 Task: Buy 2 Knife Block Sets from Kitchen Knives & Accessories section under best seller category for shipping address: Laura Phillips, 522 Junior Avenue, Duluth, Georgia 30097, Cell Number 4046170247. Pay from credit card ending with 9757, CVV 798
Action: Mouse moved to (200, 101)
Screenshot: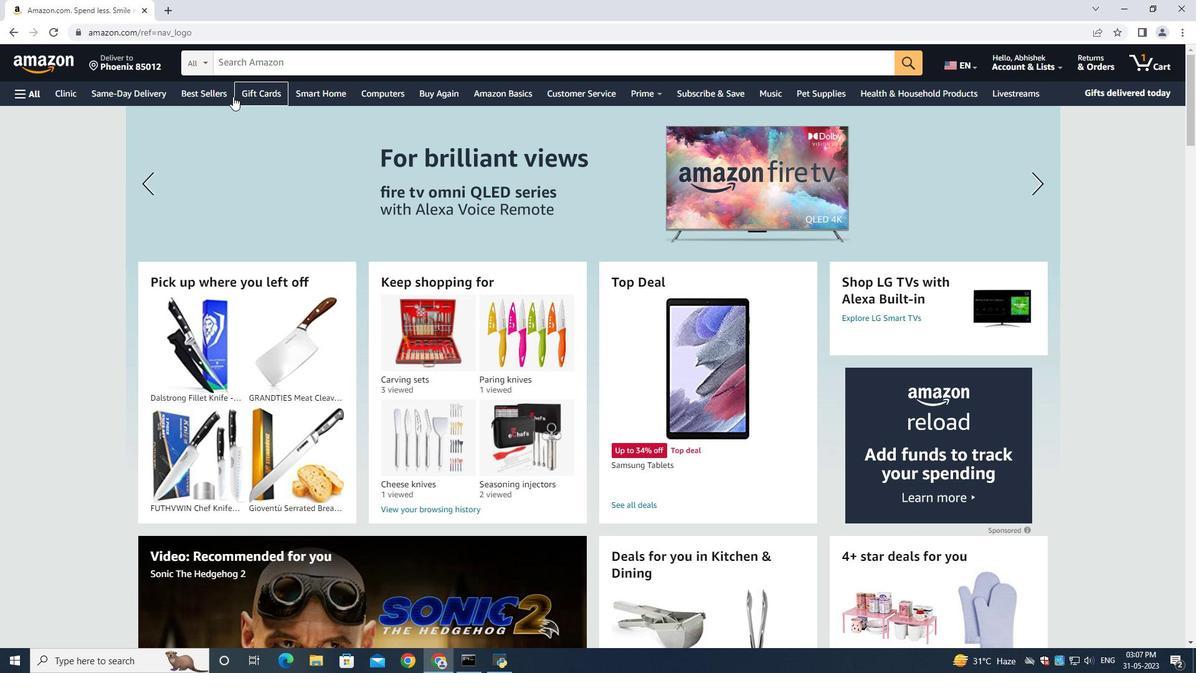 
Action: Mouse pressed left at (200, 101)
Screenshot: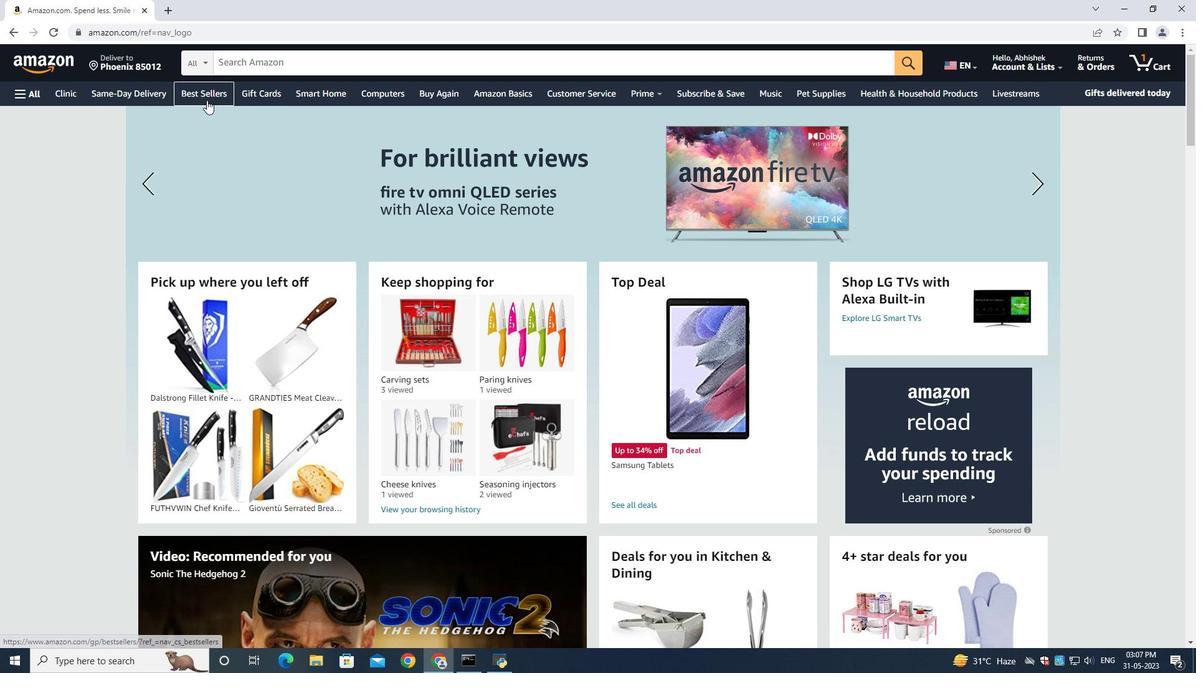 
Action: Mouse moved to (280, 70)
Screenshot: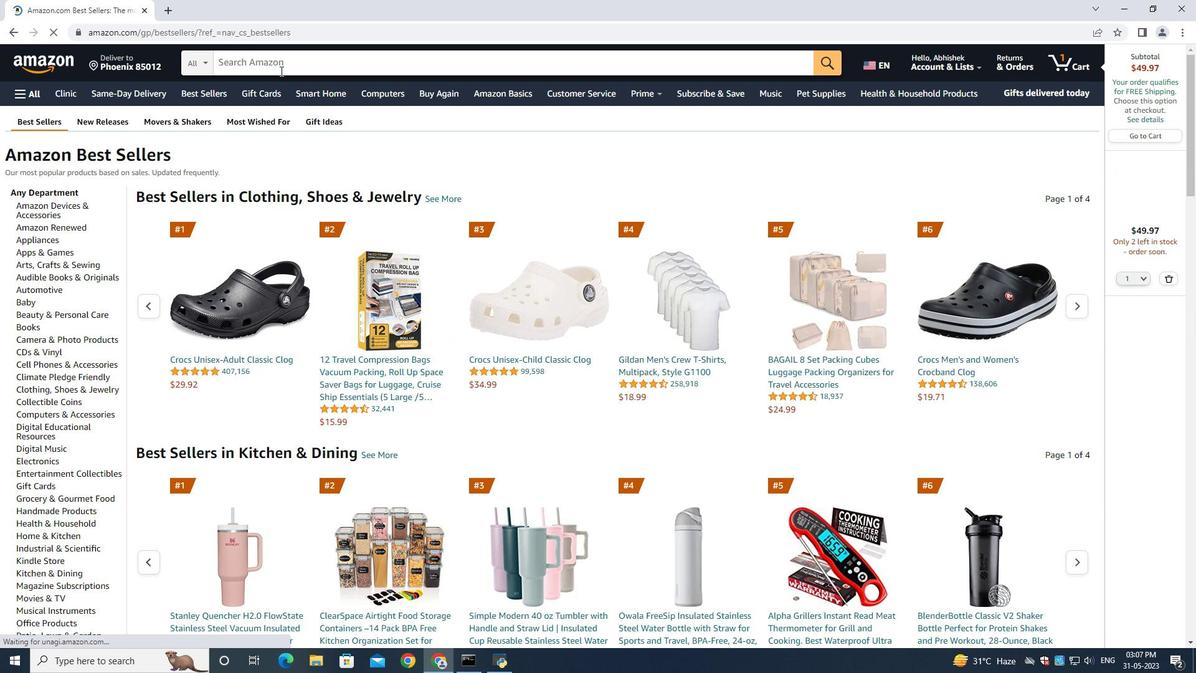 
Action: Mouse pressed left at (280, 70)
Screenshot: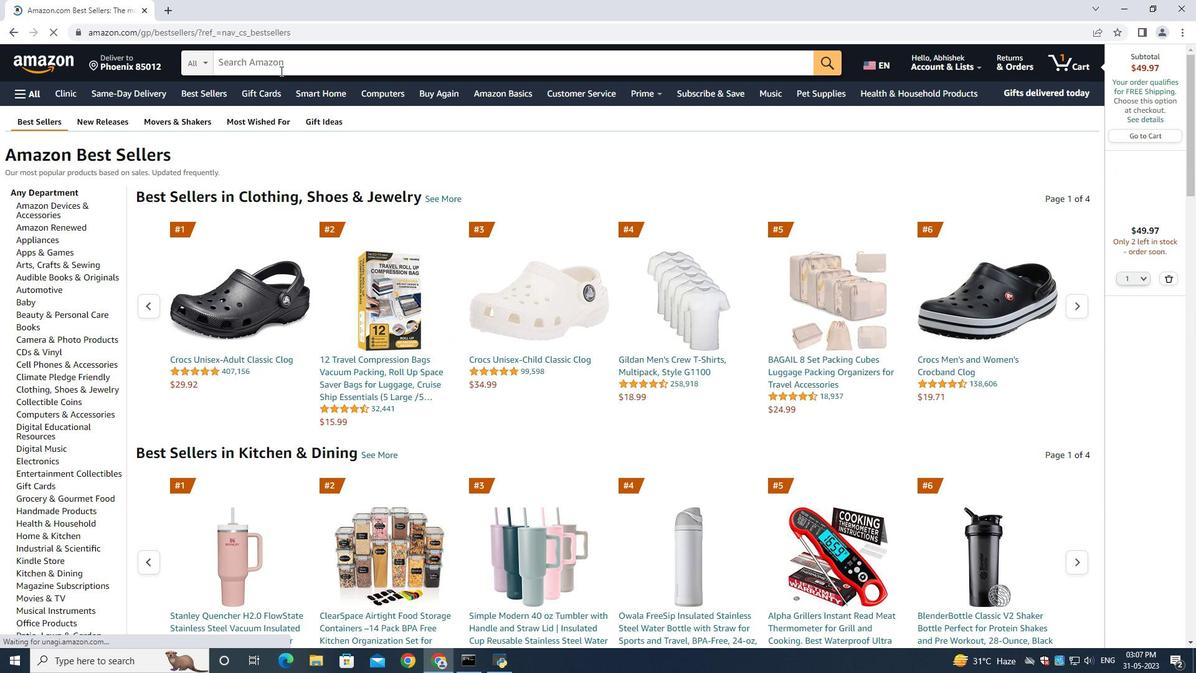 
Action: Mouse moved to (1169, 280)
Screenshot: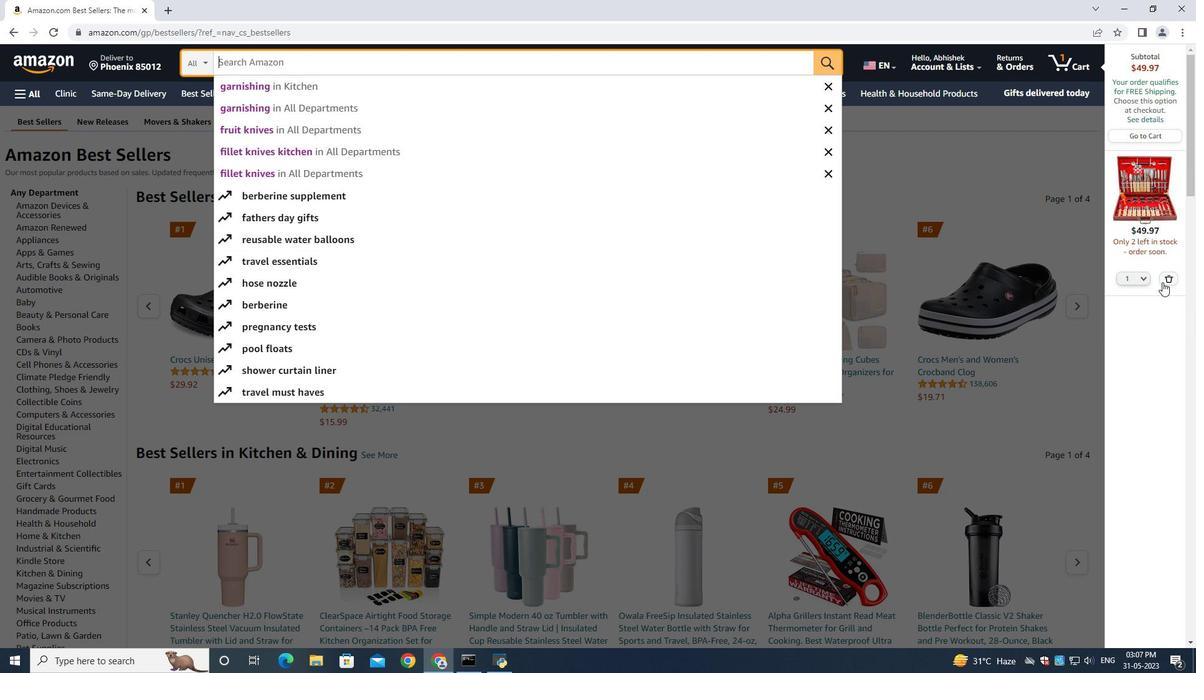 
Action: Mouse pressed left at (1169, 280)
Screenshot: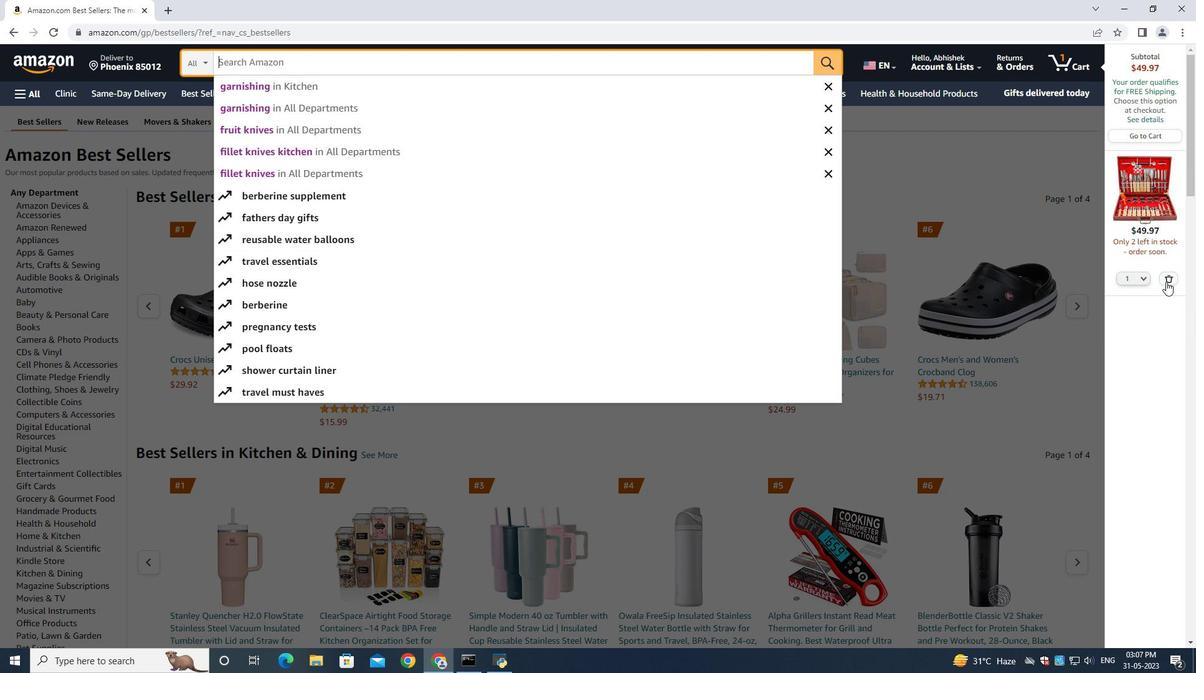 
Action: Mouse moved to (366, 67)
Screenshot: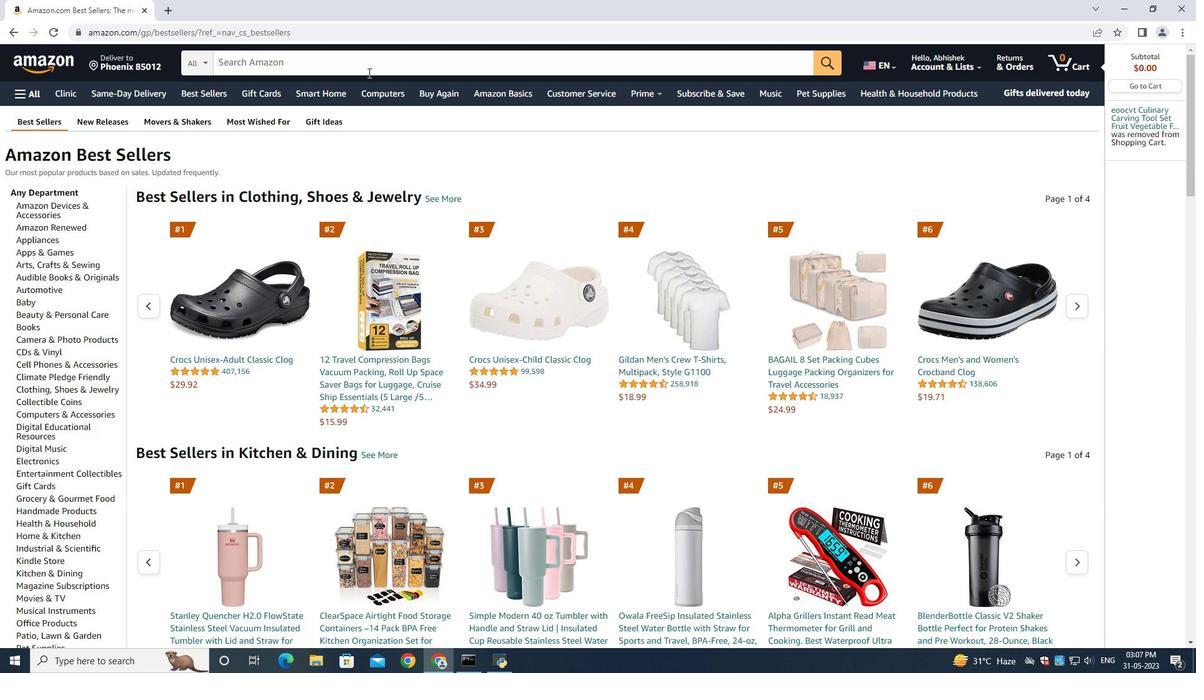 
Action: Mouse pressed left at (366, 67)
Screenshot: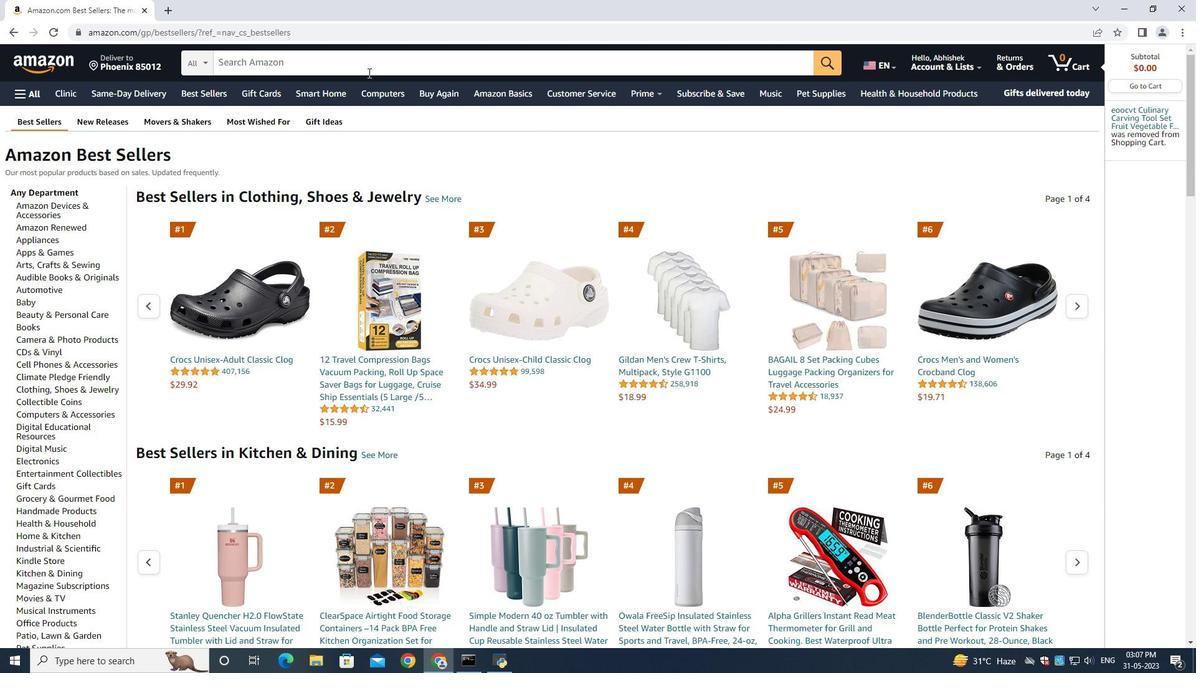 
Action: Key pressed <Key.shift>Knife<Key.space><Key.shift><Key.shift><Key.shift><Key.shift>Block<Key.space><Key.shift>Sets<Key.enter>
Screenshot: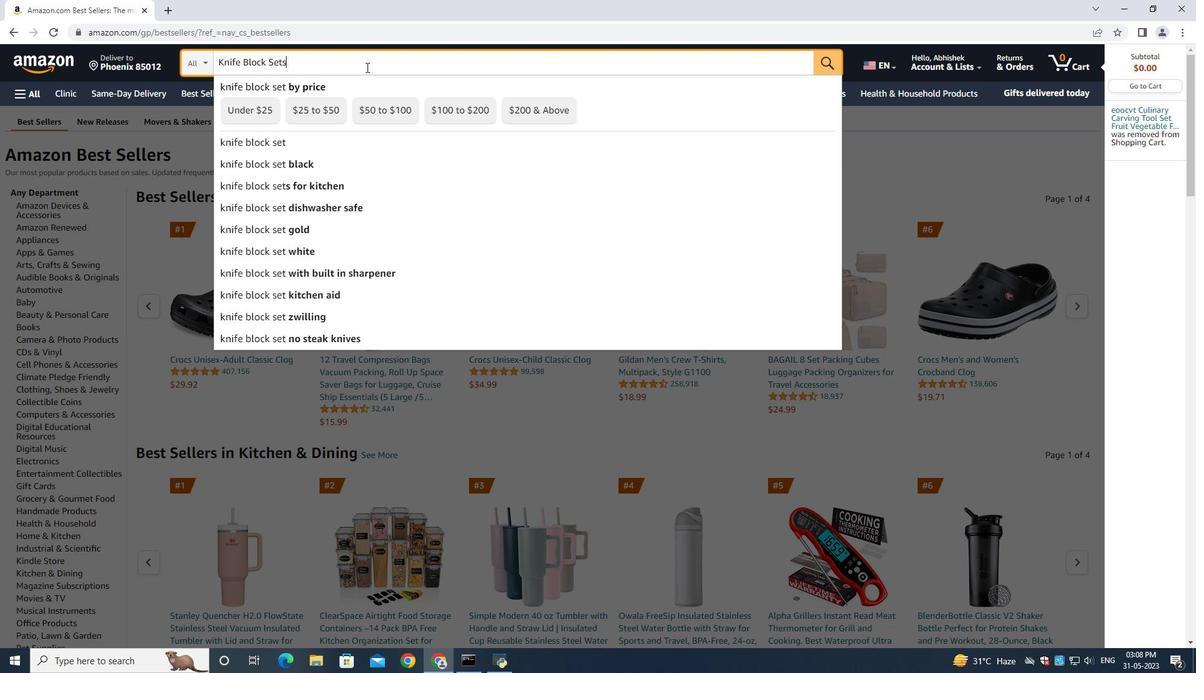 
Action: Mouse moved to (69, 254)
Screenshot: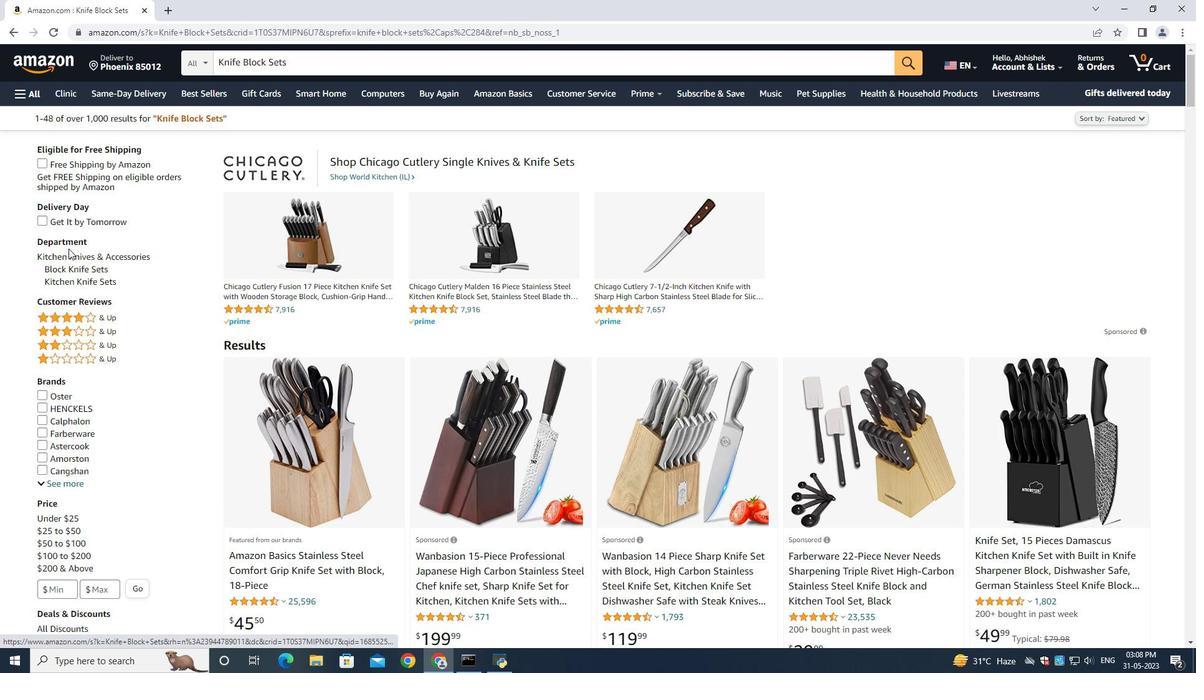 
Action: Mouse pressed left at (69, 254)
Screenshot: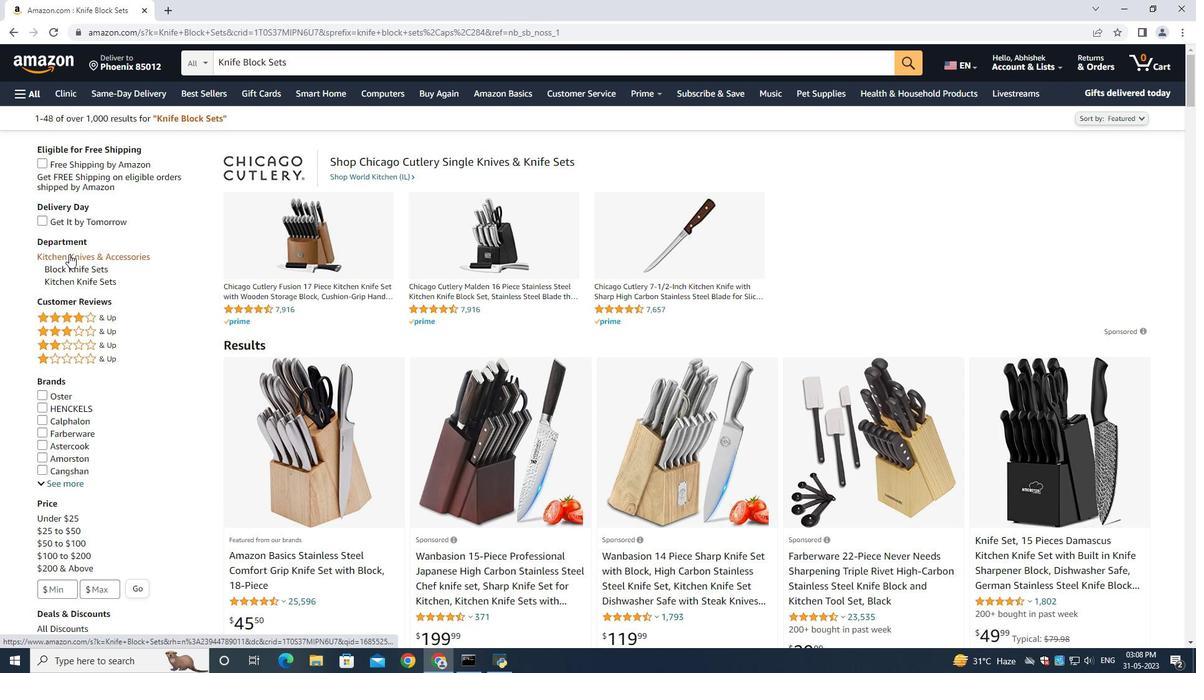 
Action: Mouse moved to (345, 432)
Screenshot: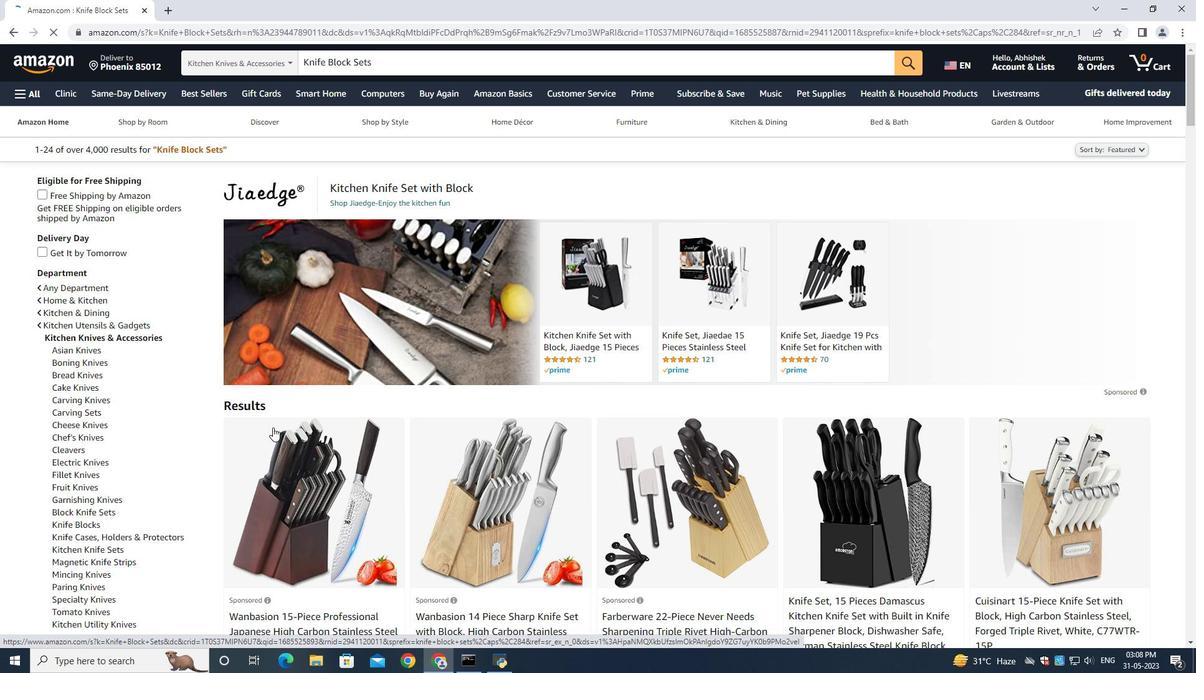 
Action: Mouse scrolled (345, 431) with delta (0, 0)
Screenshot: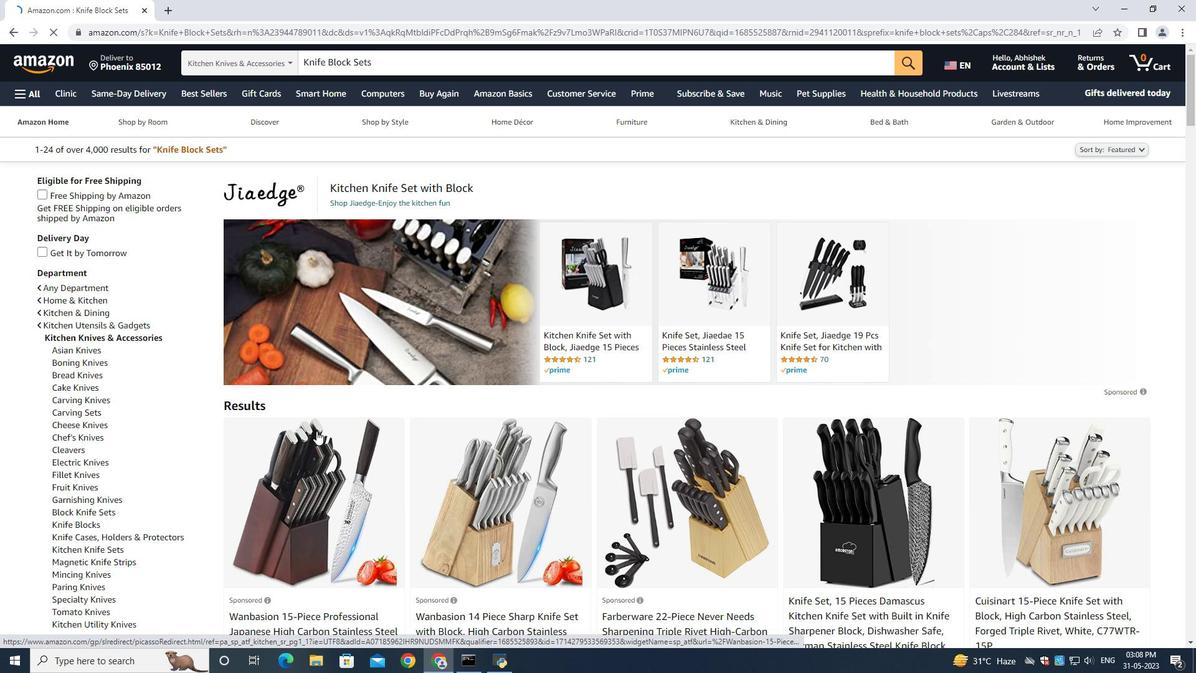 
Action: Mouse scrolled (345, 431) with delta (0, 0)
Screenshot: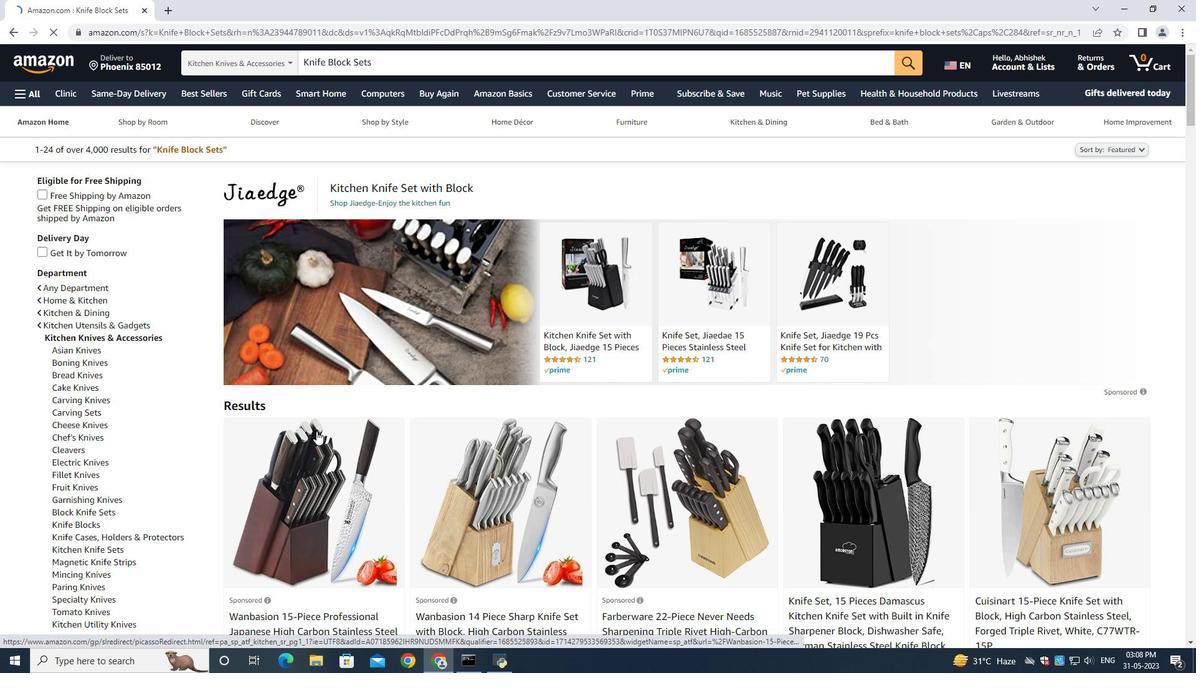 
Action: Mouse moved to (284, 504)
Screenshot: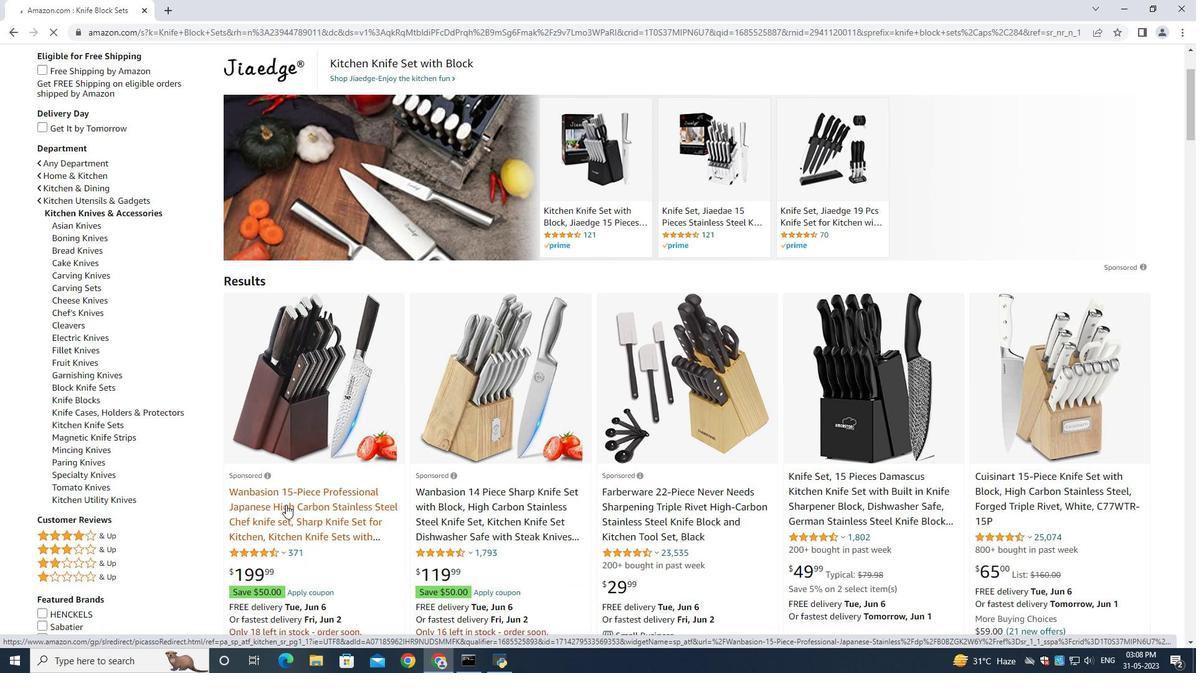 
Action: Mouse pressed left at (284, 504)
Screenshot: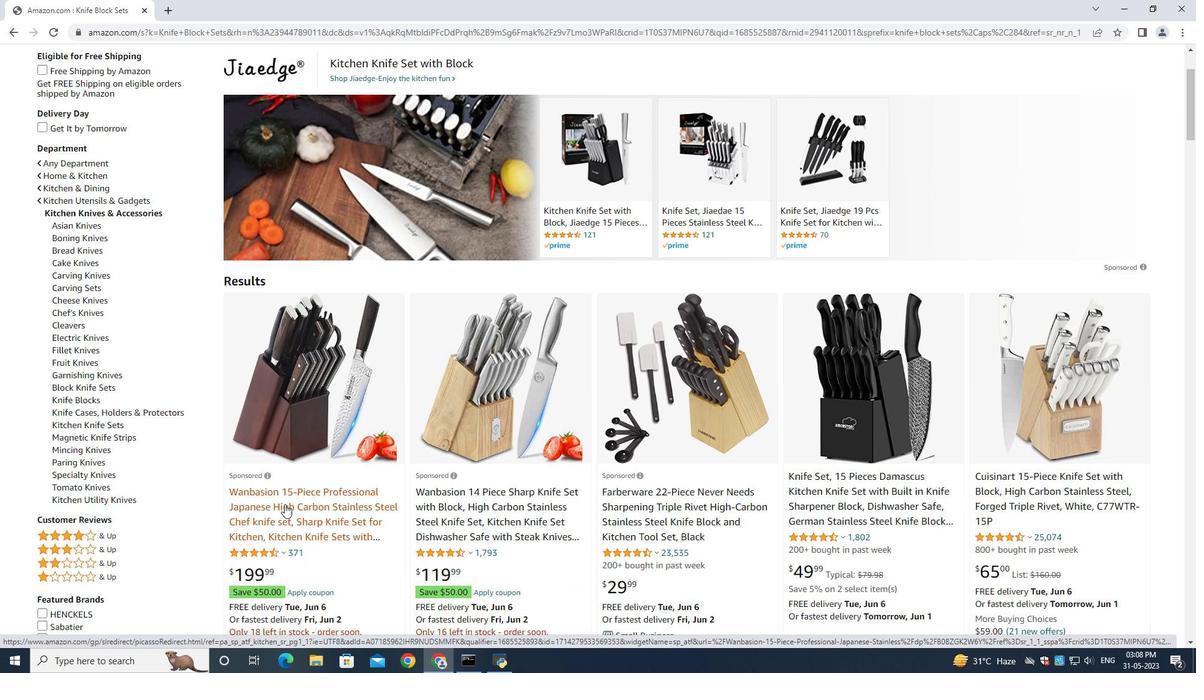 
Action: Mouse moved to (592, 450)
Screenshot: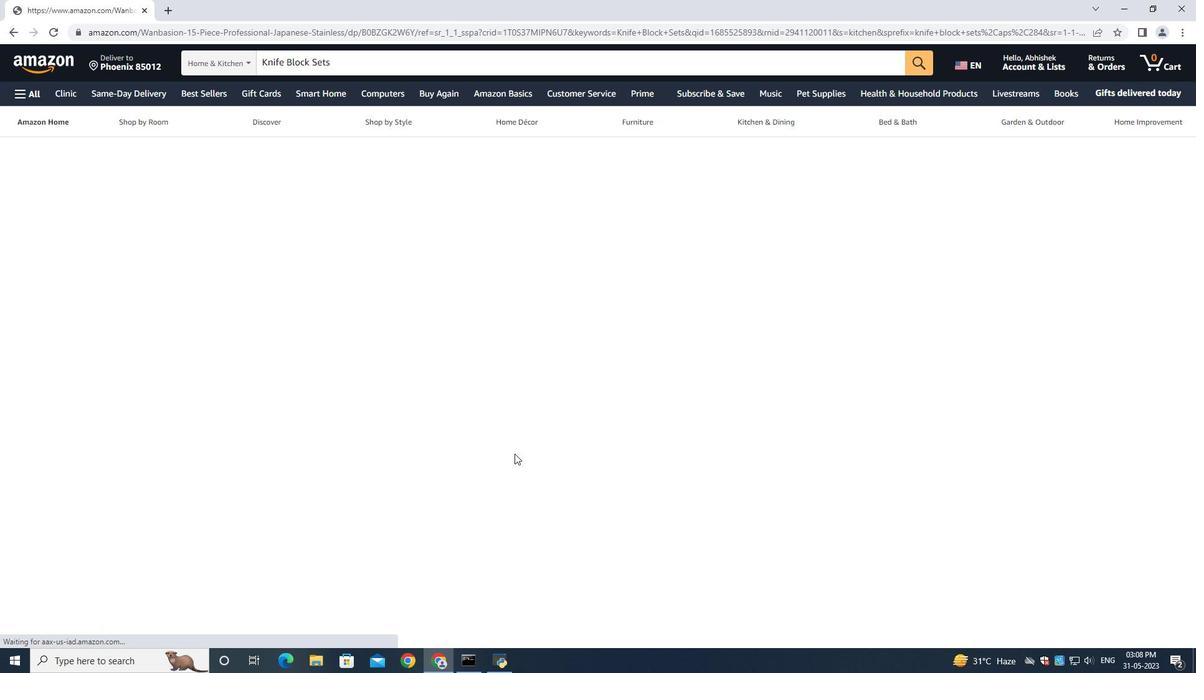 
Action: Mouse scrolled (592, 450) with delta (0, 0)
Screenshot: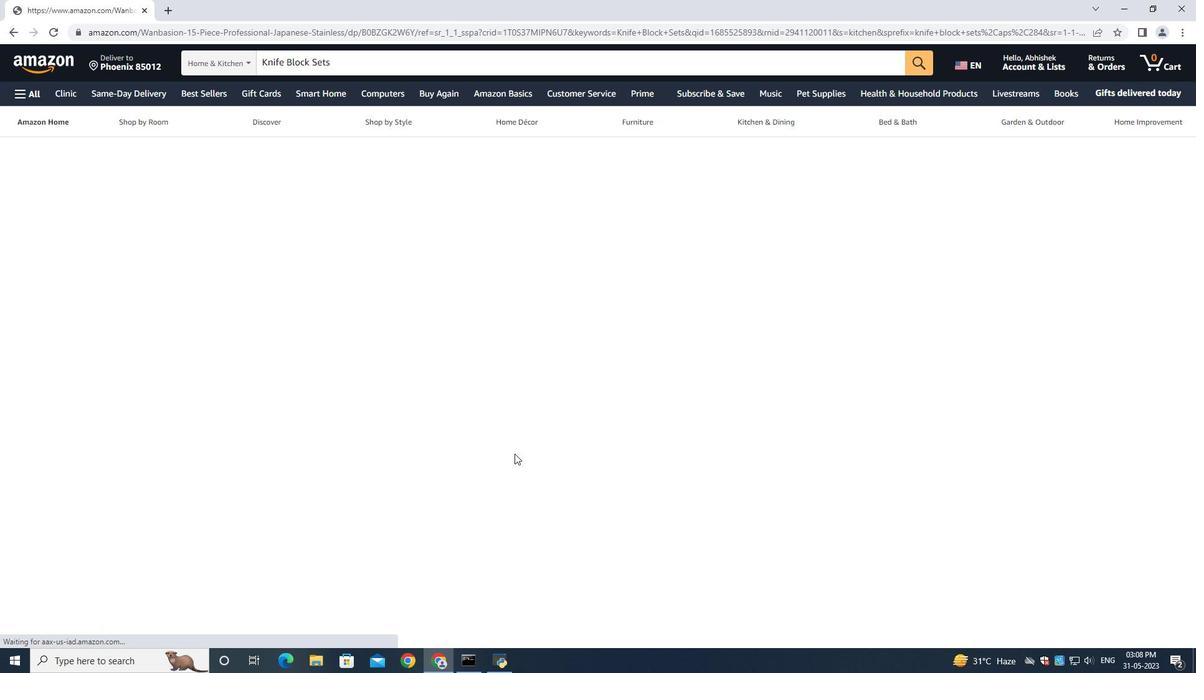 
Action: Mouse moved to (914, 433)
Screenshot: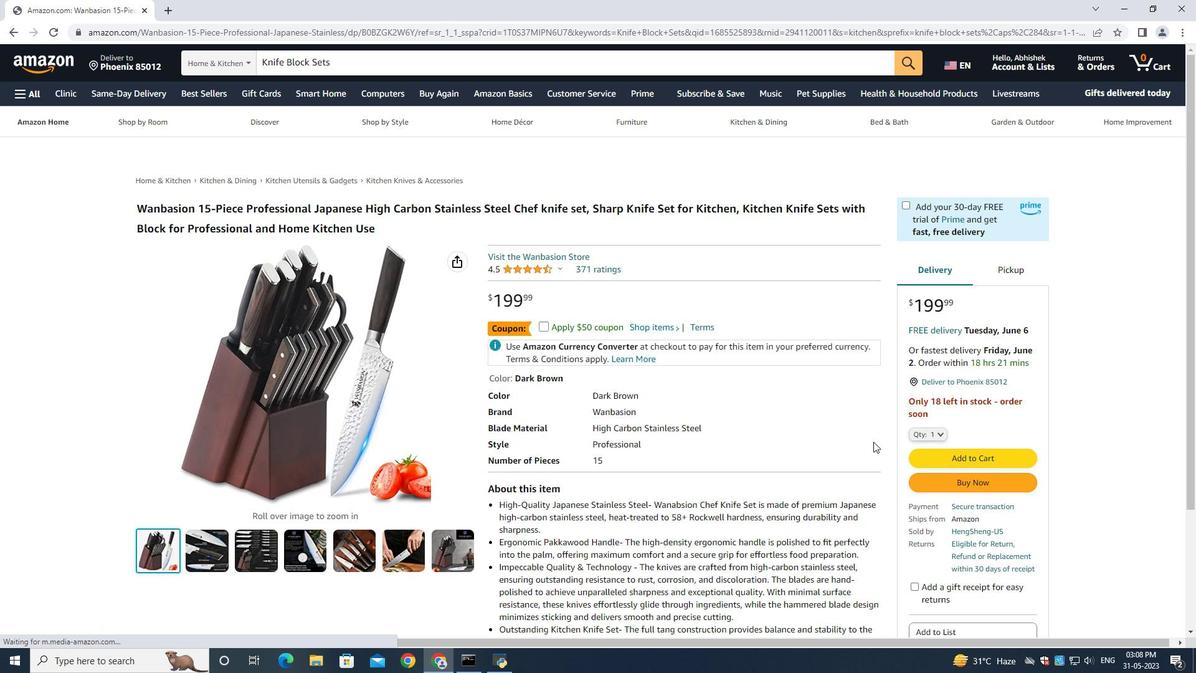 
Action: Mouse pressed left at (914, 433)
Screenshot: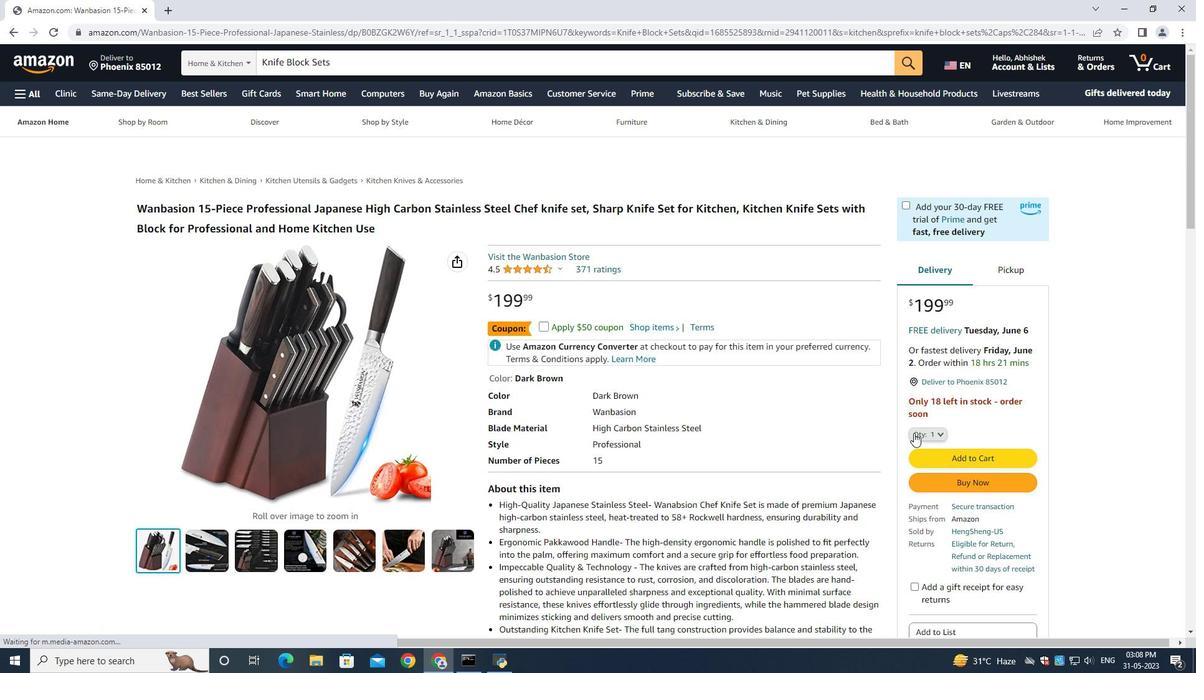
Action: Mouse moved to (923, 451)
Screenshot: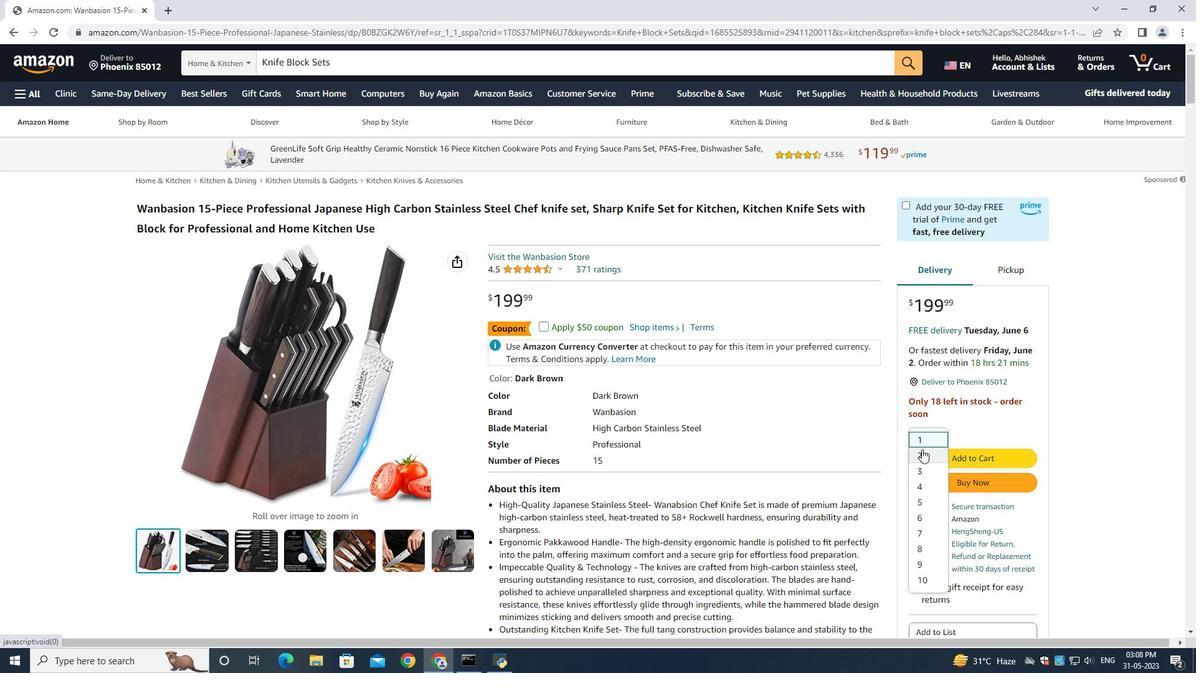 
Action: Mouse pressed left at (923, 451)
Screenshot: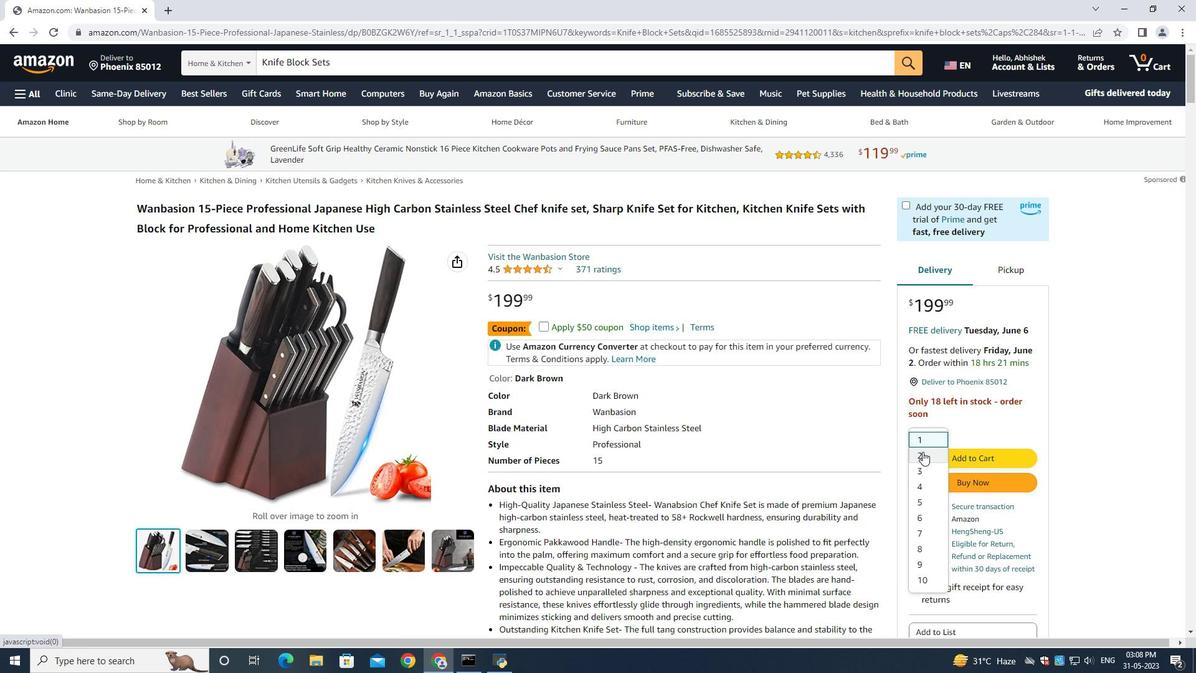 
Action: Mouse moved to (961, 483)
Screenshot: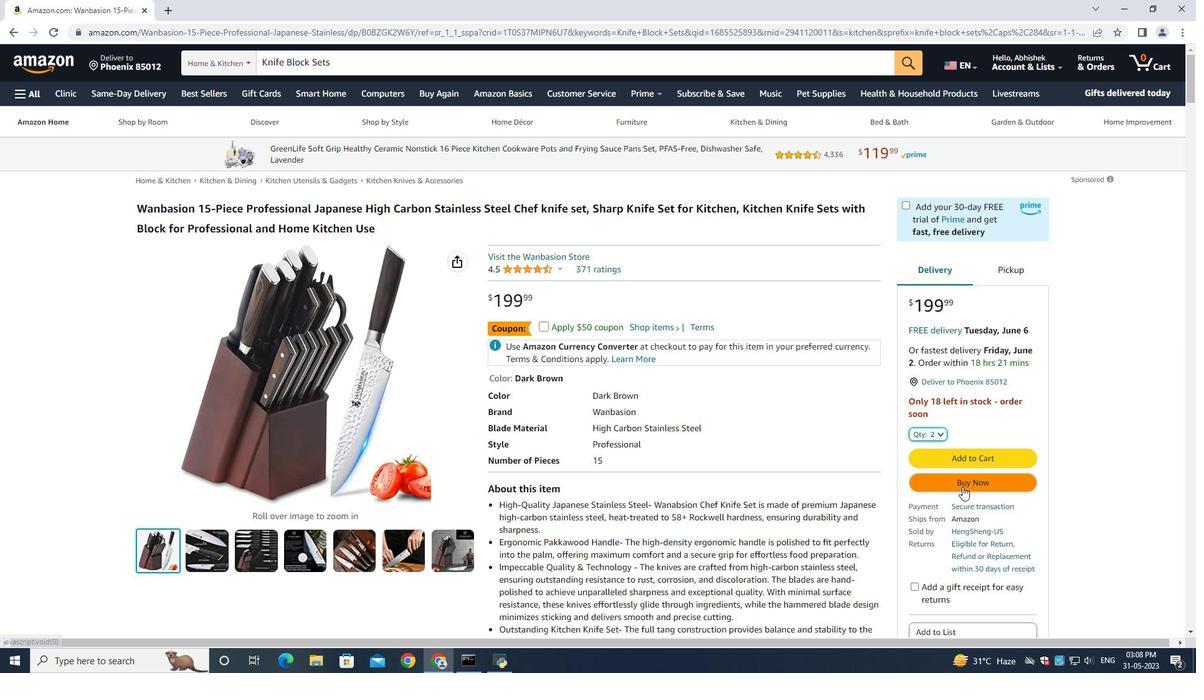
Action: Mouse pressed left at (961, 483)
Screenshot: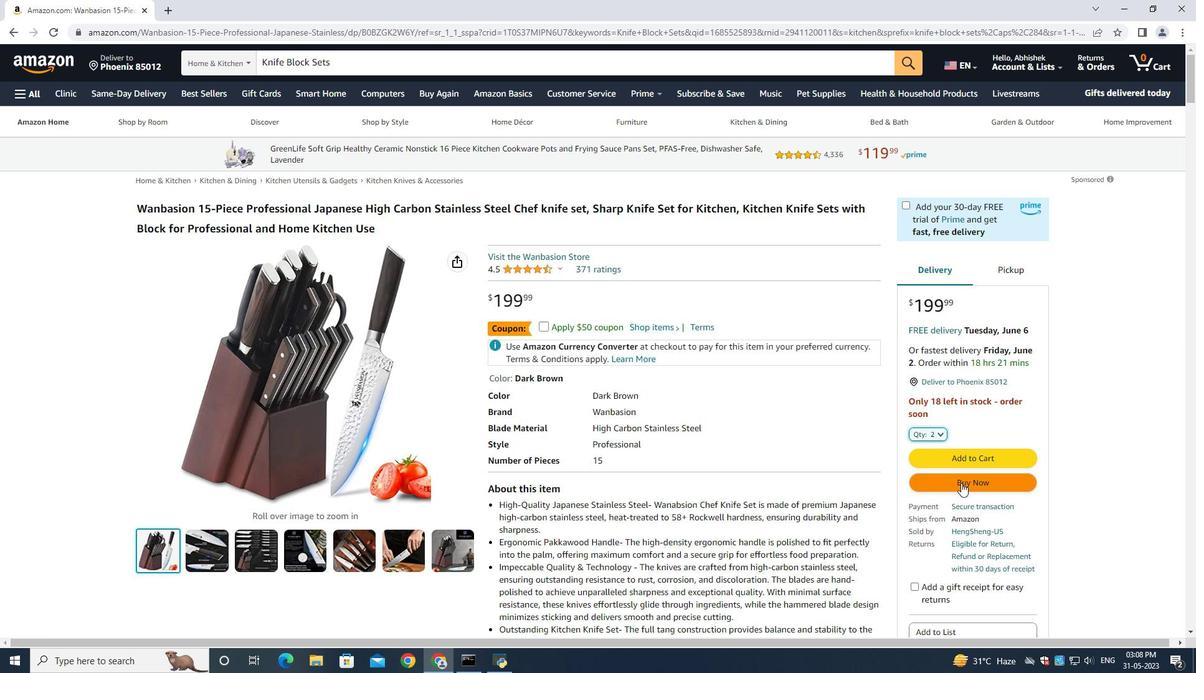 
Action: Mouse moved to (552, 385)
Screenshot: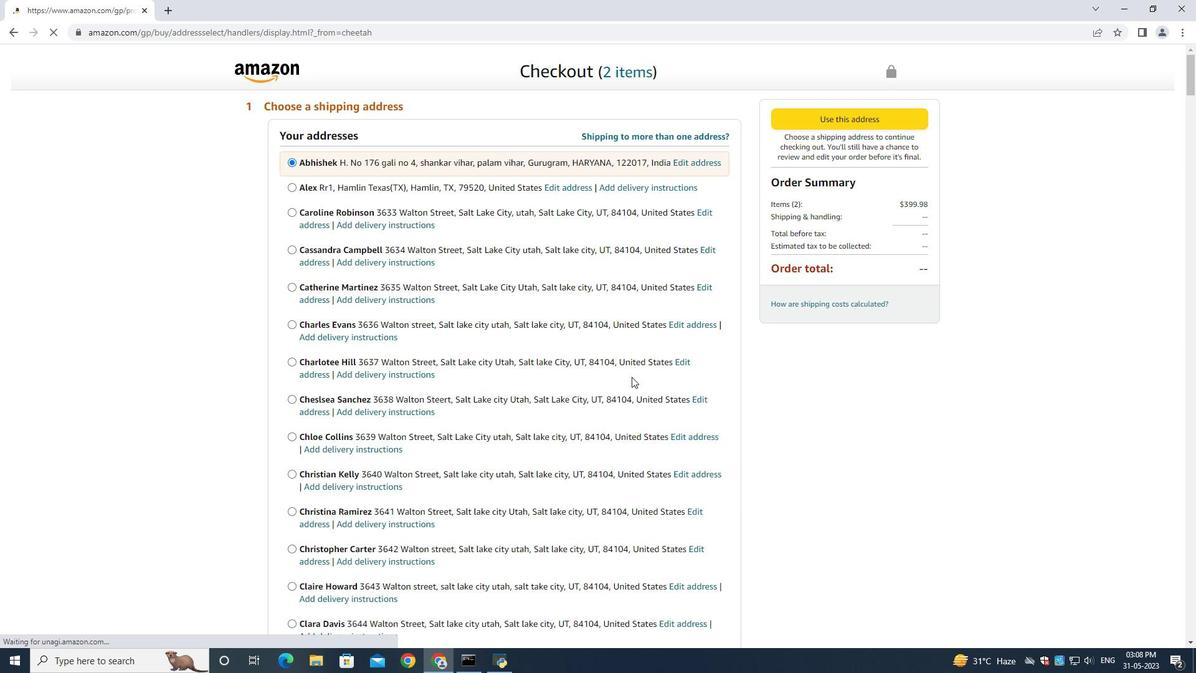 
Action: Mouse scrolled (552, 385) with delta (0, 0)
Screenshot: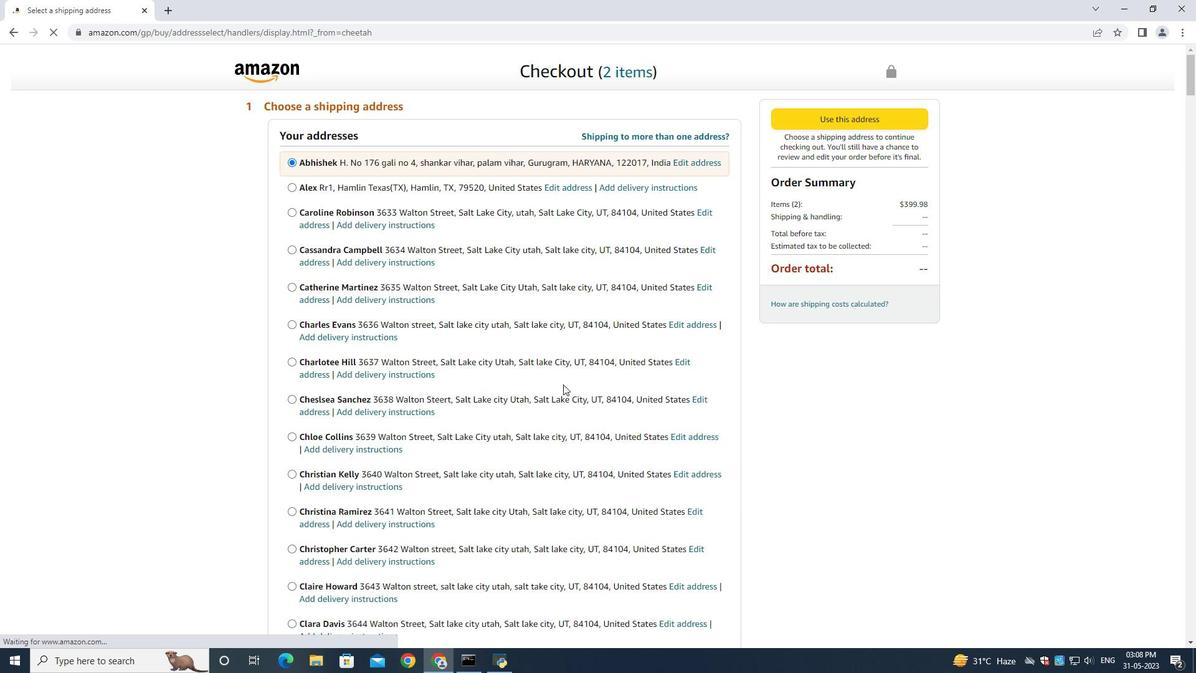 
Action: Mouse scrolled (552, 385) with delta (0, 0)
Screenshot: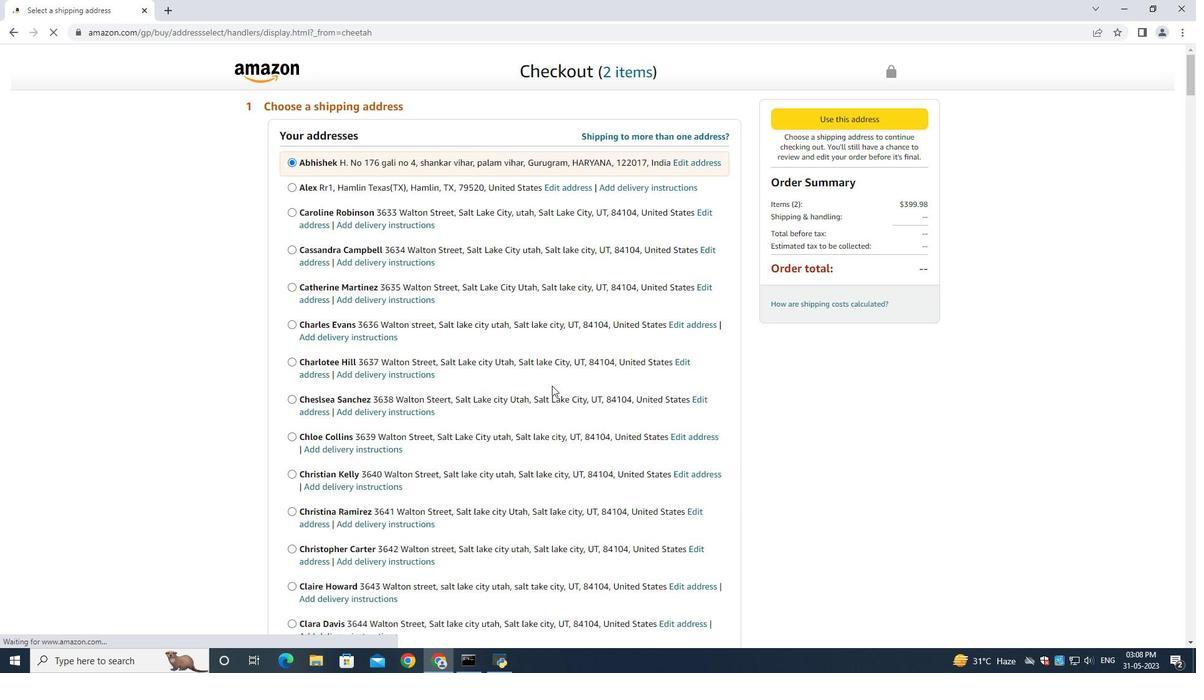 
Action: Mouse moved to (552, 385)
Screenshot: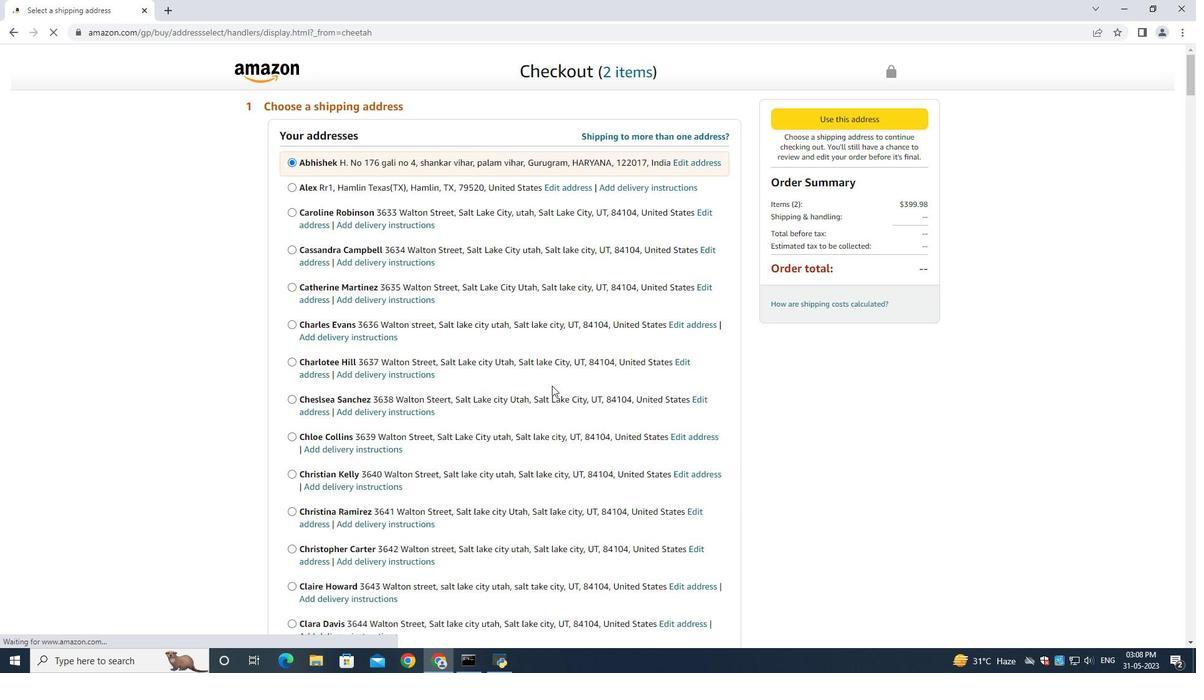 
Action: Mouse scrolled (552, 385) with delta (0, 0)
Screenshot: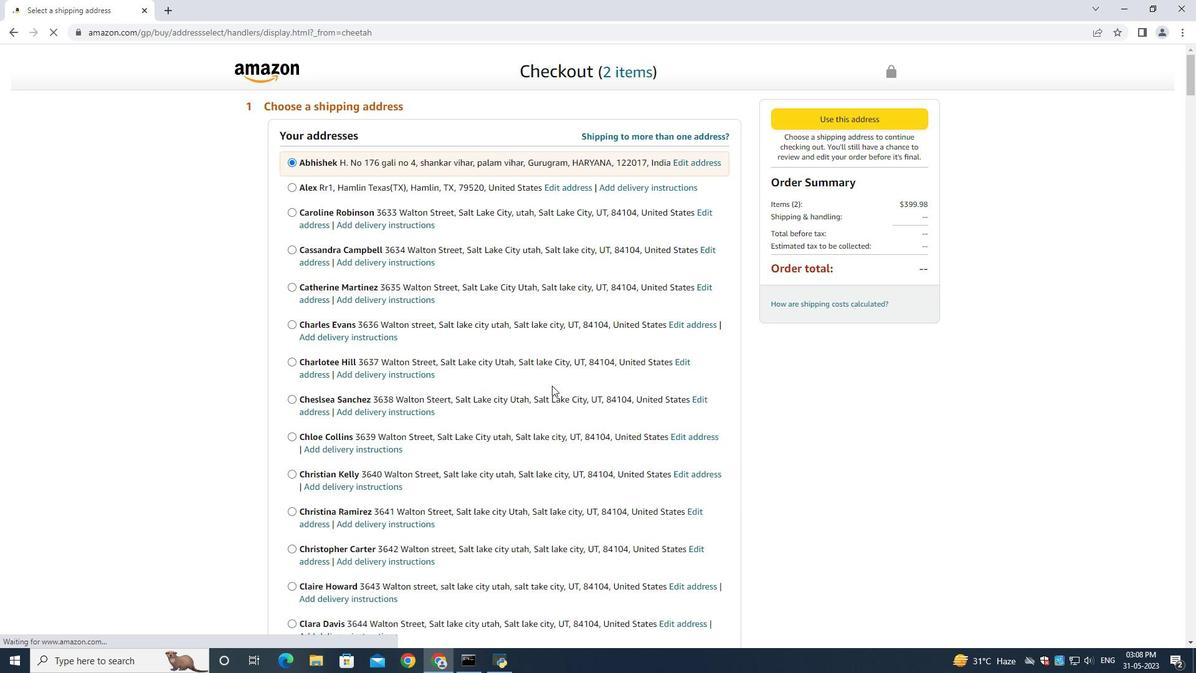 
Action: Mouse scrolled (552, 385) with delta (0, 0)
Screenshot: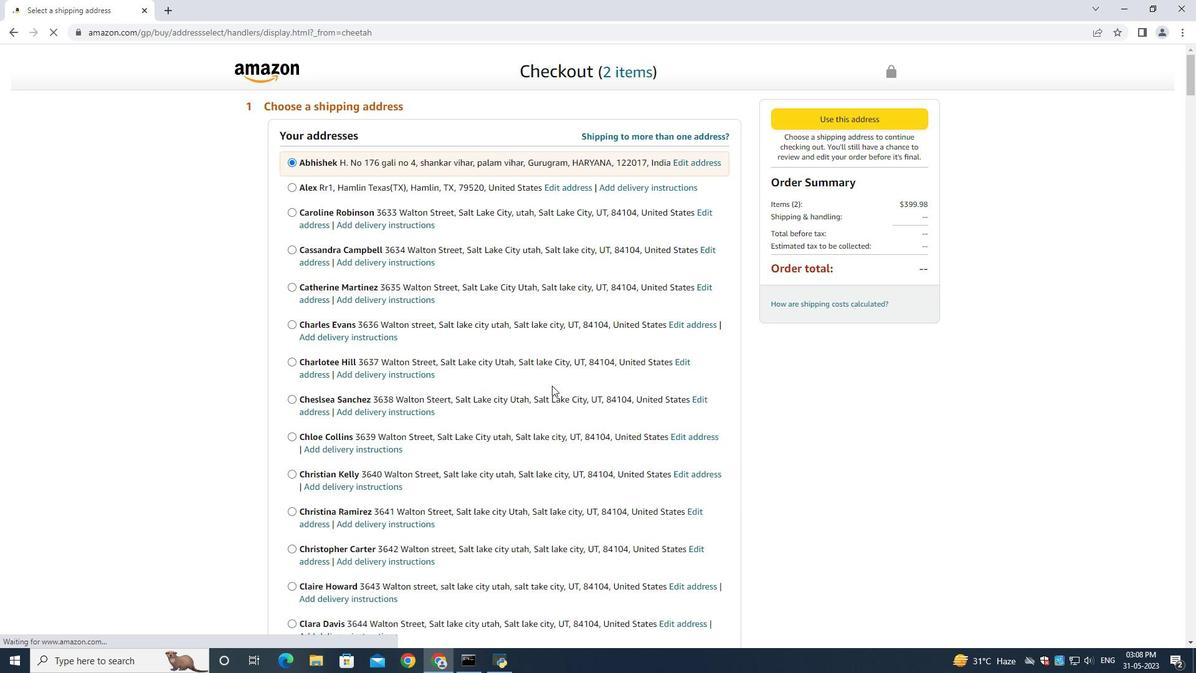 
Action: Mouse moved to (552, 386)
Screenshot: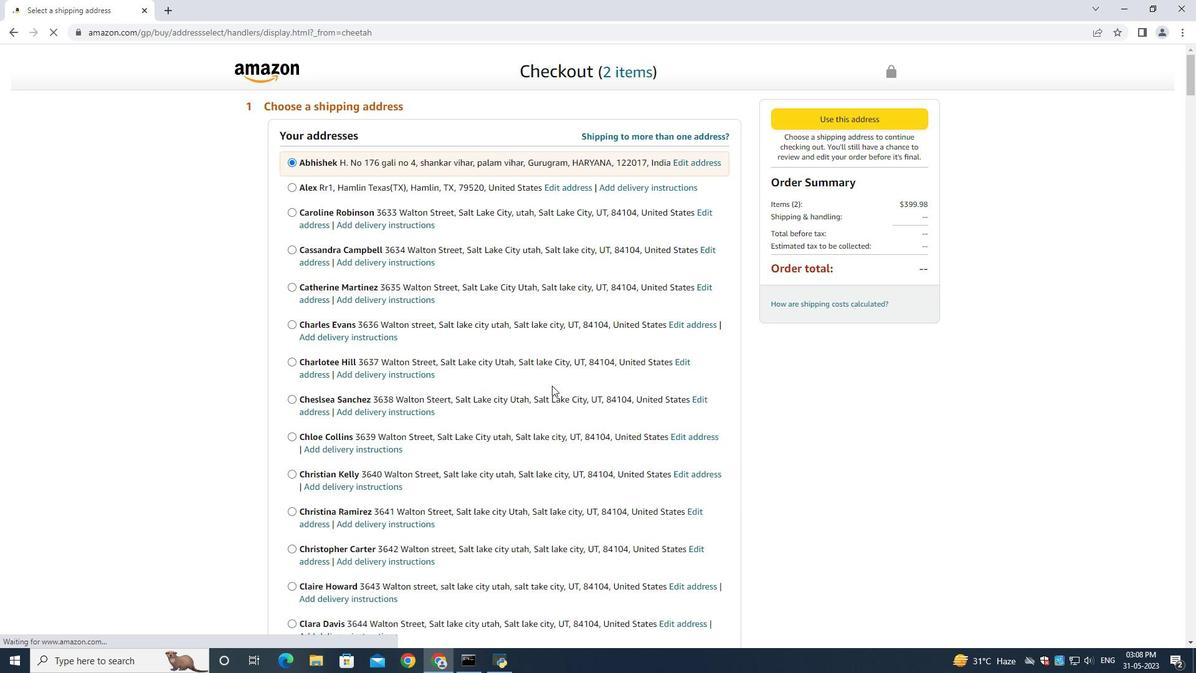
Action: Mouse scrolled (552, 385) with delta (0, 0)
Screenshot: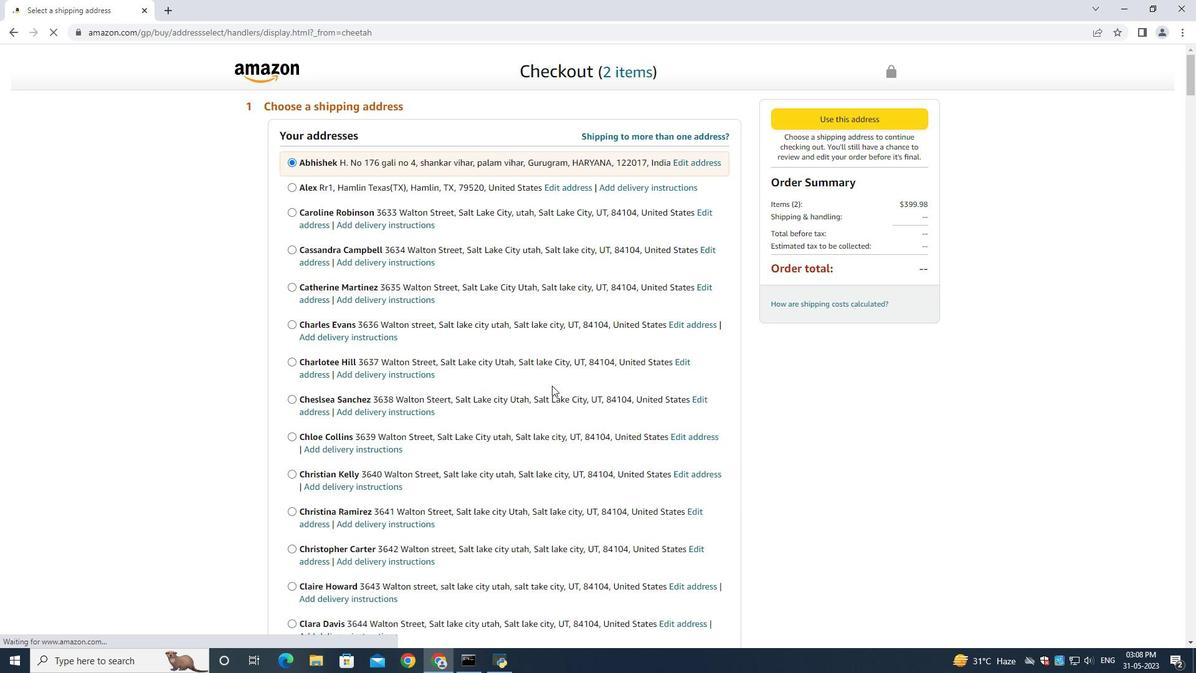 
Action: Mouse moved to (552, 386)
Screenshot: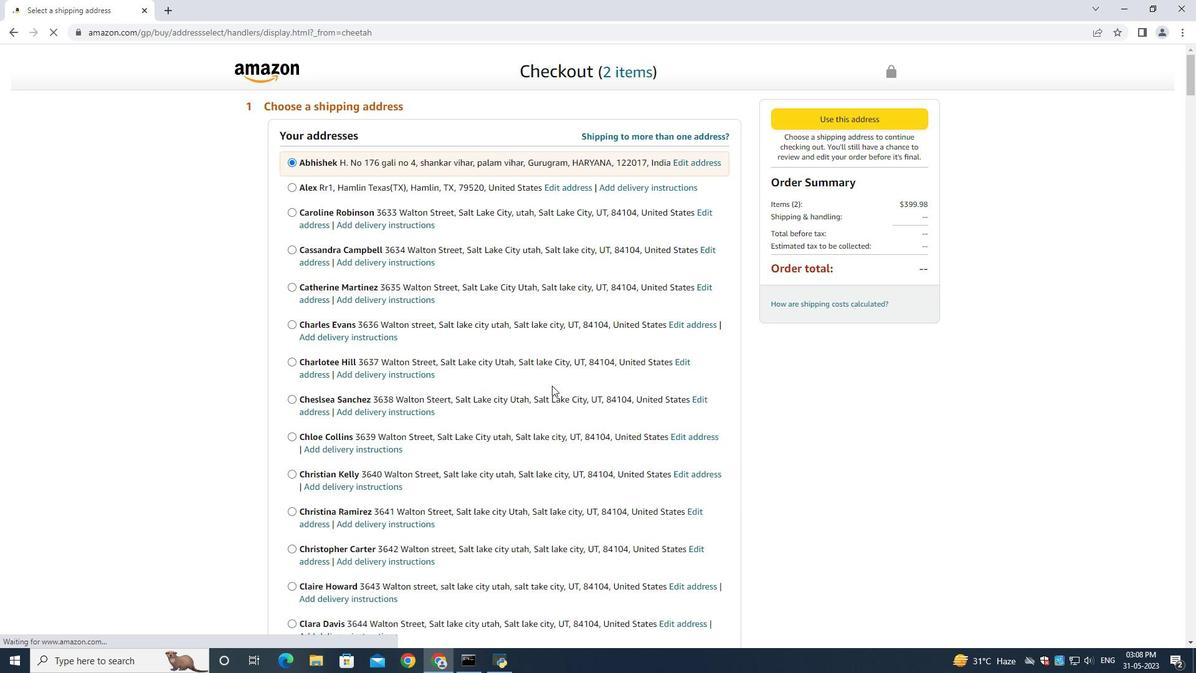 
Action: Mouse scrolled (552, 385) with delta (0, 0)
Screenshot: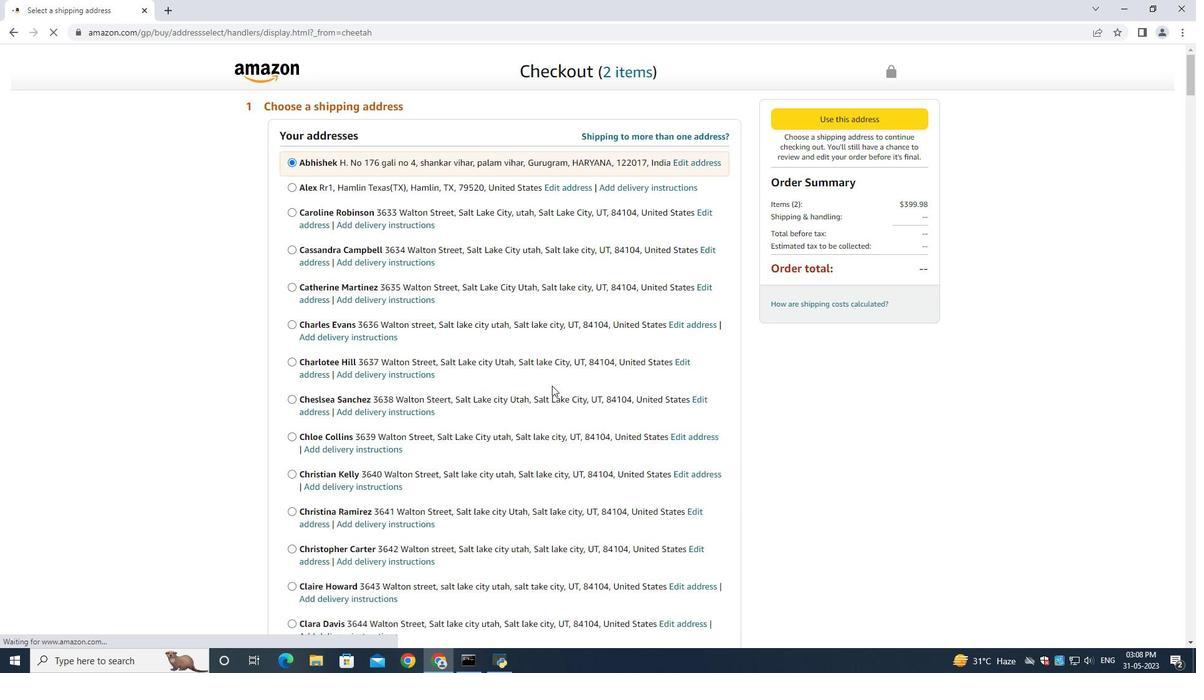 
Action: Mouse moved to (554, 386)
Screenshot: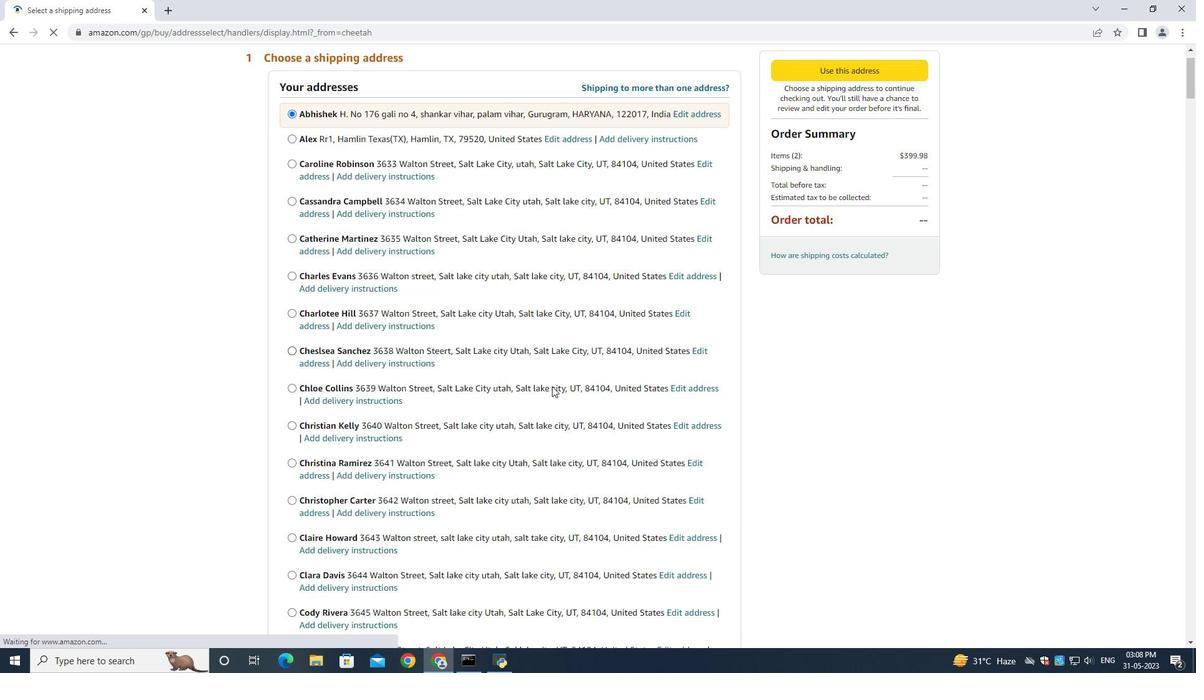 
Action: Mouse scrolled (554, 385) with delta (0, 0)
Screenshot: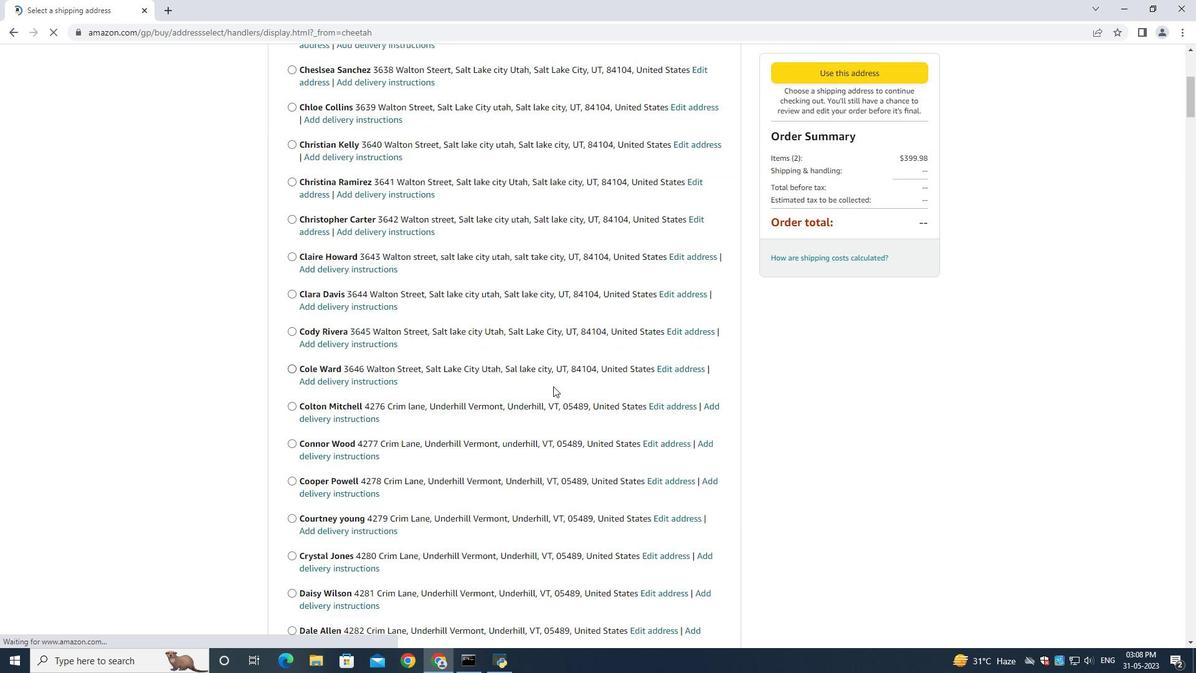 
Action: Mouse scrolled (554, 385) with delta (0, 0)
Screenshot: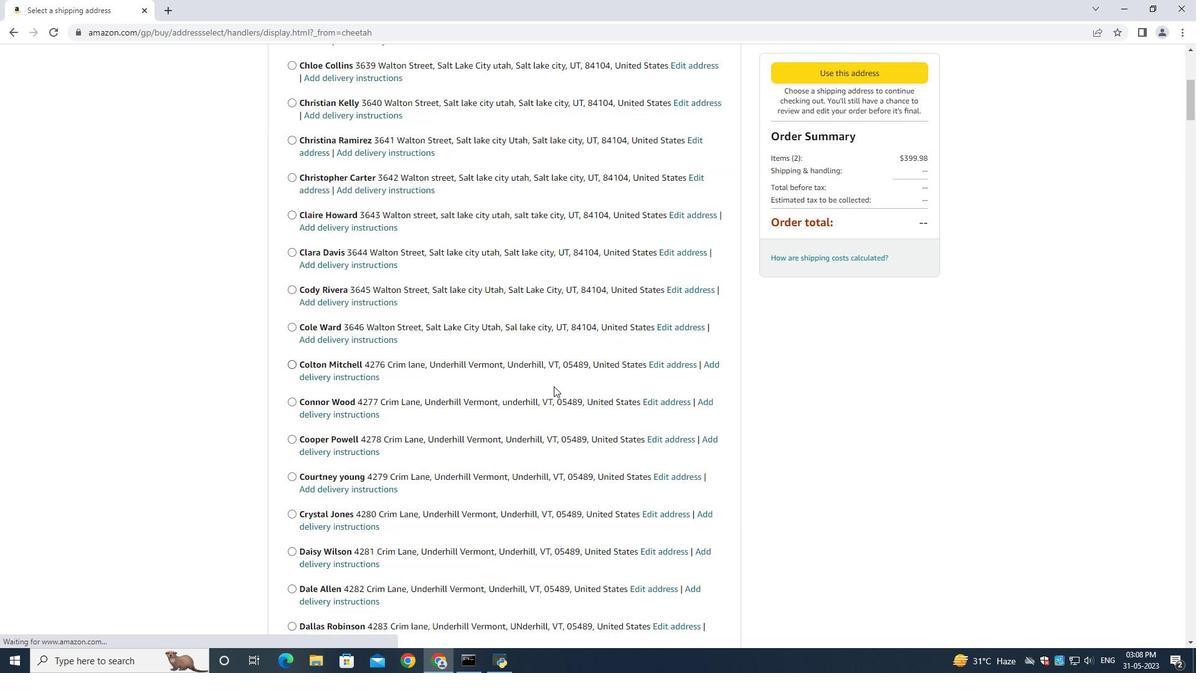 
Action: Mouse scrolled (554, 385) with delta (0, 0)
Screenshot: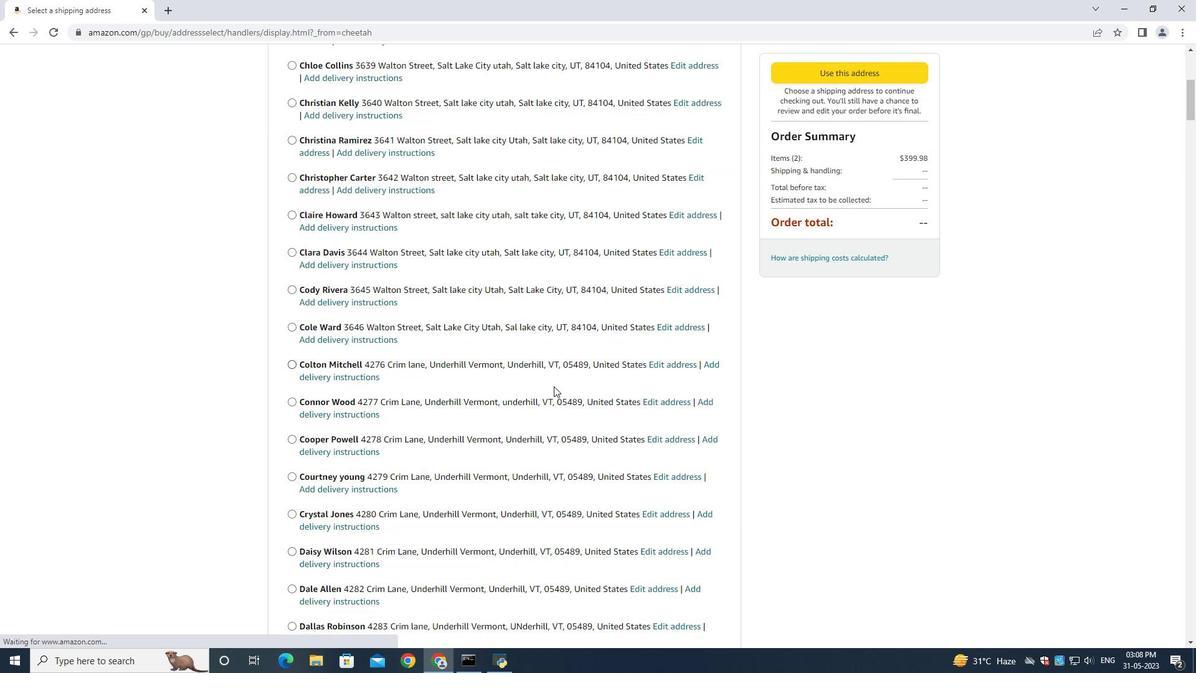 
Action: Mouse scrolled (554, 385) with delta (0, 0)
Screenshot: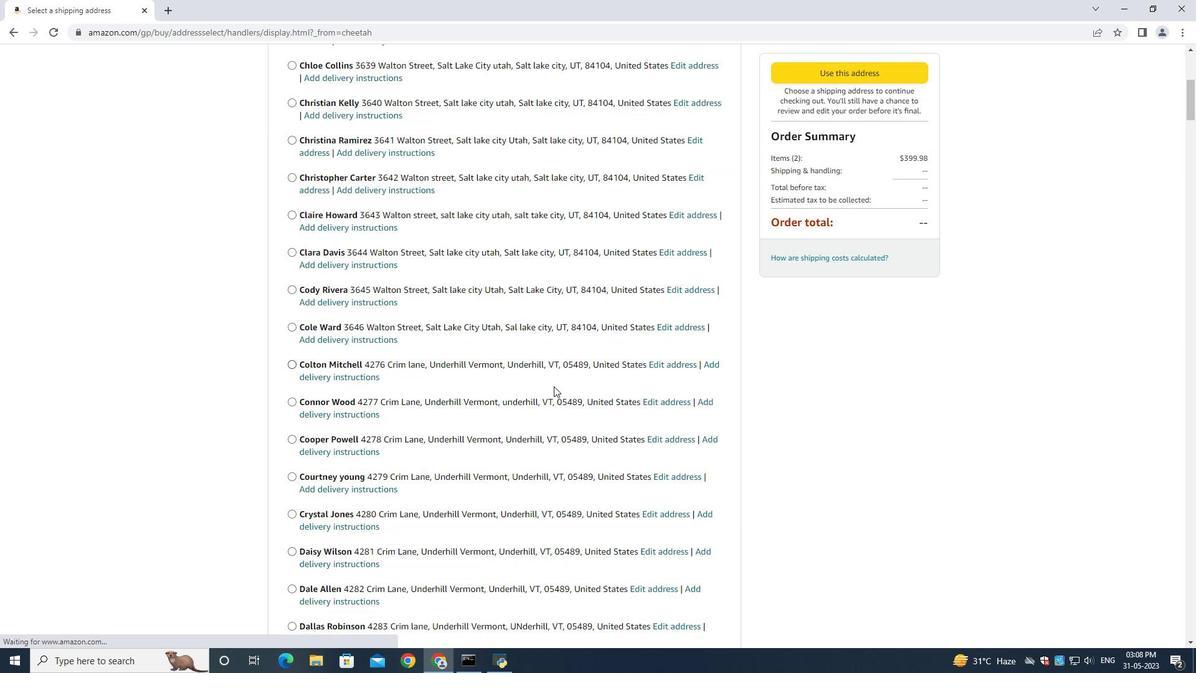 
Action: Mouse scrolled (554, 385) with delta (0, 0)
Screenshot: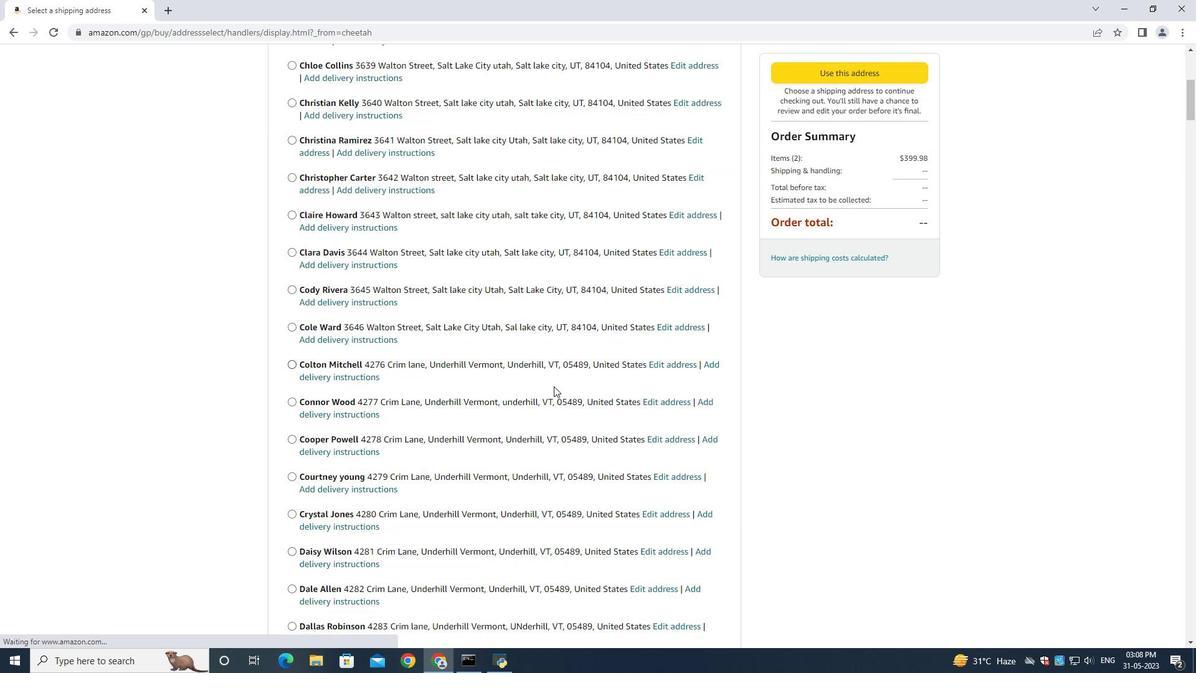 
Action: Mouse scrolled (554, 385) with delta (0, 0)
Screenshot: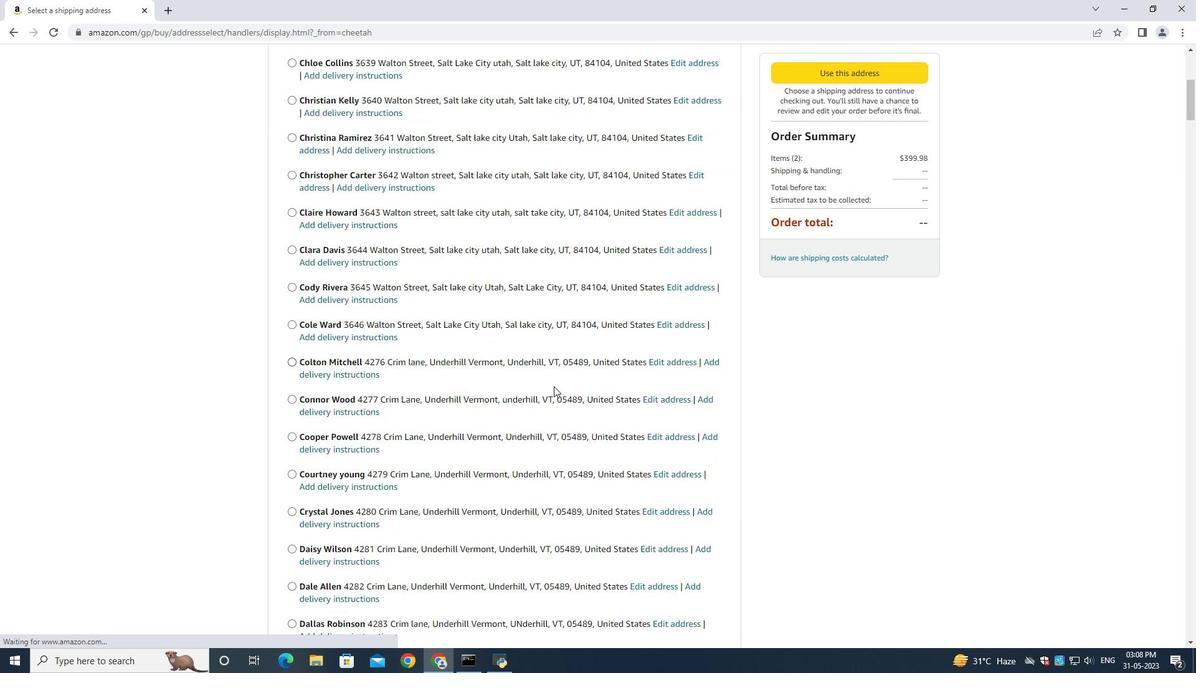 
Action: Mouse scrolled (554, 385) with delta (0, 0)
Screenshot: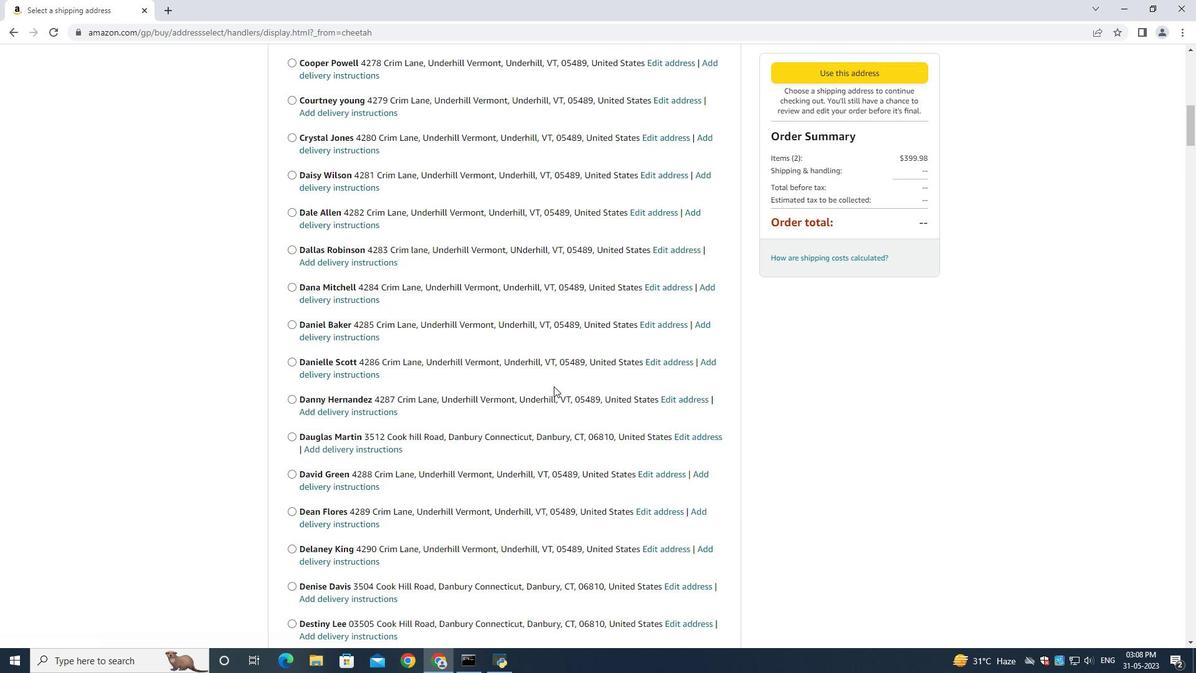 
Action: Mouse scrolled (554, 385) with delta (0, 0)
Screenshot: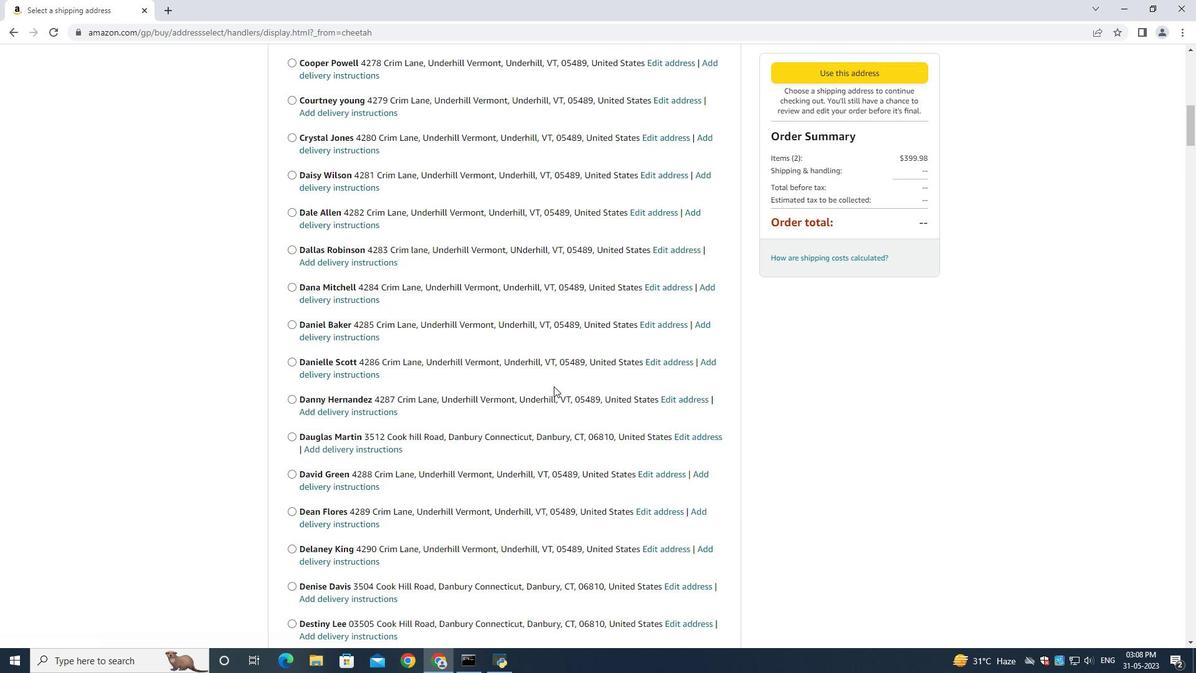 
Action: Mouse scrolled (554, 385) with delta (0, 0)
Screenshot: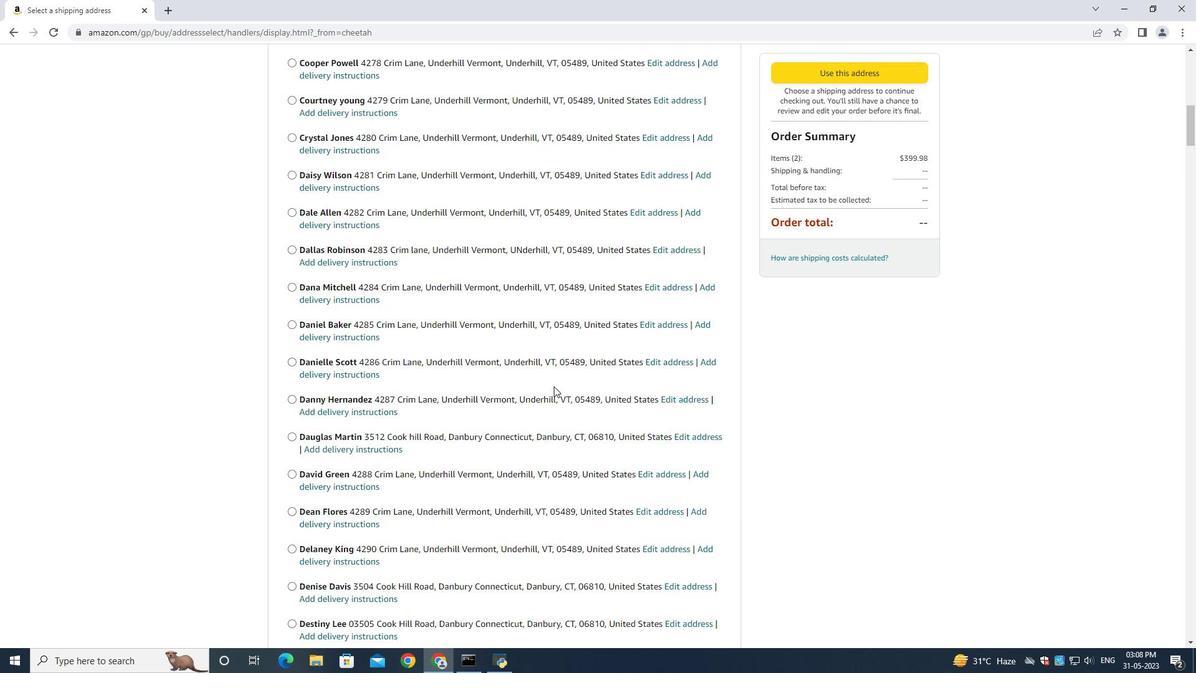 
Action: Mouse scrolled (554, 385) with delta (0, 0)
Screenshot: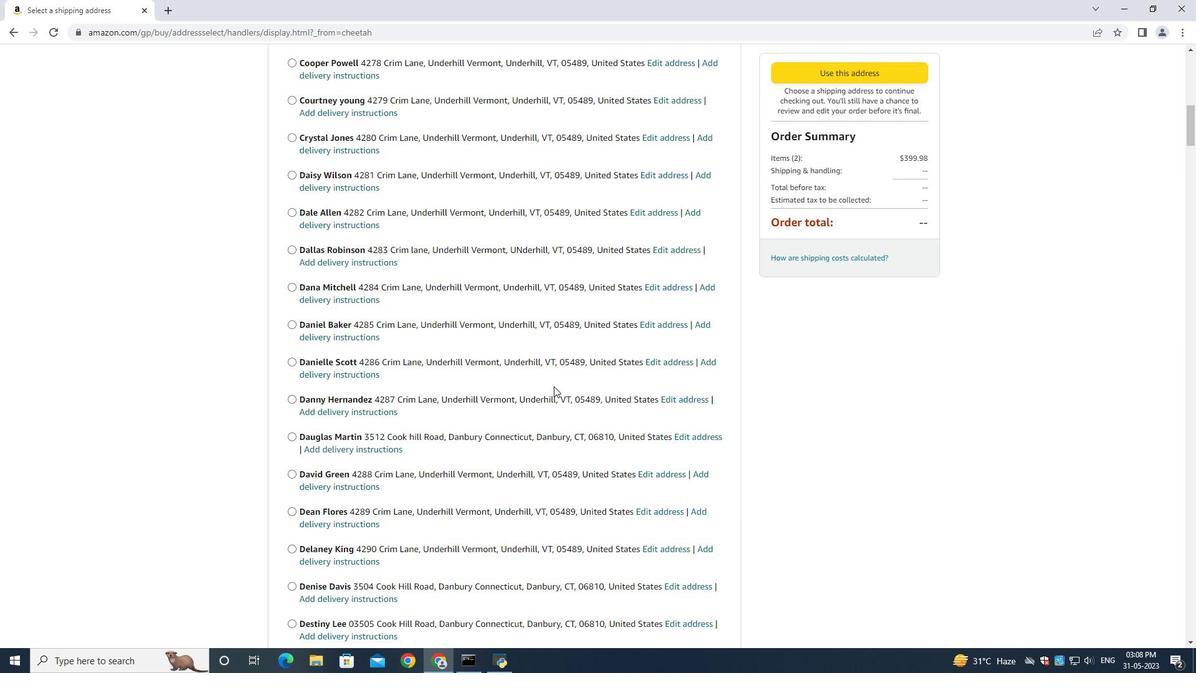 
Action: Mouse scrolled (554, 385) with delta (0, 0)
Screenshot: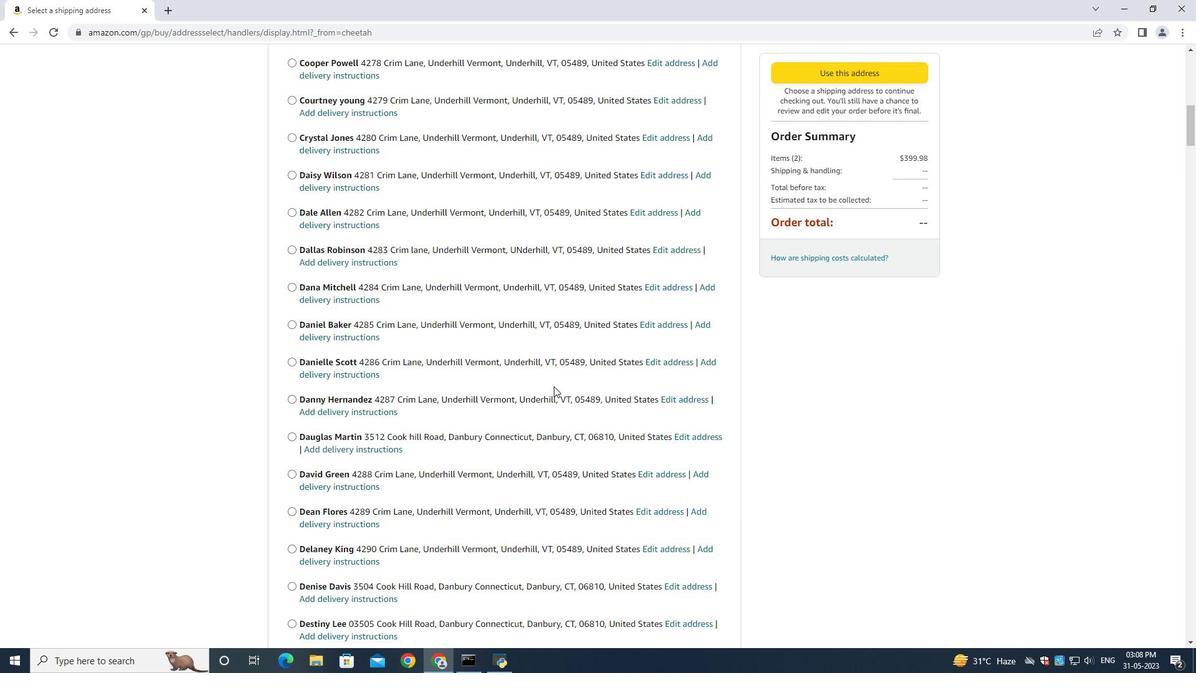 
Action: Mouse scrolled (554, 385) with delta (0, 0)
Screenshot: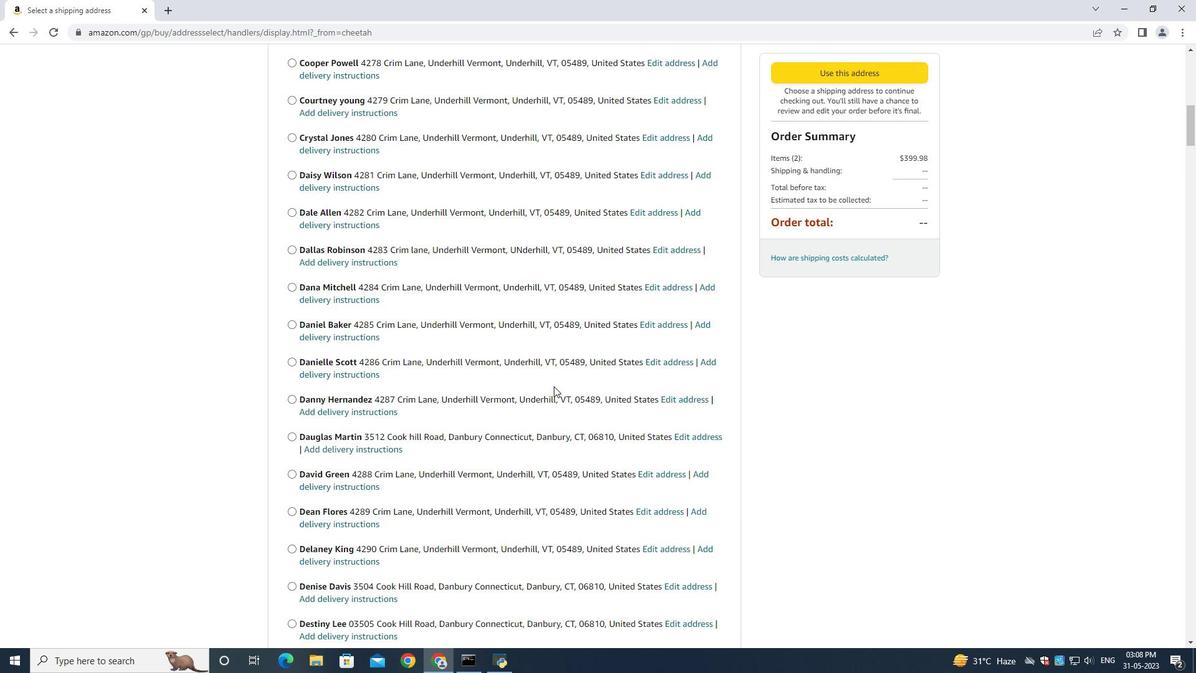 
Action: Mouse scrolled (554, 385) with delta (0, 0)
Screenshot: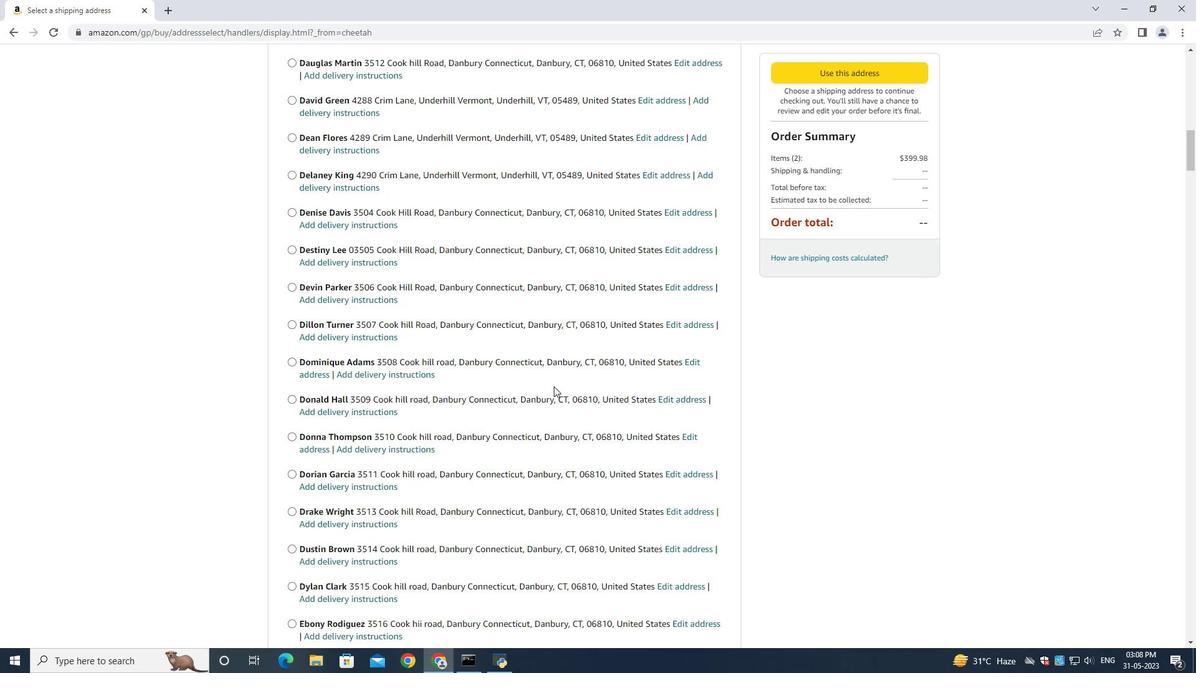 
Action: Mouse scrolled (554, 385) with delta (0, 0)
Screenshot: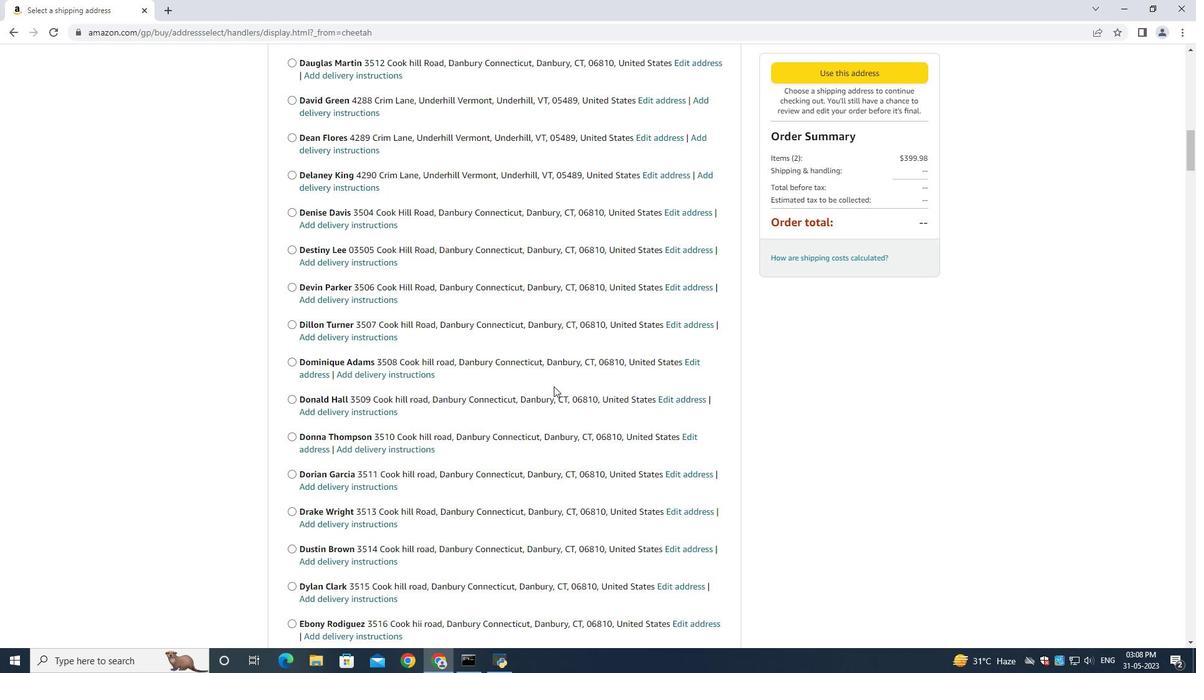 
Action: Mouse scrolled (554, 385) with delta (0, 0)
Screenshot: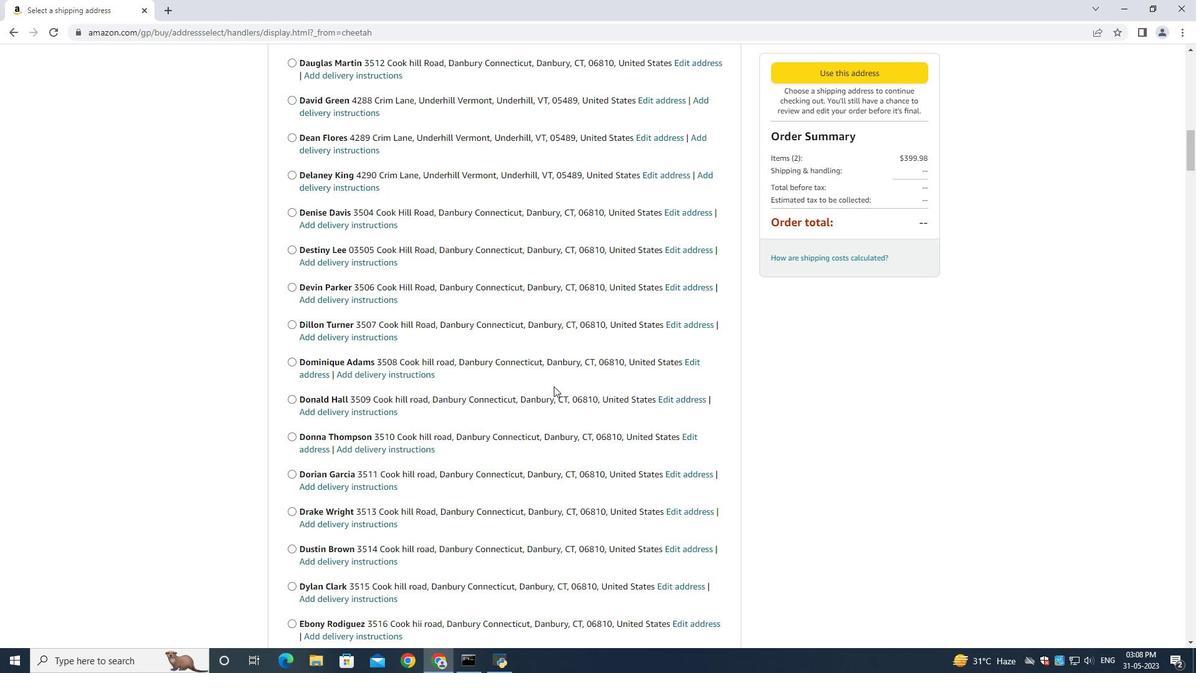 
Action: Mouse scrolled (554, 385) with delta (0, 0)
Screenshot: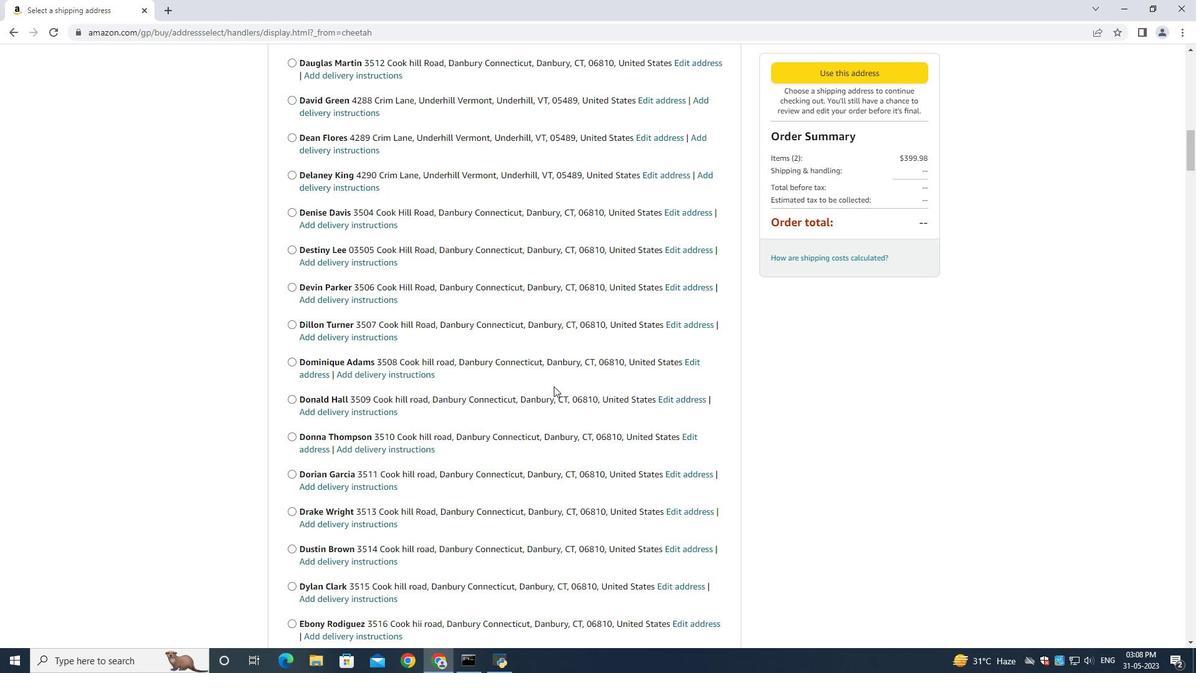 
Action: Mouse scrolled (554, 385) with delta (0, 0)
Screenshot: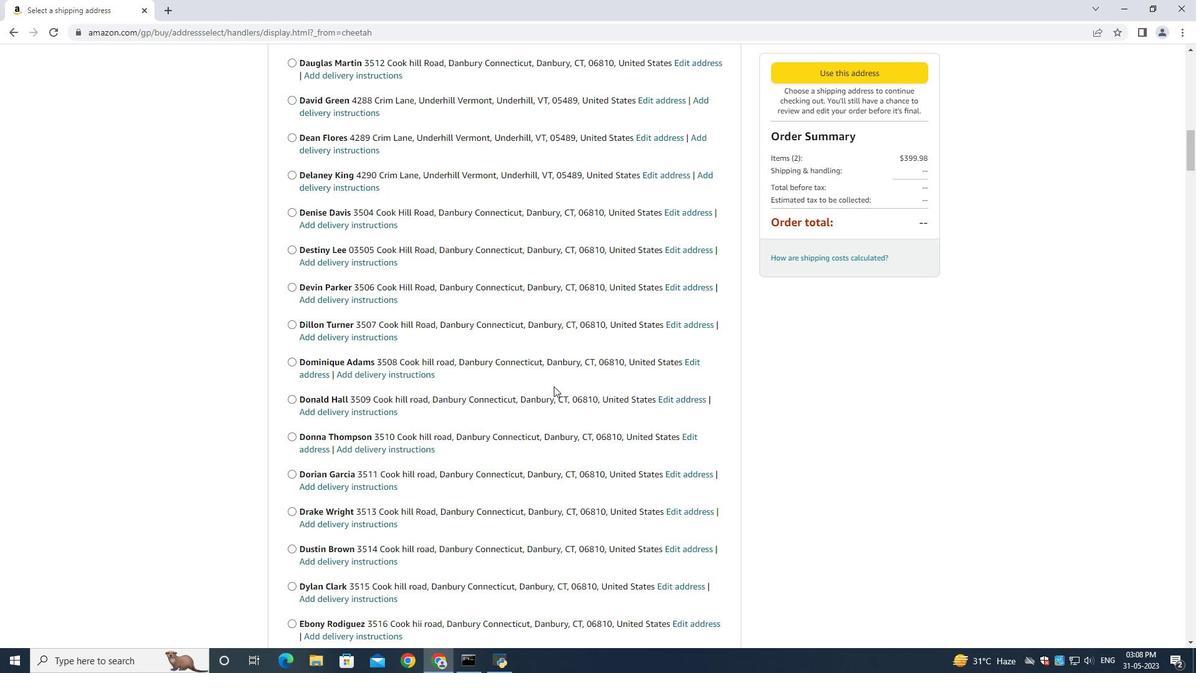 
Action: Mouse scrolled (554, 385) with delta (0, 0)
Screenshot: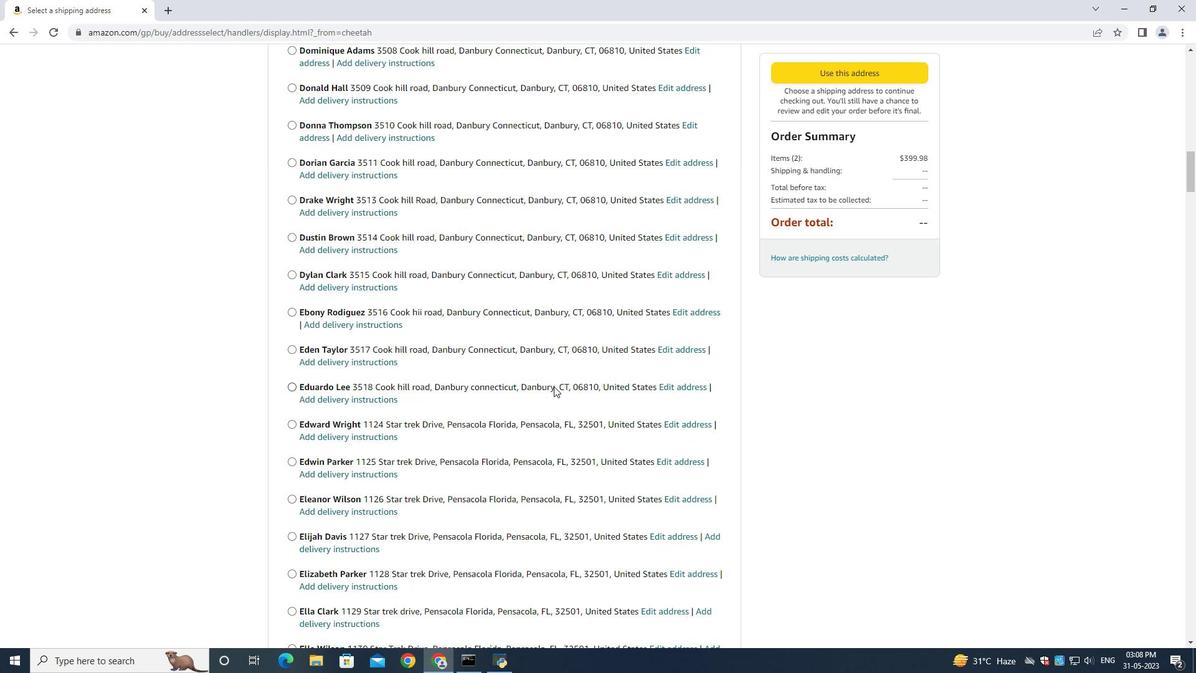 
Action: Mouse scrolled (554, 385) with delta (0, 0)
Screenshot: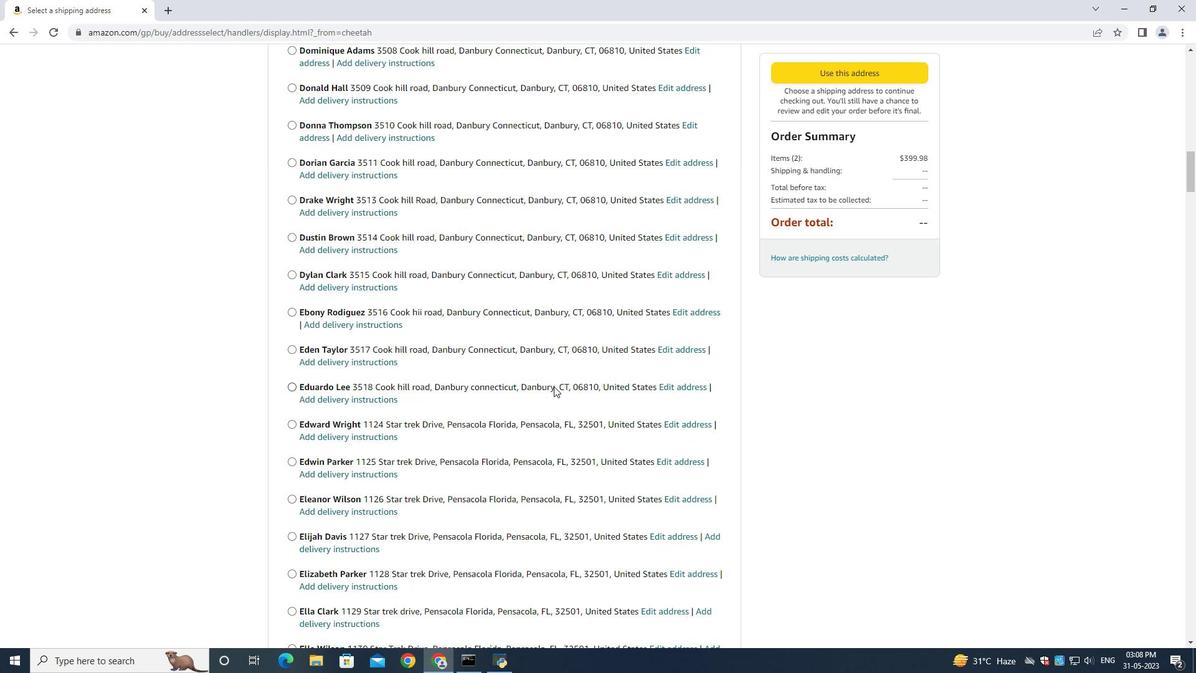 
Action: Mouse scrolled (554, 385) with delta (0, 0)
Screenshot: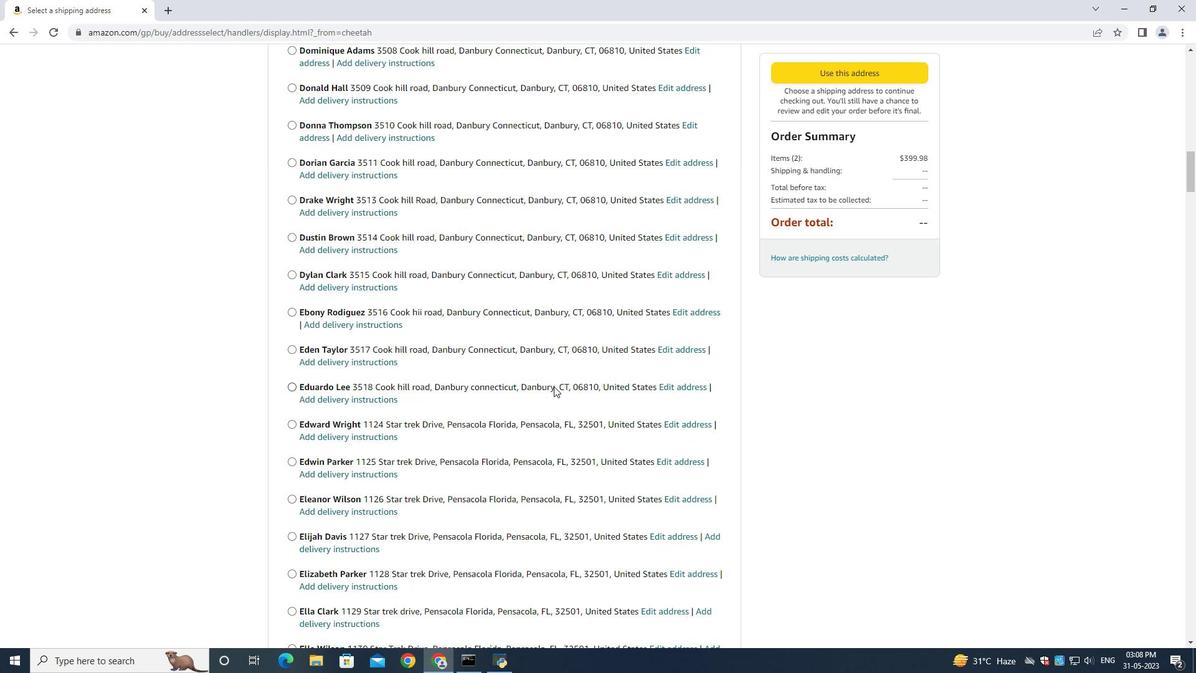 
Action: Mouse scrolled (554, 385) with delta (0, 0)
Screenshot: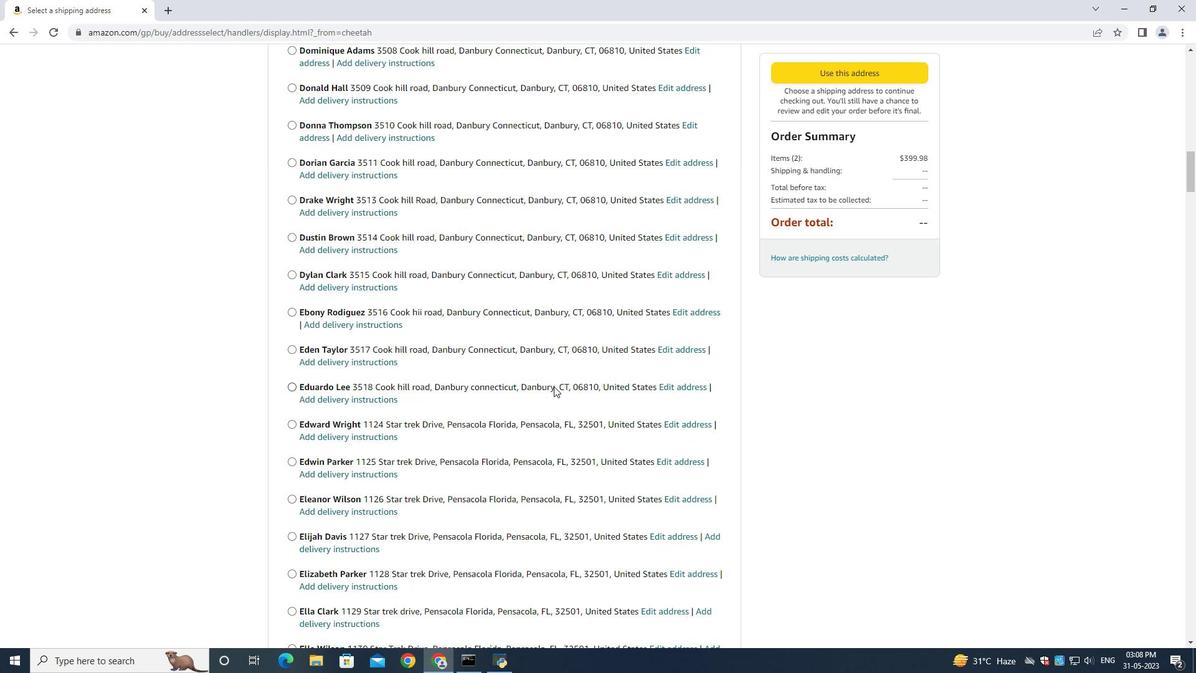 
Action: Mouse scrolled (554, 385) with delta (0, 0)
Screenshot: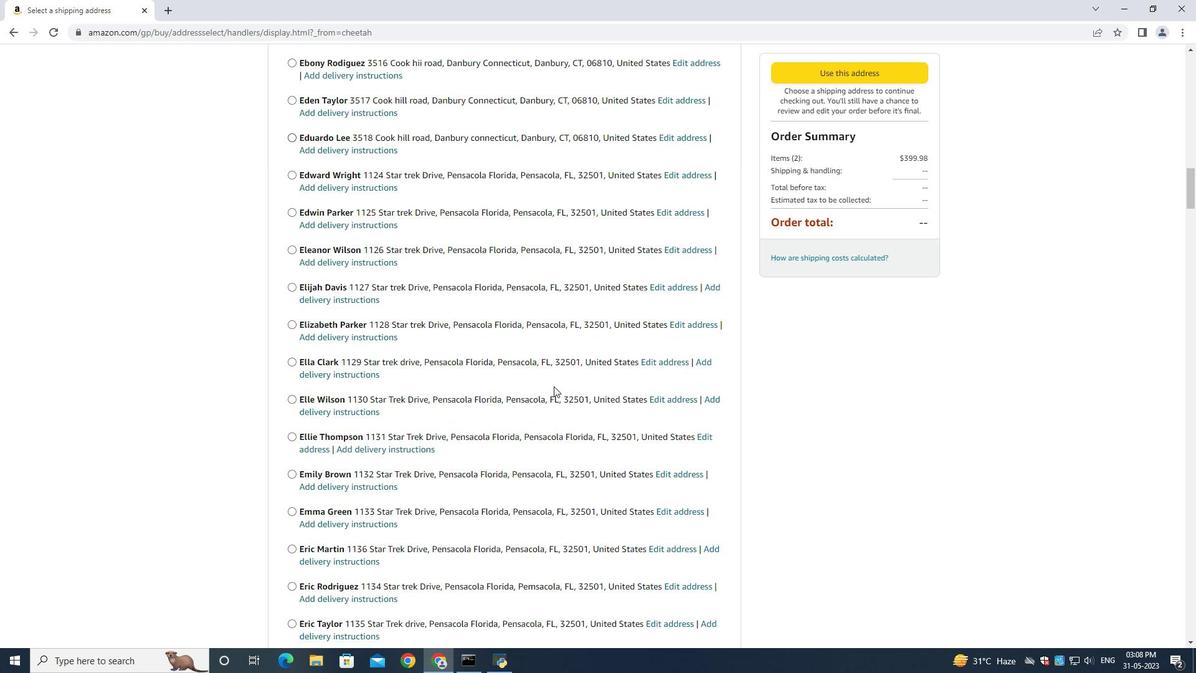
Action: Mouse scrolled (554, 385) with delta (0, 0)
Screenshot: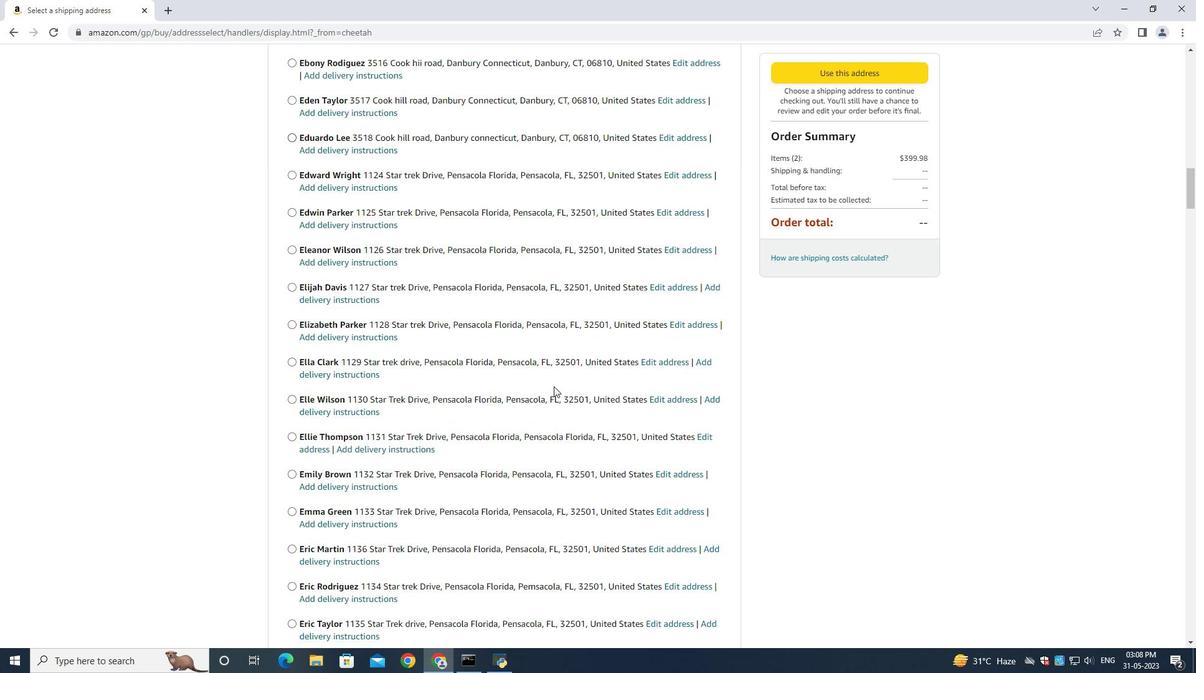 
Action: Mouse scrolled (554, 385) with delta (0, 0)
Screenshot: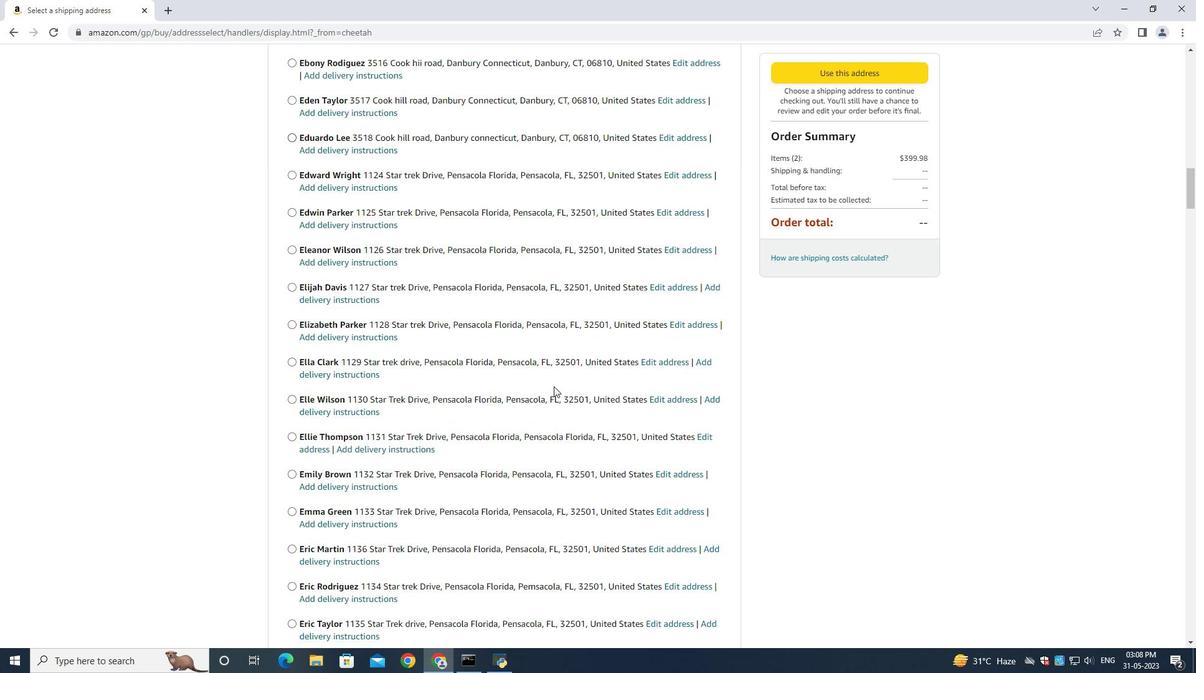 
Action: Mouse scrolled (554, 385) with delta (0, 0)
Screenshot: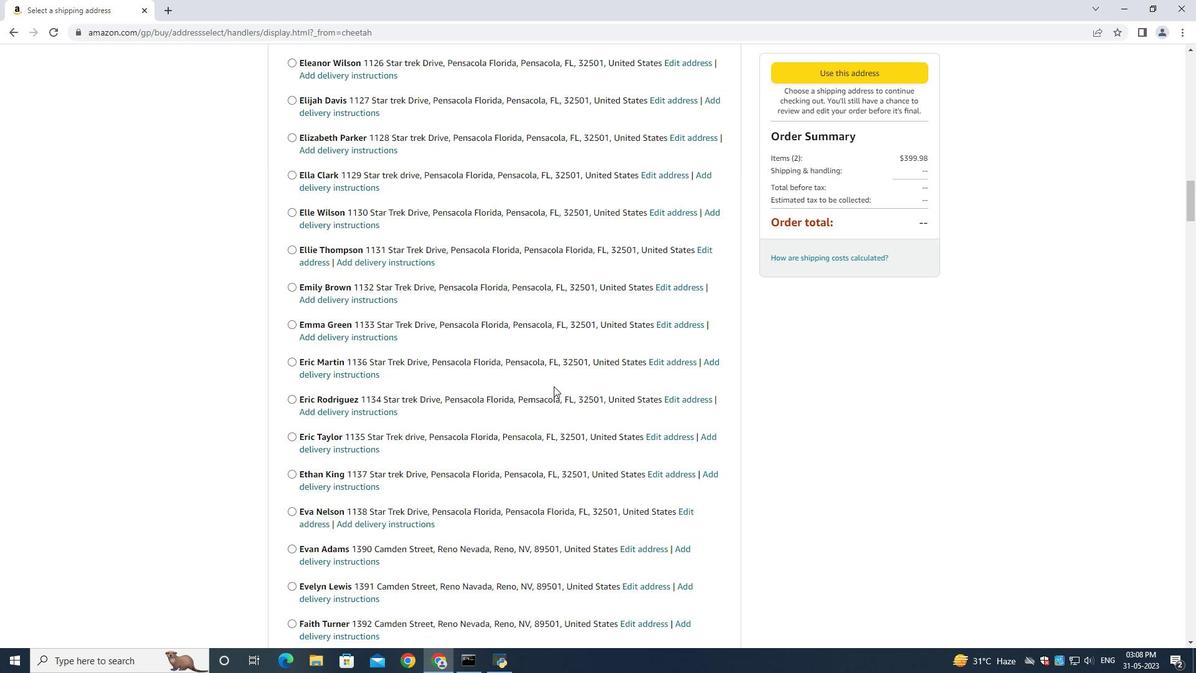 
Action: Mouse scrolled (554, 385) with delta (0, 0)
Screenshot: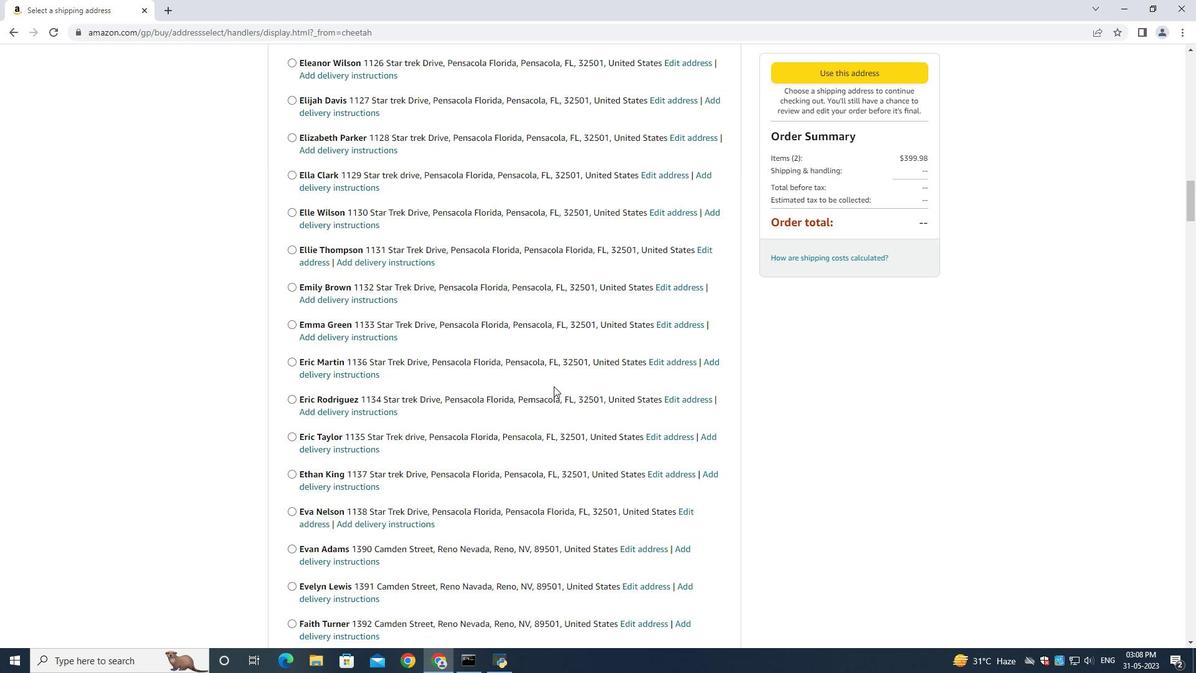 
Action: Mouse scrolled (554, 385) with delta (0, 0)
Screenshot: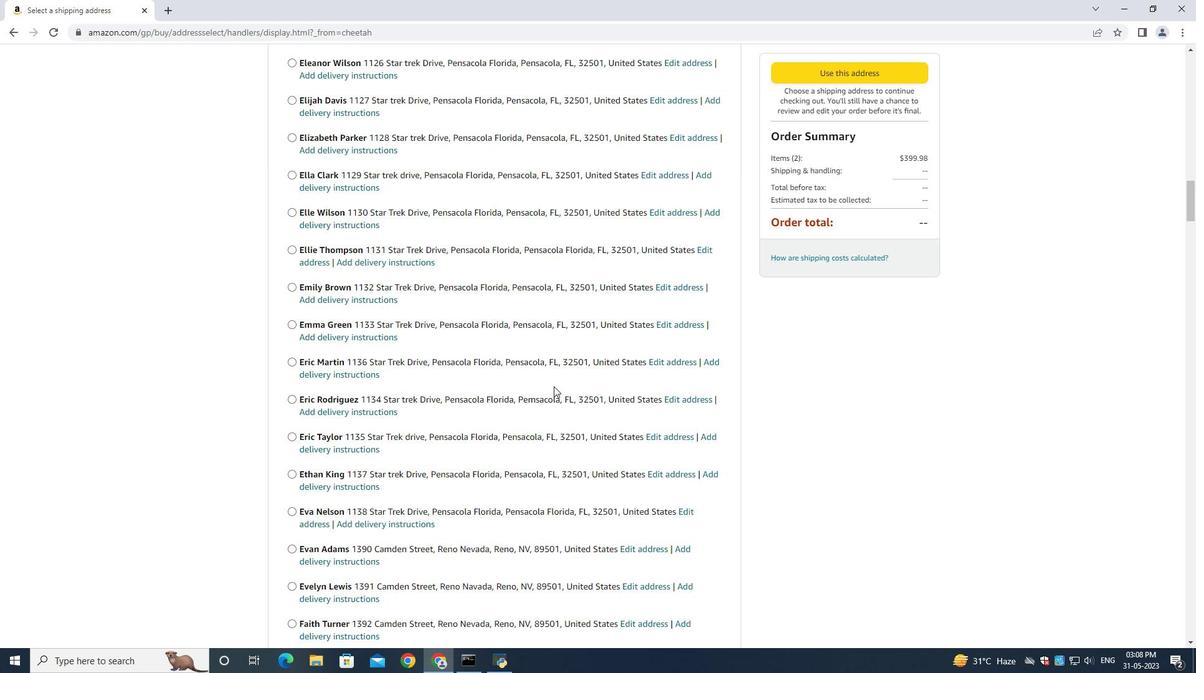 
Action: Mouse scrolled (554, 385) with delta (0, 0)
Screenshot: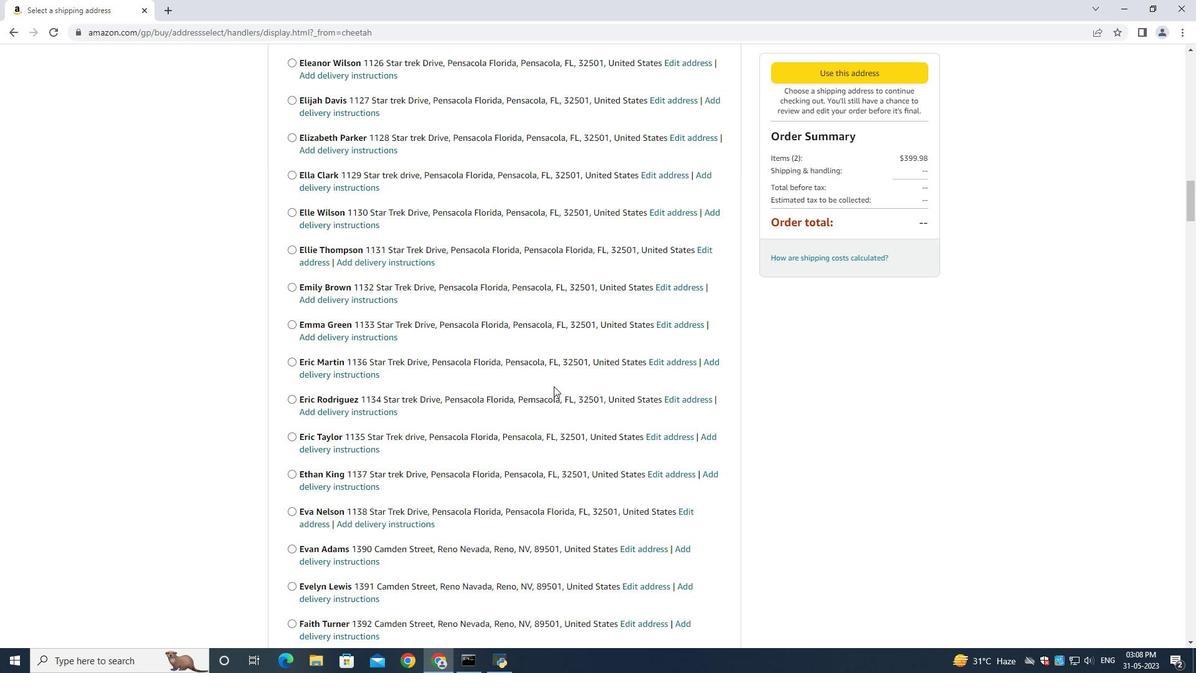 
Action: Mouse scrolled (554, 385) with delta (0, 0)
Screenshot: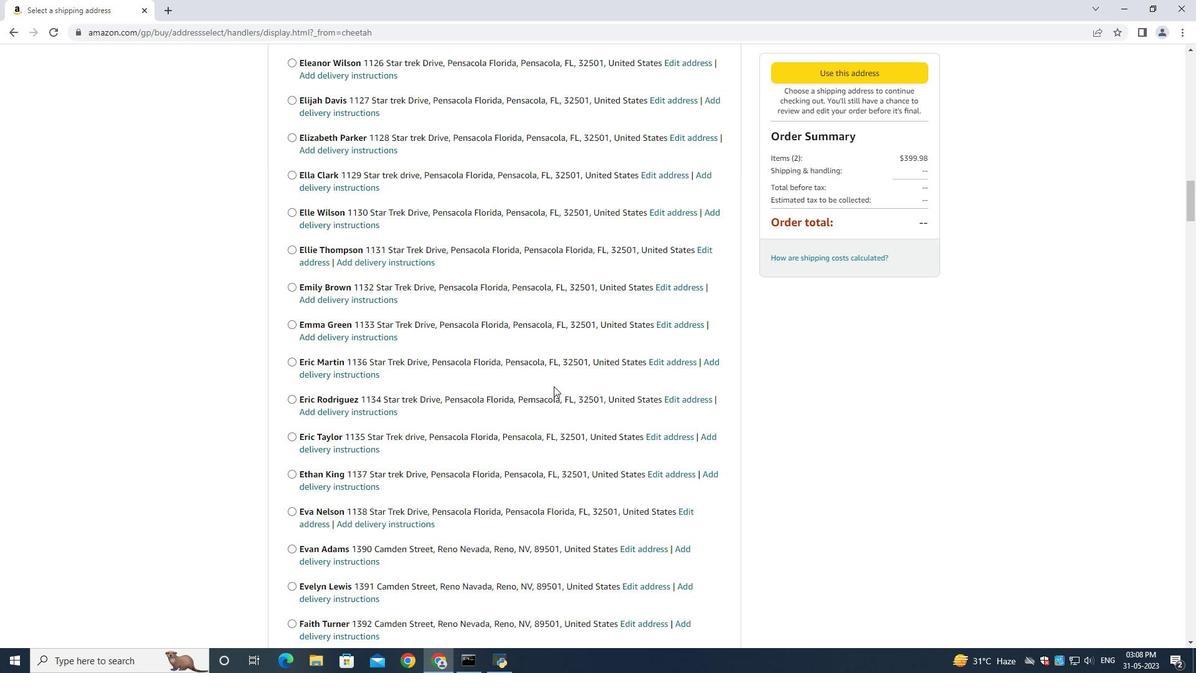 
Action: Mouse scrolled (554, 385) with delta (0, 0)
Screenshot: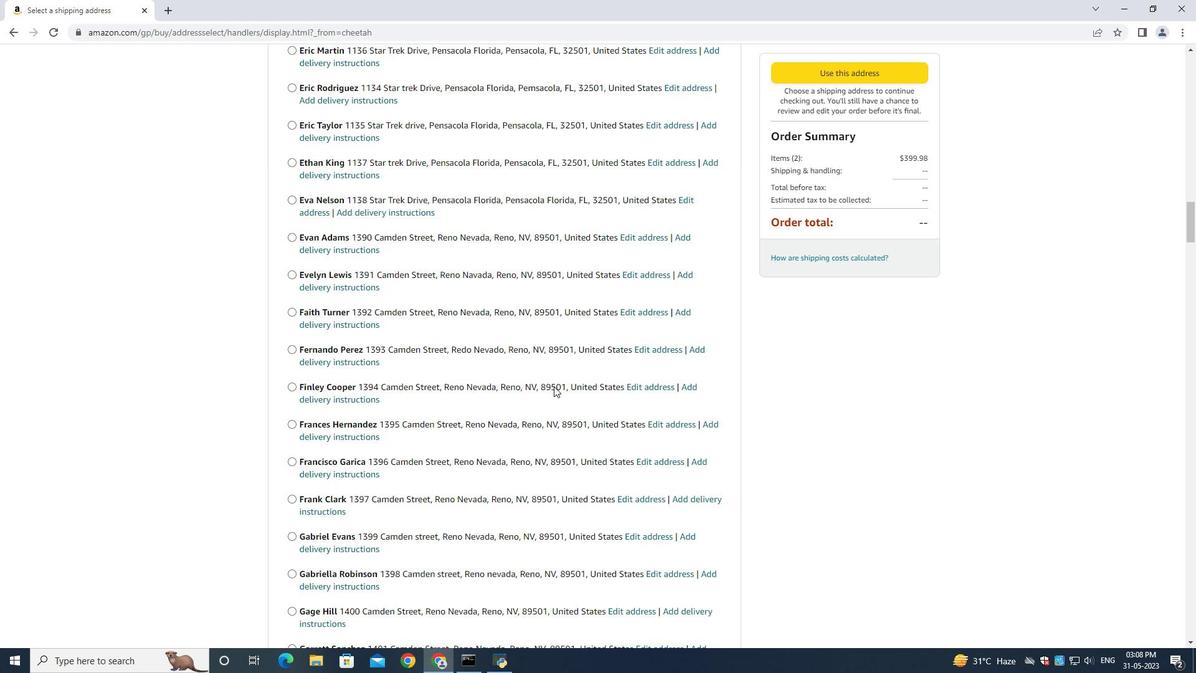 
Action: Mouse scrolled (554, 385) with delta (0, 0)
Screenshot: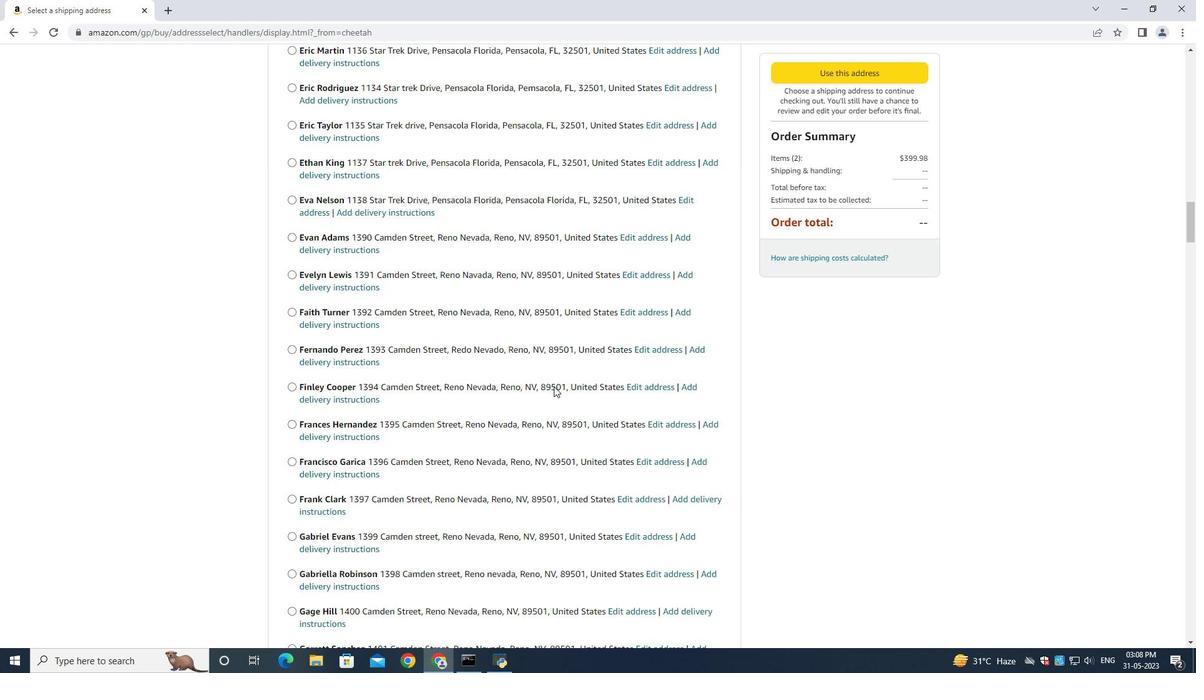 
Action: Mouse scrolled (554, 385) with delta (0, 0)
Screenshot: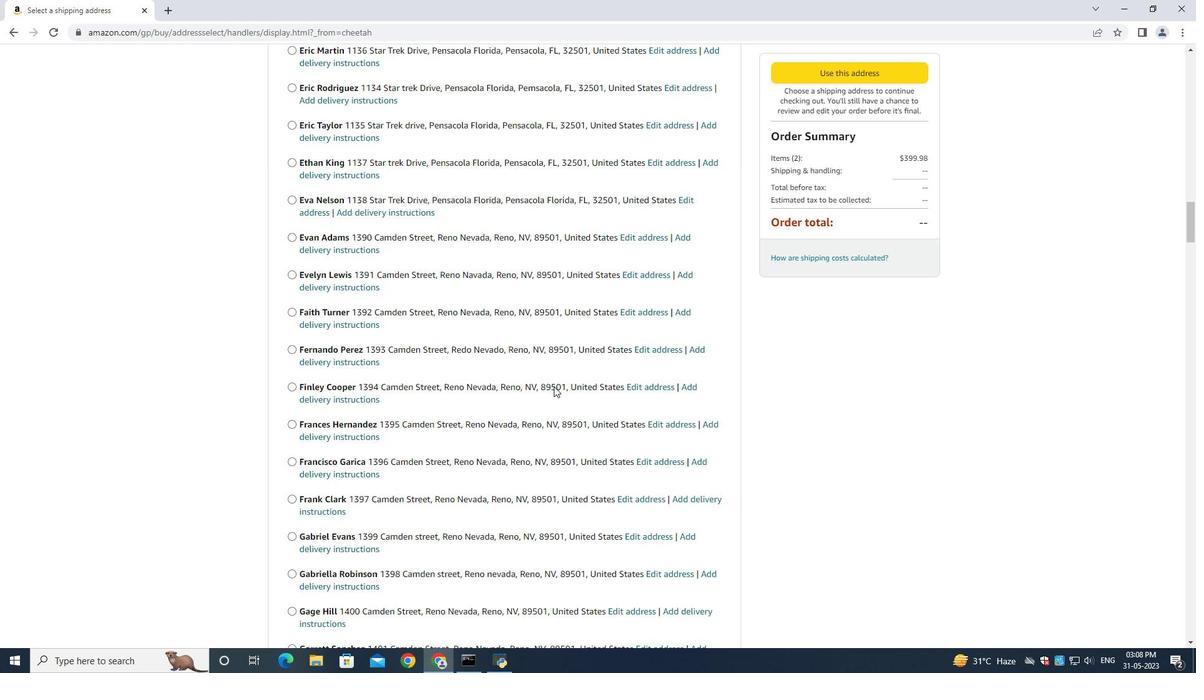 
Action: Mouse scrolled (554, 385) with delta (0, 0)
Screenshot: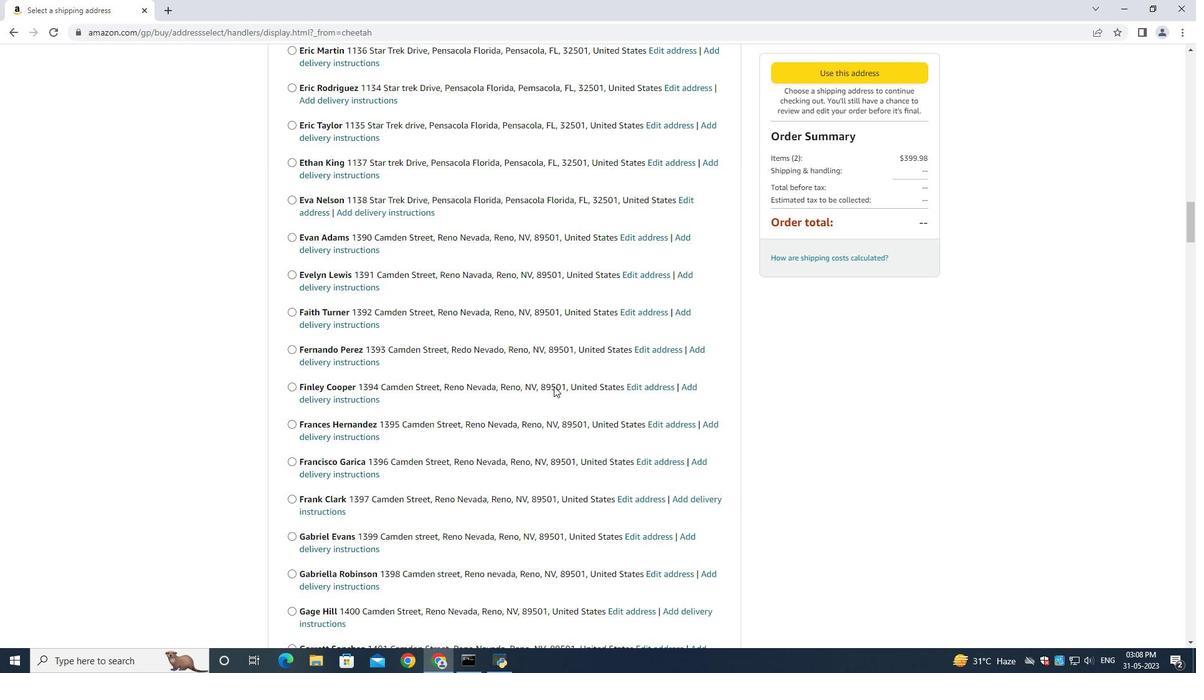 
Action: Mouse scrolled (554, 385) with delta (0, 0)
Screenshot: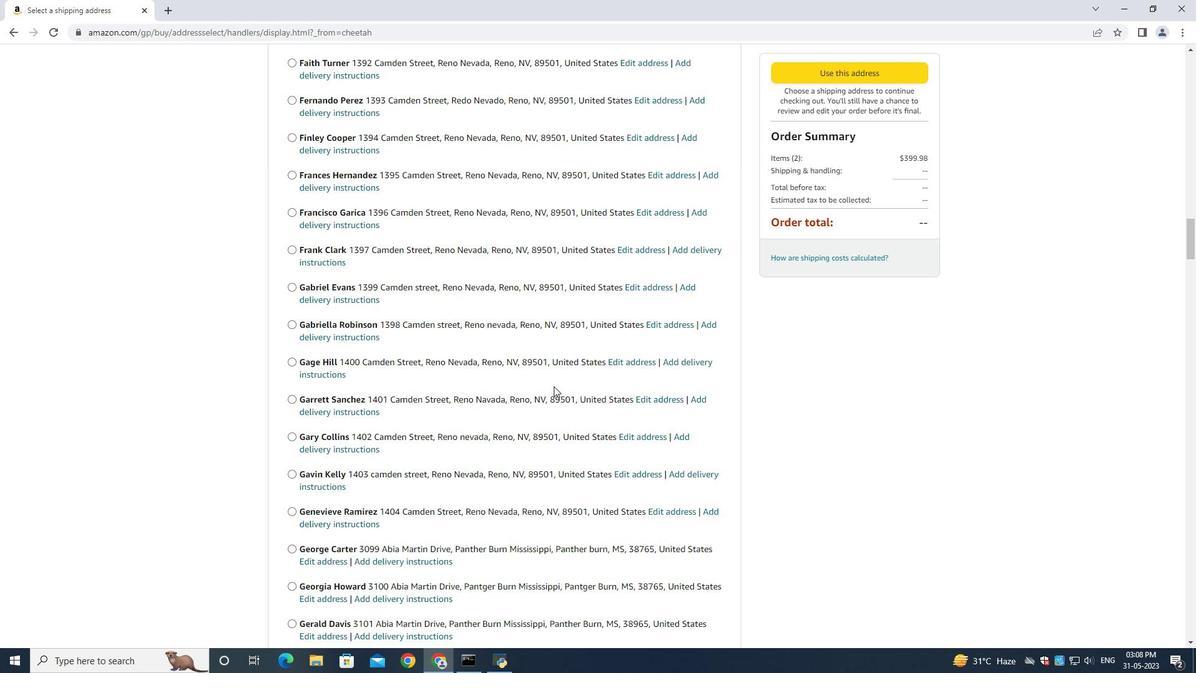 
Action: Mouse scrolled (554, 385) with delta (0, 0)
Screenshot: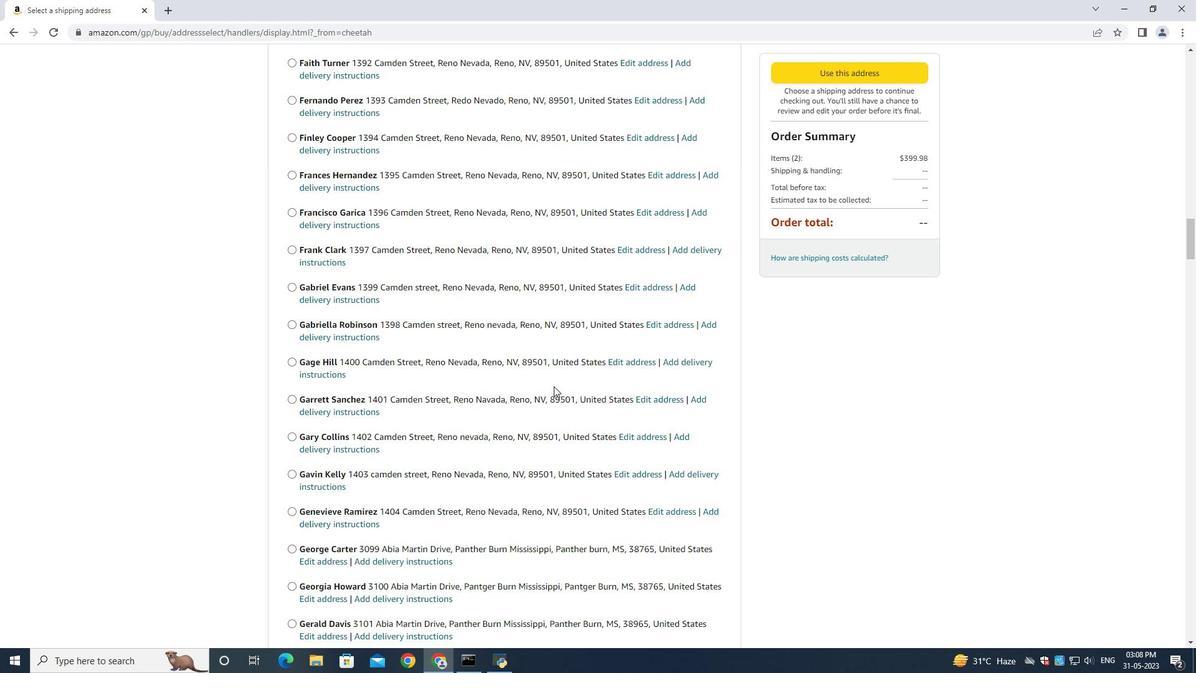 
Action: Mouse scrolled (554, 385) with delta (0, 0)
Screenshot: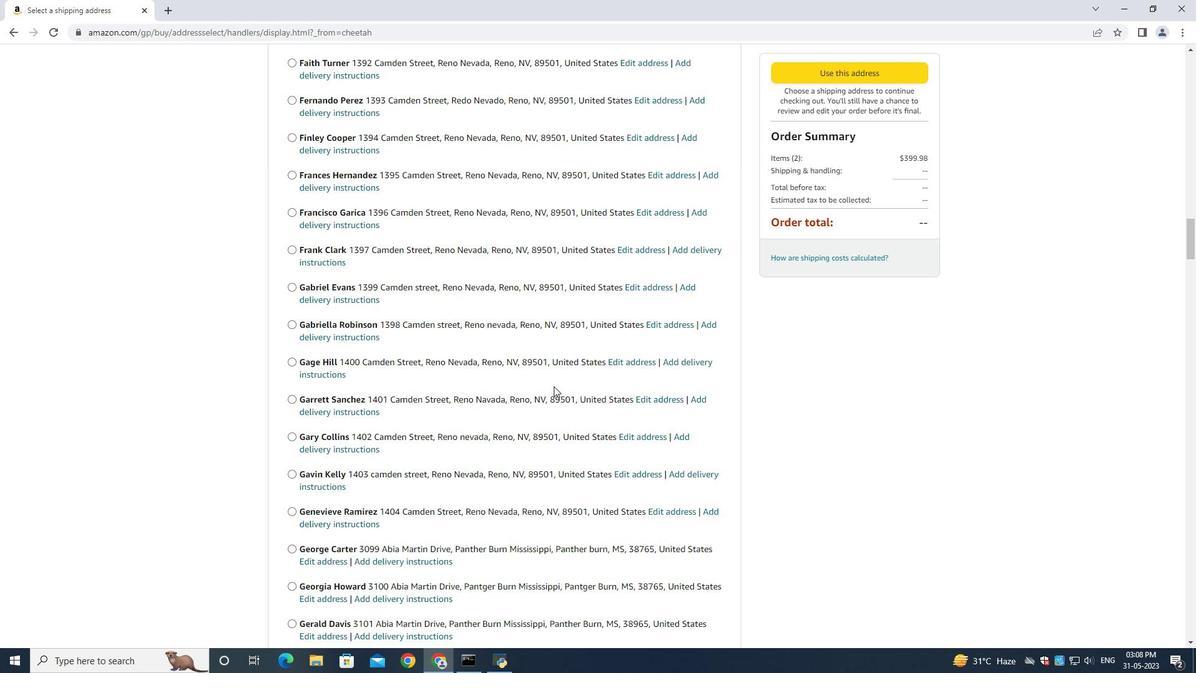 
Action: Mouse scrolled (554, 385) with delta (0, 0)
Screenshot: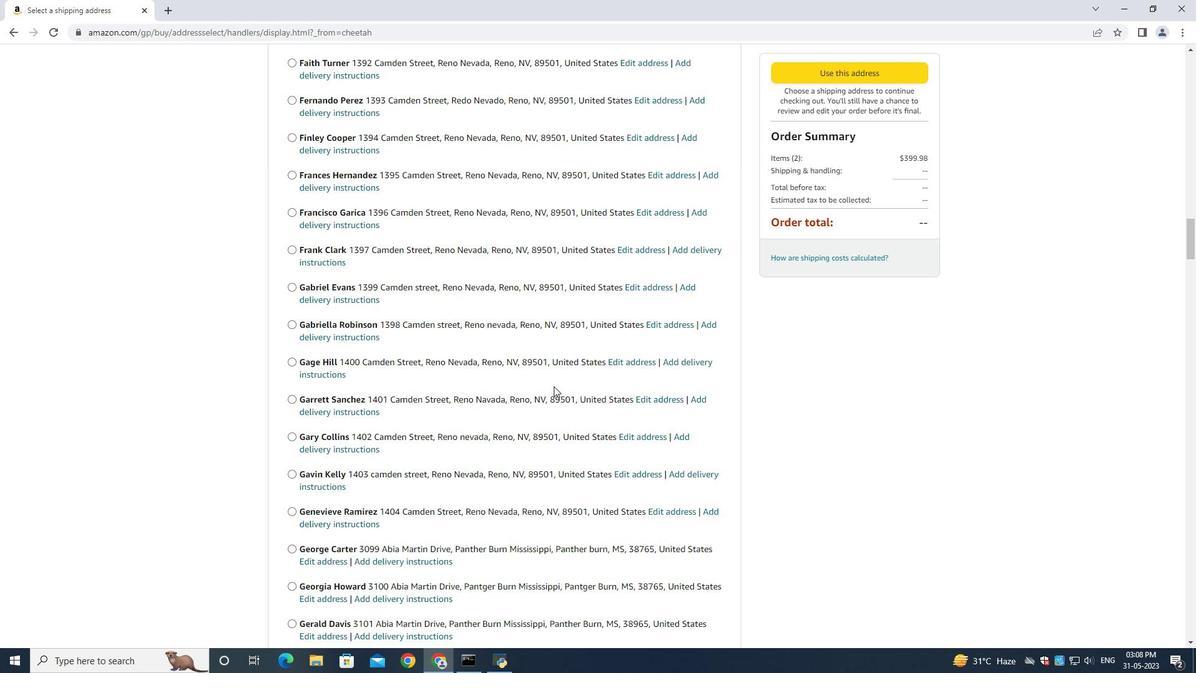 
Action: Mouse scrolled (554, 385) with delta (0, 0)
Screenshot: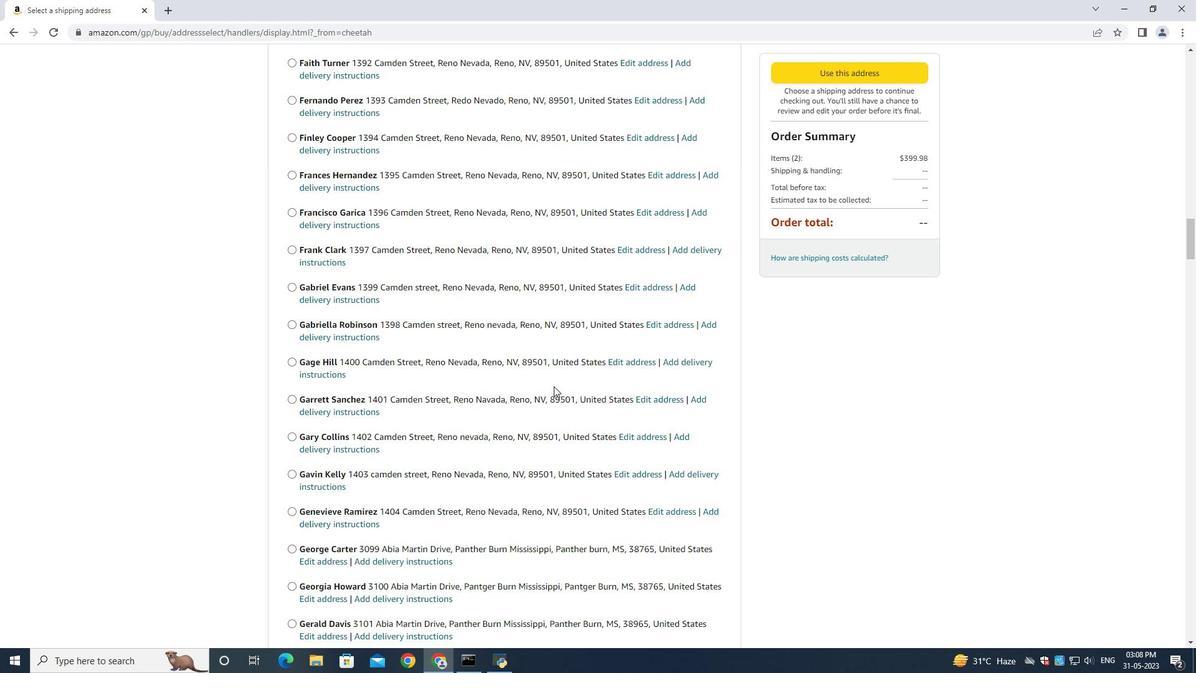
Action: Mouse scrolled (554, 385) with delta (0, 0)
Screenshot: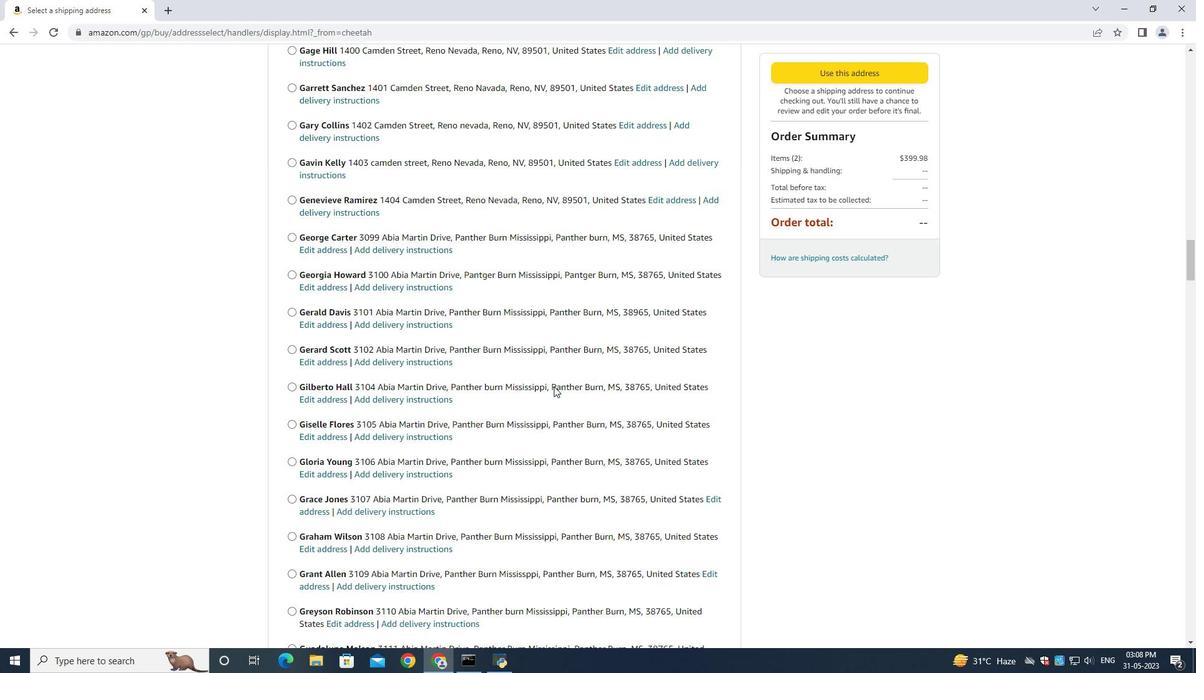 
Action: Mouse scrolled (554, 385) with delta (0, 0)
Screenshot: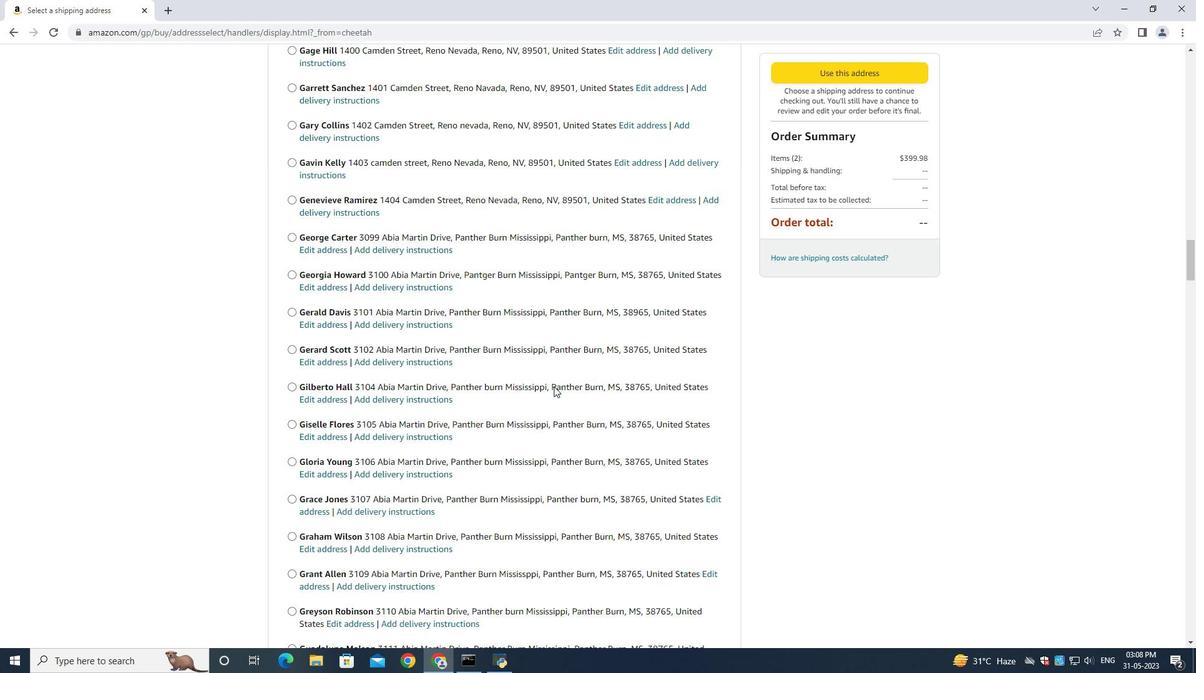 
Action: Mouse scrolled (554, 385) with delta (0, 0)
Screenshot: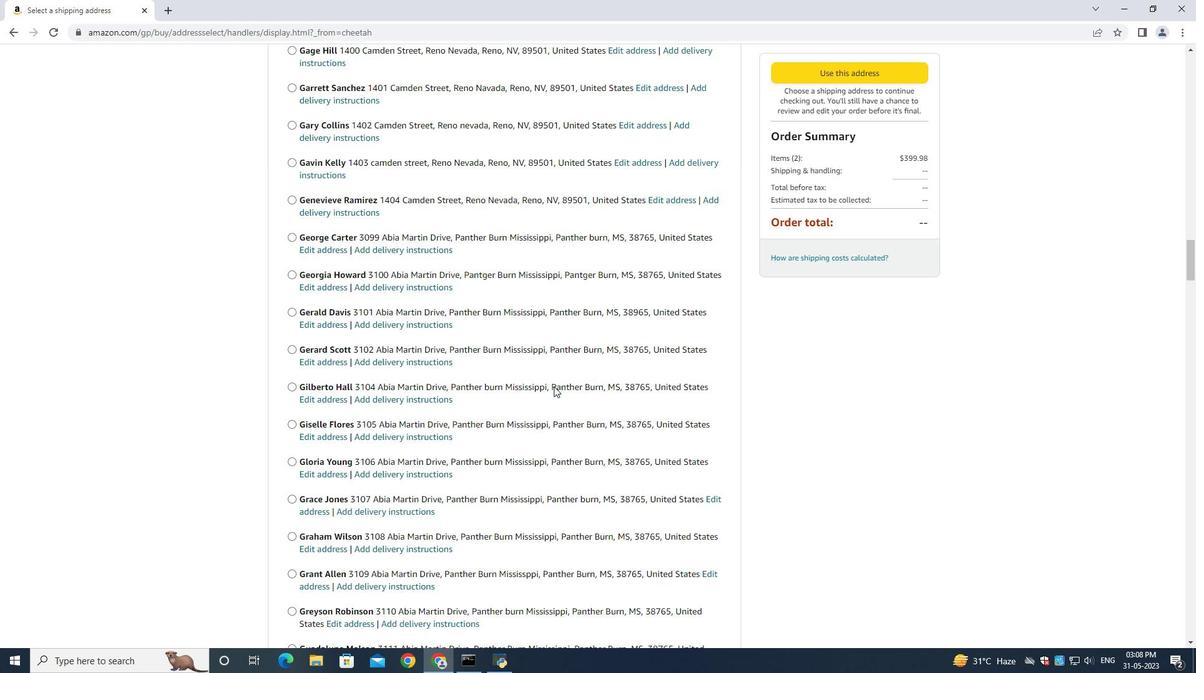 
Action: Mouse scrolled (554, 385) with delta (0, 0)
Screenshot: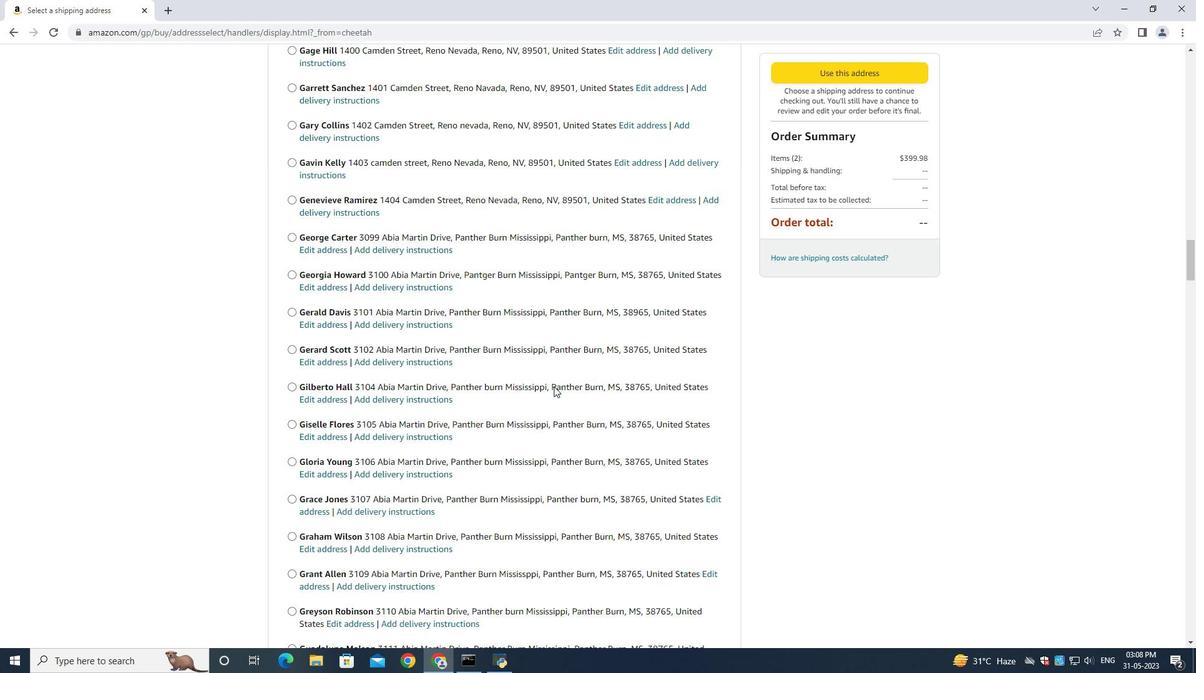 
Action: Mouse scrolled (554, 385) with delta (0, 0)
Screenshot: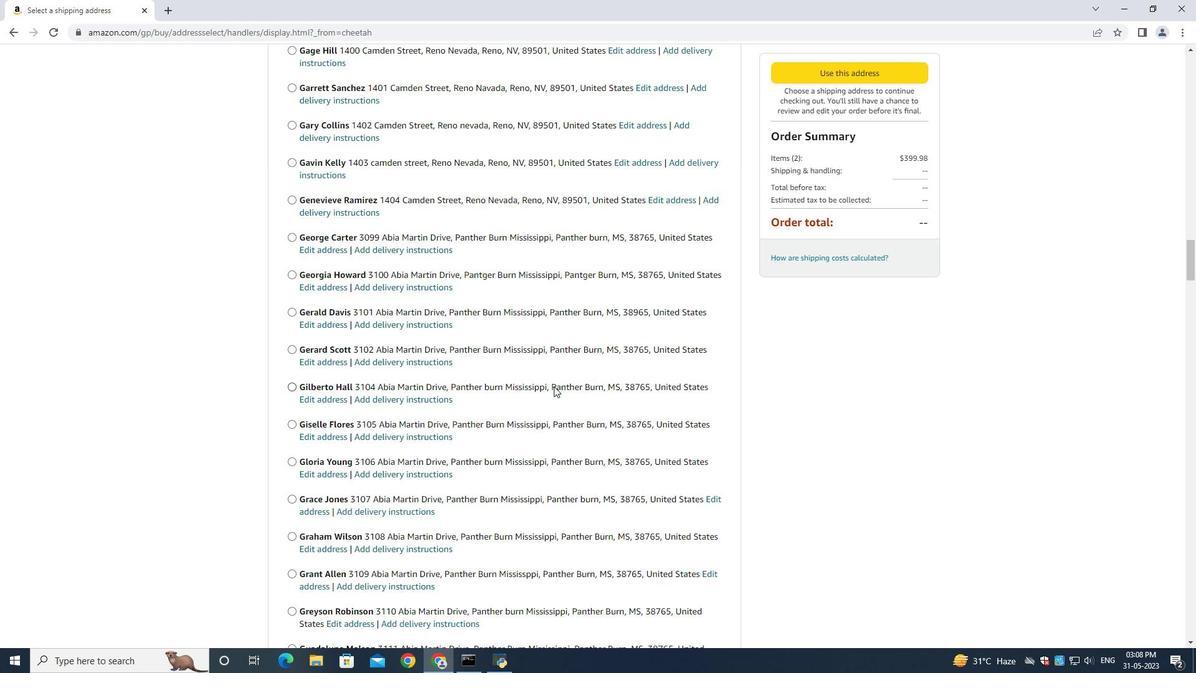 
Action: Mouse moved to (992, 409)
Screenshot: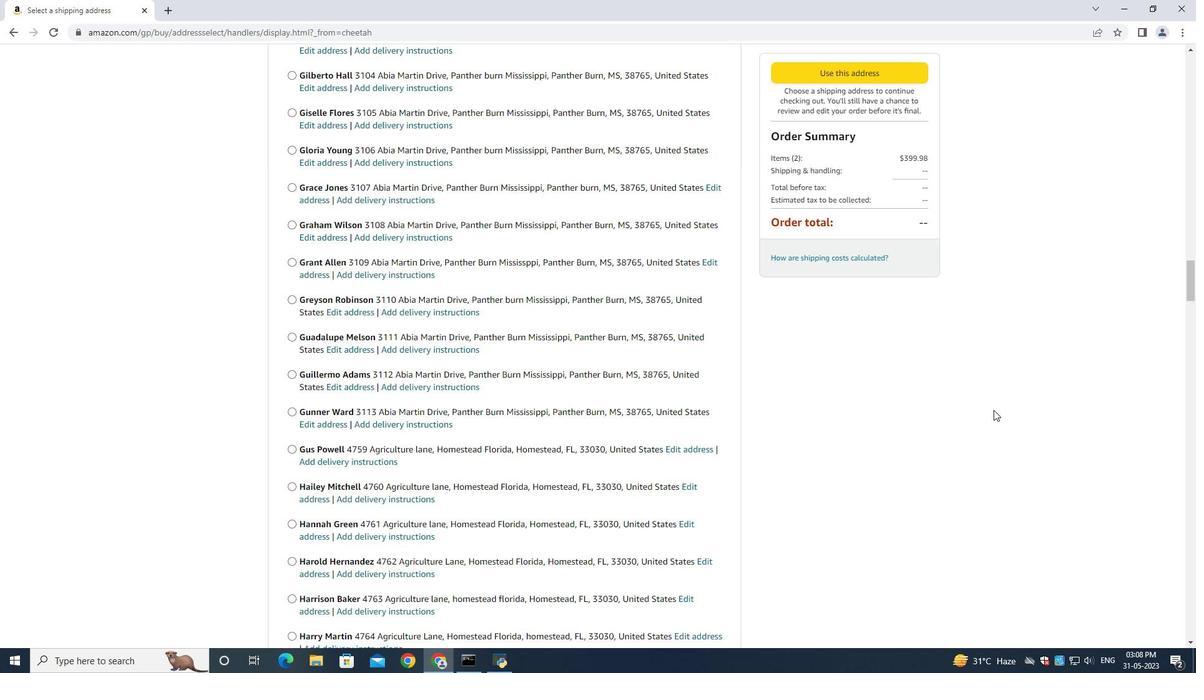 
Action: Mouse scrolled (992, 408) with delta (0, 0)
Screenshot: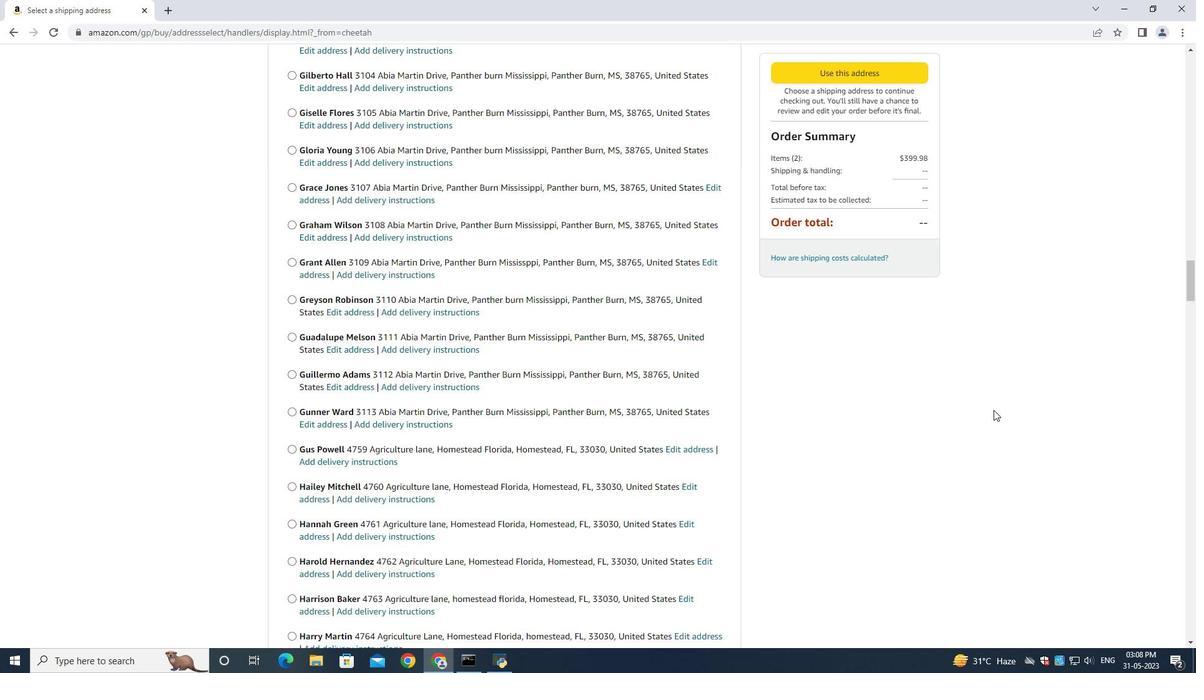
Action: Mouse moved to (989, 409)
Screenshot: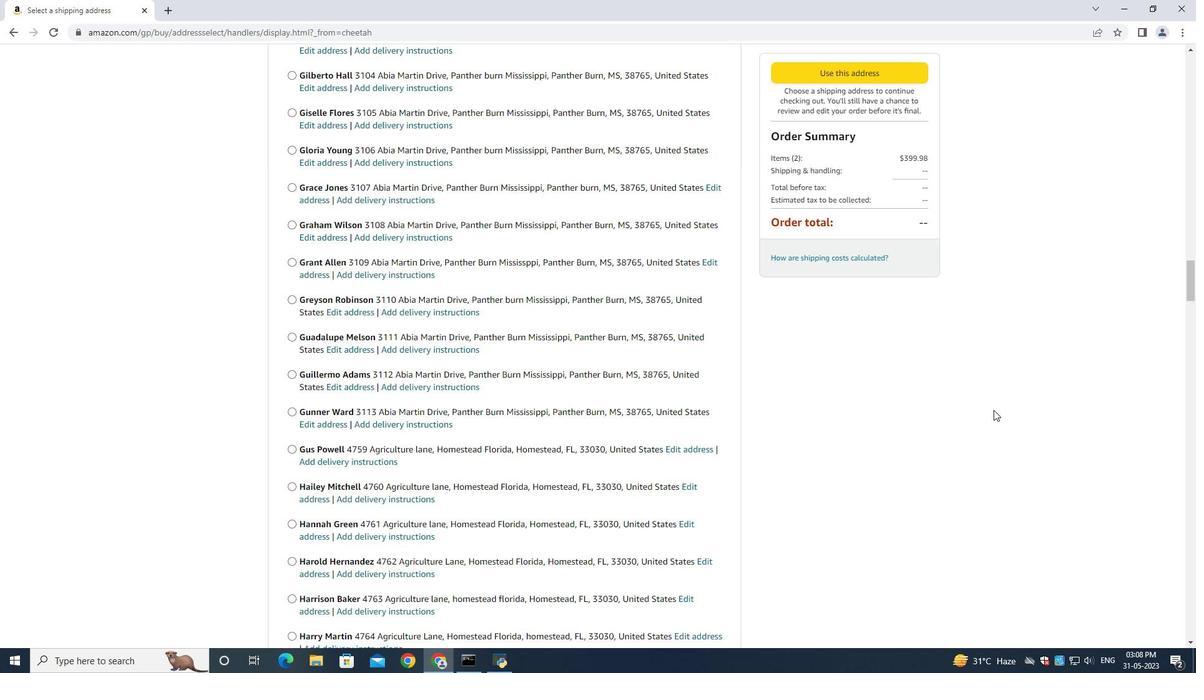 
Action: Mouse scrolled (989, 408) with delta (0, 0)
Screenshot: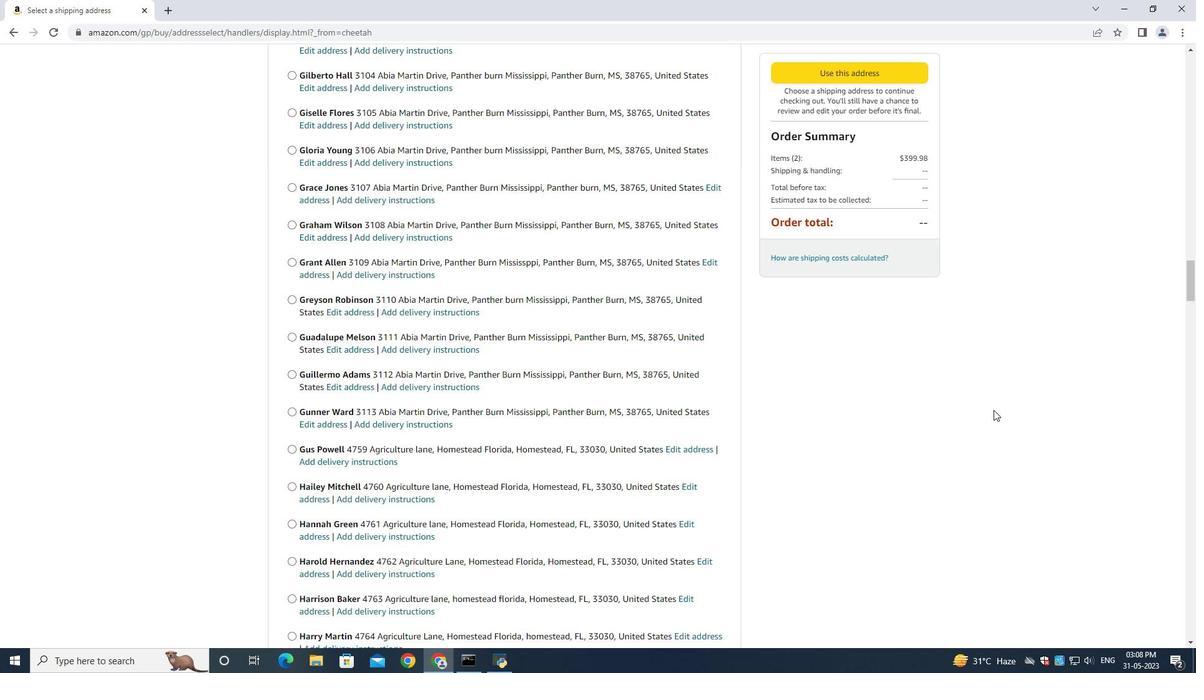 
Action: Mouse moved to (986, 409)
Screenshot: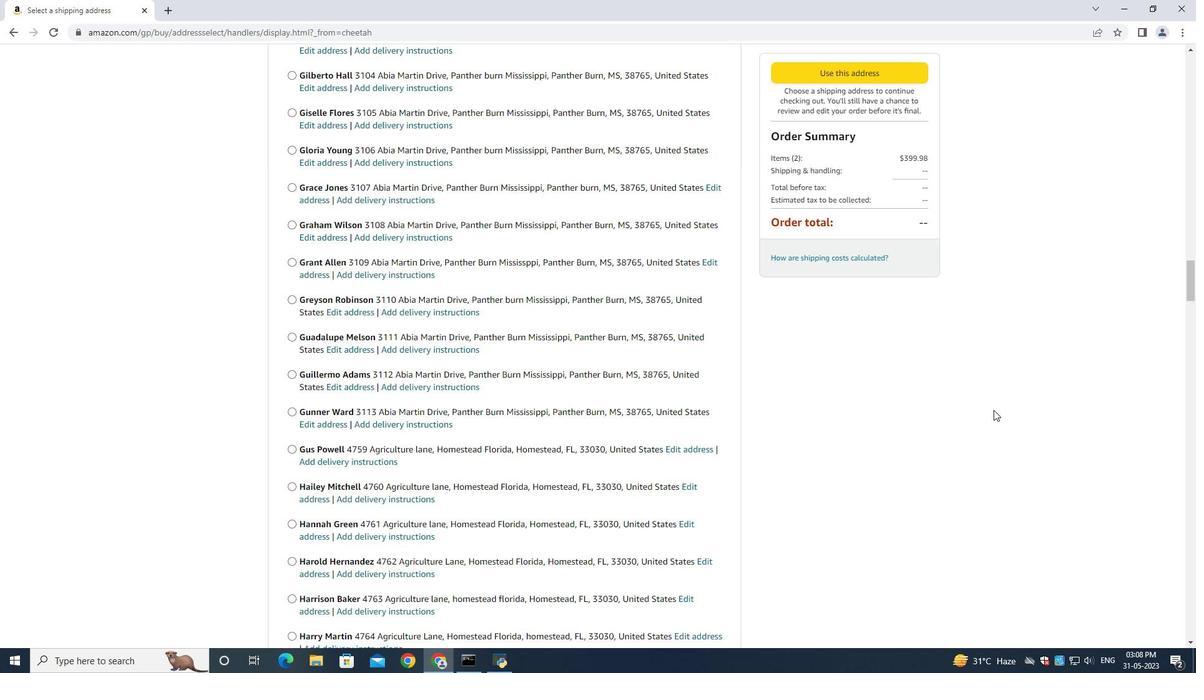 
Action: Mouse scrolled (986, 408) with delta (0, 0)
Screenshot: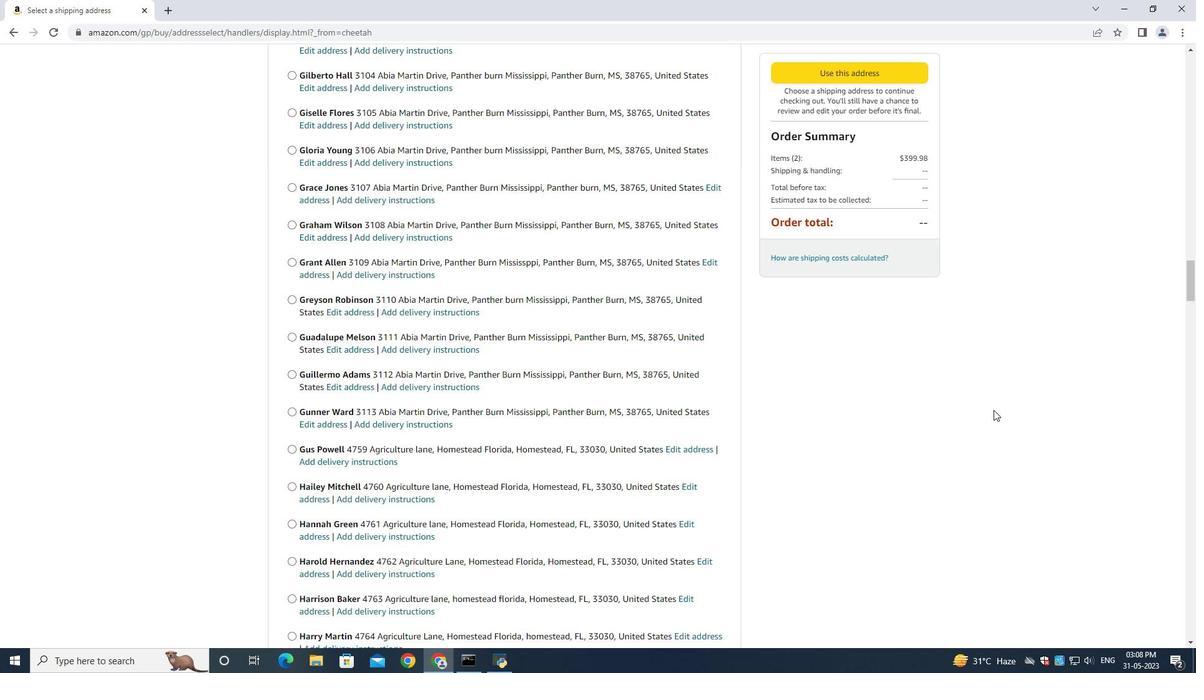 
Action: Mouse moved to (978, 408)
Screenshot: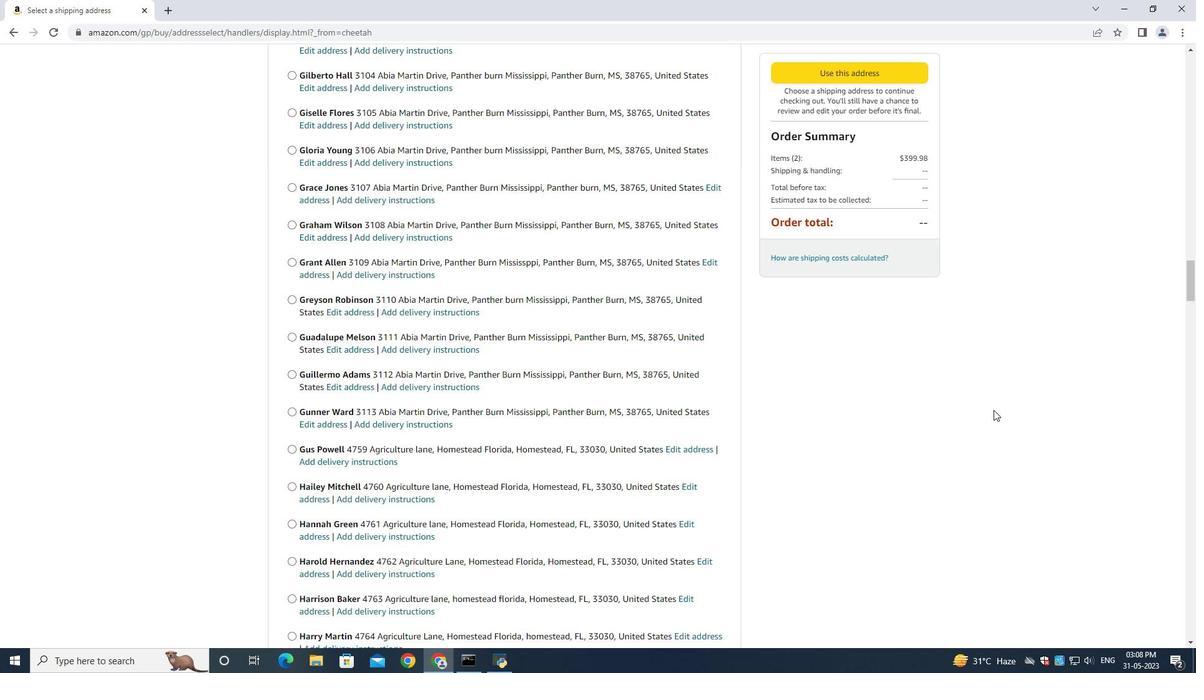 
Action: Mouse scrolled (982, 408) with delta (0, 0)
Screenshot: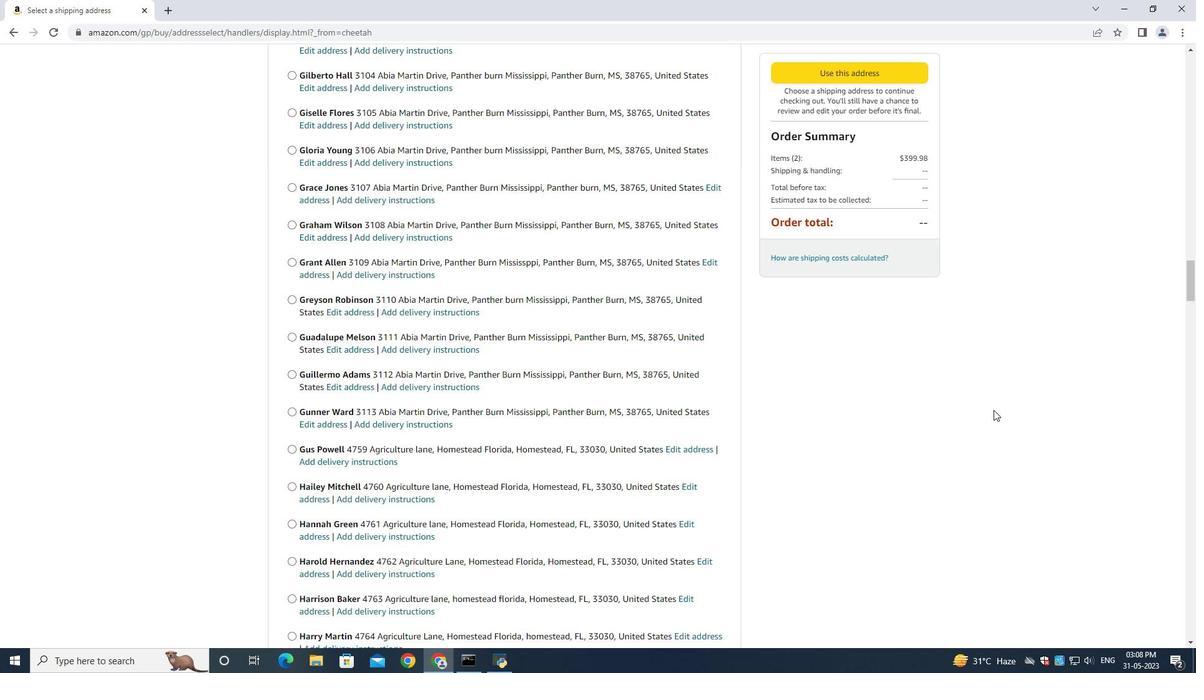 
Action: Mouse moved to (966, 408)
Screenshot: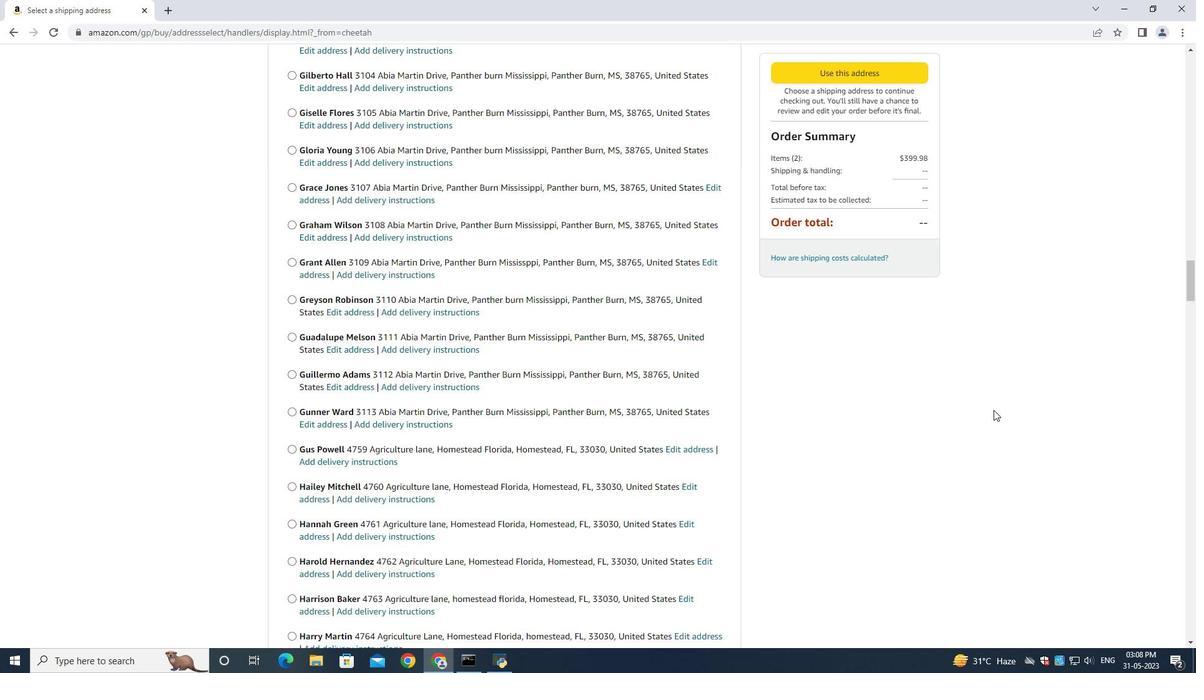 
Action: Mouse scrolled (975, 407) with delta (0, 0)
Screenshot: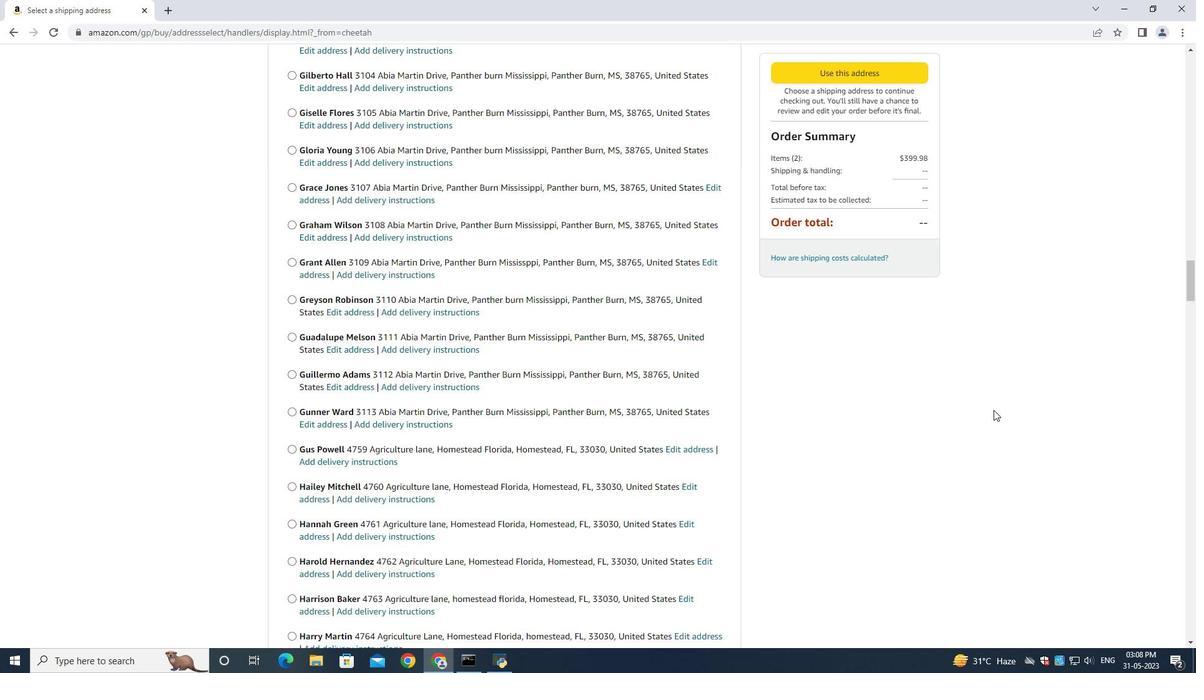 
Action: Mouse moved to (956, 407)
Screenshot: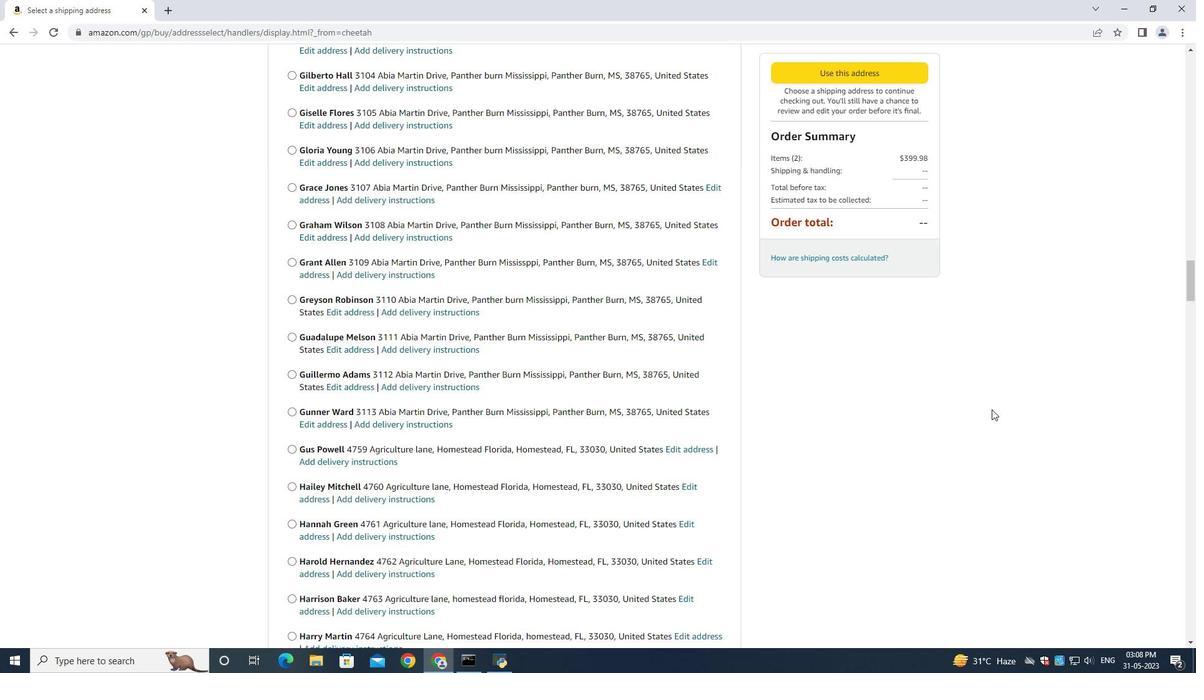 
Action: Mouse scrolled (961, 407) with delta (0, 0)
Screenshot: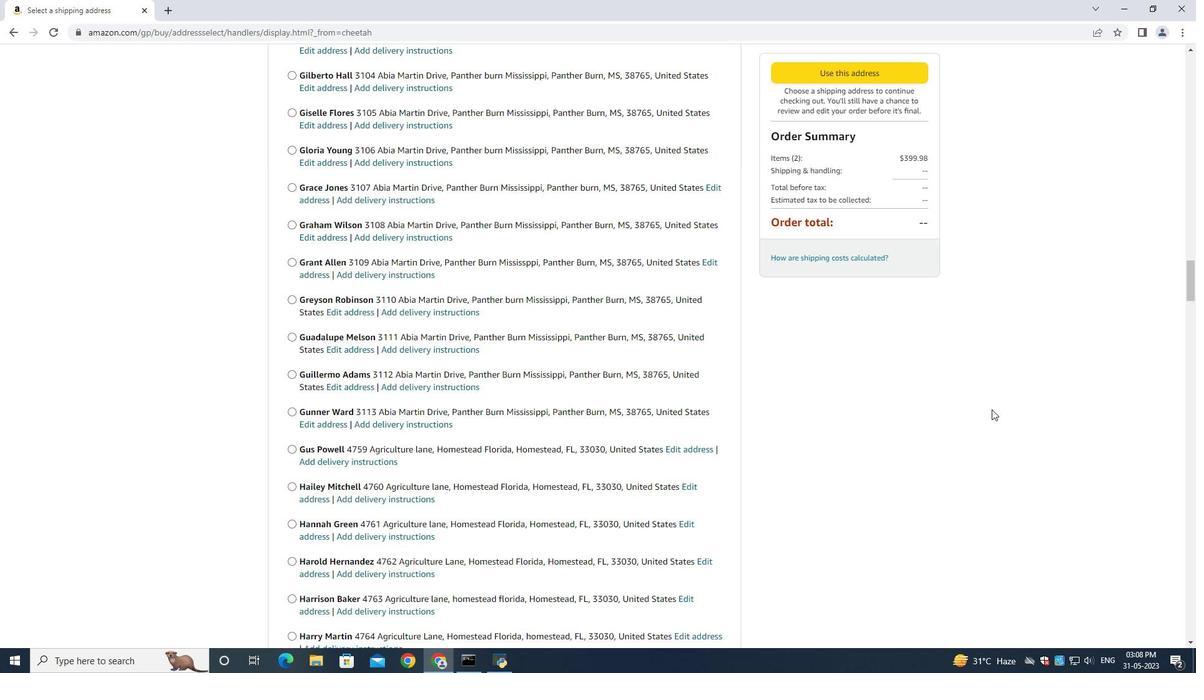 
Action: Mouse moved to (947, 407)
Screenshot: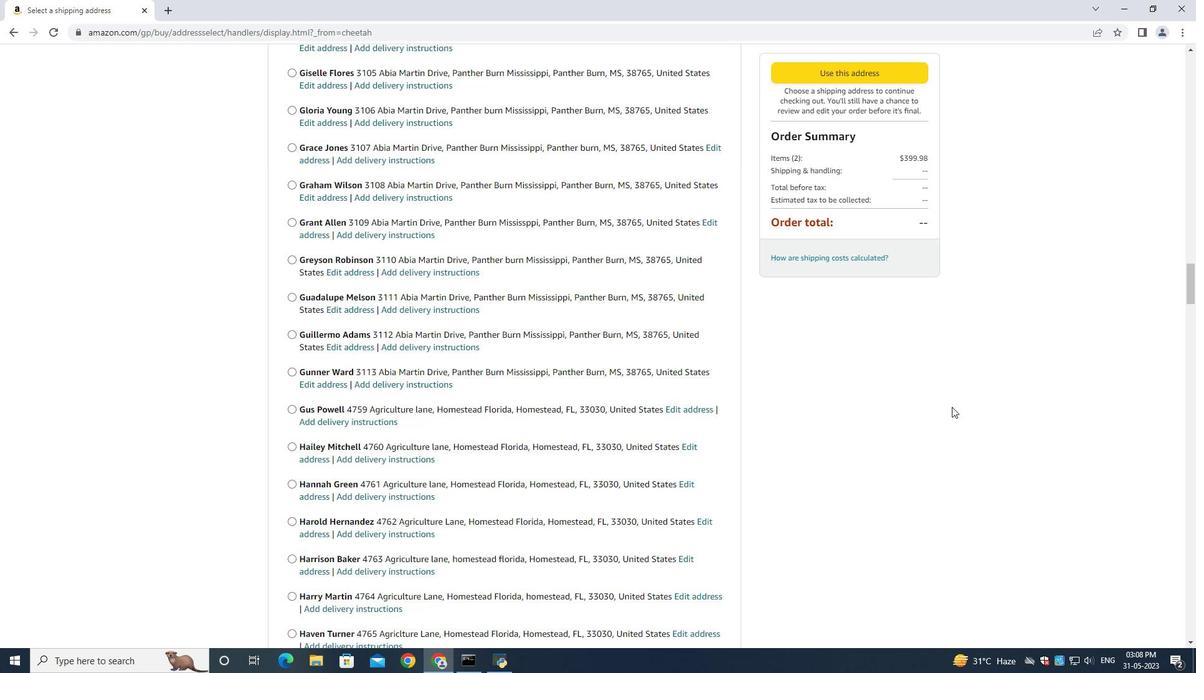 
Action: Mouse scrolled (947, 406) with delta (0, 0)
Screenshot: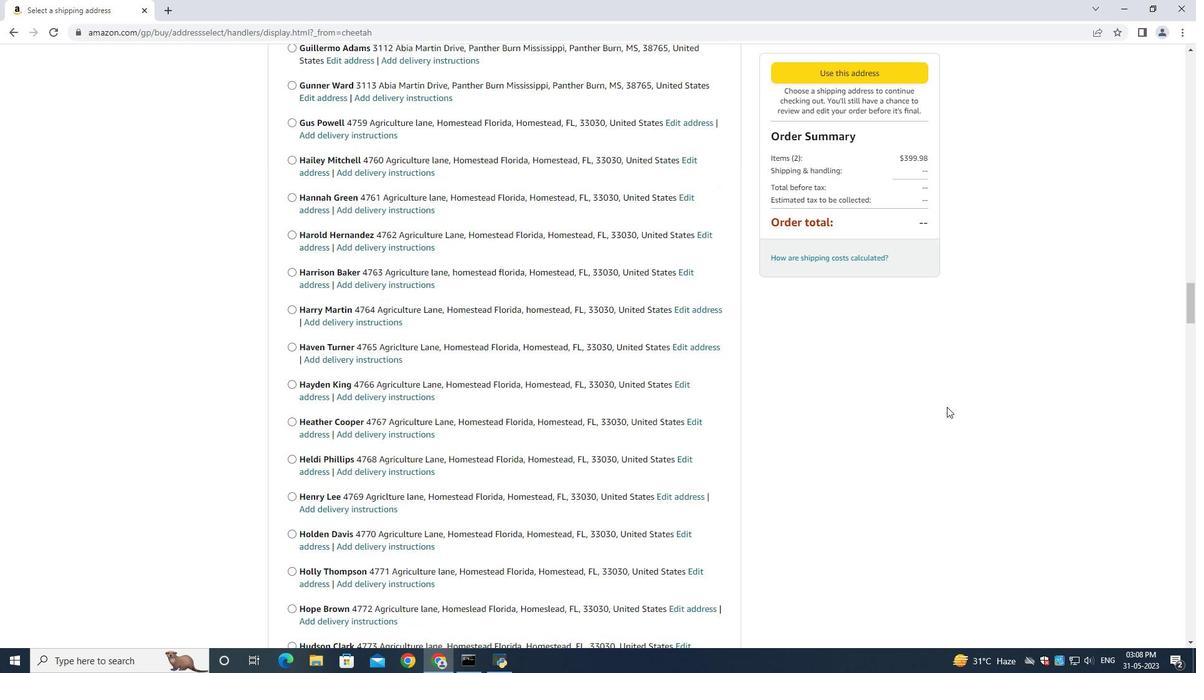 
Action: Mouse scrolled (947, 406) with delta (0, 0)
Screenshot: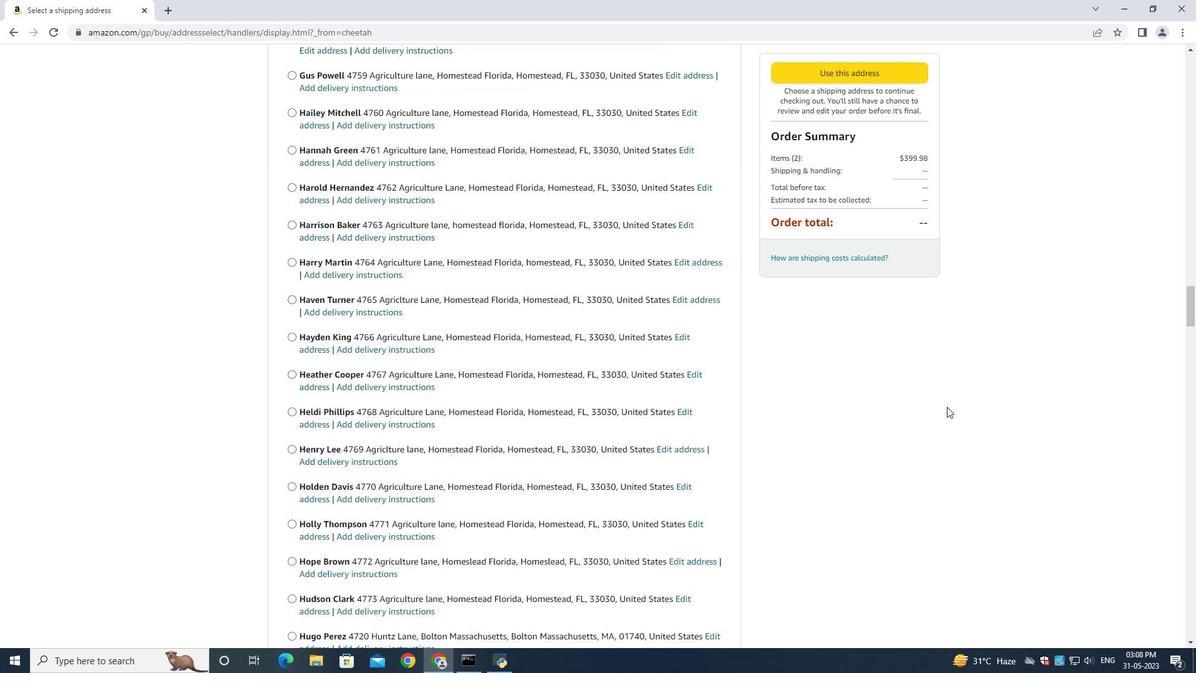 
Action: Mouse scrolled (947, 406) with delta (0, 0)
Screenshot: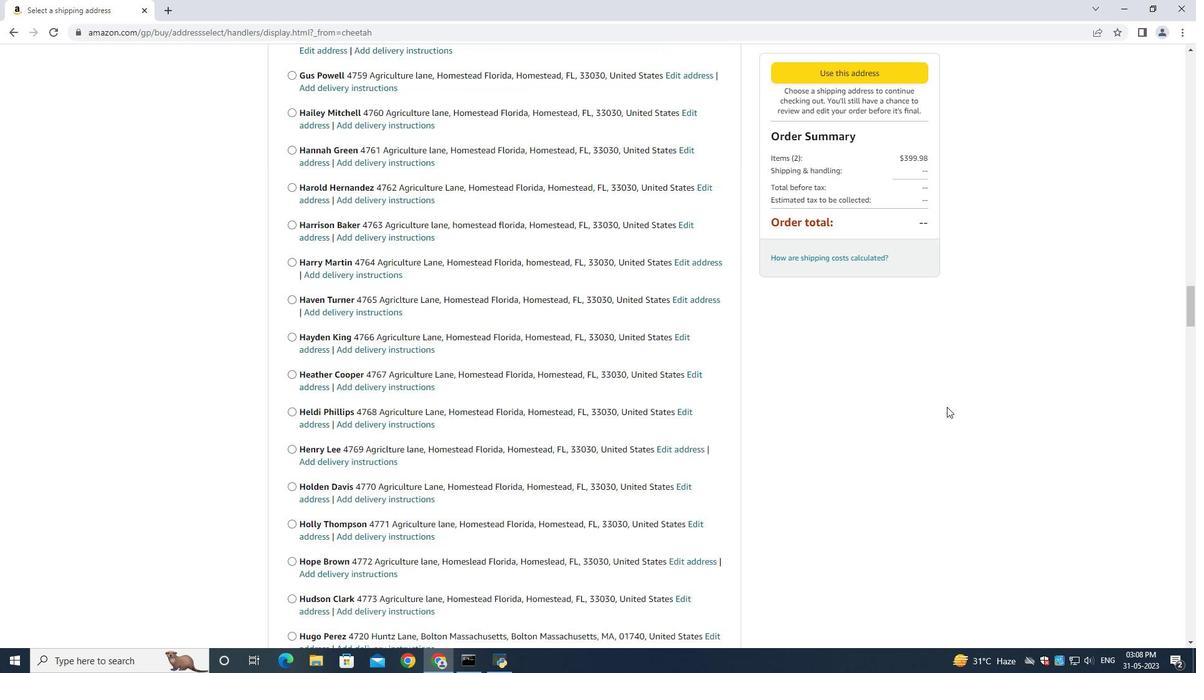 
Action: Mouse scrolled (947, 406) with delta (0, 0)
Screenshot: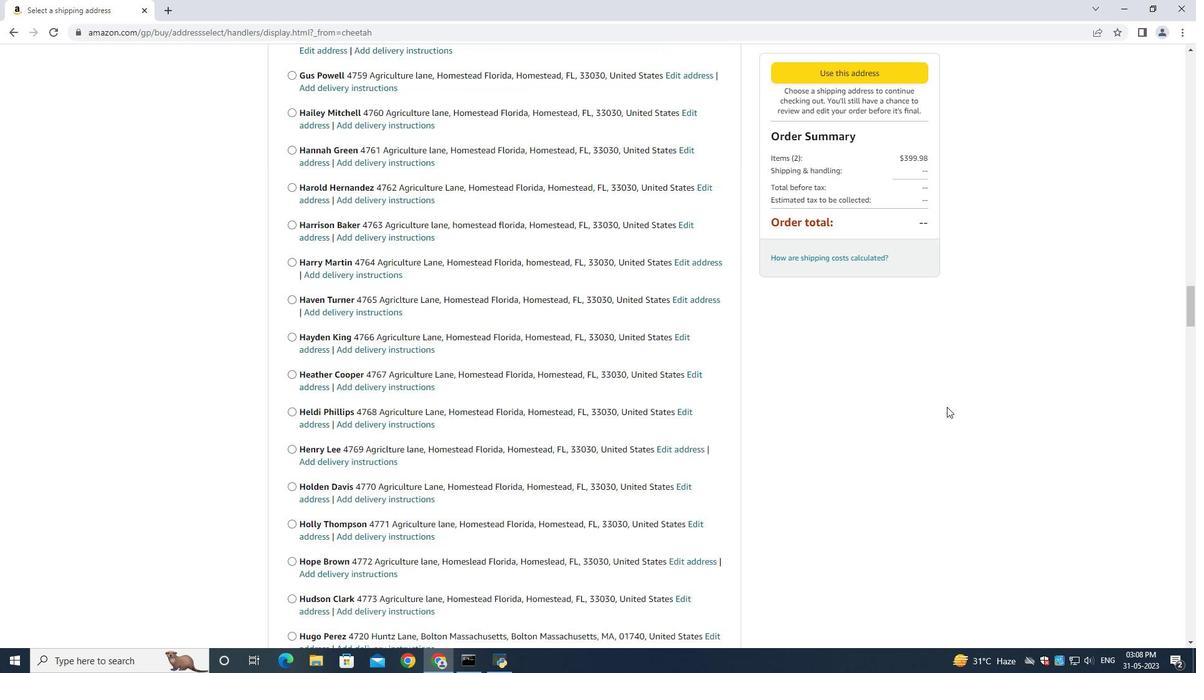 
Action: Mouse moved to (947, 407)
Screenshot: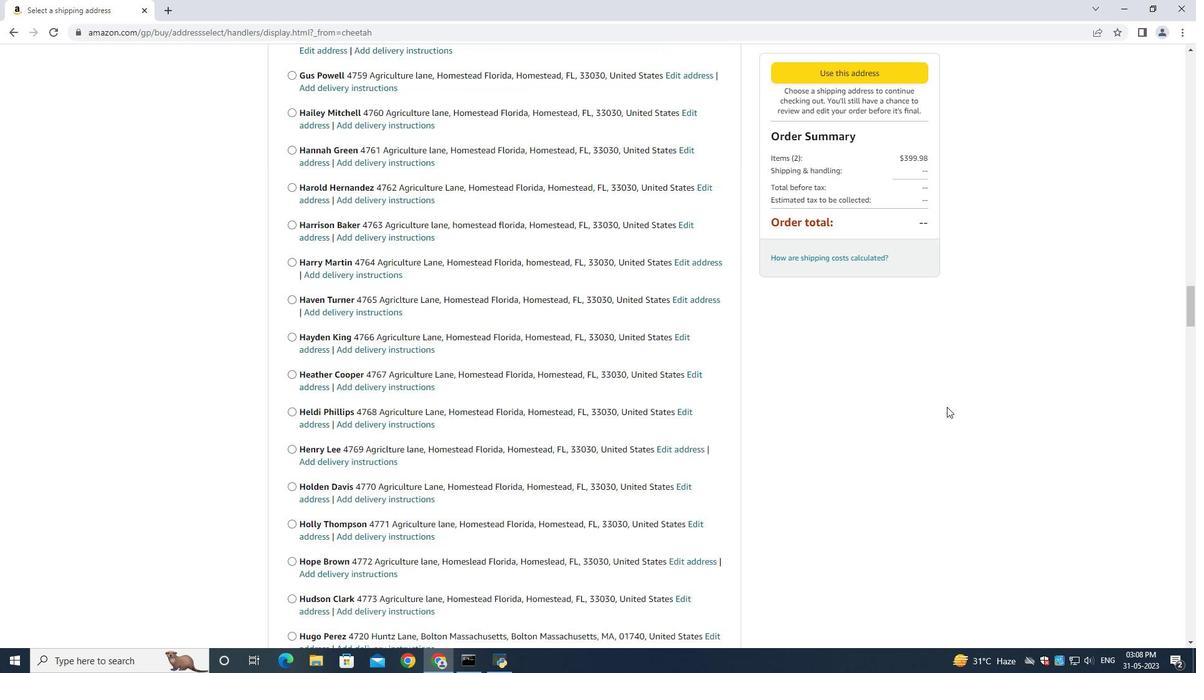 
Action: Mouse scrolled (947, 406) with delta (0, 0)
Screenshot: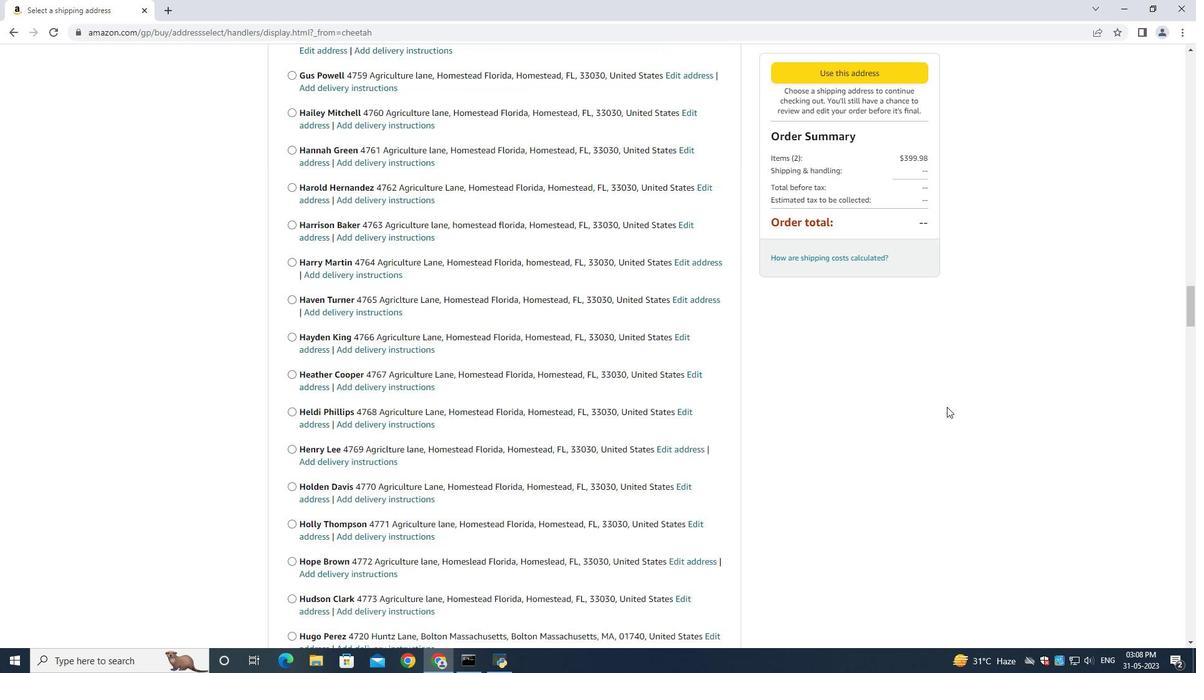
Action: Mouse moved to (946, 407)
Screenshot: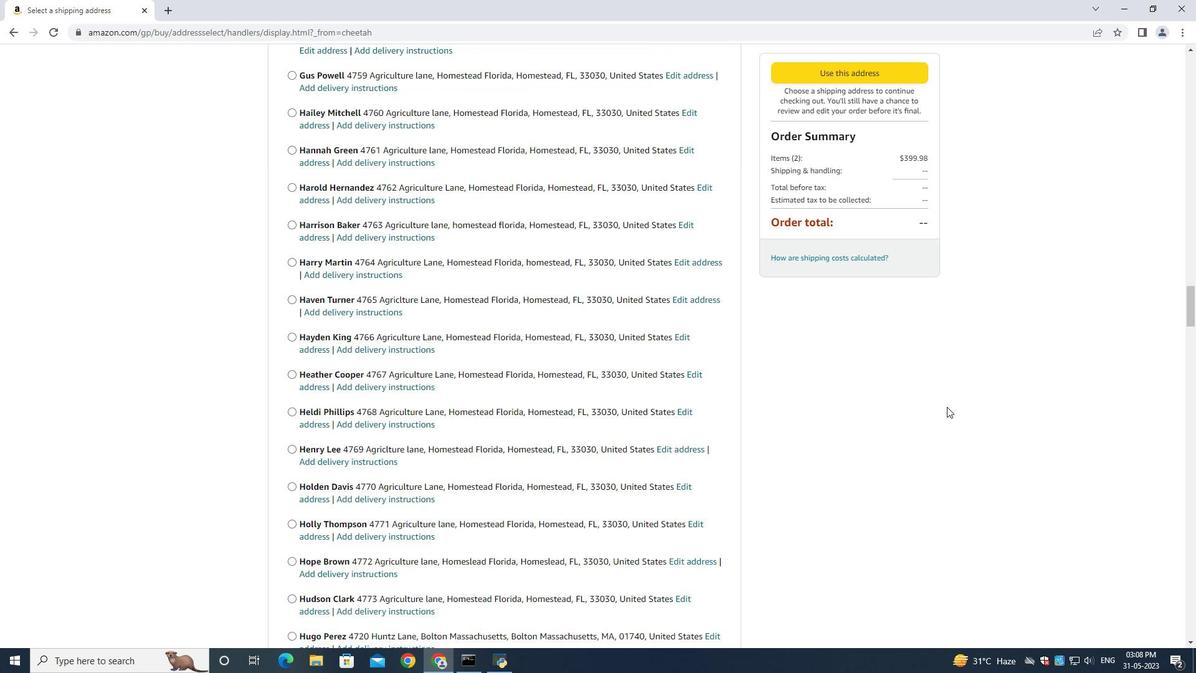
Action: Mouse scrolled (946, 406) with delta (0, 0)
Screenshot: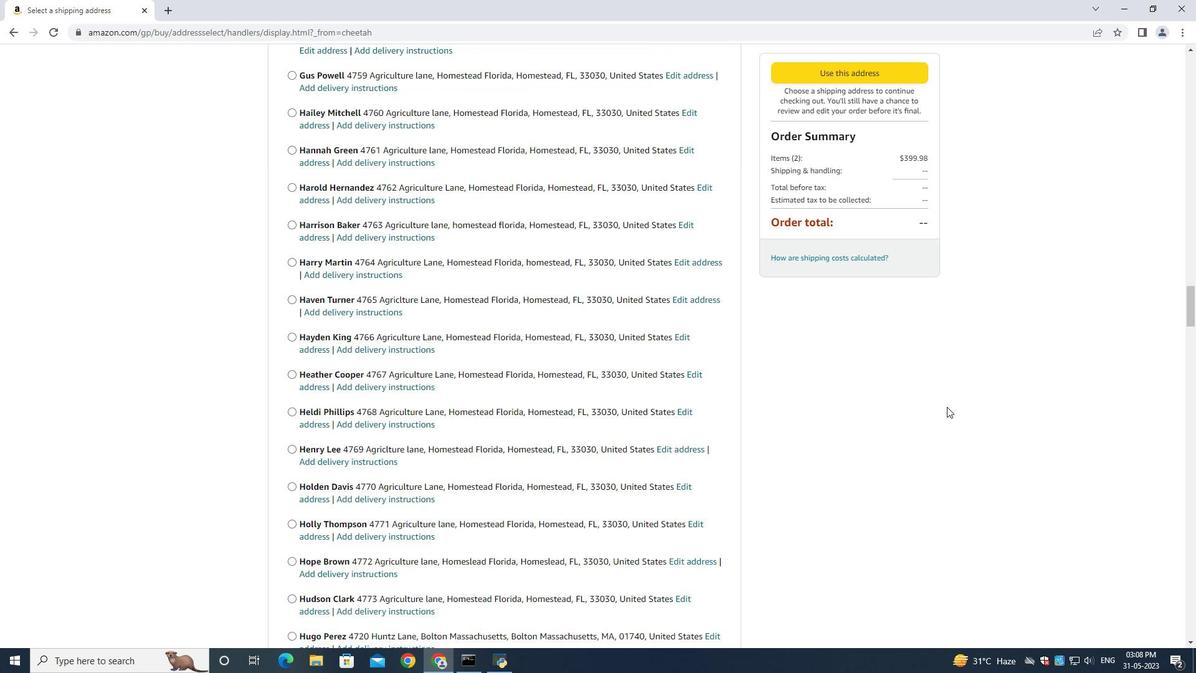 
Action: Mouse moved to (937, 407)
Screenshot: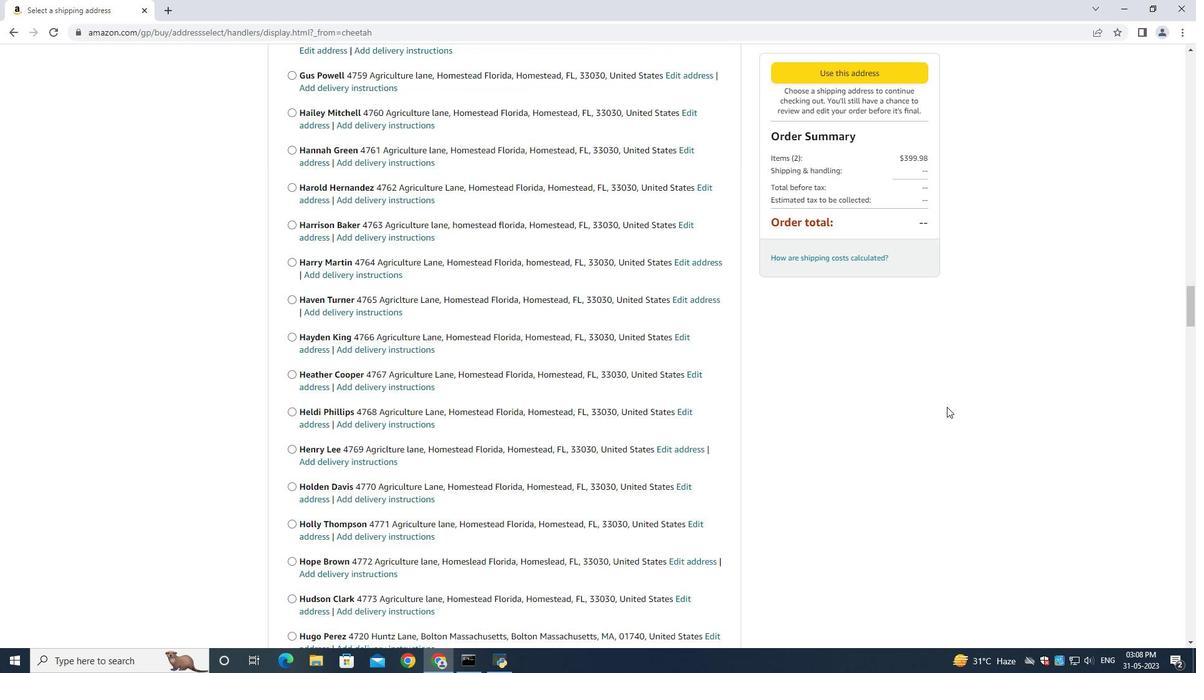 
Action: Mouse scrolled (939, 406) with delta (0, 0)
Screenshot: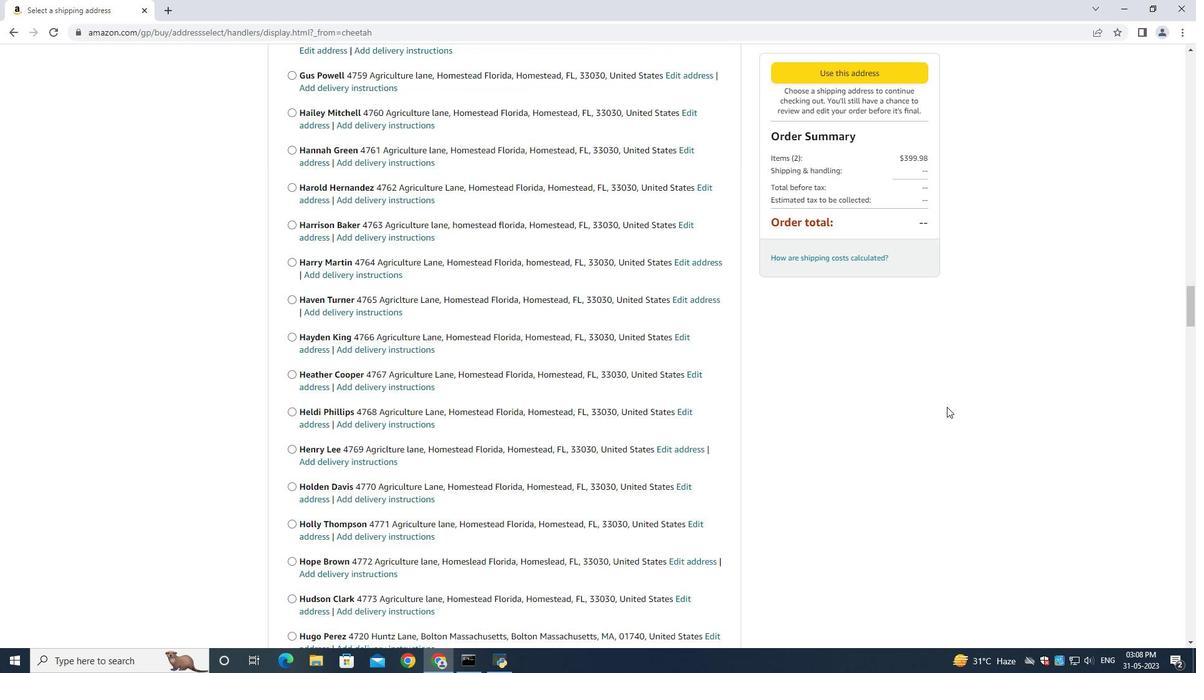 
Action: Mouse moved to (626, 402)
Screenshot: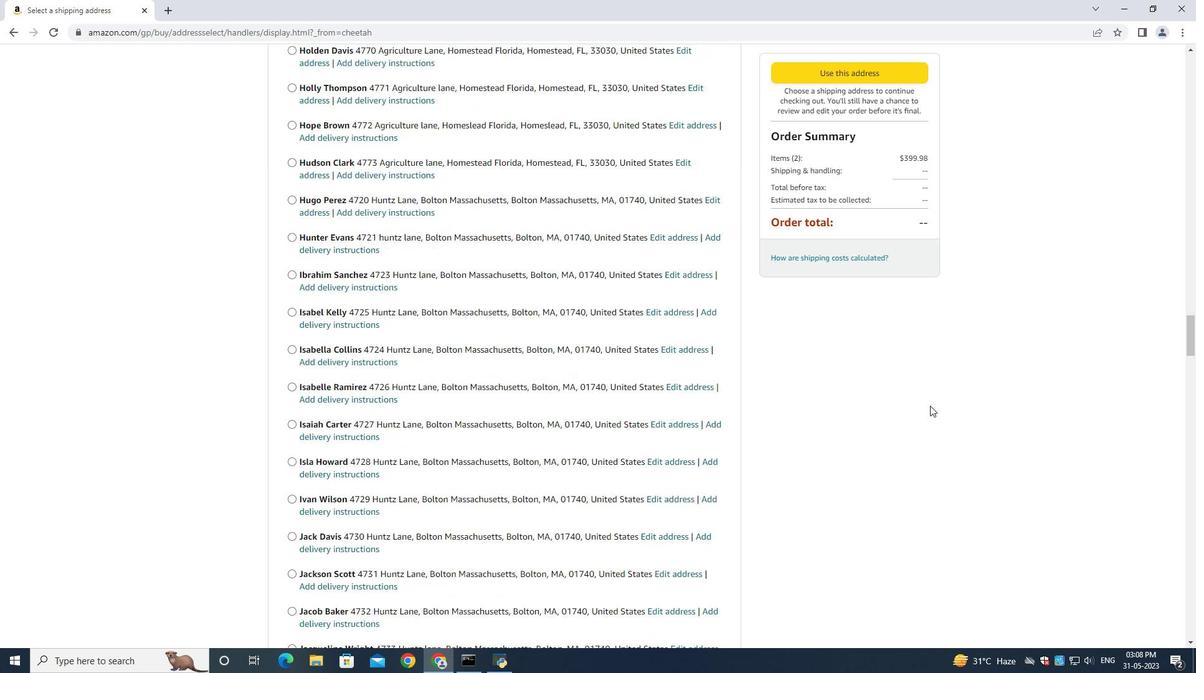
Action: Mouse scrolled (626, 401) with delta (0, 0)
Screenshot: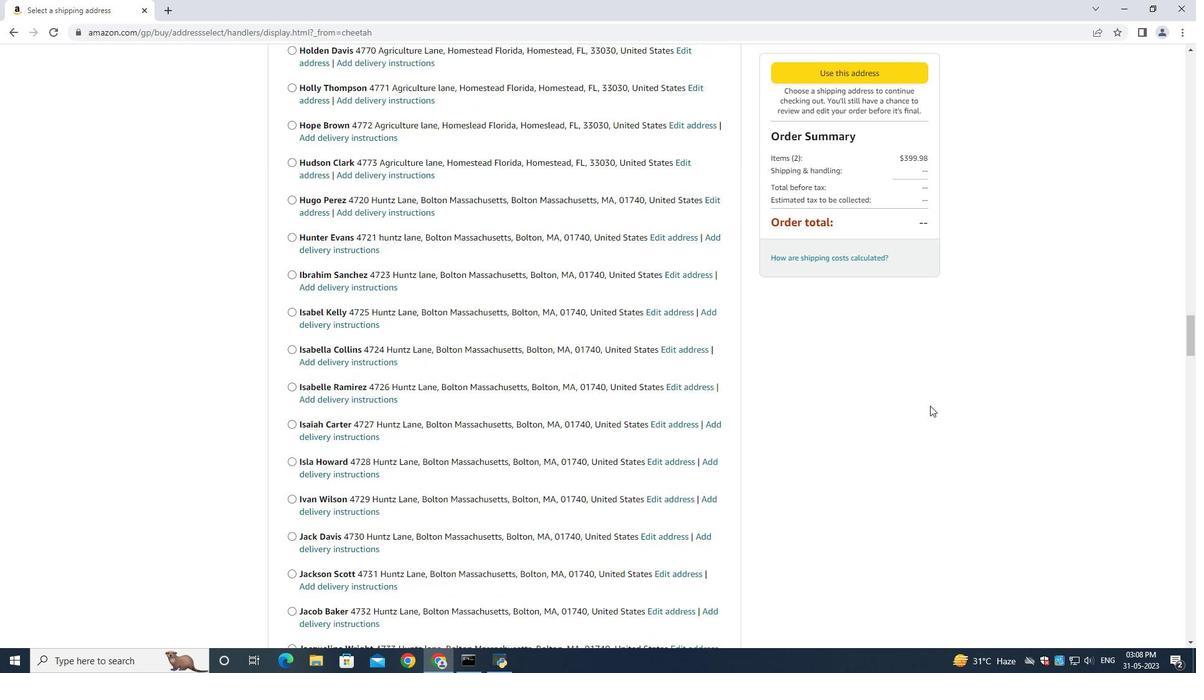 
Action: Mouse scrolled (626, 401) with delta (0, 0)
Screenshot: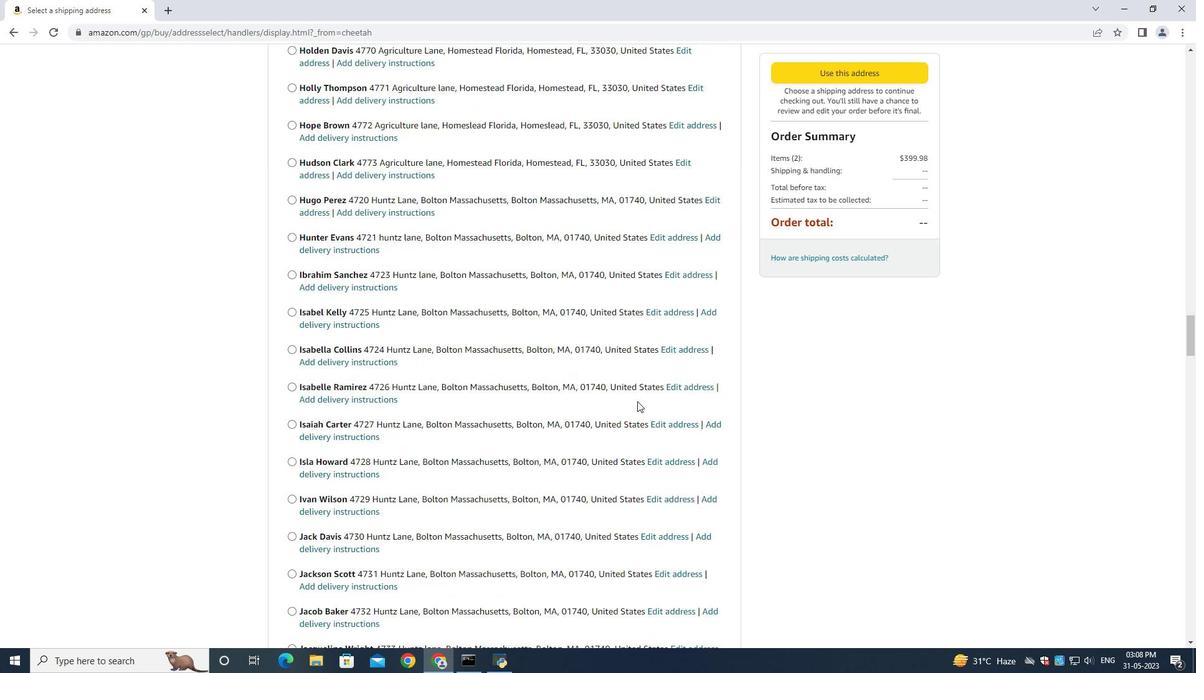 
Action: Mouse scrolled (626, 401) with delta (0, 0)
Screenshot: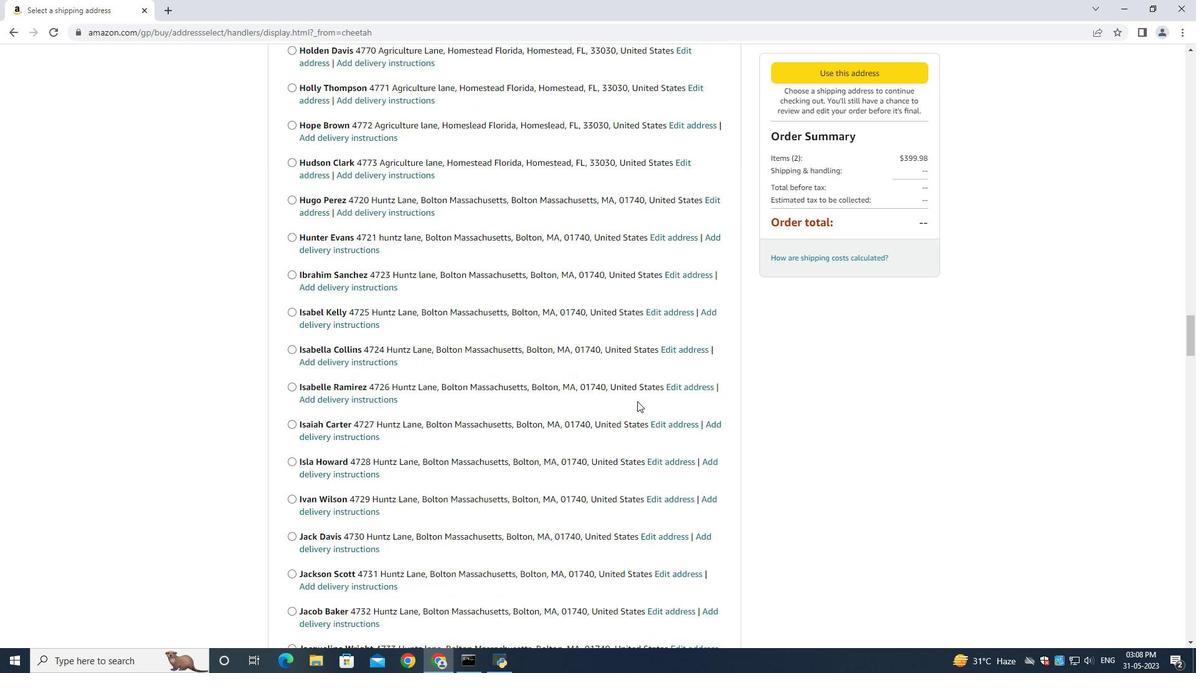 
Action: Mouse scrolled (626, 401) with delta (0, 0)
Screenshot: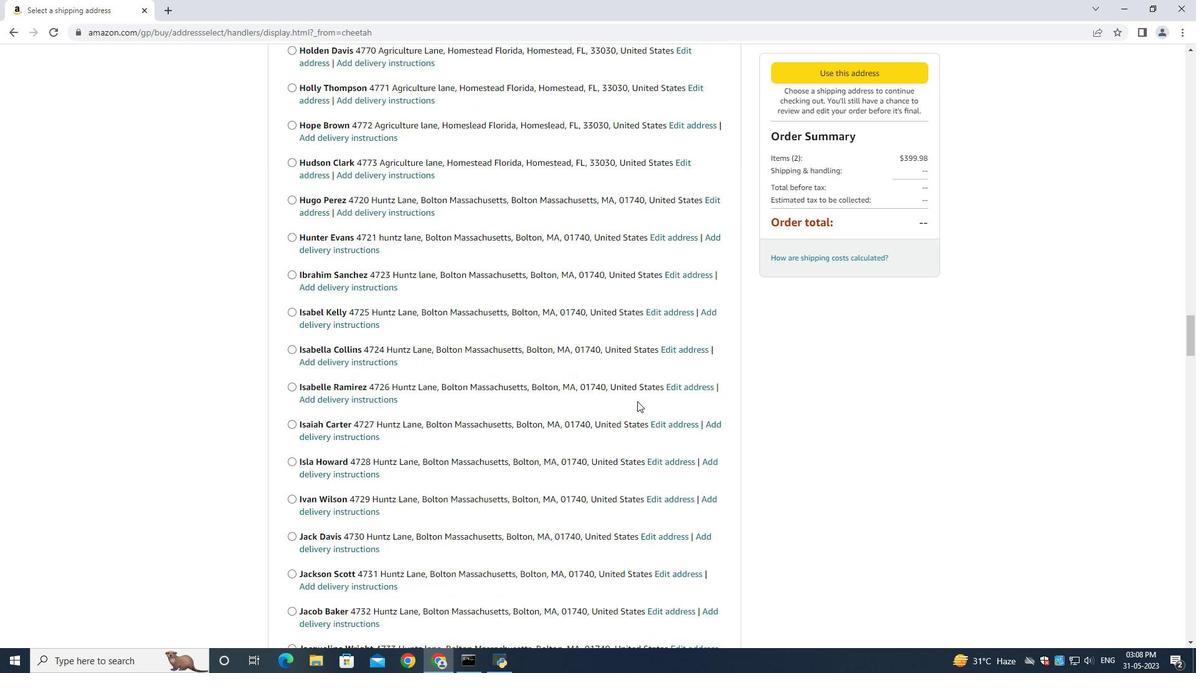 
Action: Mouse scrolled (626, 401) with delta (0, 0)
Screenshot: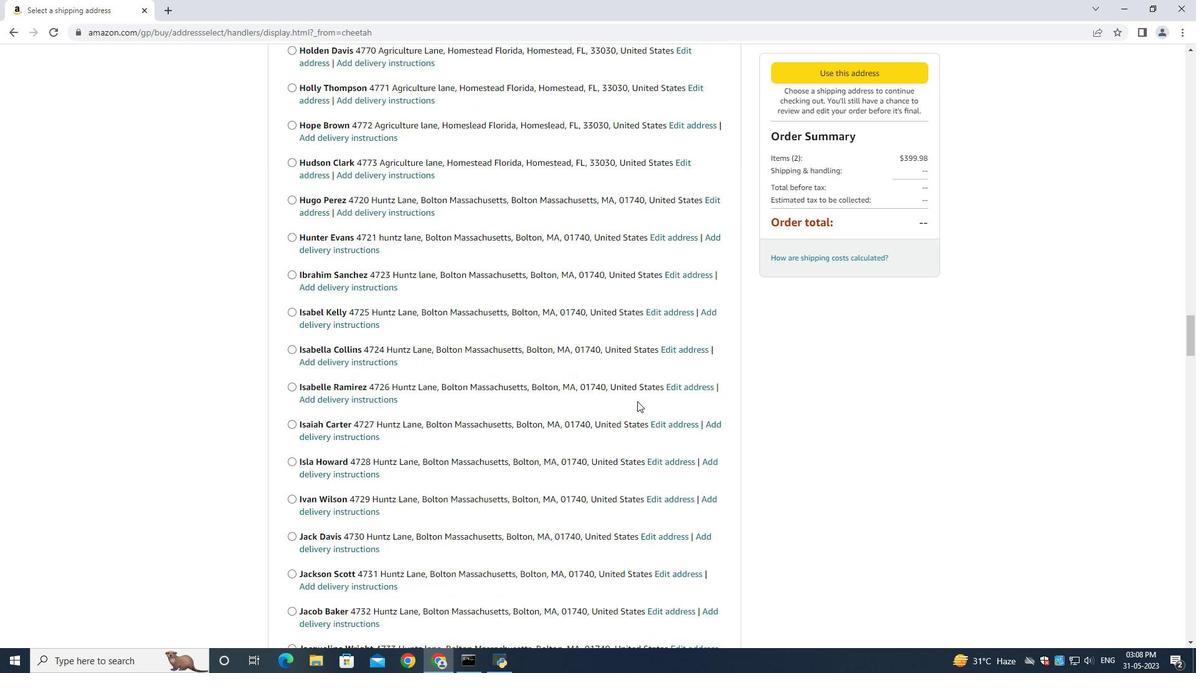 
Action: Mouse scrolled (626, 401) with delta (0, 0)
Screenshot: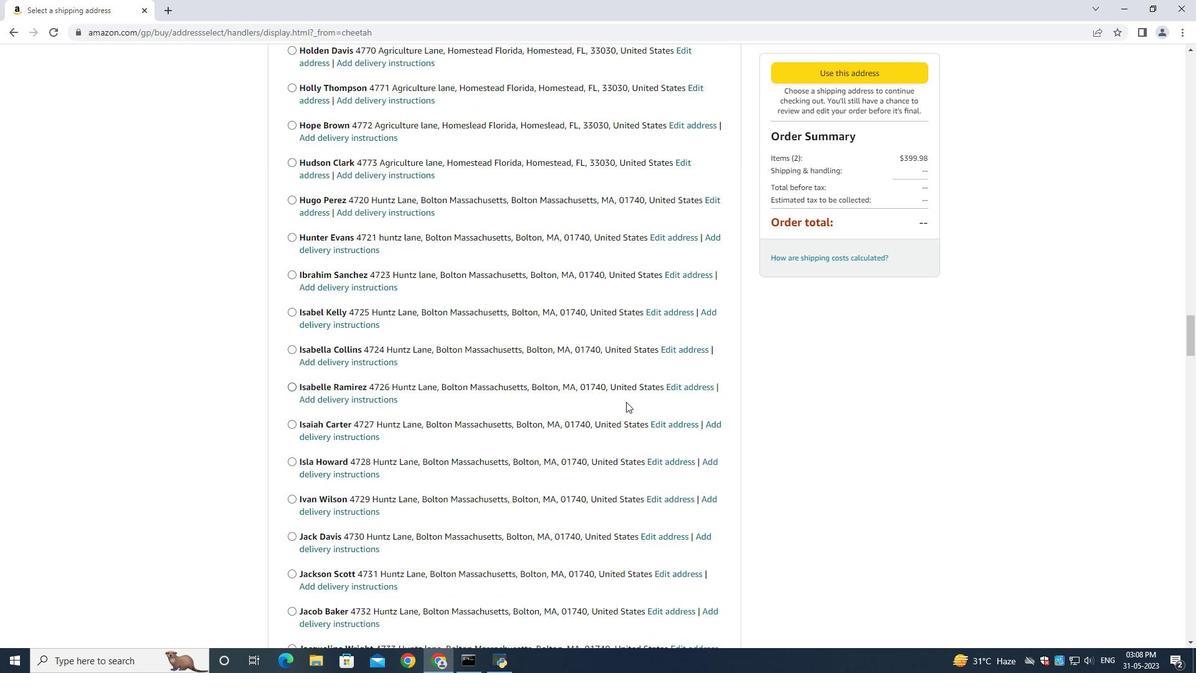 
Action: Mouse moved to (626, 402)
Screenshot: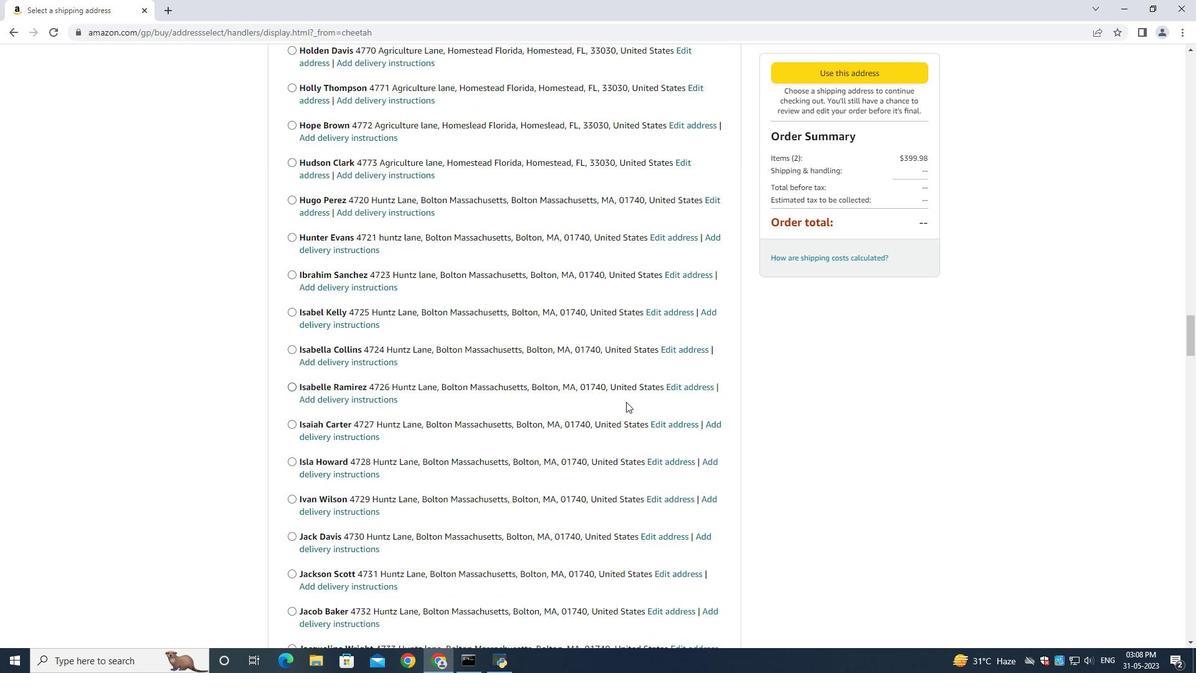 
Action: Mouse scrolled (626, 402) with delta (0, 0)
Screenshot: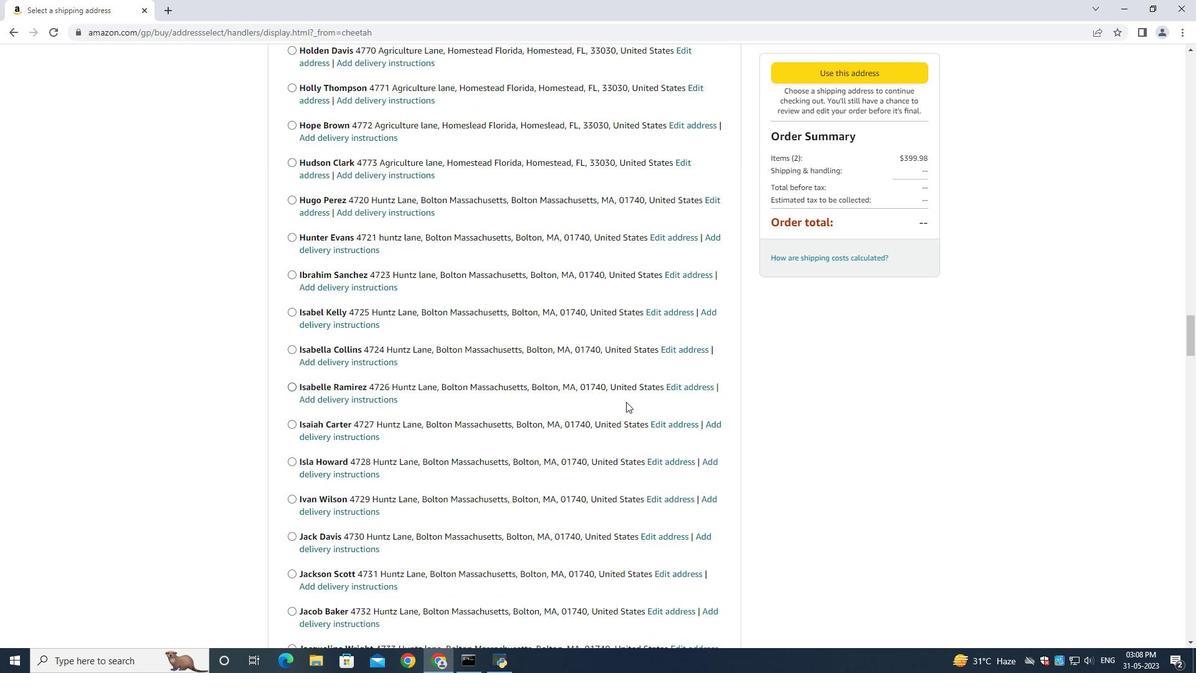 
Action: Mouse moved to (583, 398)
Screenshot: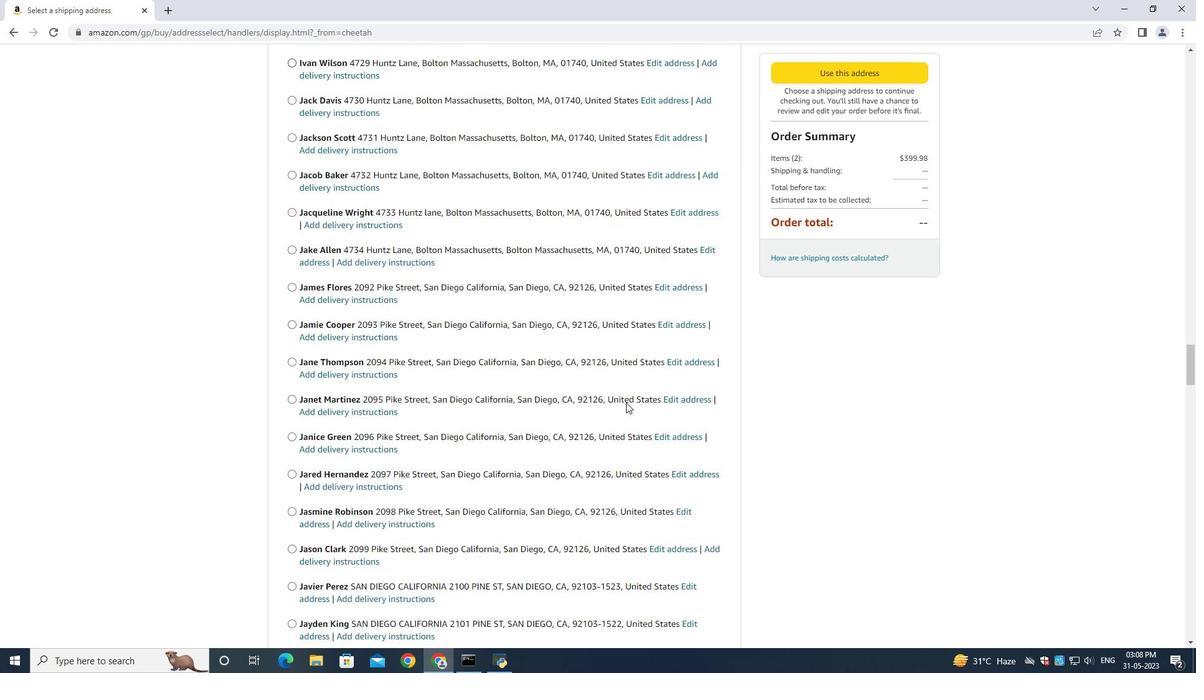 
Action: Mouse scrolled (583, 398) with delta (0, 0)
Screenshot: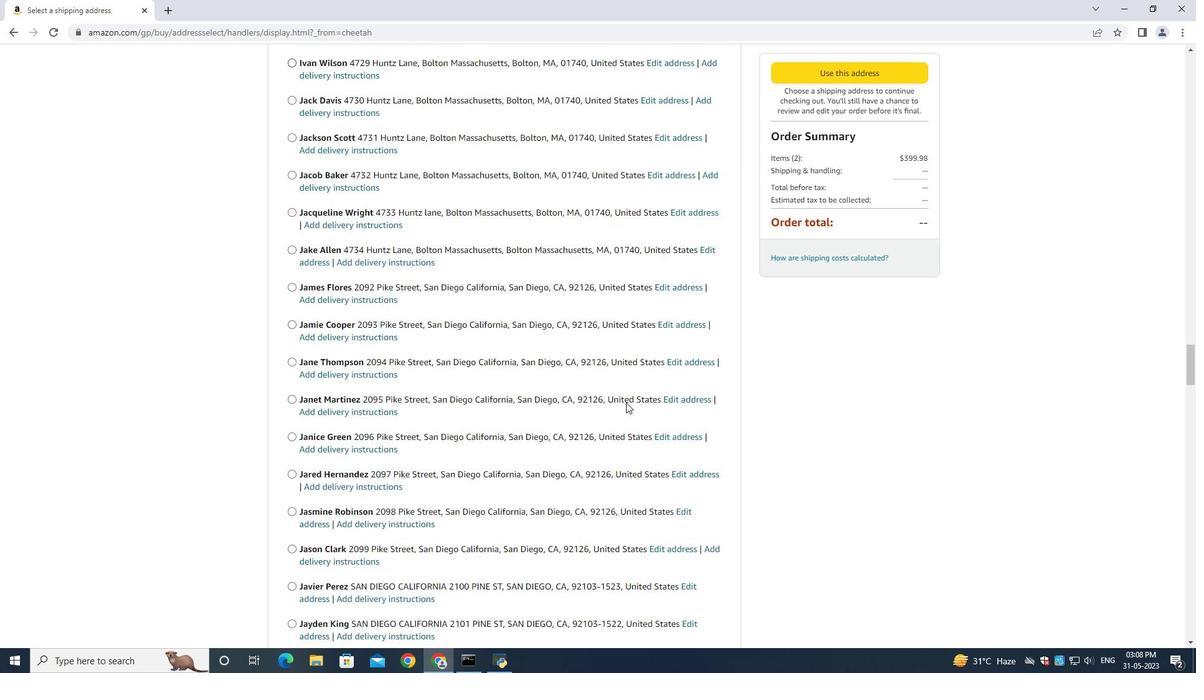 
Action: Mouse scrolled (583, 398) with delta (0, 0)
Screenshot: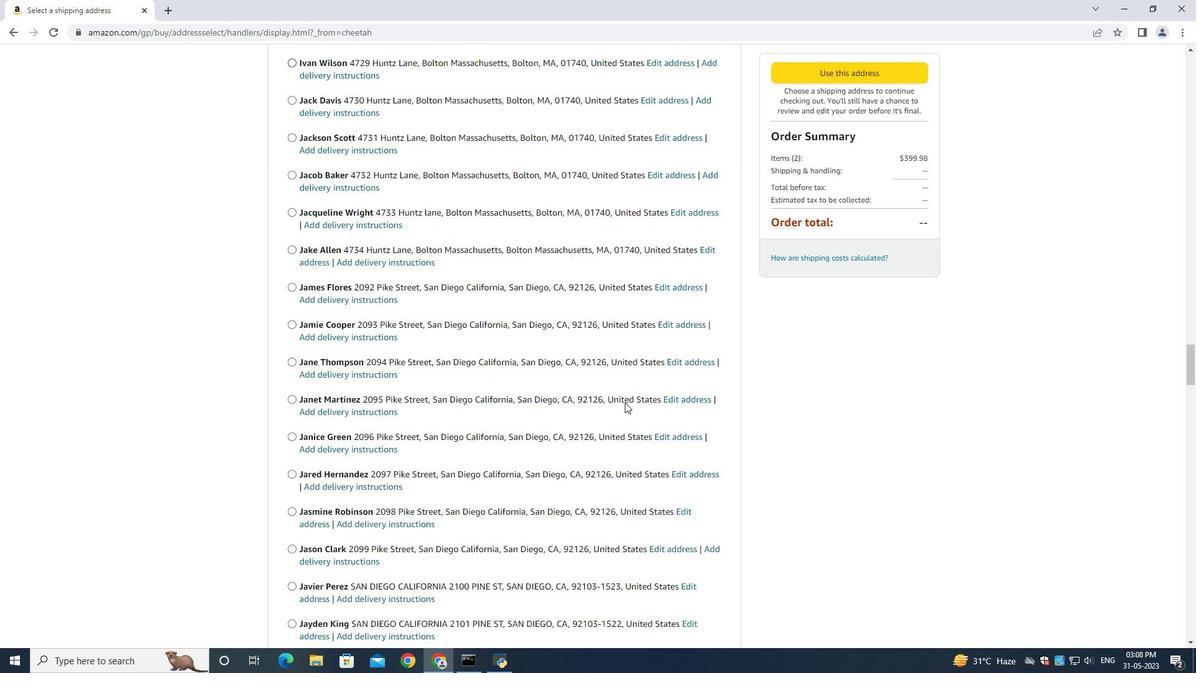 
Action: Mouse moved to (581, 399)
Screenshot: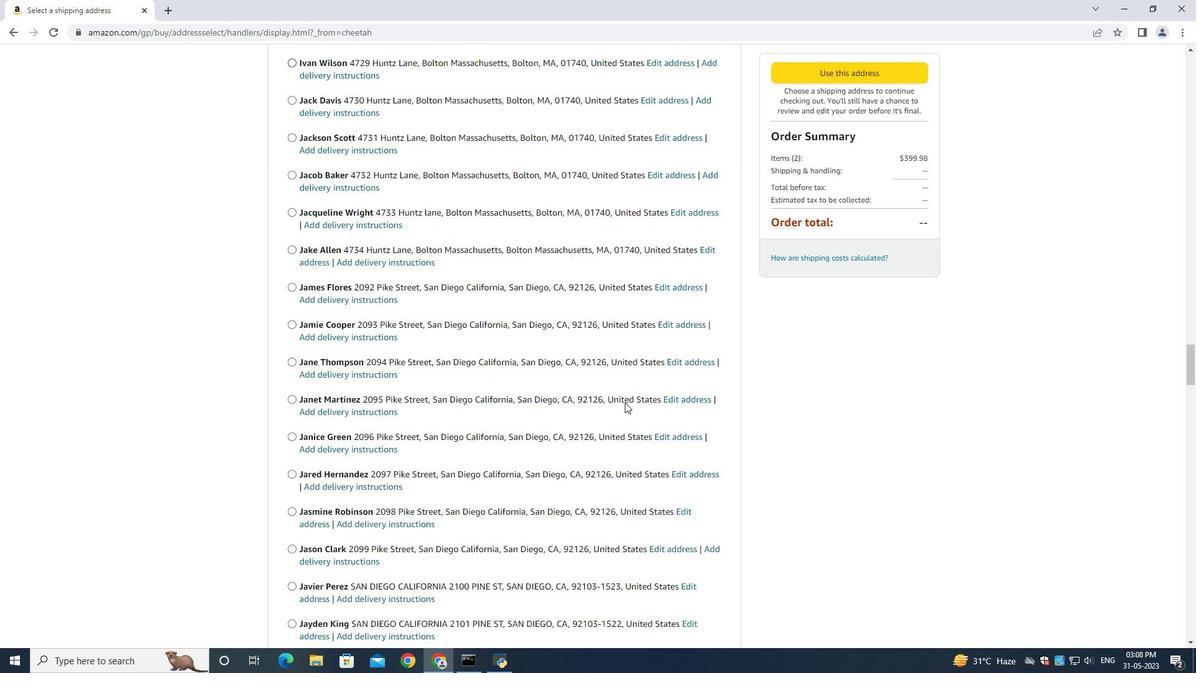 
Action: Mouse scrolled (581, 398) with delta (0, 0)
Screenshot: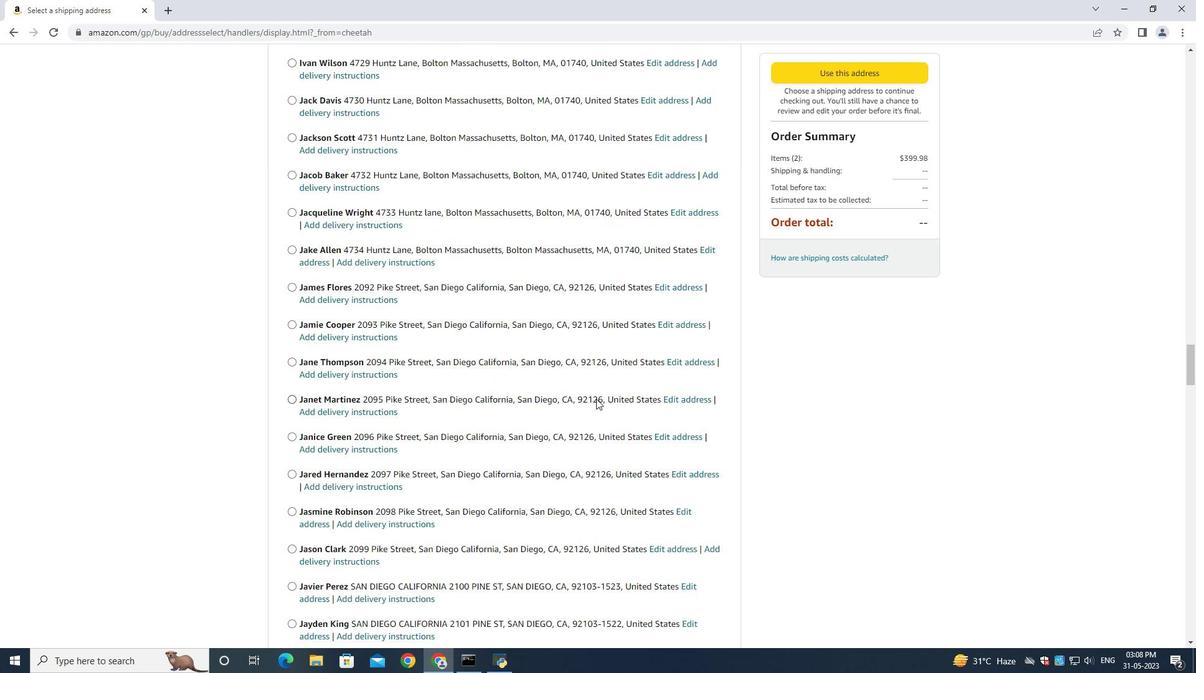 
Action: Mouse moved to (576, 401)
Screenshot: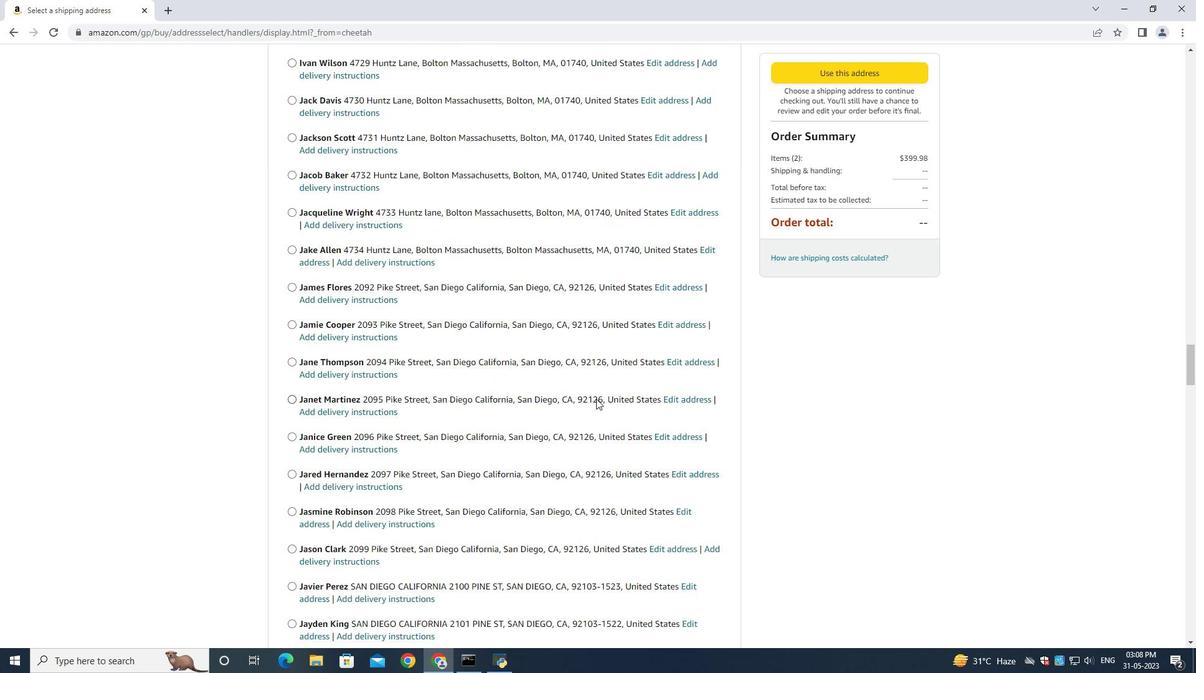 
Action: Mouse scrolled (576, 400) with delta (0, 0)
Screenshot: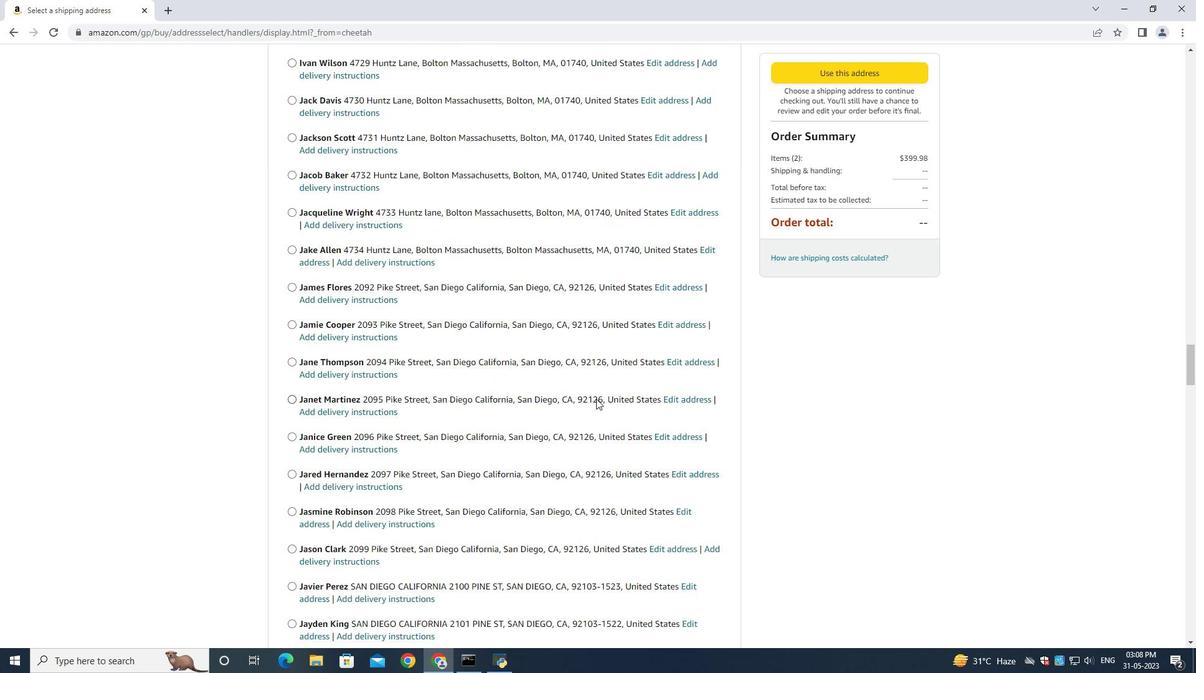 
Action: Mouse moved to (570, 402)
Screenshot: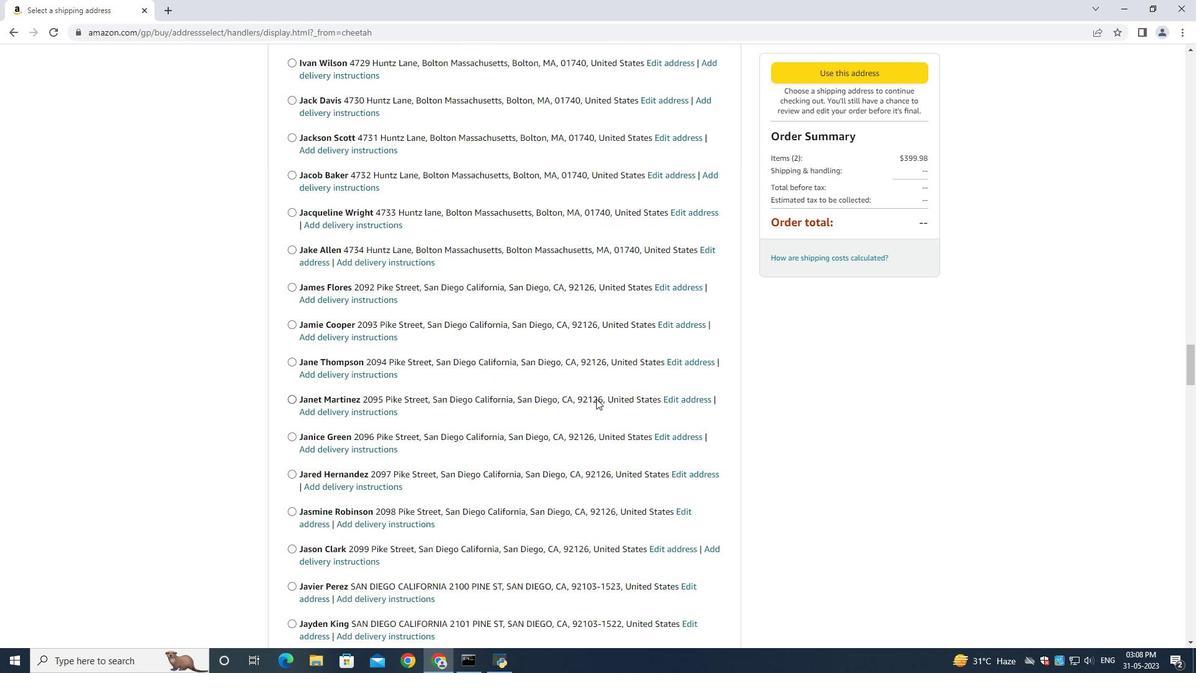 
Action: Mouse scrolled (572, 401) with delta (0, 0)
Screenshot: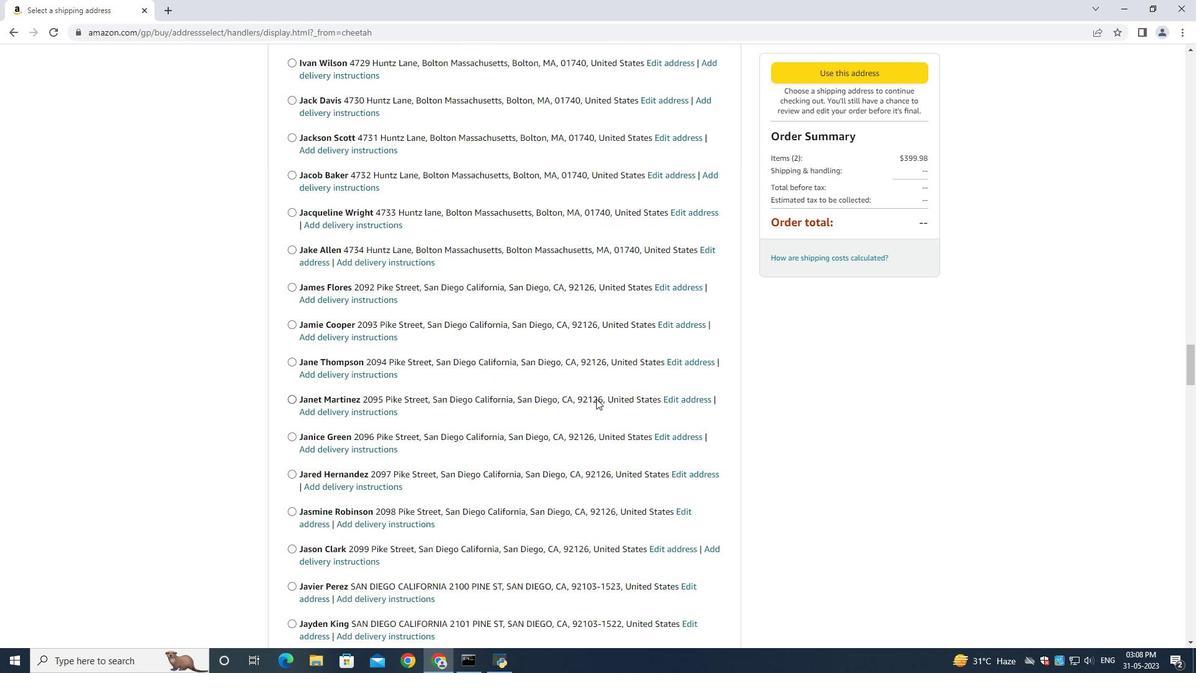 
Action: Mouse moved to (567, 403)
Screenshot: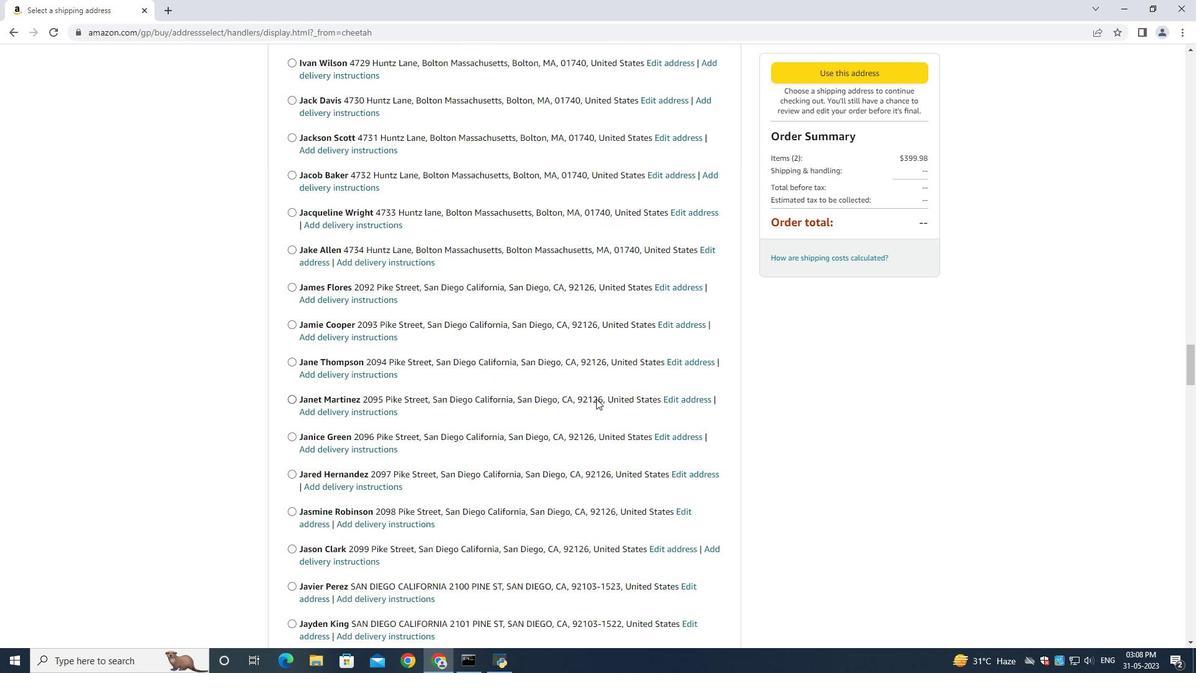 
Action: Mouse scrolled (570, 401) with delta (0, 0)
Screenshot: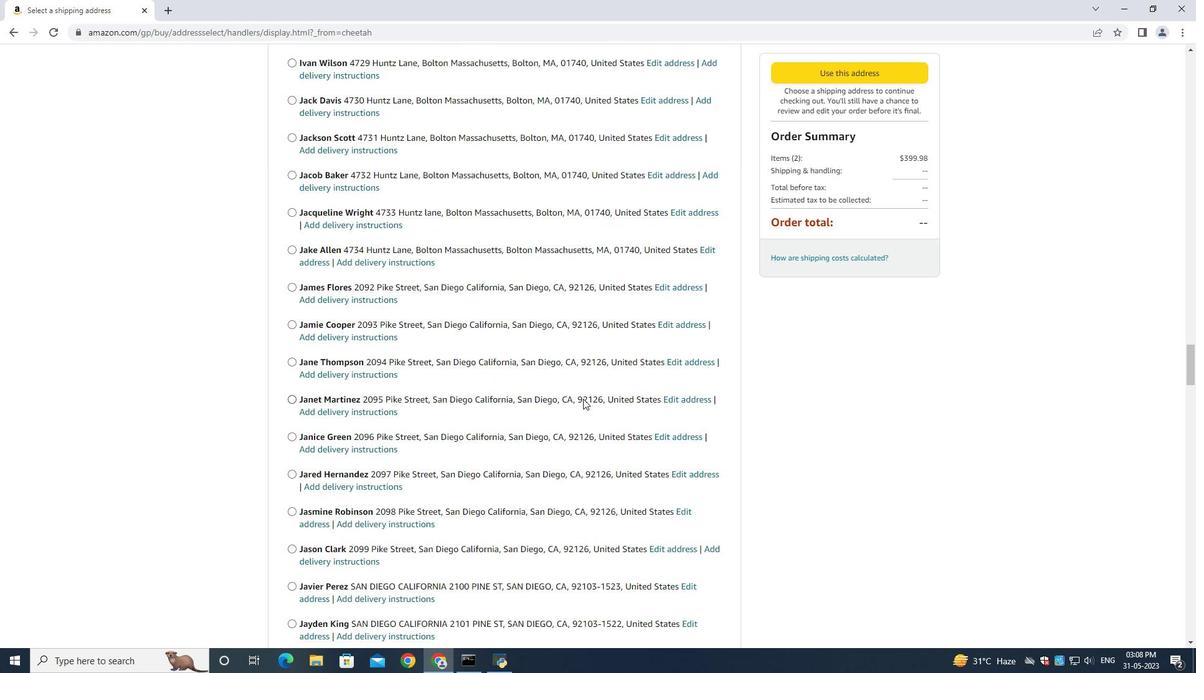 
Action: Mouse moved to (556, 408)
Screenshot: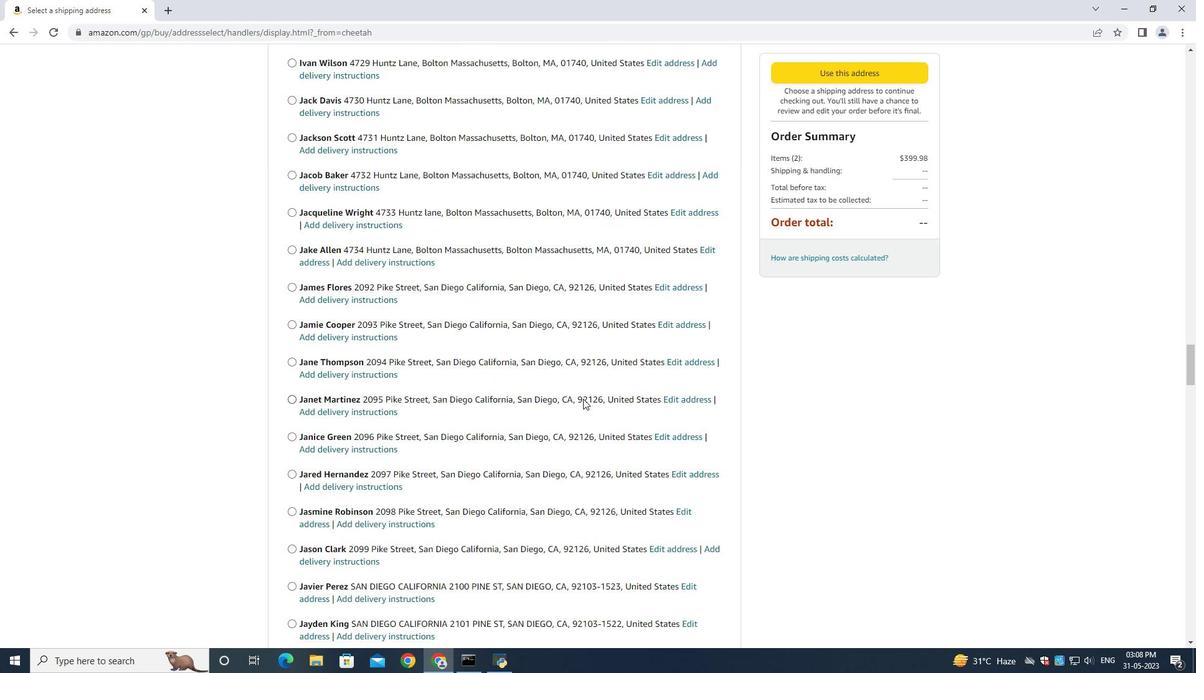 
Action: Mouse scrolled (565, 403) with delta (0, 0)
Screenshot: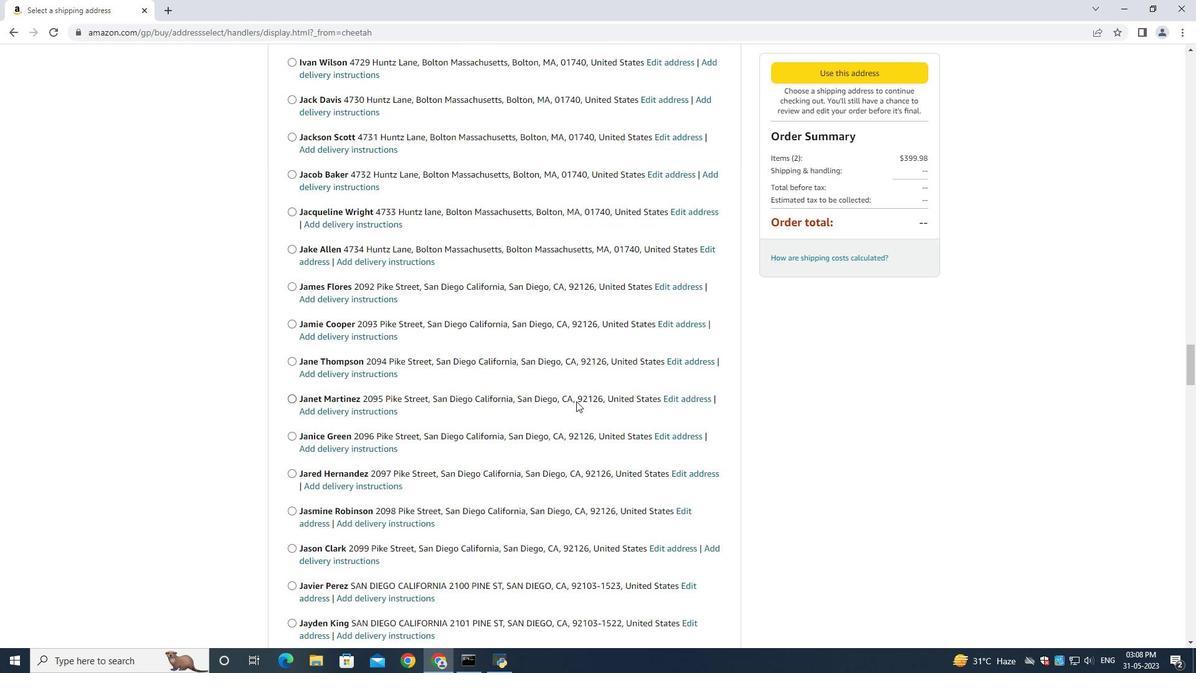
Action: Mouse moved to (555, 408)
Screenshot: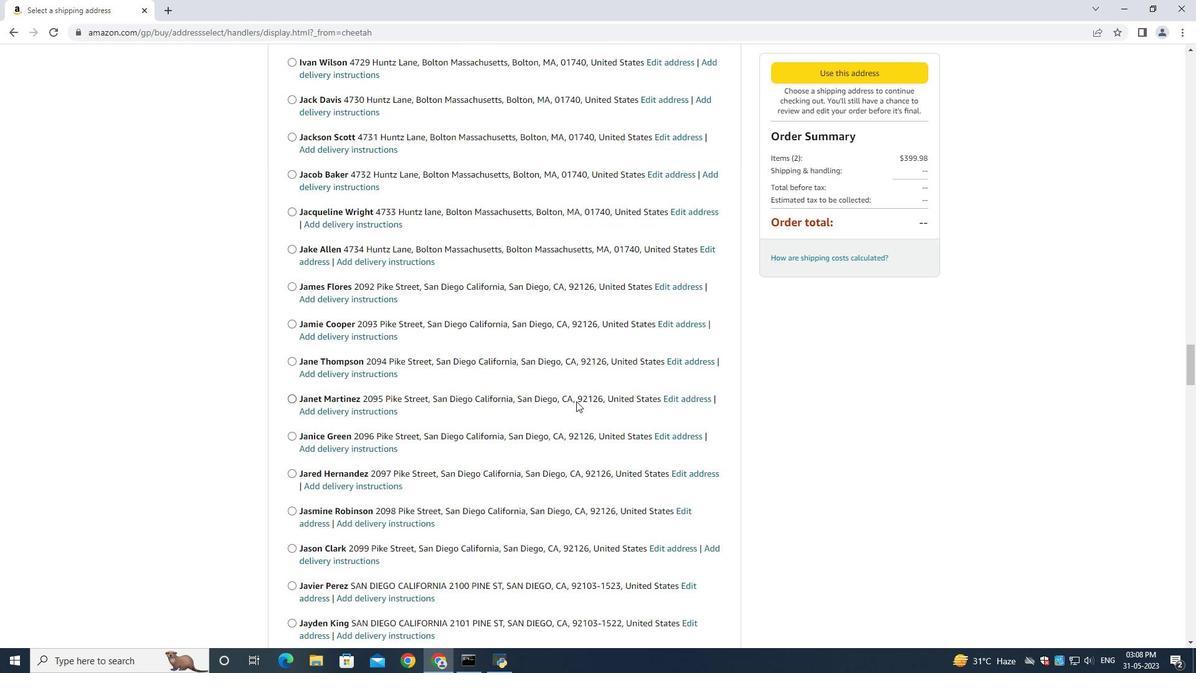 
Action: Mouse scrolled (555, 408) with delta (0, 0)
Screenshot: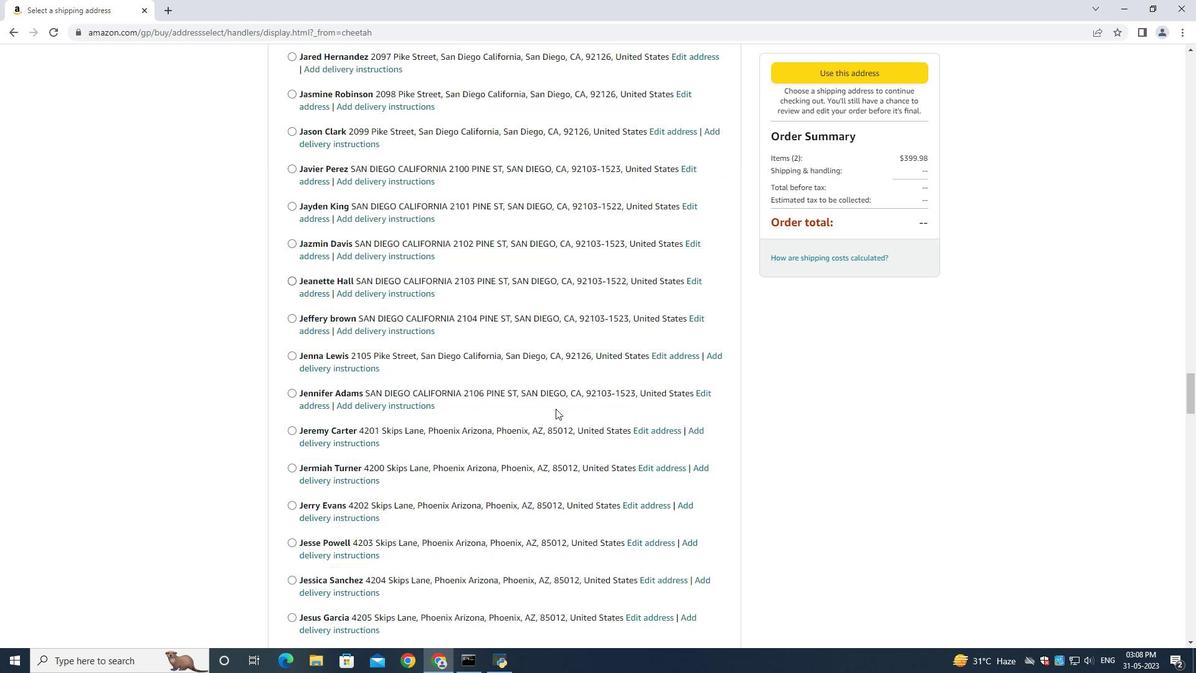 
Action: Mouse scrolled (555, 408) with delta (0, 0)
Screenshot: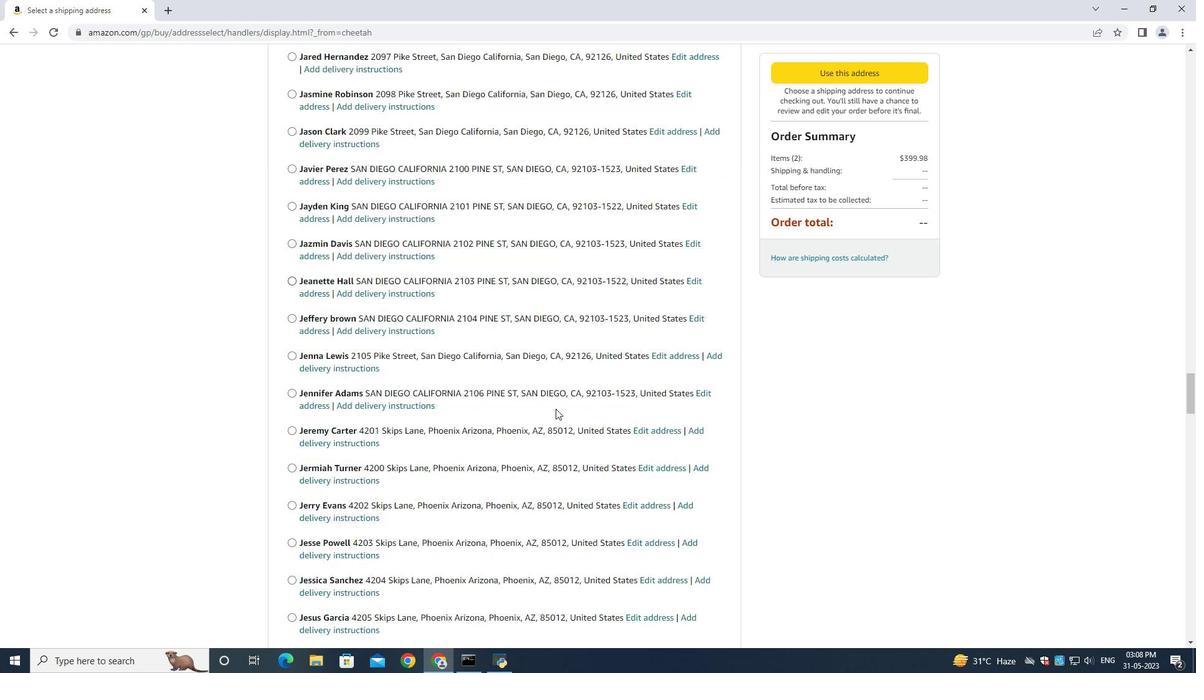 
Action: Mouse scrolled (555, 408) with delta (0, 0)
Screenshot: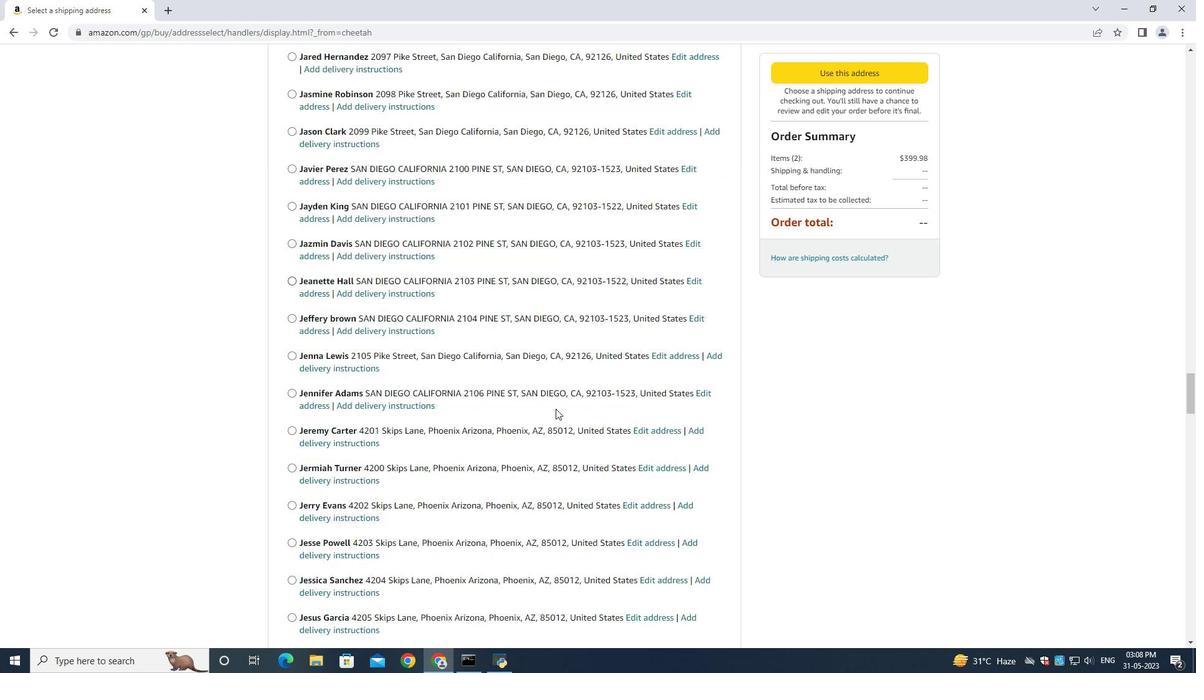 
Action: Mouse scrolled (555, 408) with delta (0, 0)
Screenshot: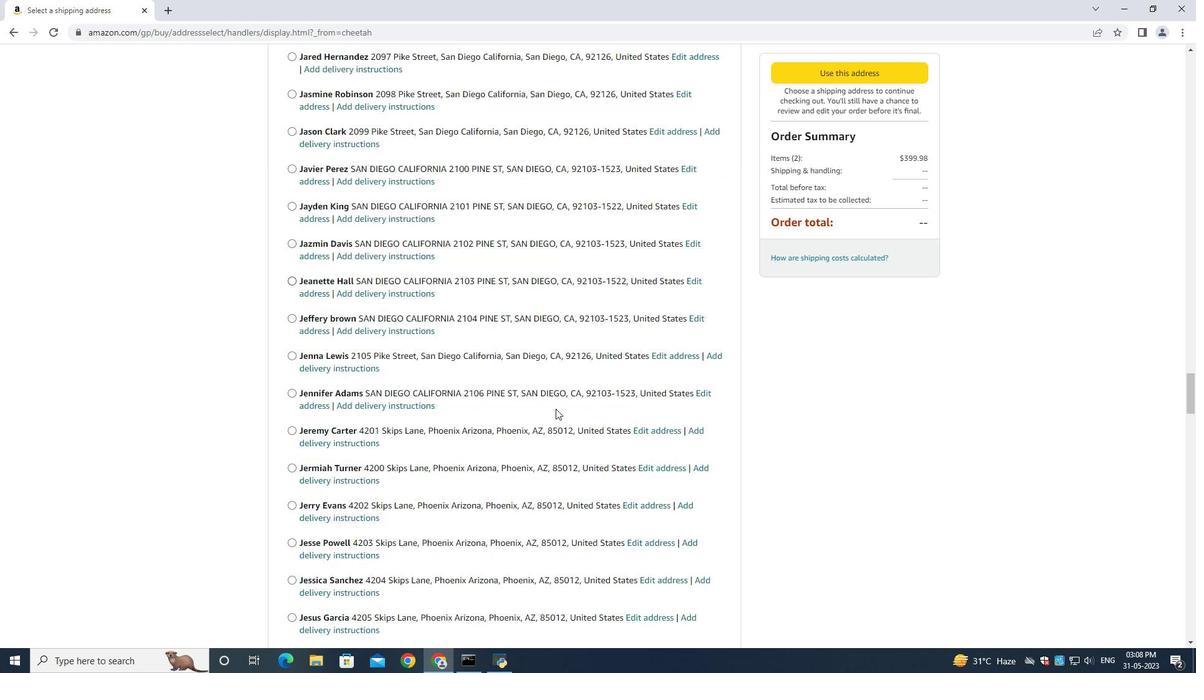 
Action: Mouse scrolled (555, 408) with delta (0, 0)
Screenshot: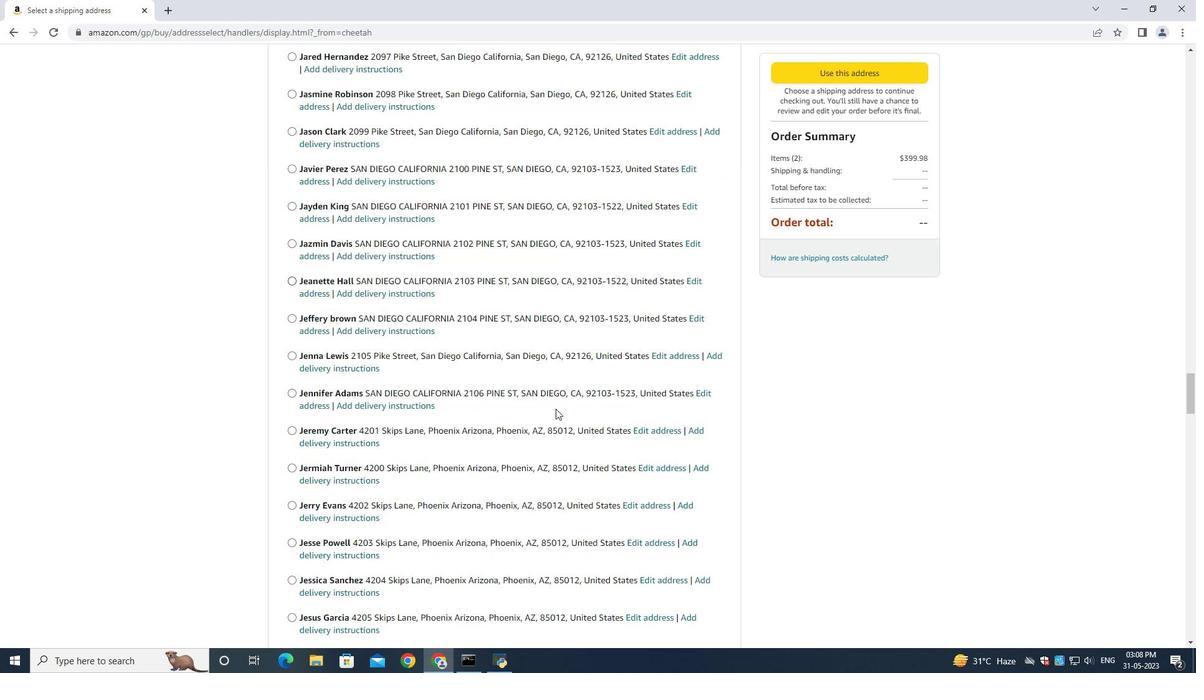 
Action: Mouse scrolled (555, 408) with delta (0, 0)
Screenshot: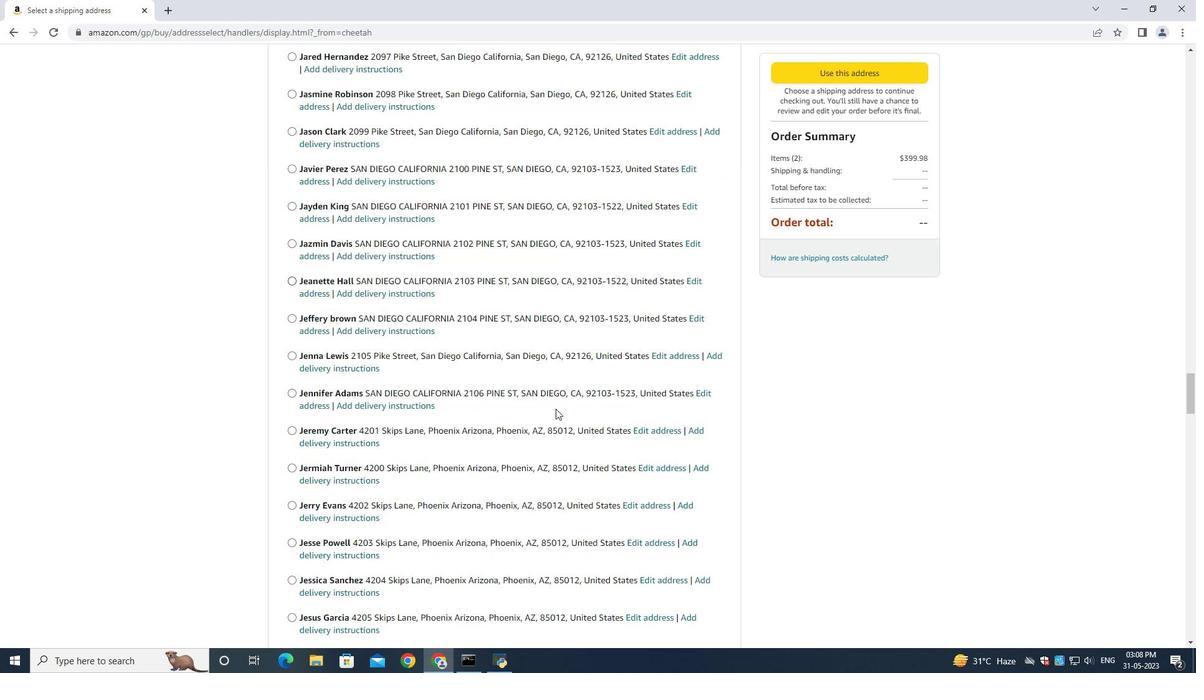 
Action: Mouse scrolled (555, 408) with delta (0, 0)
Screenshot: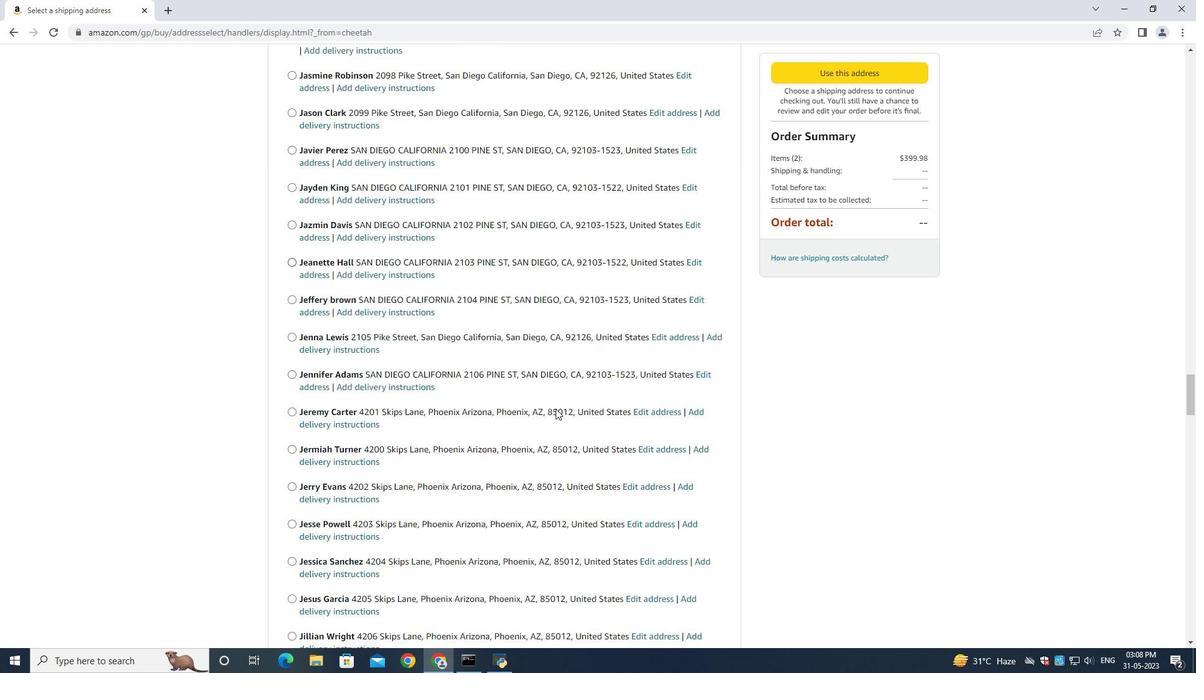 
Action: Mouse moved to (547, 408)
Screenshot: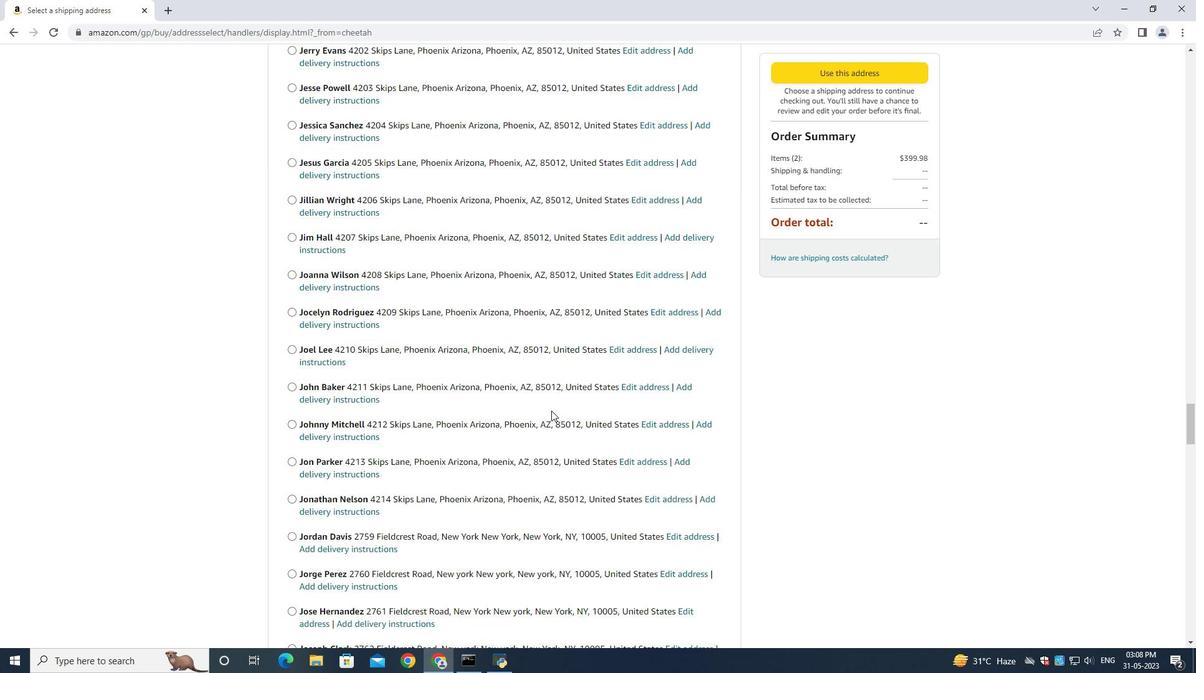 
Action: Mouse scrolled (547, 407) with delta (0, 0)
Screenshot: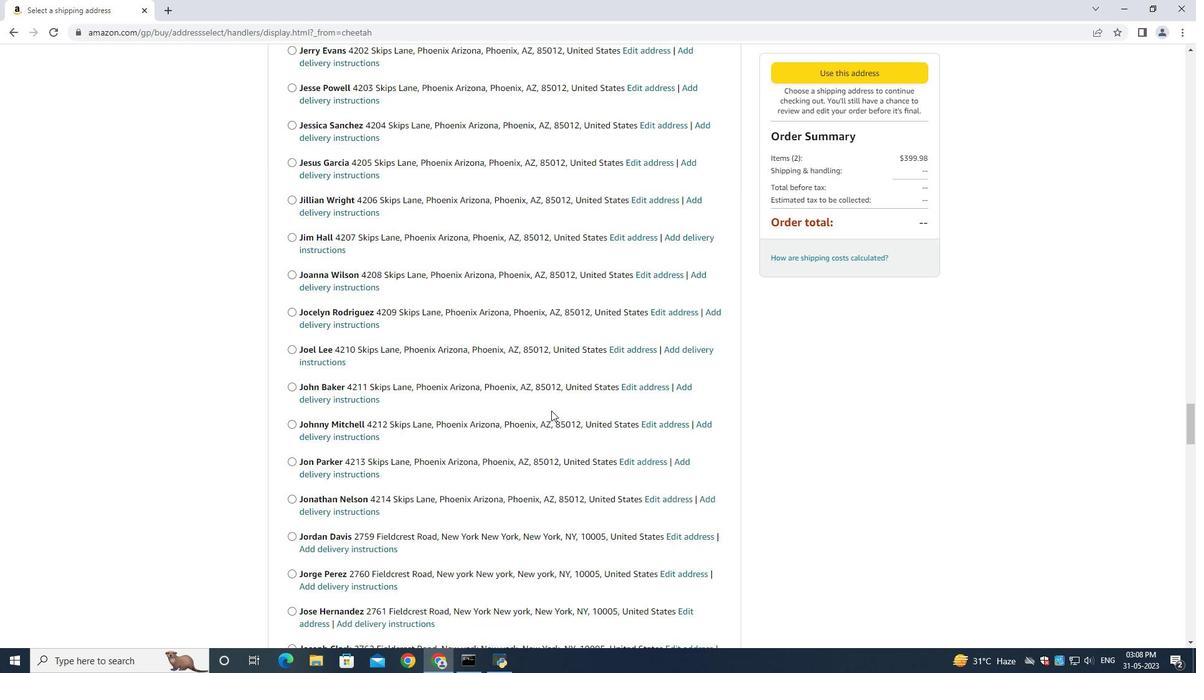 
Action: Mouse scrolled (547, 407) with delta (0, 0)
Screenshot: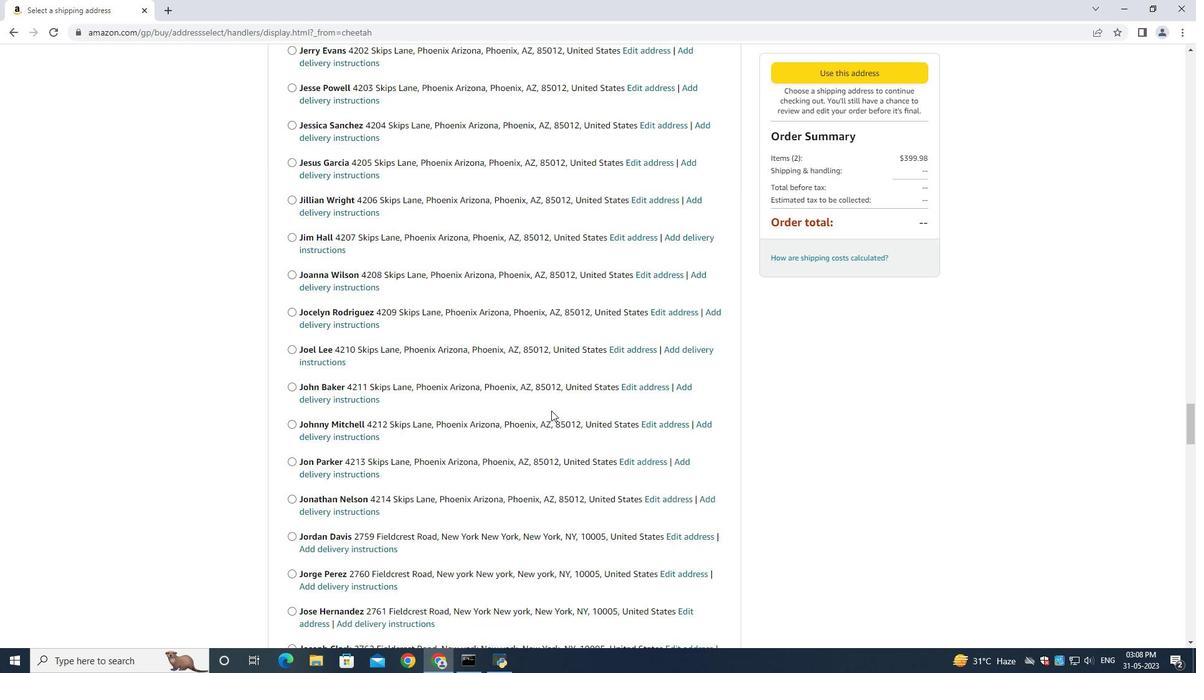 
Action: Mouse scrolled (547, 407) with delta (0, 0)
Screenshot: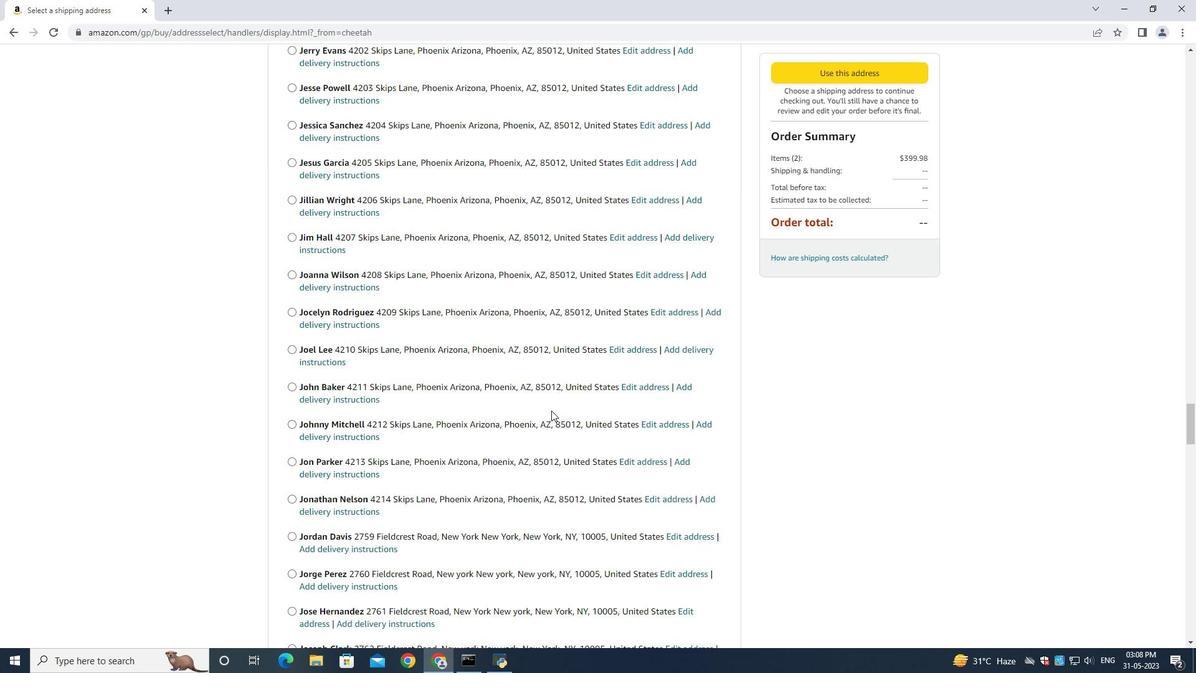 
Action: Mouse scrolled (547, 407) with delta (0, 0)
Screenshot: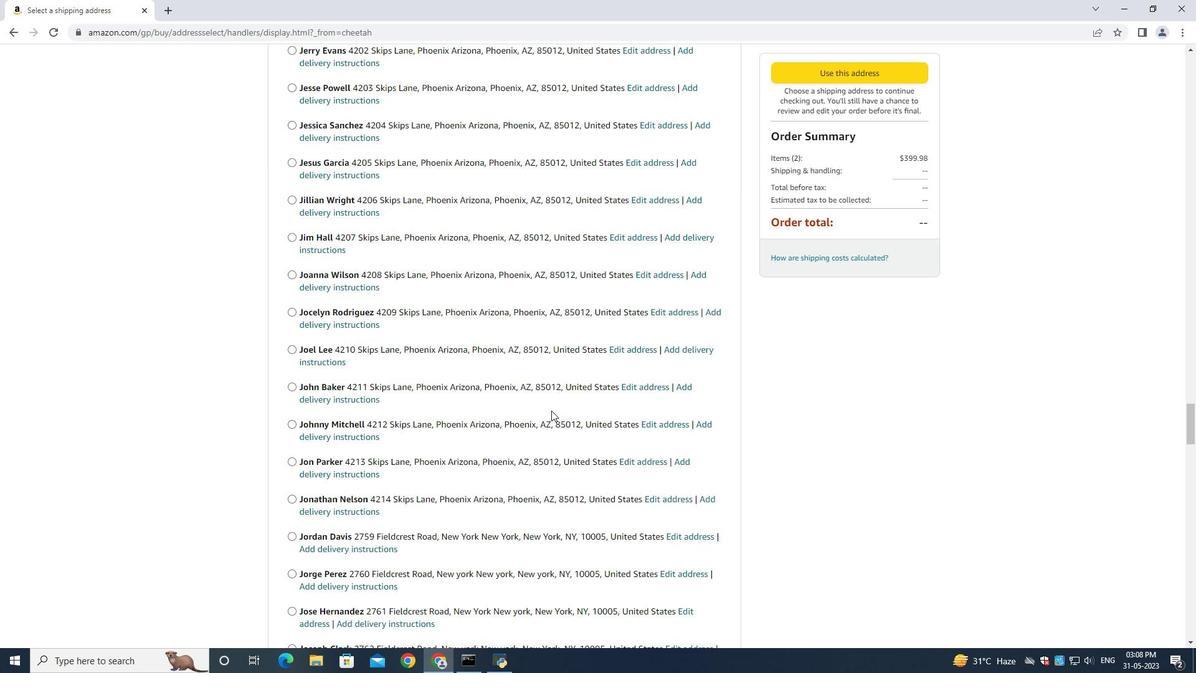 
Action: Mouse scrolled (547, 407) with delta (0, 0)
Screenshot: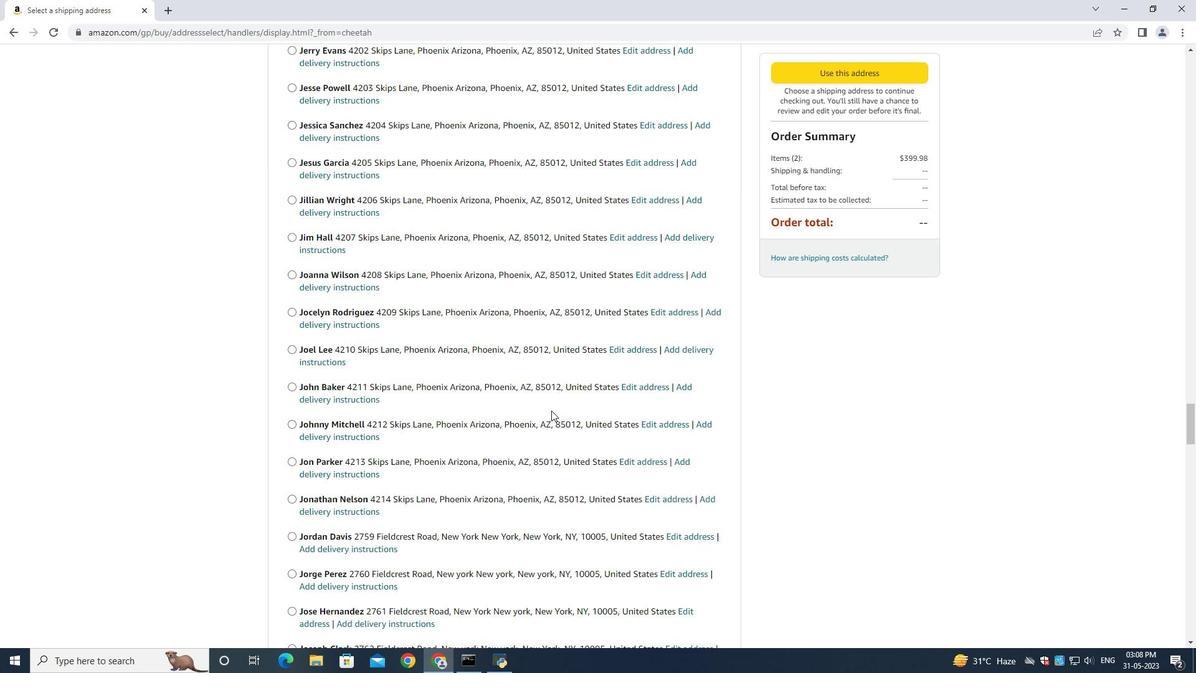 
Action: Mouse scrolled (547, 407) with delta (0, 0)
Screenshot: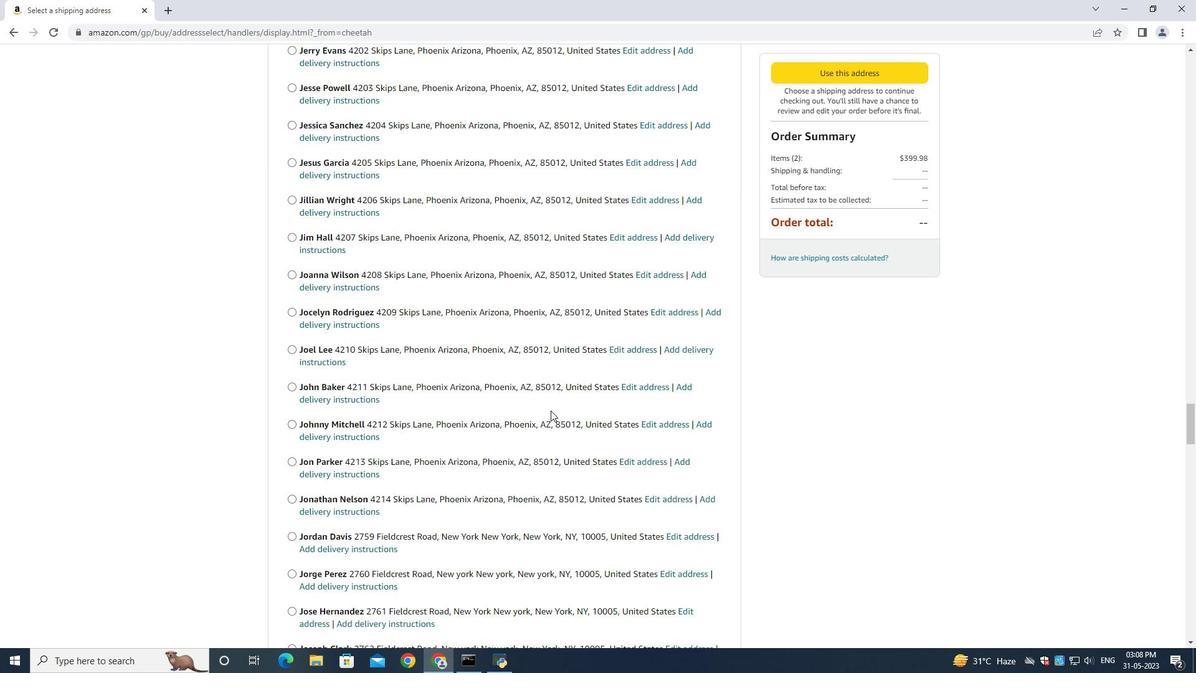 
Action: Mouse scrolled (547, 407) with delta (0, 0)
Screenshot: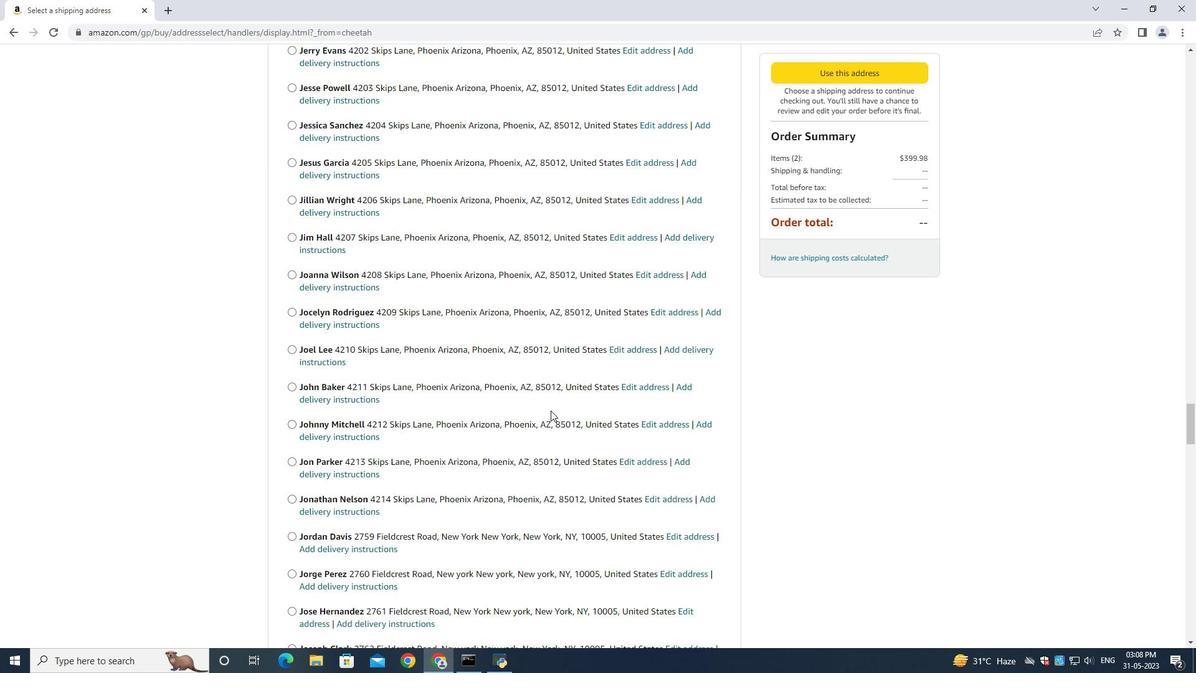 
Action: Mouse moved to (541, 405)
Screenshot: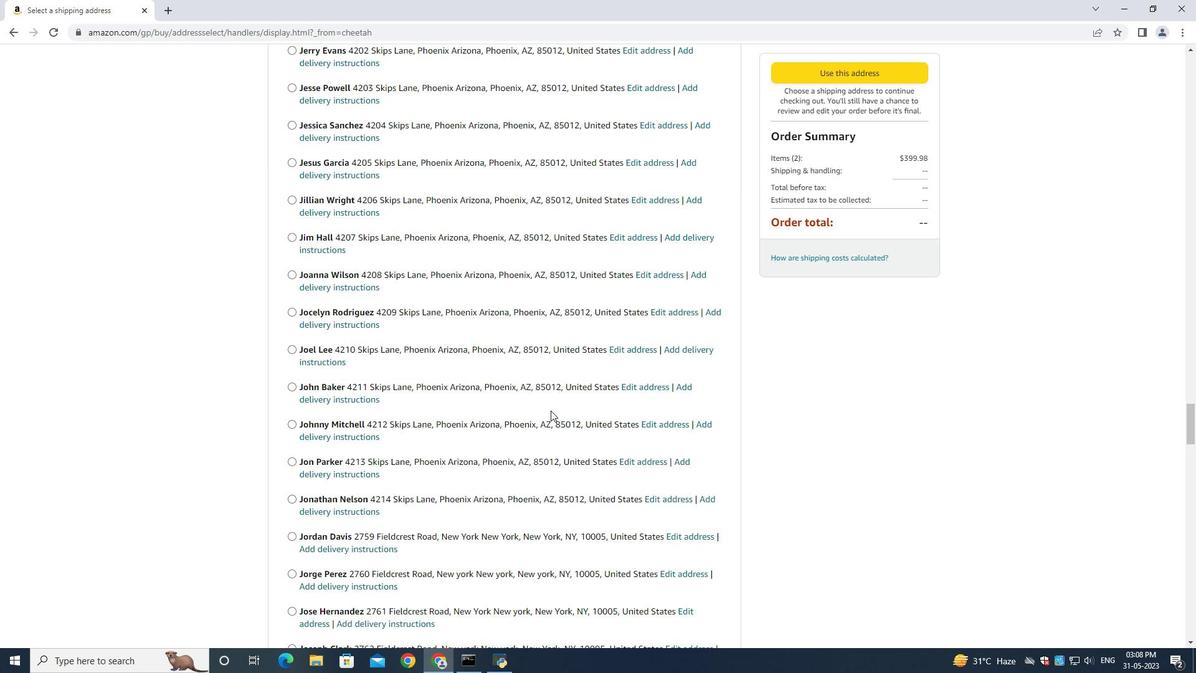 
Action: Mouse scrolled (541, 404) with delta (0, 0)
Screenshot: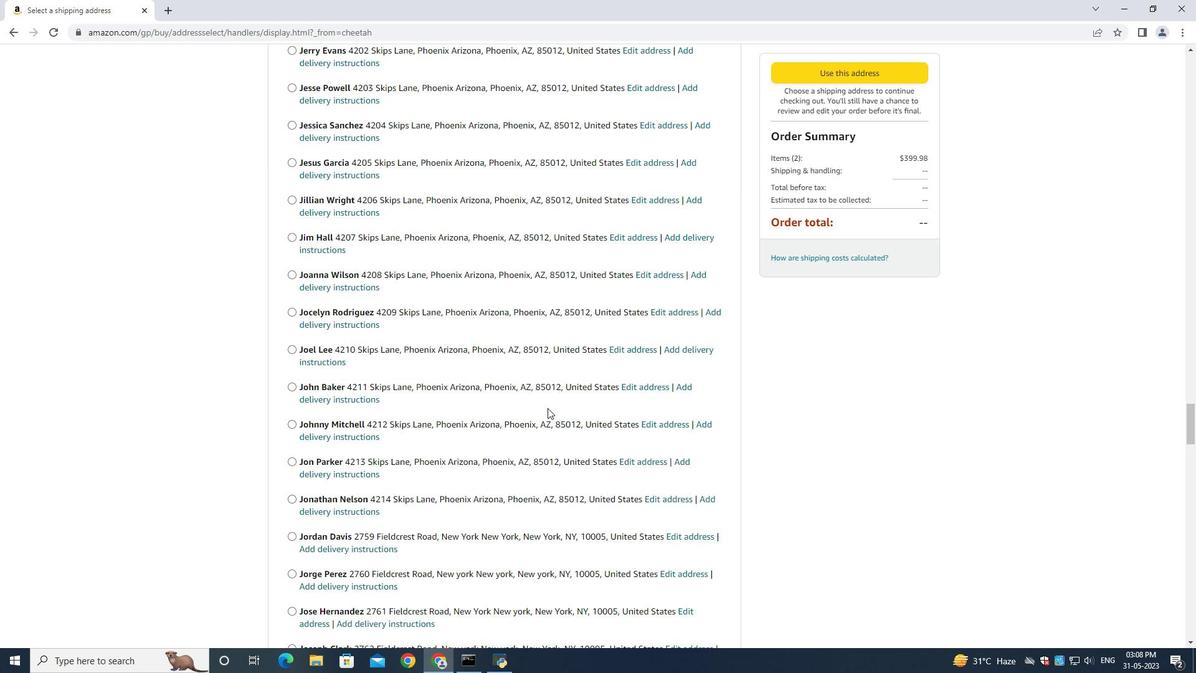 
Action: Mouse moved to (527, 393)
Screenshot: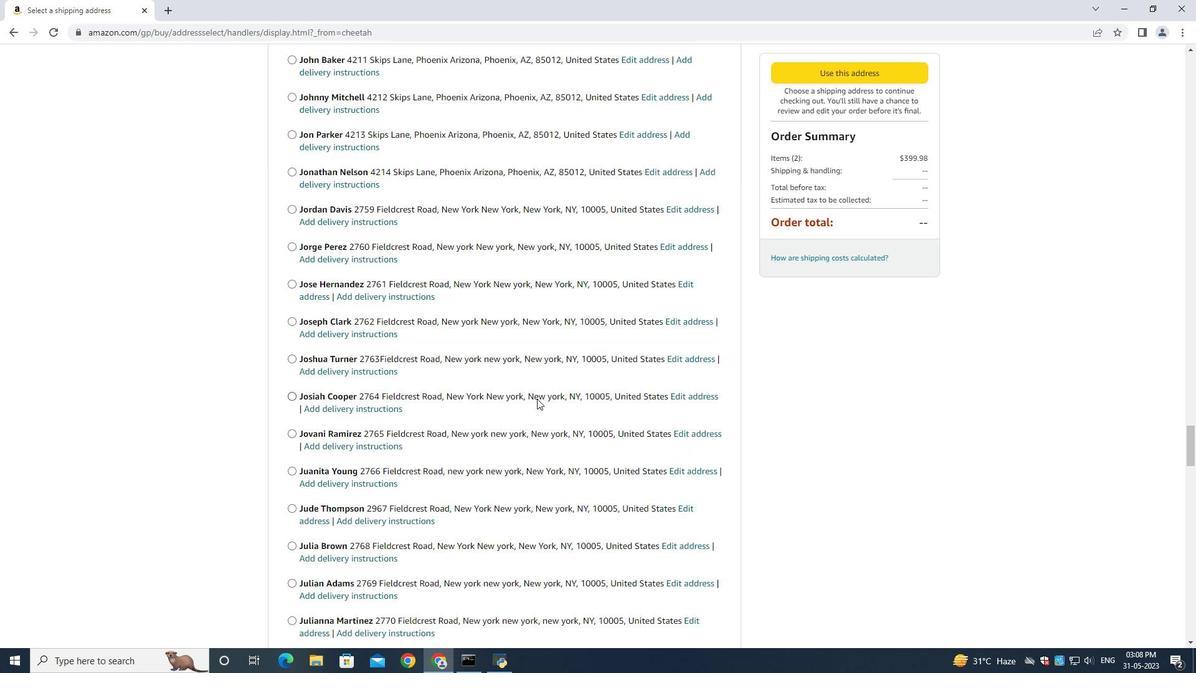 
Action: Mouse scrolled (527, 392) with delta (0, 0)
Screenshot: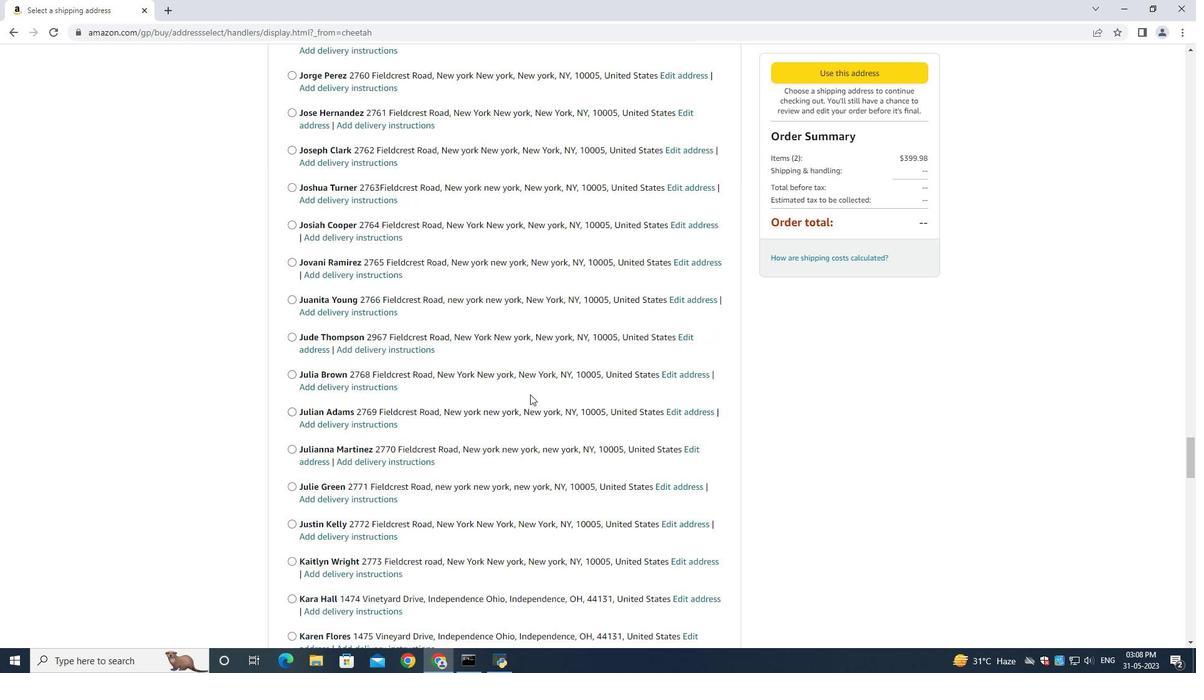 
Action: Mouse scrolled (527, 392) with delta (0, 0)
Screenshot: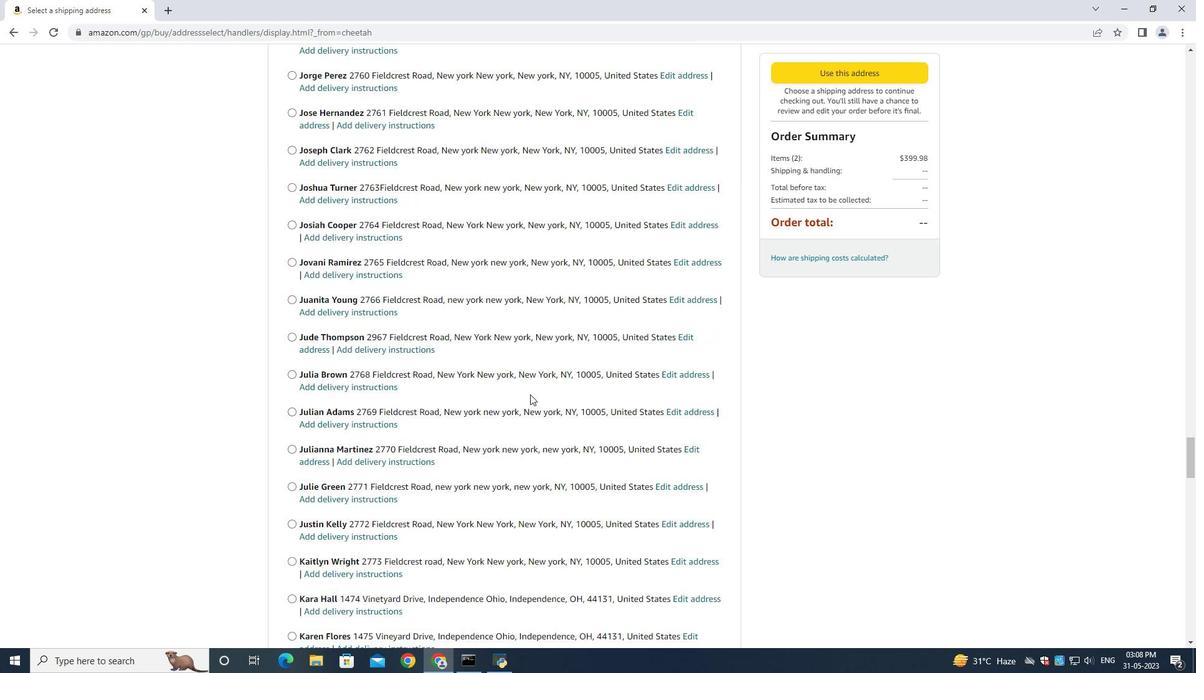 
Action: Mouse scrolled (527, 392) with delta (0, 0)
Screenshot: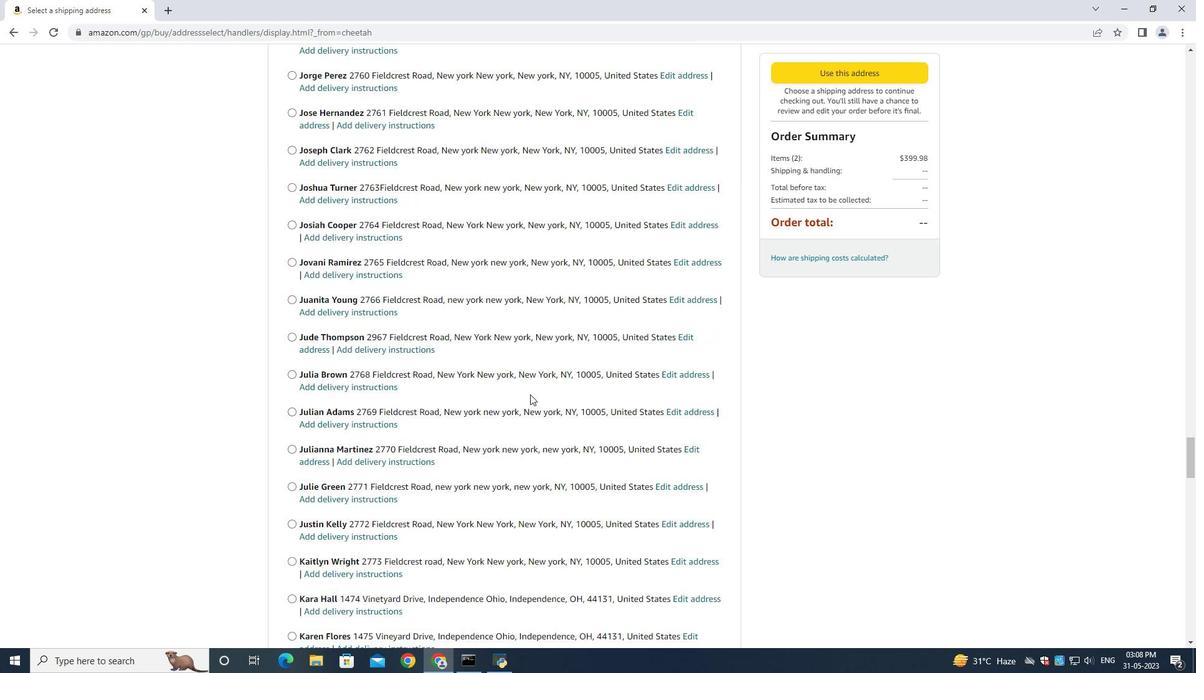 
Action: Mouse scrolled (527, 392) with delta (0, 0)
Screenshot: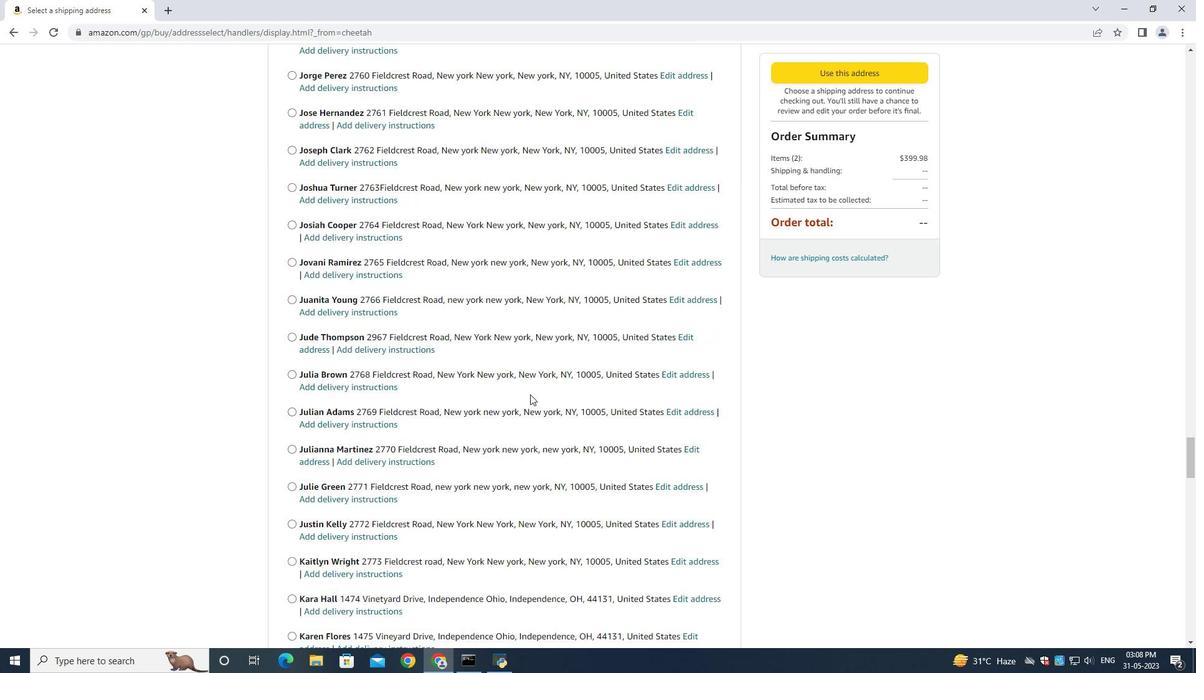 
Action: Mouse scrolled (527, 392) with delta (0, 0)
Screenshot: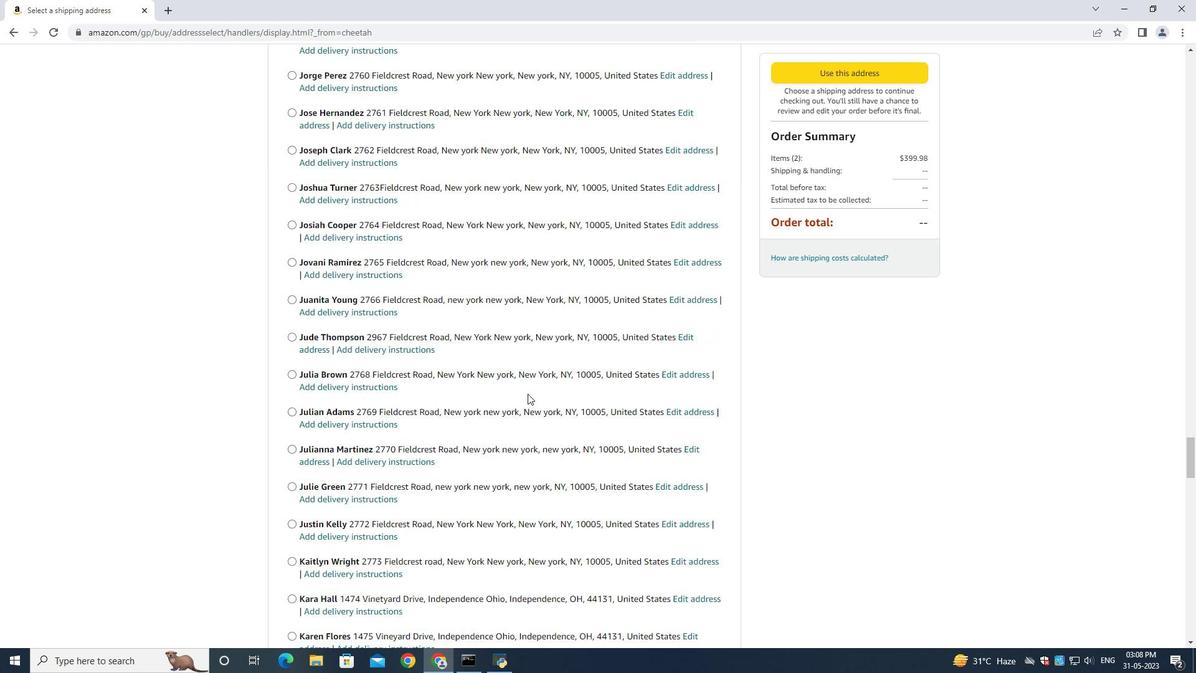 
Action: Mouse scrolled (527, 392) with delta (0, 0)
Screenshot: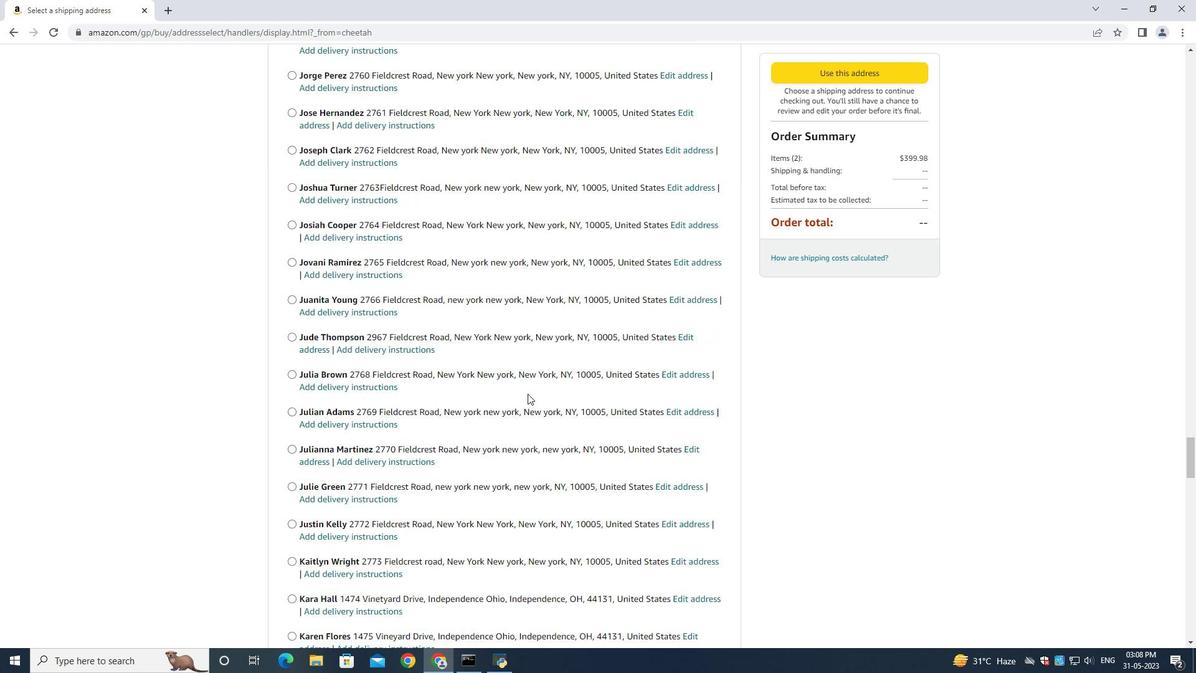 
Action: Mouse scrolled (527, 392) with delta (0, 0)
Screenshot: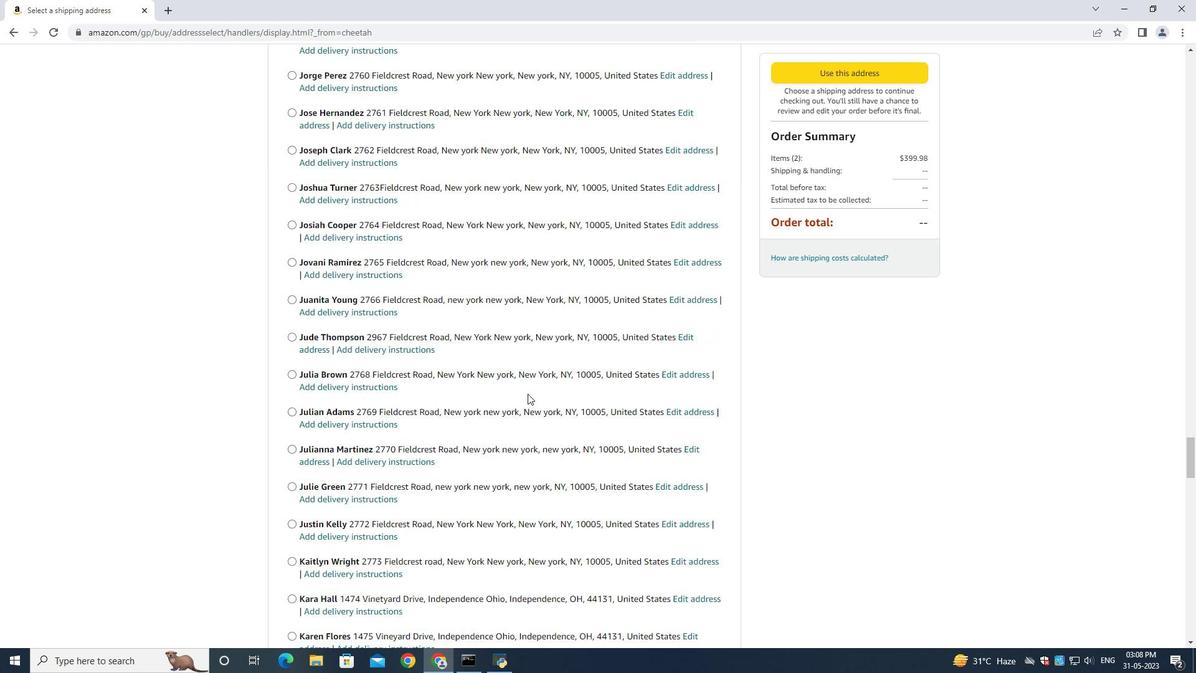 
Action: Mouse scrolled (527, 392) with delta (0, 0)
Screenshot: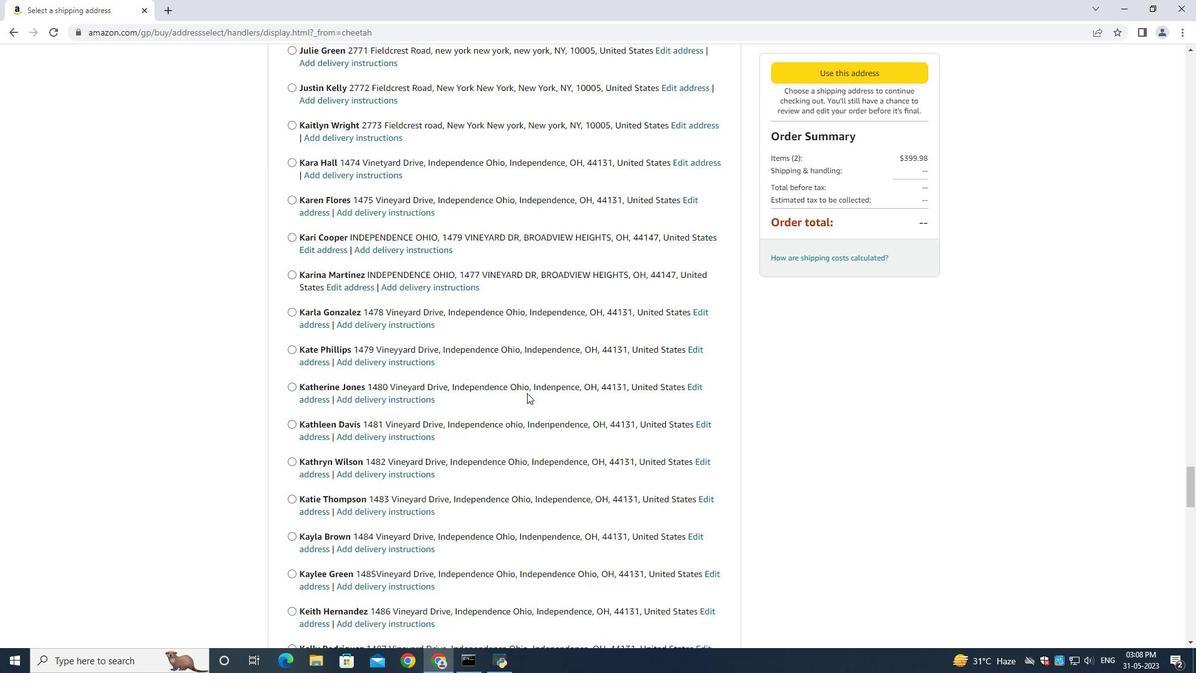 
Action: Mouse scrolled (527, 392) with delta (0, 0)
Screenshot: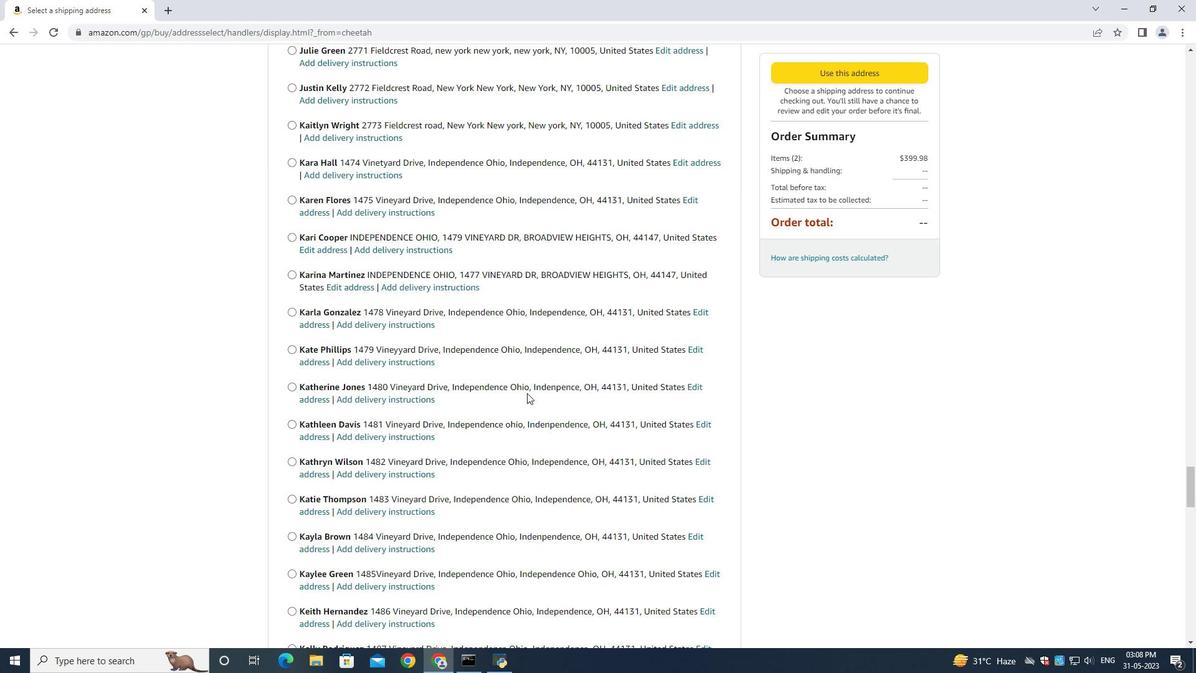 
Action: Mouse scrolled (527, 392) with delta (0, 0)
Screenshot: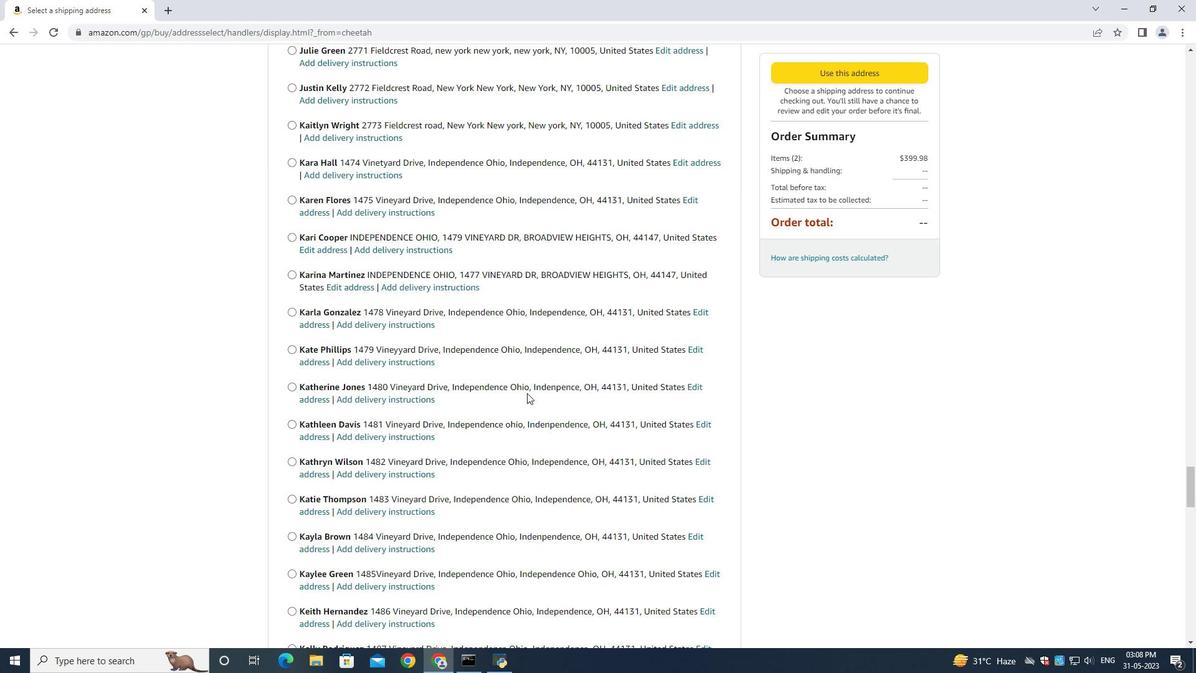 
Action: Mouse scrolled (527, 392) with delta (0, 0)
Screenshot: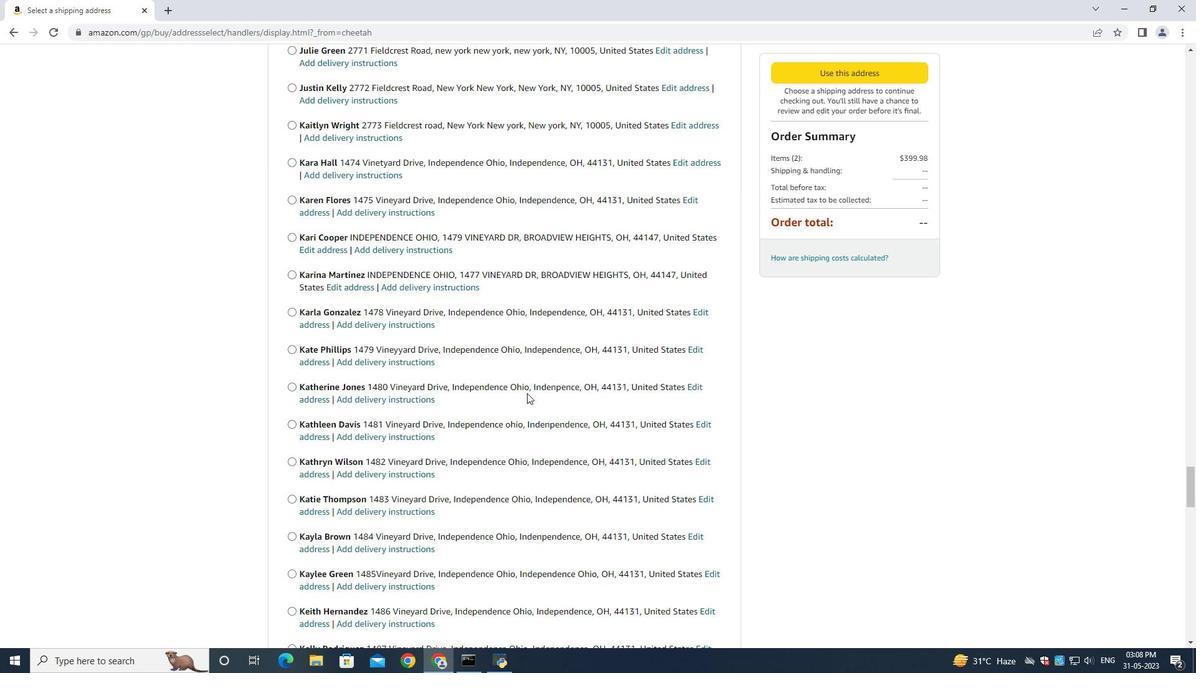 
Action: Mouse scrolled (527, 392) with delta (0, 0)
Screenshot: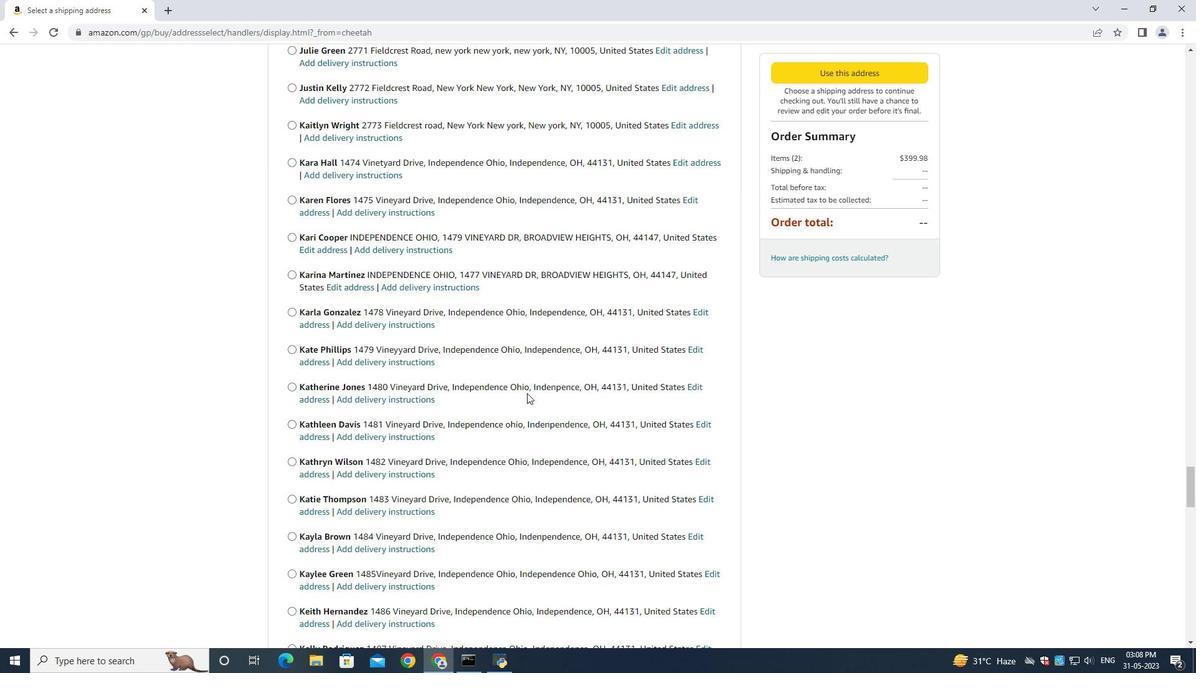 
Action: Mouse scrolled (527, 392) with delta (0, 0)
Screenshot: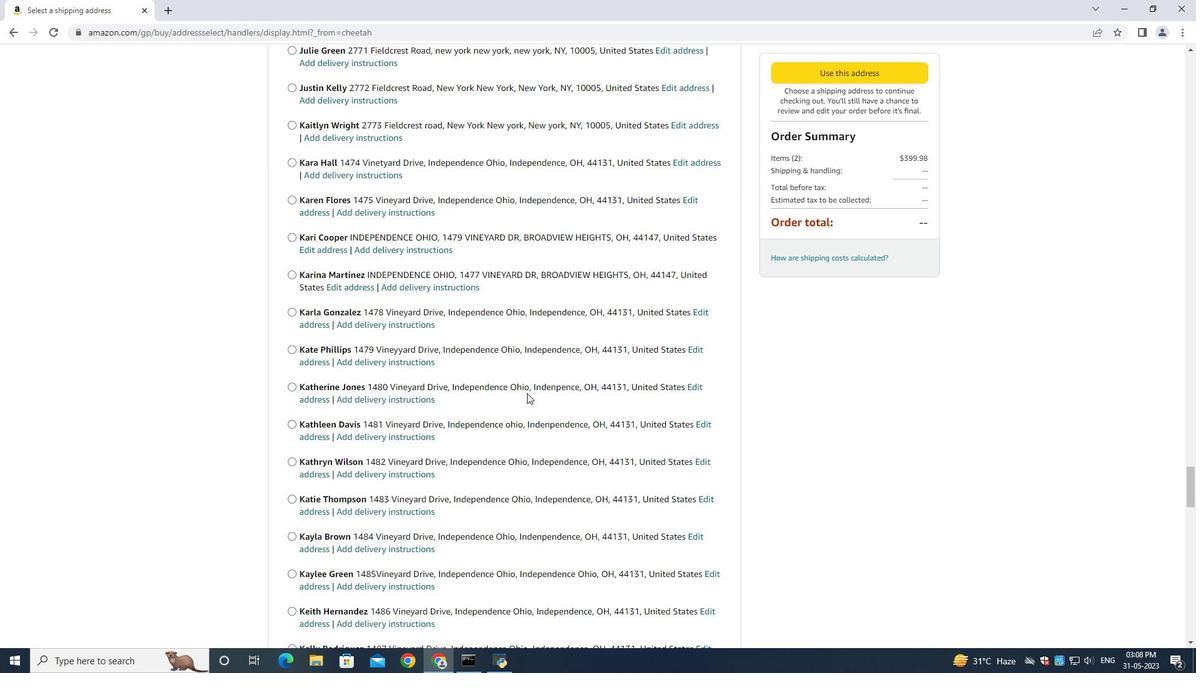 
Action: Mouse scrolled (527, 392) with delta (0, 0)
Screenshot: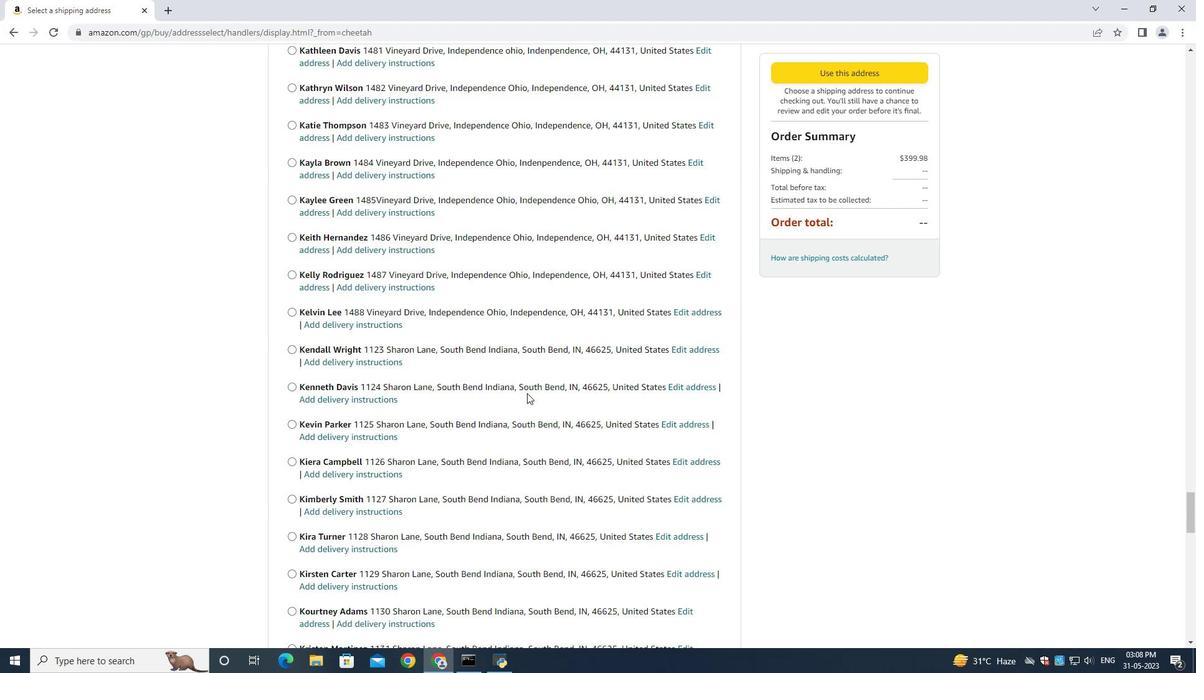 
Action: Mouse scrolled (527, 392) with delta (0, 0)
Screenshot: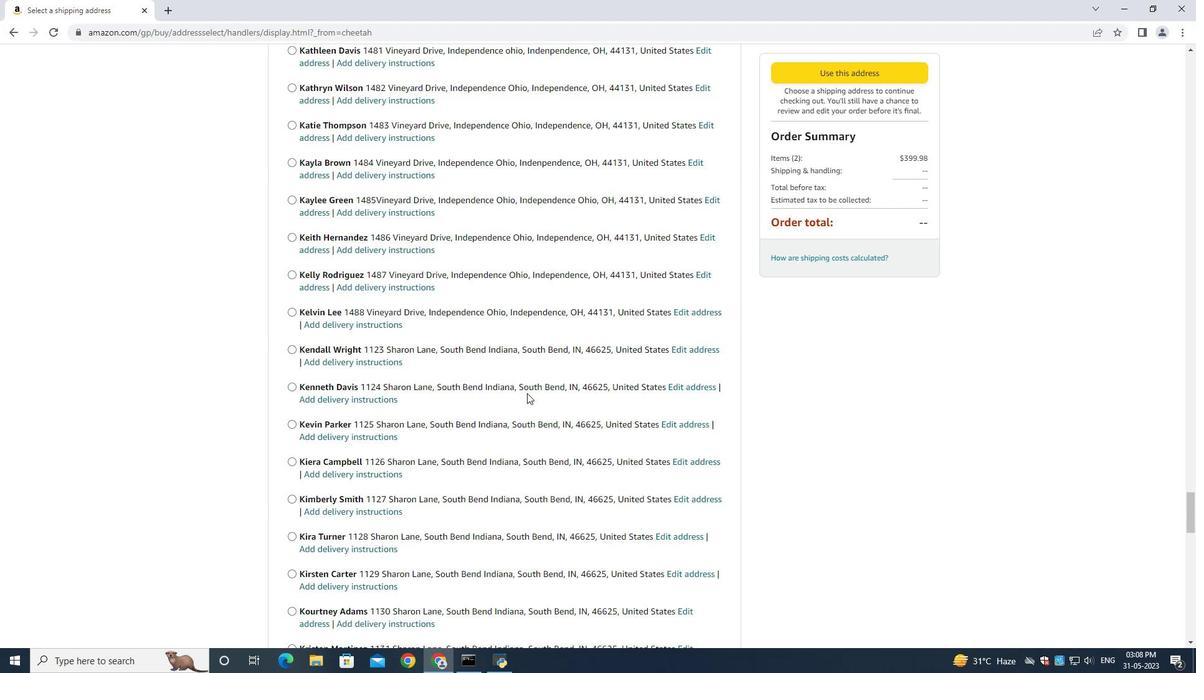 
Action: Mouse scrolled (527, 392) with delta (0, 0)
Screenshot: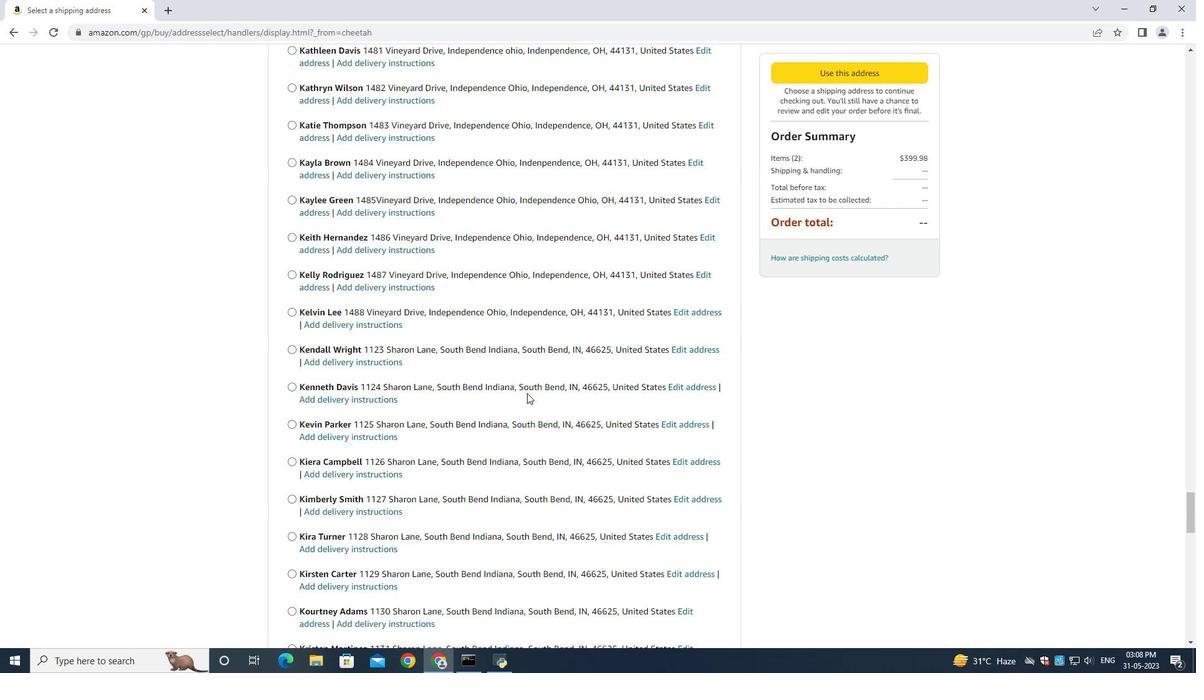 
Action: Mouse scrolled (527, 392) with delta (0, 0)
Screenshot: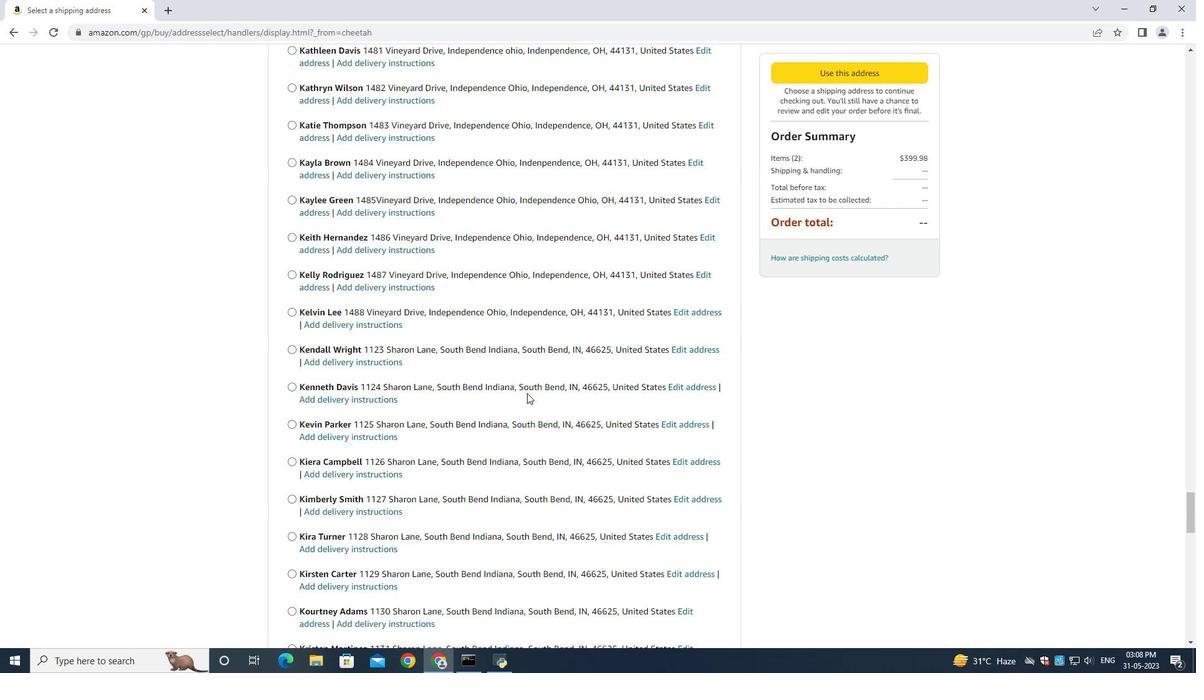 
Action: Mouse scrolled (527, 392) with delta (0, 0)
Screenshot: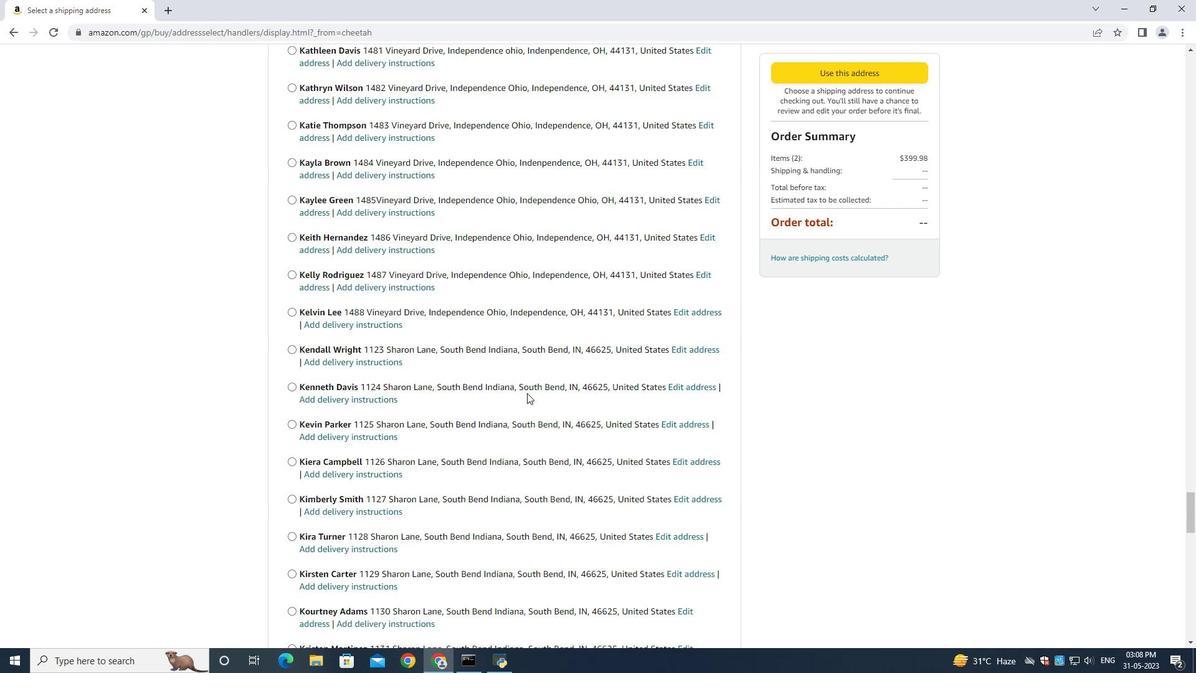 
Action: Mouse scrolled (527, 392) with delta (0, 0)
Screenshot: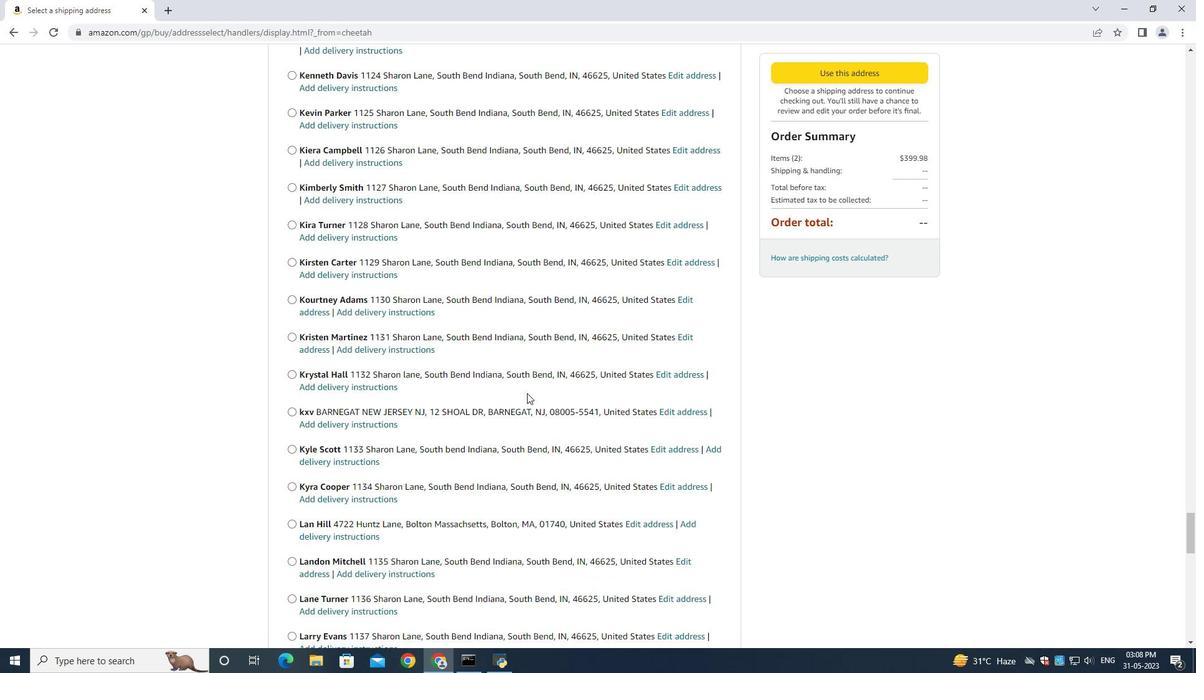 
Action: Mouse scrolled (527, 392) with delta (0, 0)
Screenshot: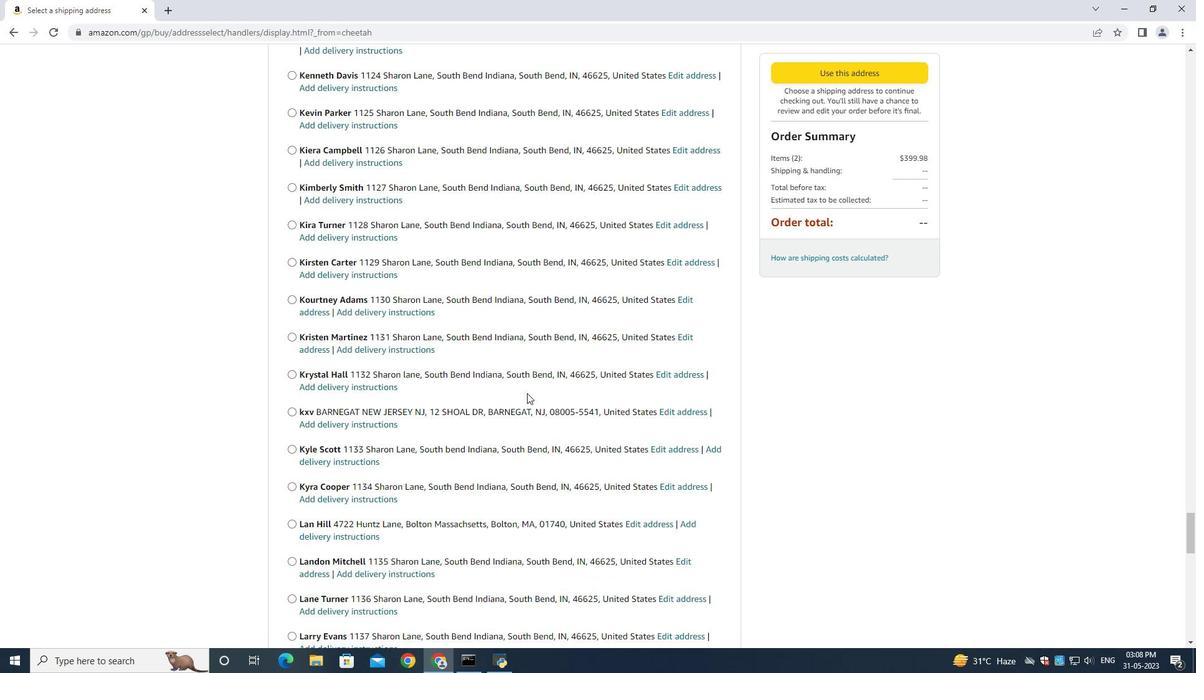 
Action: Mouse scrolled (527, 392) with delta (0, 0)
Screenshot: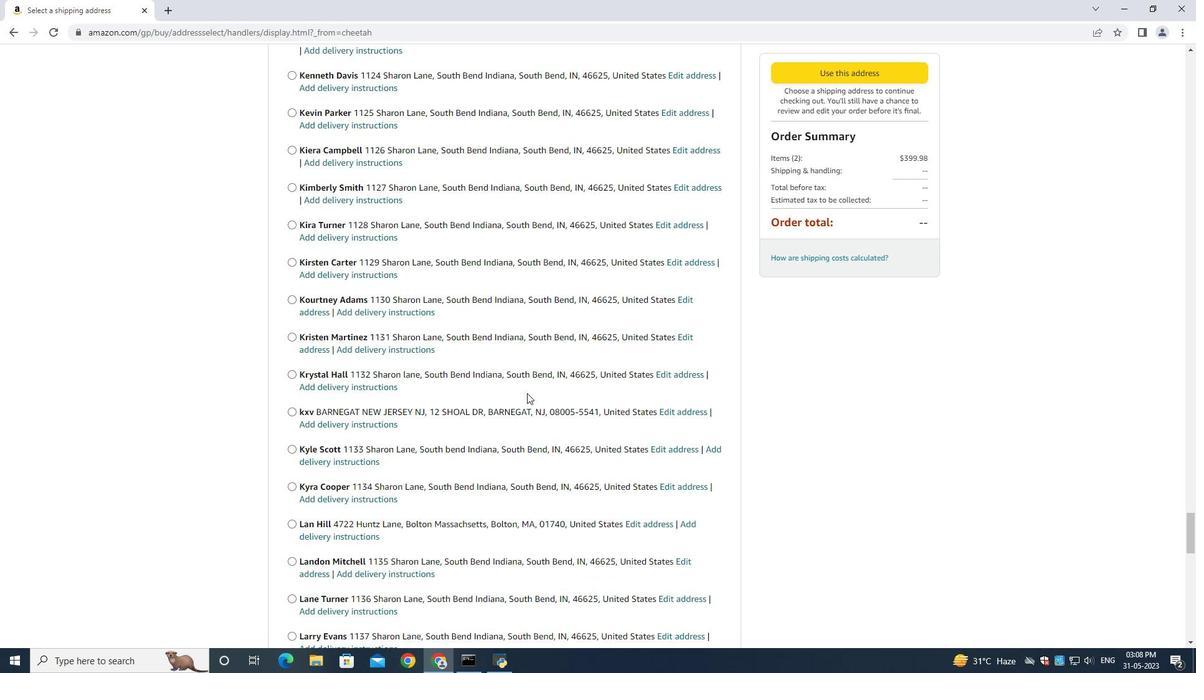 
Action: Mouse scrolled (527, 392) with delta (0, 0)
Screenshot: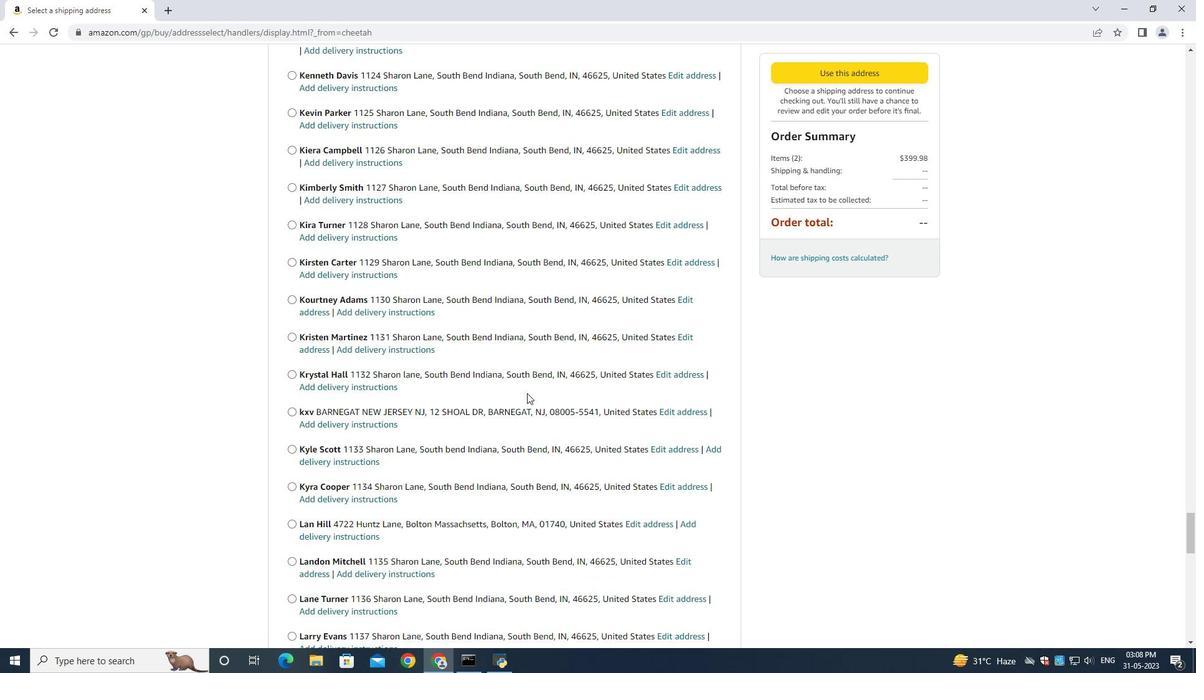 
Action: Mouse scrolled (527, 392) with delta (0, 0)
Screenshot: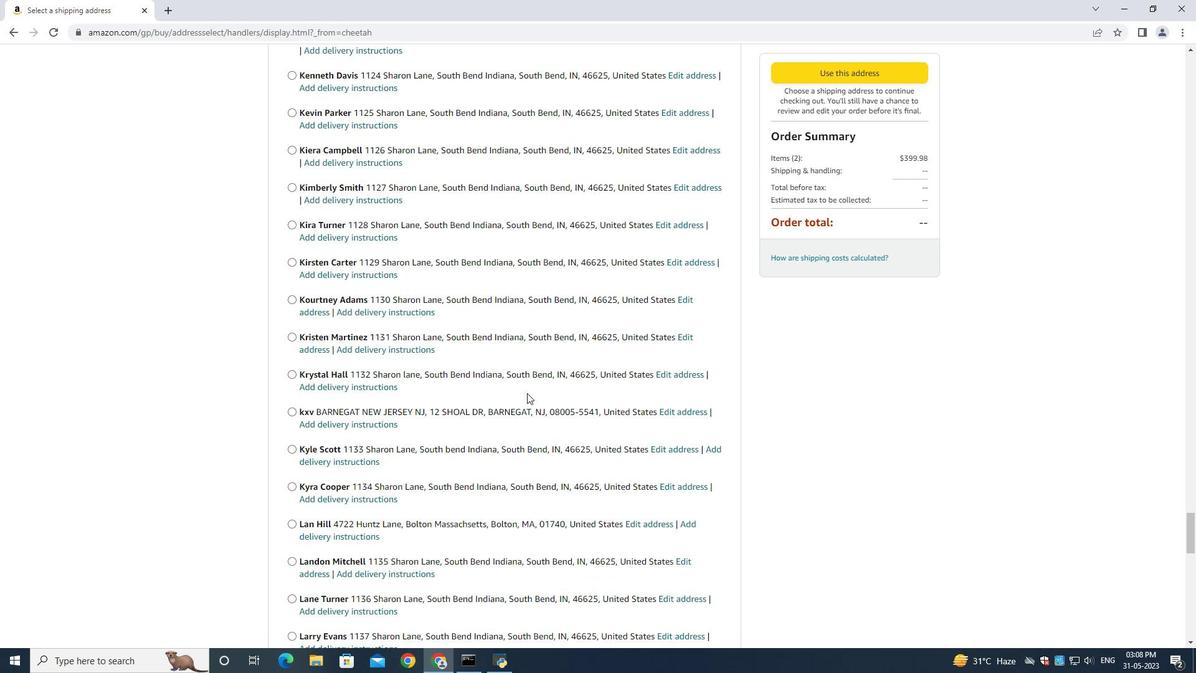 
Action: Mouse scrolled (527, 392) with delta (0, 0)
Screenshot: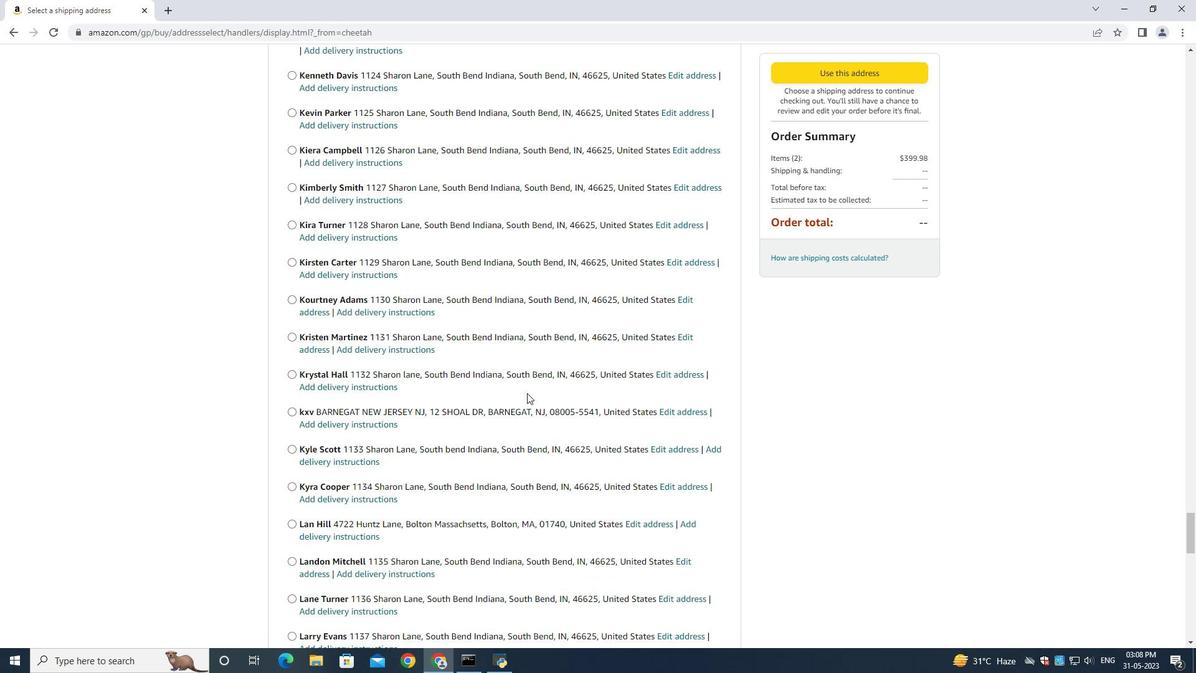 
Action: Mouse scrolled (527, 392) with delta (0, 0)
Screenshot: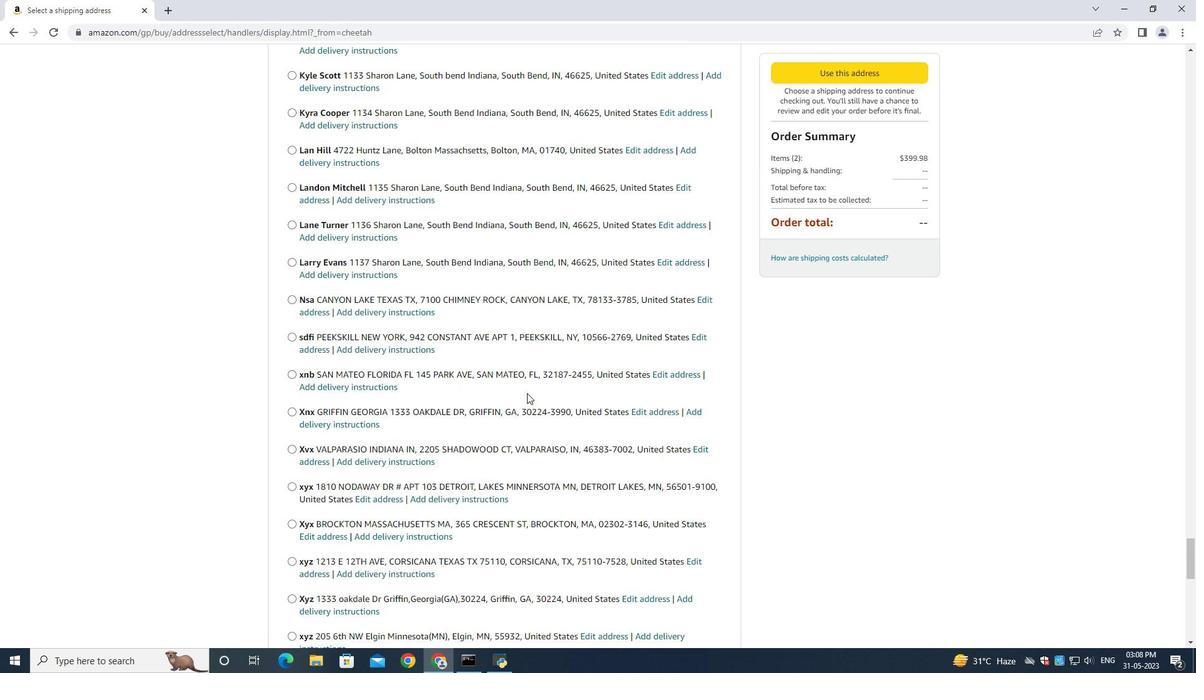 
Action: Mouse scrolled (527, 392) with delta (0, 0)
Screenshot: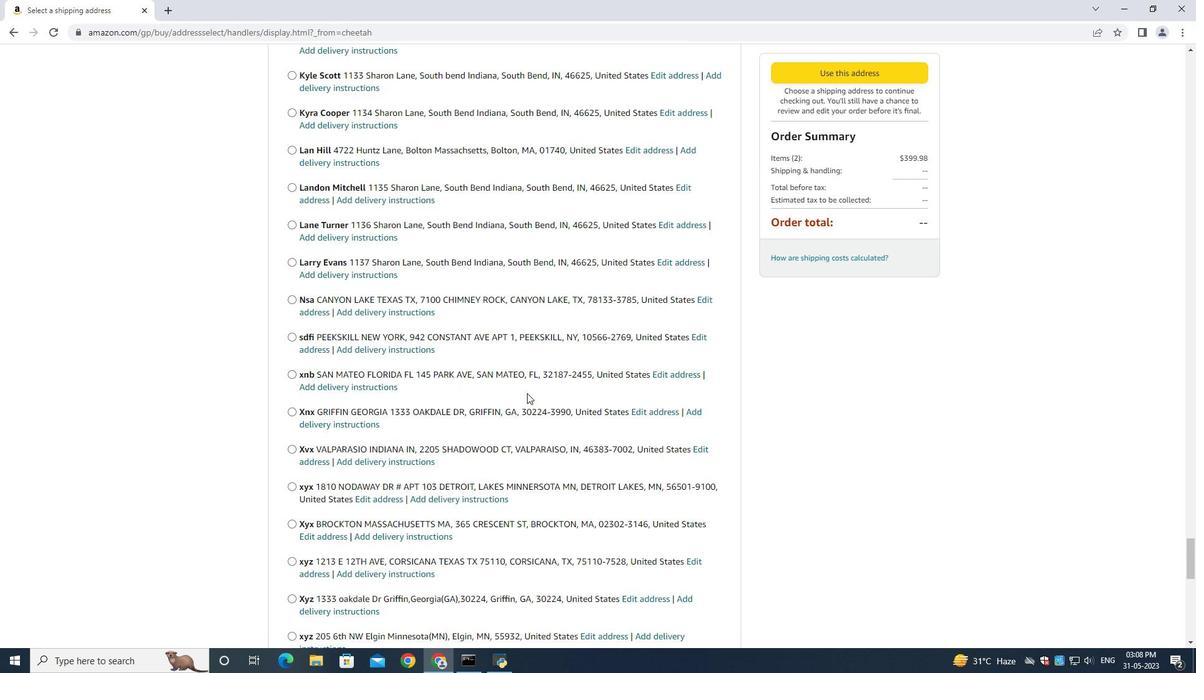 
Action: Mouse scrolled (527, 392) with delta (0, 0)
Screenshot: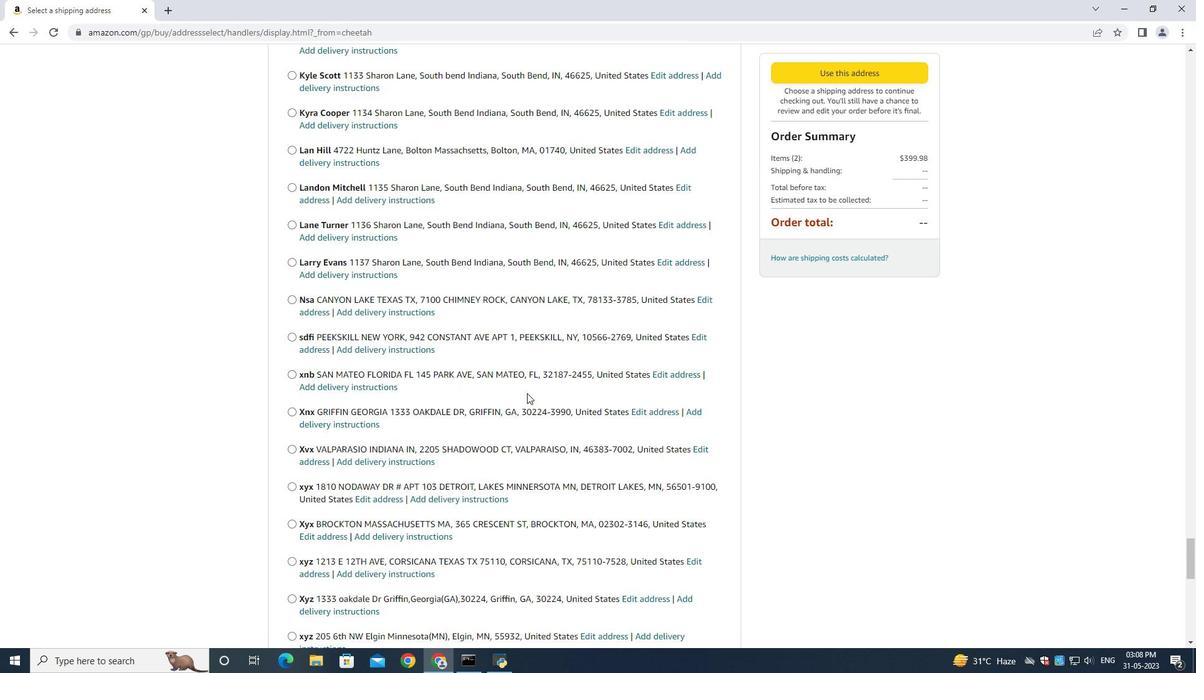 
Action: Mouse scrolled (527, 392) with delta (0, 0)
Screenshot: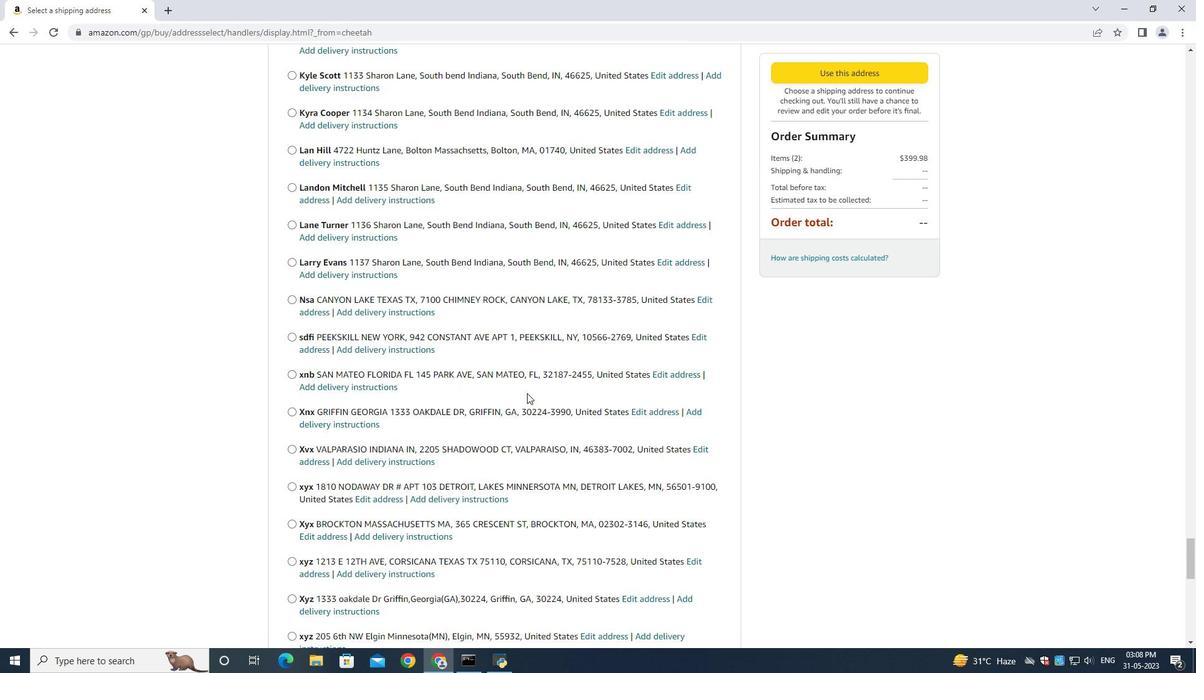
Action: Mouse scrolled (527, 392) with delta (0, 0)
Screenshot: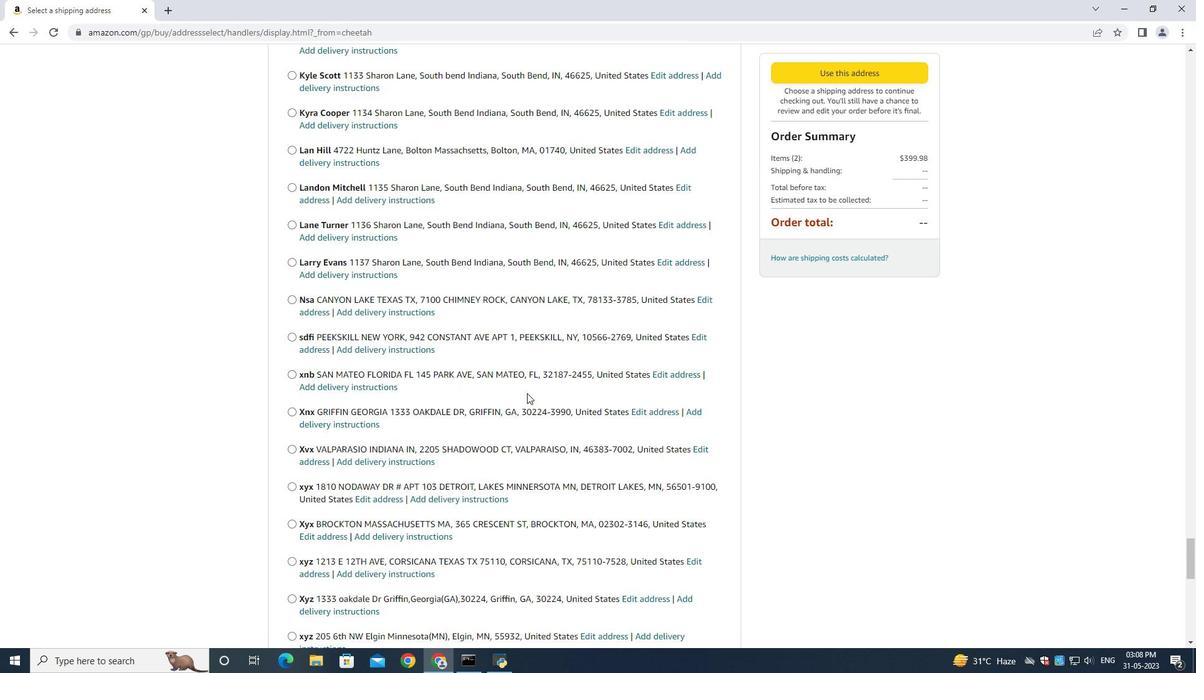
Action: Mouse scrolled (527, 392) with delta (0, 0)
Screenshot: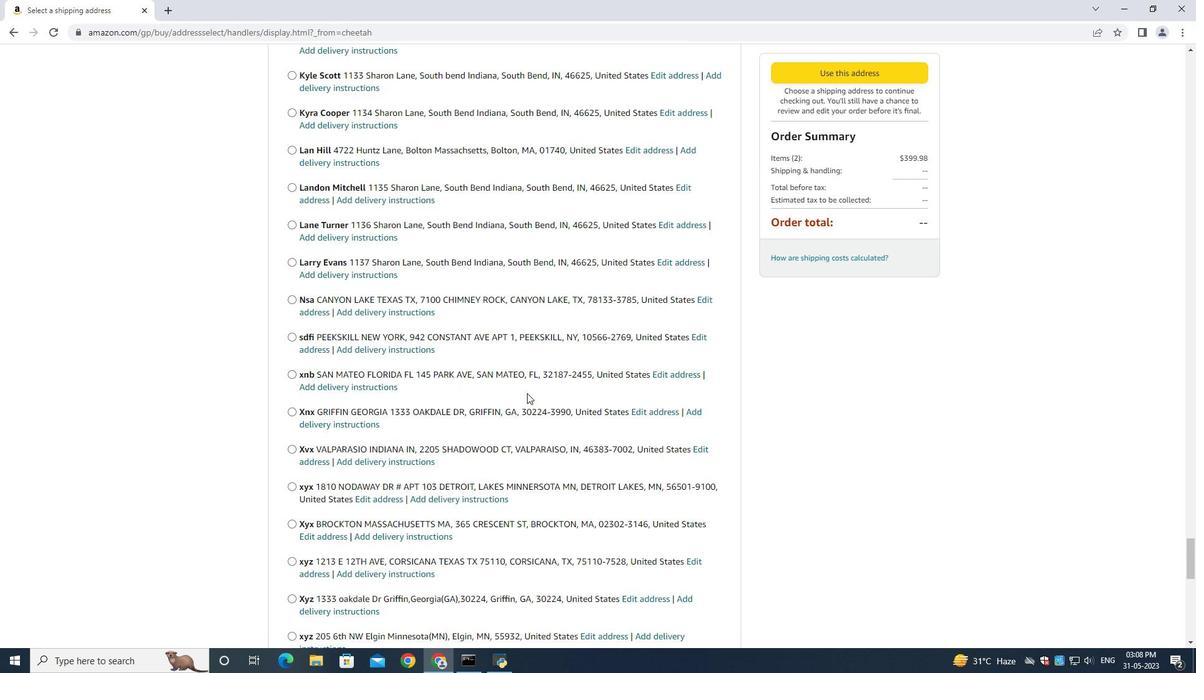 
Action: Mouse scrolled (527, 392) with delta (0, 0)
Screenshot: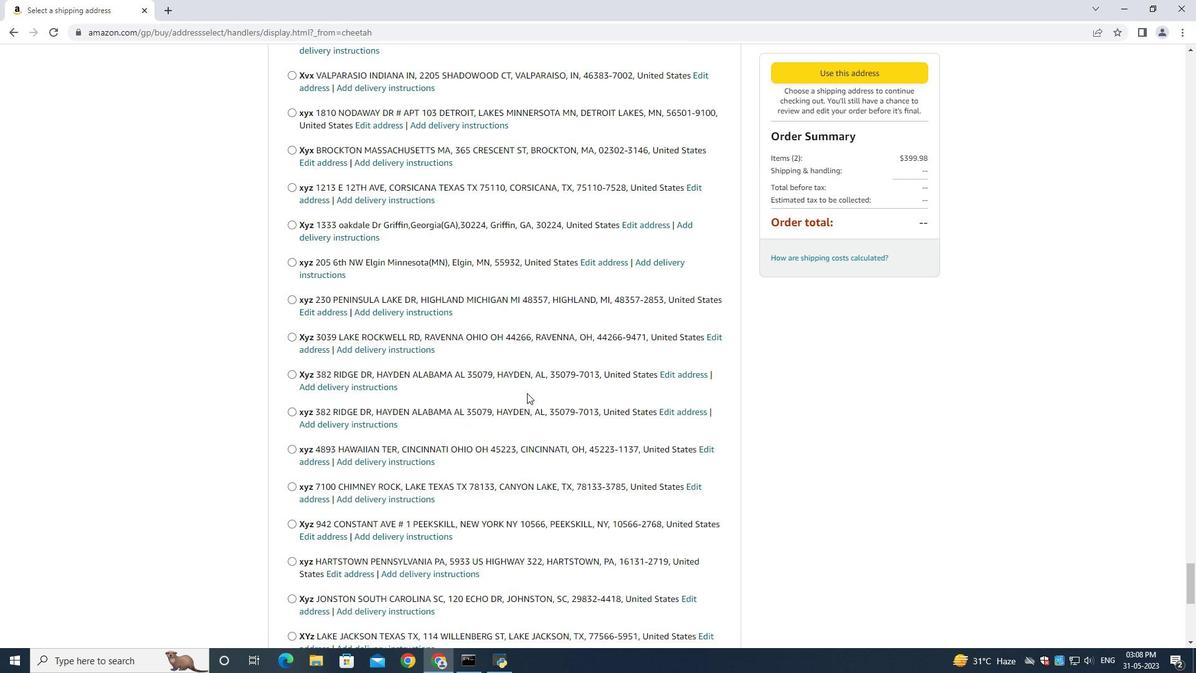 
Action: Mouse scrolled (527, 392) with delta (0, 0)
Screenshot: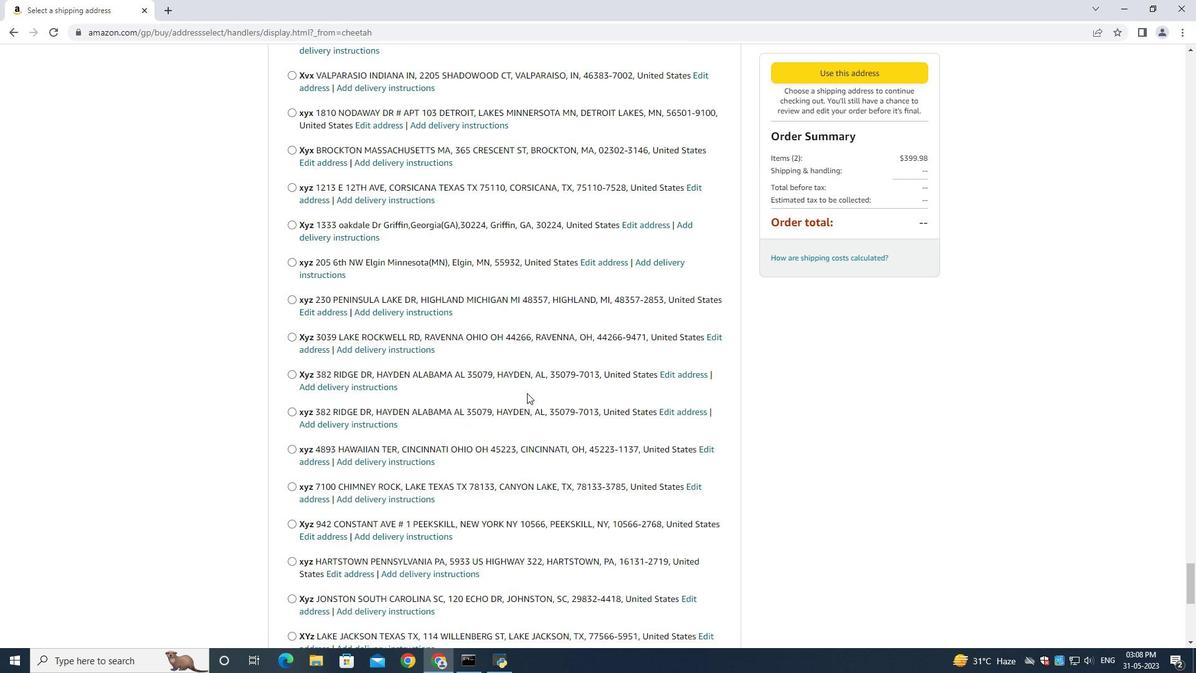 
Action: Mouse scrolled (527, 392) with delta (0, 0)
Screenshot: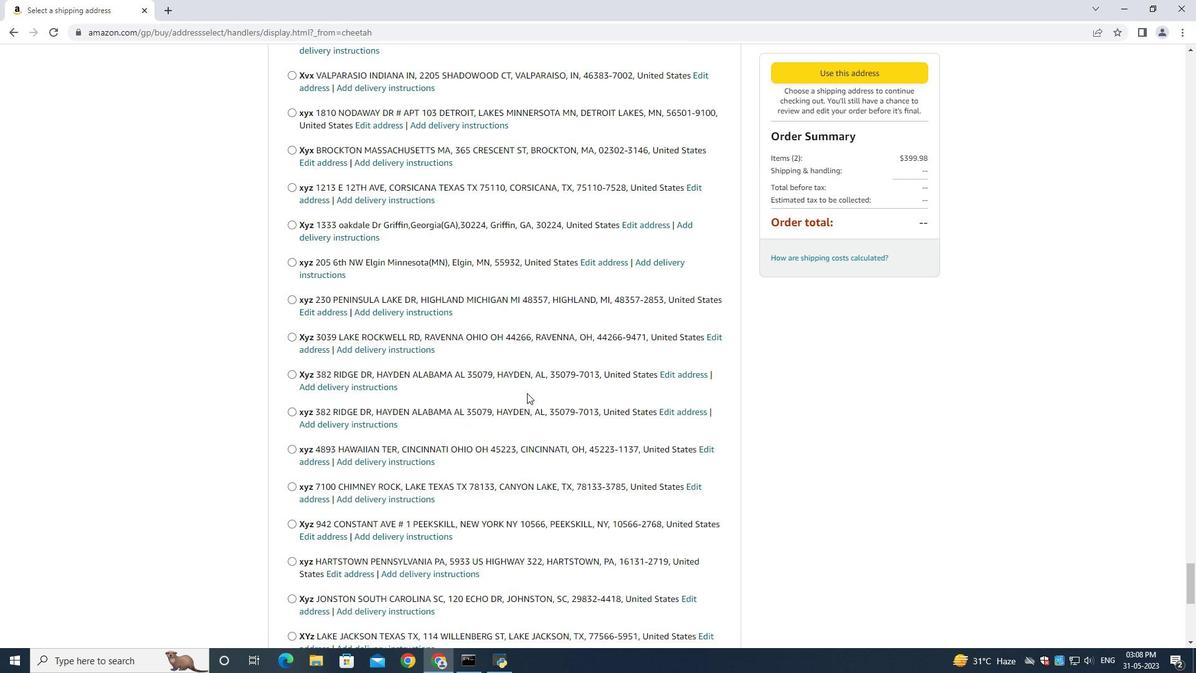 
Action: Mouse scrolled (527, 392) with delta (0, 0)
Screenshot: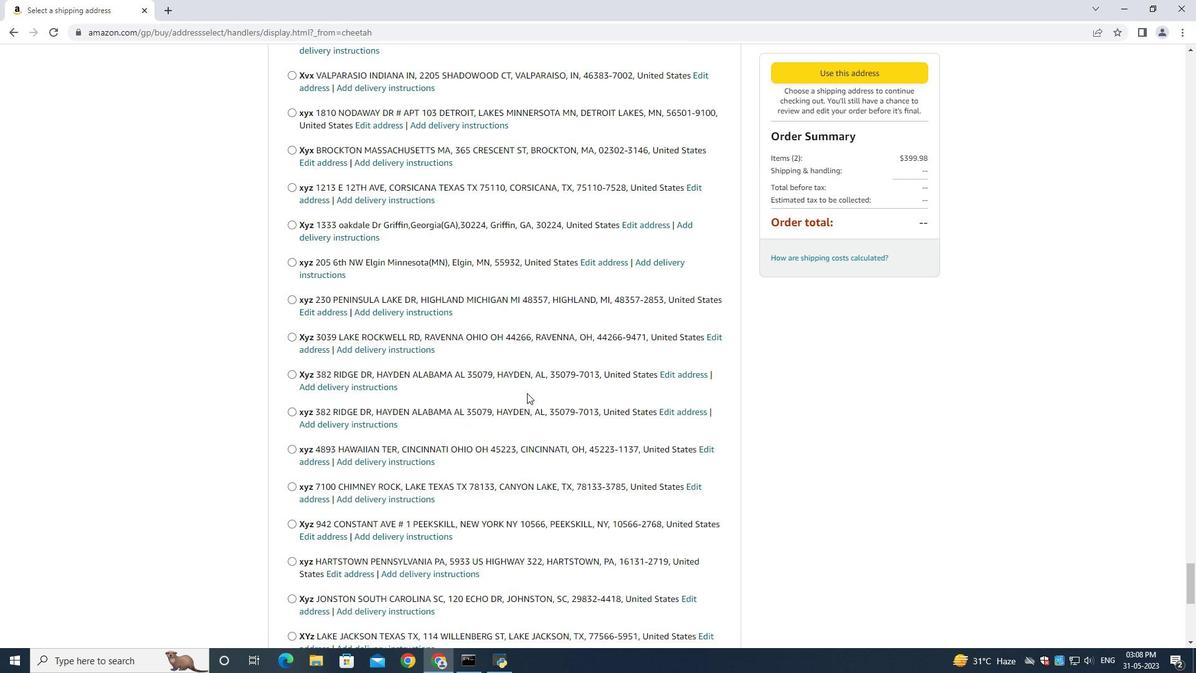 
Action: Mouse moved to (332, 536)
Screenshot: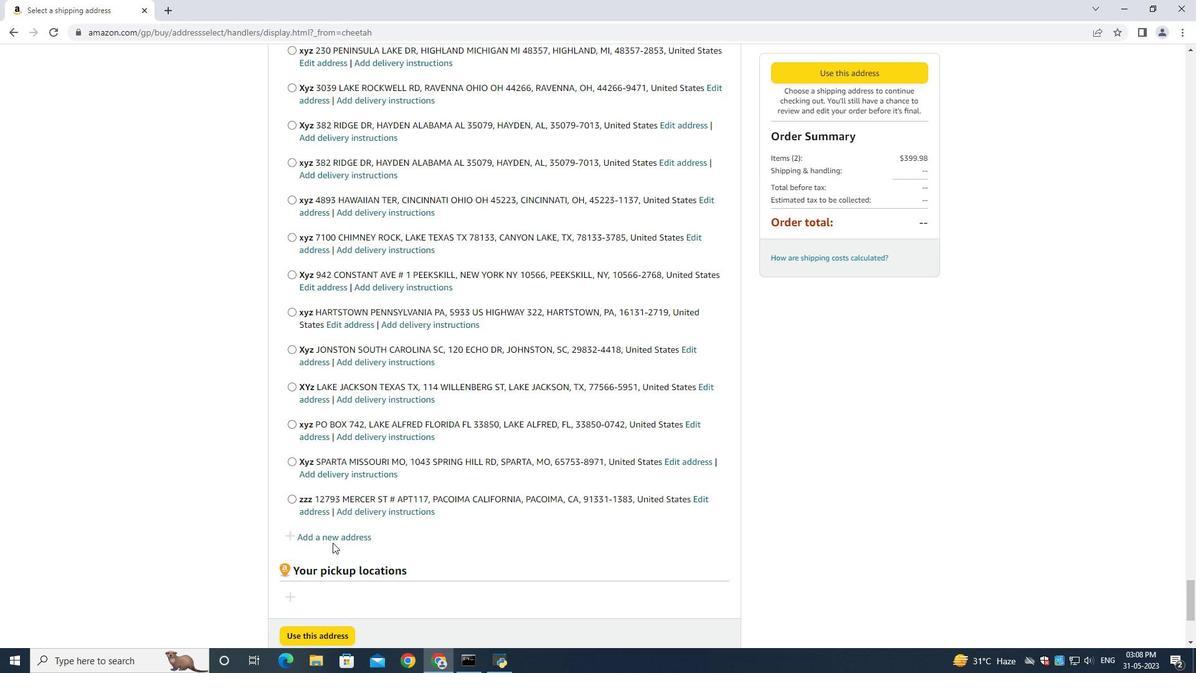 
Action: Mouse pressed left at (332, 536)
Screenshot: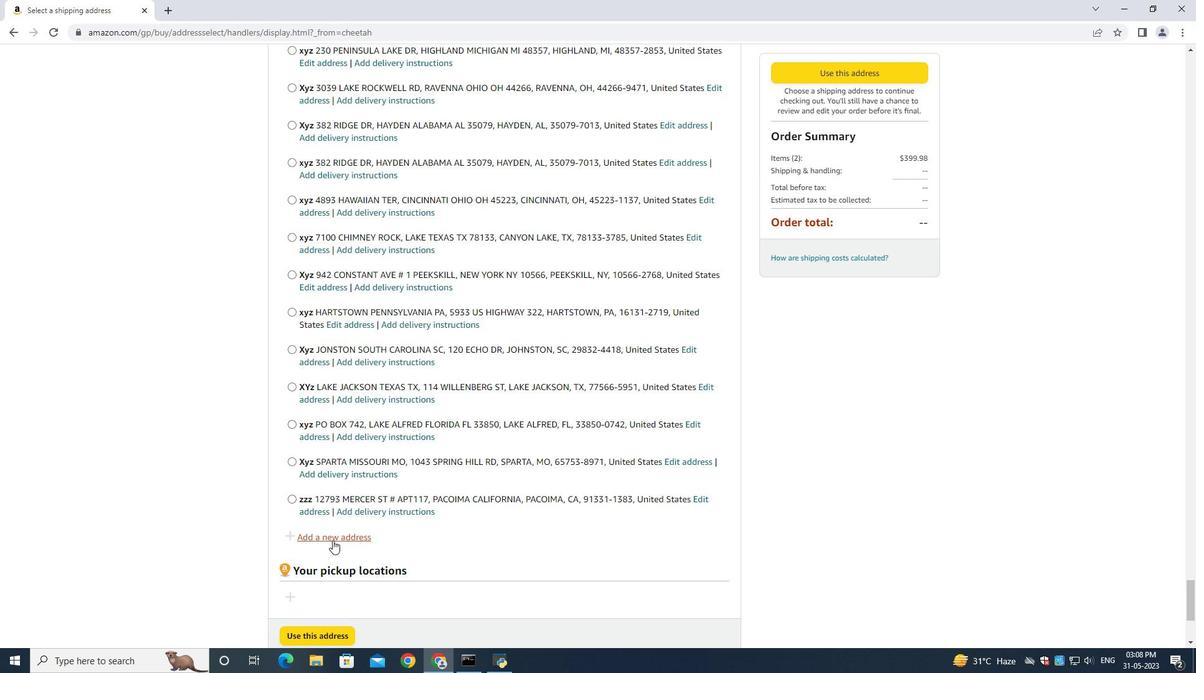 
Action: Mouse moved to (443, 309)
Screenshot: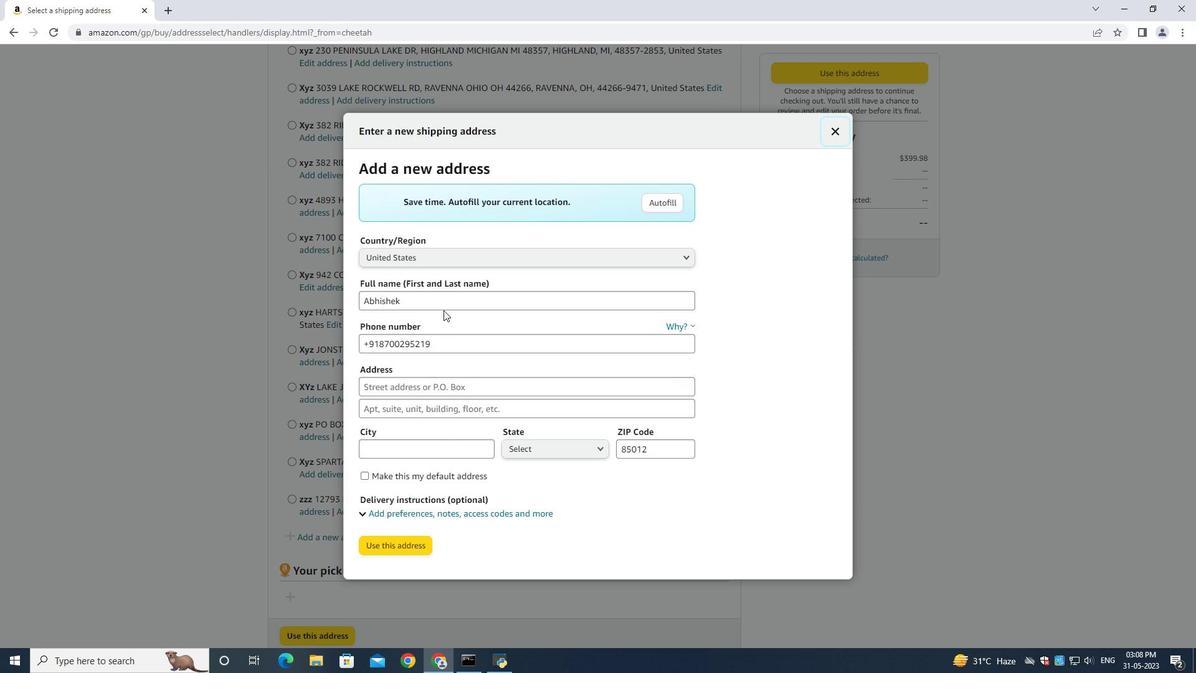 
Action: Mouse pressed left at (443, 309)
Screenshot: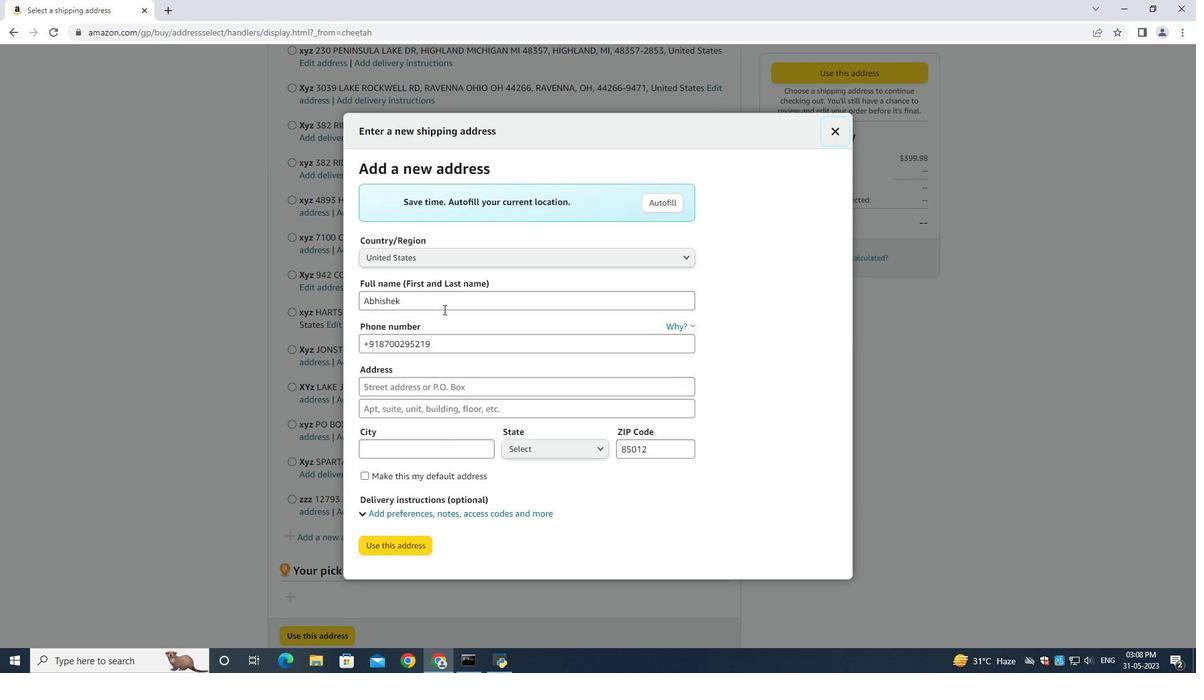 
Action: Mouse moved to (443, 309)
Screenshot: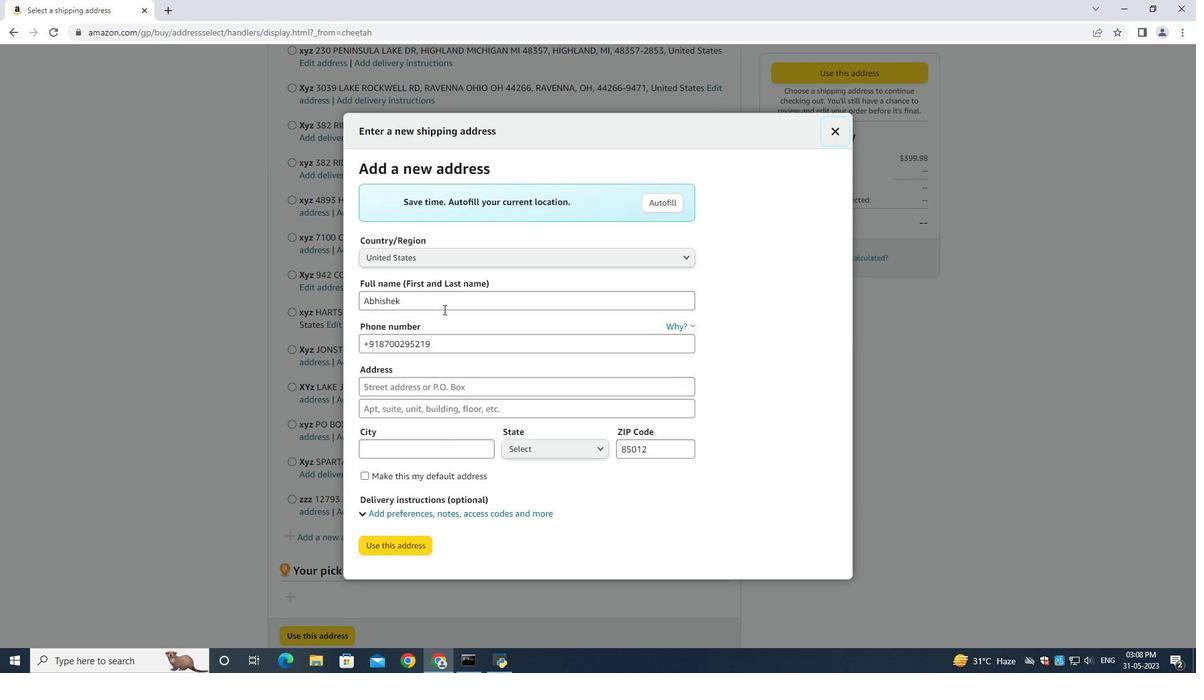 
Action: Key pressed ctrl+A<Key.backspace><Key.shift><Key.shift><Key.shift><Key.shift><Key.shift><Key.shift><Key.shift><Key.shift><Key.shift><Key.shift><Key.shift><Key.shift><Key.shift><Key.shift><Key.shift><Key.shift><Key.shift><Key.shift><Key.shift><Key.shift><Key.shift><Key.shift><Key.shift><Key.shift><Key.shift><Key.shift><Key.shift><Key.shift><Key.shift><Key.shift><Key.shift><Key.shift><Key.shift><Key.shift><Key.shift><Key.shift><Key.shift><Key.shift><Key.shift><Key.shift><Key.shift><Key.shift><Key.shift><Key.shift><Key.shift><Key.shift><Key.shift><Key.shift><Key.shift><Key.shift><Key.shift><Key.shift><Key.shift><Key.shift><Key.shift><Key.shift><Key.shift><Key.shift><Key.shift><Key.shift><Key.shift><Key.shift><Key.shift><Key.shift><Key.shift><Key.shift><Key.shift><Key.shift><Key.shift><Key.shift><Key.shift><Key.shift><Key.shift><Key.shift><Key.shift><Key.shift><Key.shift><Key.shift><Key.shift><Key.shift><Key.shift><Key.shift><Key.shift><Key.shift><Key.shift><Key.shift><Key.shift><Key.shift><Key.shift><Key.shift><Key.shift><Key.shift><Key.shift><Key.shift><Key.shift><Key.shift><Key.shift><Key.shift><Key.shift><Key.shift><Key.shift><Key.shift><Key.shift><Key.shift><Key.shift><Key.shift><Key.shift><Key.shift><Key.shift><Key.shift><Key.shift><Key.shift><Key.shift><Key.shift><Key.shift><Key.shift><Key.shift><Key.shift><Key.shift><Key.shift><Key.shift><Key.shift><Key.shift><Key.shift><Key.shift><Key.shift><Key.shift><Key.shift>Laura<Key.space><Key.shift>Phillips<Key.tab><Key.shift><Key.shift><Key.shift><Key.shift><Key.shift><Key.shift><Key.tab><Key.backspace>4046170247<Key.tab>522<Key.space><Key.shift>Junior<Key.space><Key.shift>Aven<Key.backspace>nue<Key.tab><Key.shift><Key.shift><Key.shift><Key.shift><Key.shift><Key.shift><Key.shift><Key.shift><Key.shift><Key.shift><Key.shift><Key.shift><Key.shift><Key.shift><Key.shift><Key.shift><Key.shift><Key.shift><Key.shift><Key.shift><Key.shift><Key.shift><Key.shift><Key.shift><Key.shift><Key.shift><Key.shift><Key.shift><Key.shift><Key.shift><Key.shift><Key.shift><Key.shift><Key.shift><Key.shift><Key.shift><Key.shift><Key.shift><Key.shift><Key.shift><Key.shift><Key.shift>Duluth<Key.space><Key.shift><Key.shift><Key.shift><Key.shift><Key.shift>Georgia<Key.space><Key.tab><Key.shift><Key.shift><Key.shift><Key.shift><Key.shift><Key.shift><Key.shift><Key.shift><Key.shift><Key.shift>Duluth<Key.space><Key.tab><Key.shift>Gro<Key.tab><Key.backspace>30097
Screenshot: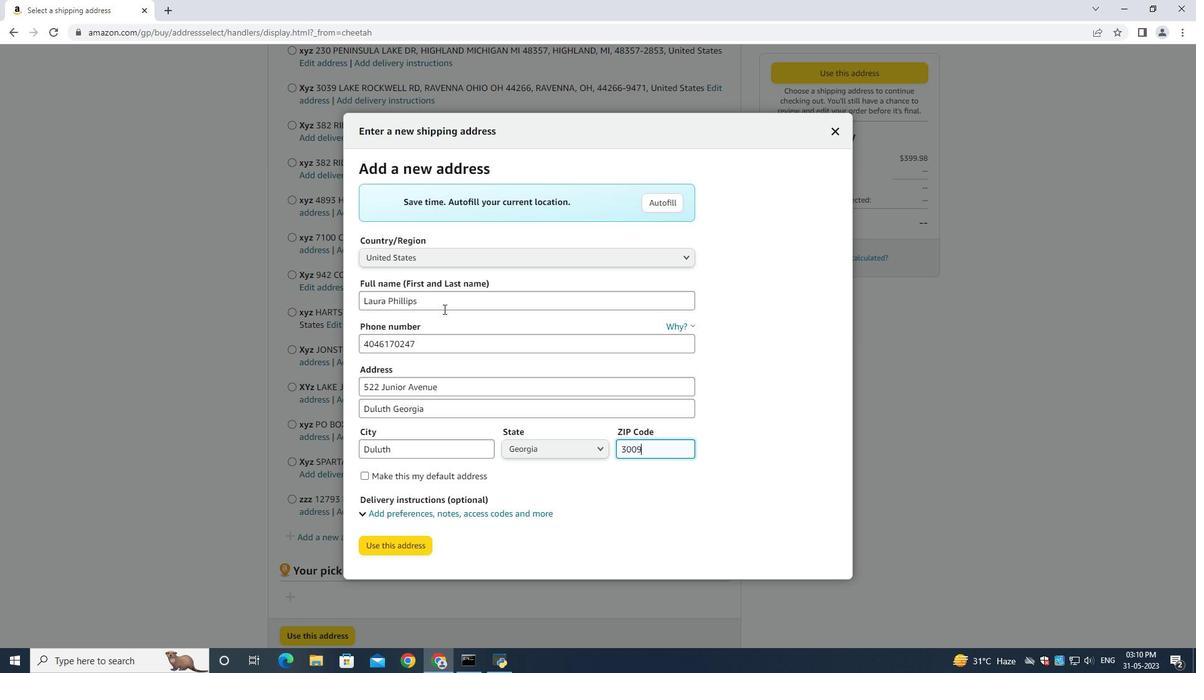 
Action: Mouse moved to (398, 549)
Screenshot: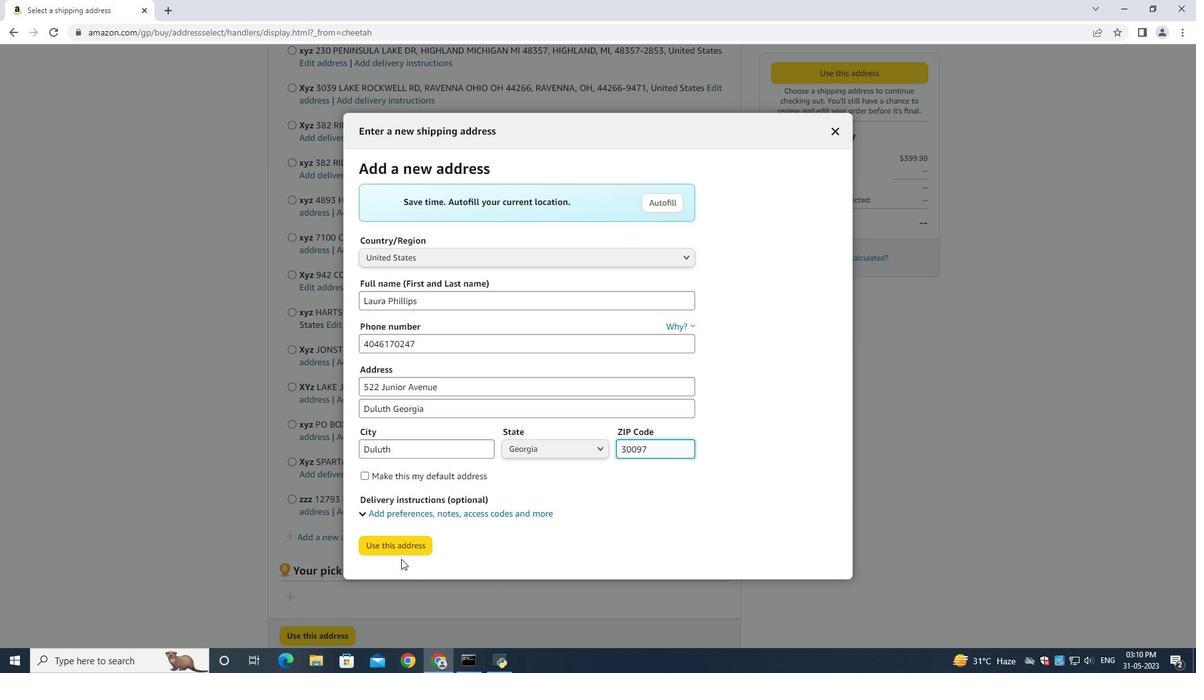 
Action: Mouse pressed left at (398, 549)
Screenshot: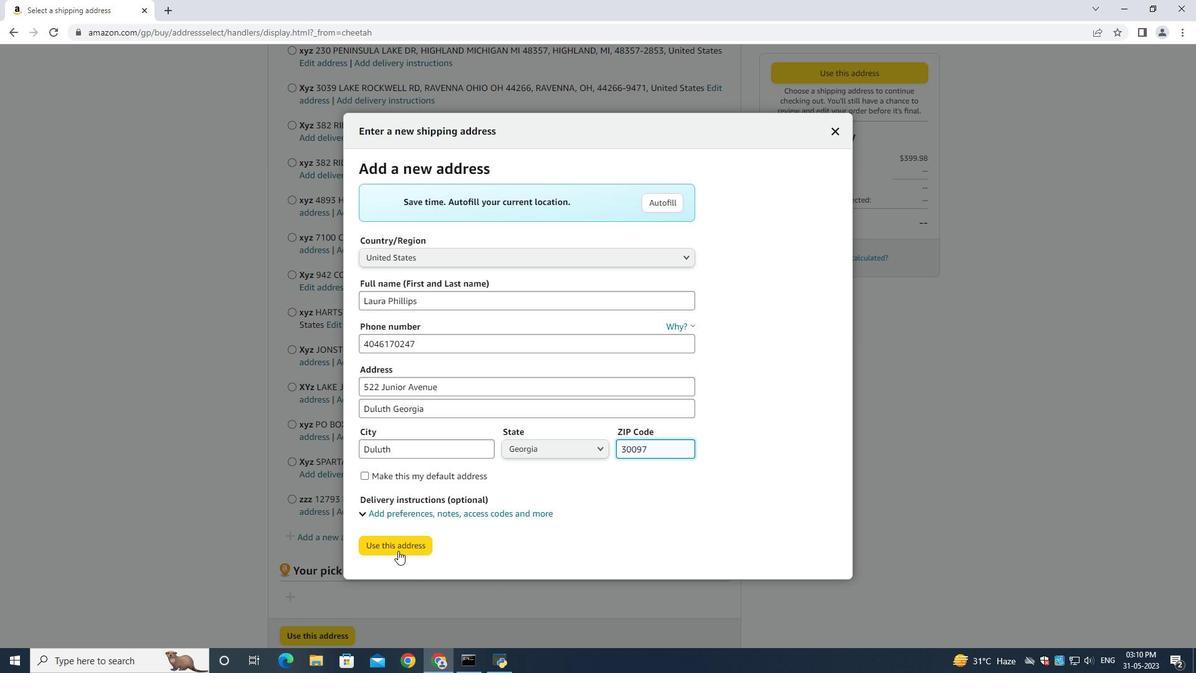 
Action: Mouse moved to (407, 632)
Screenshot: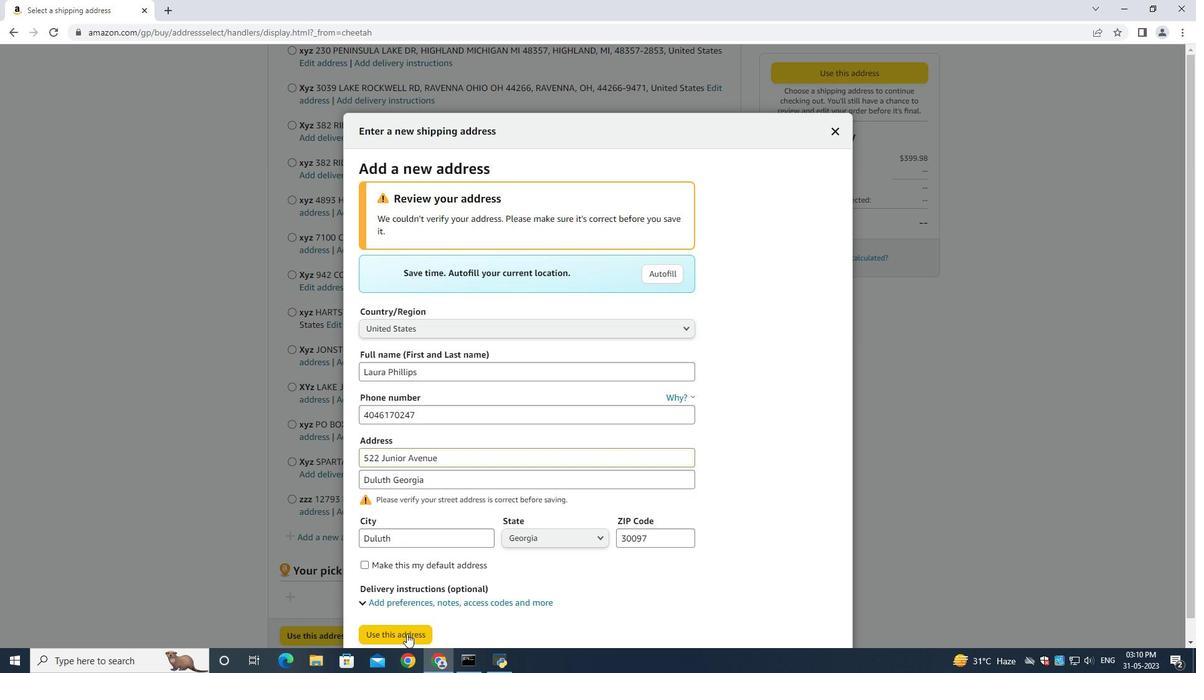 
Action: Mouse pressed left at (407, 632)
Screenshot: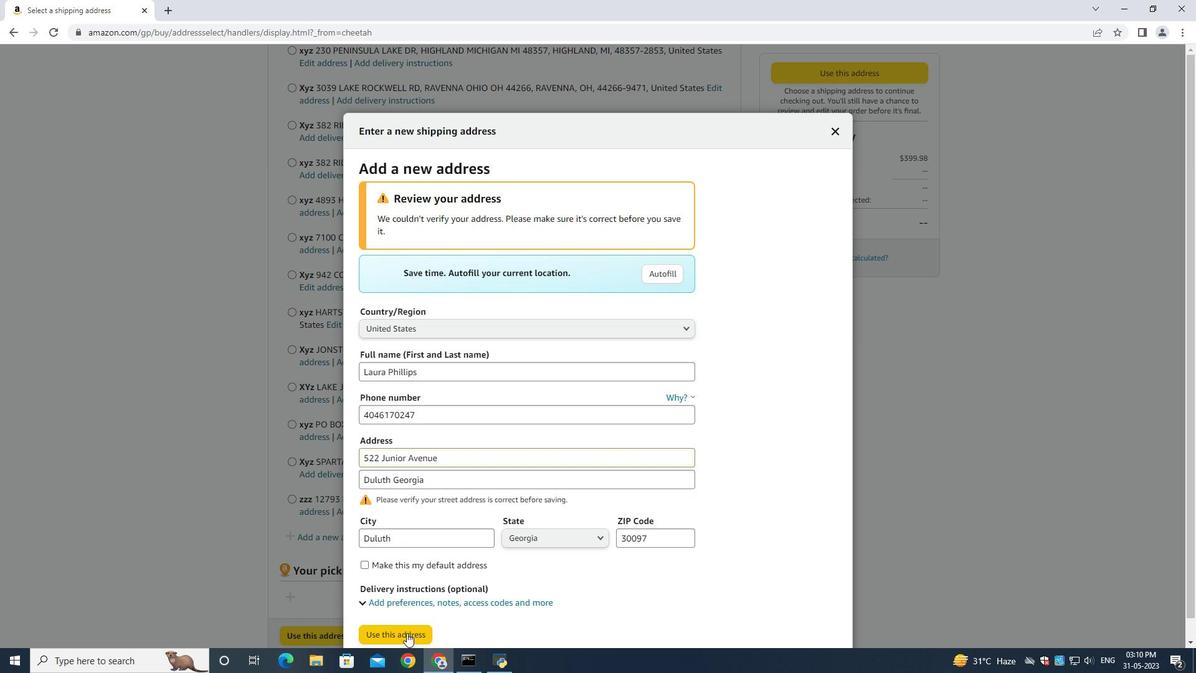 
Action: Mouse moved to (481, 365)
Screenshot: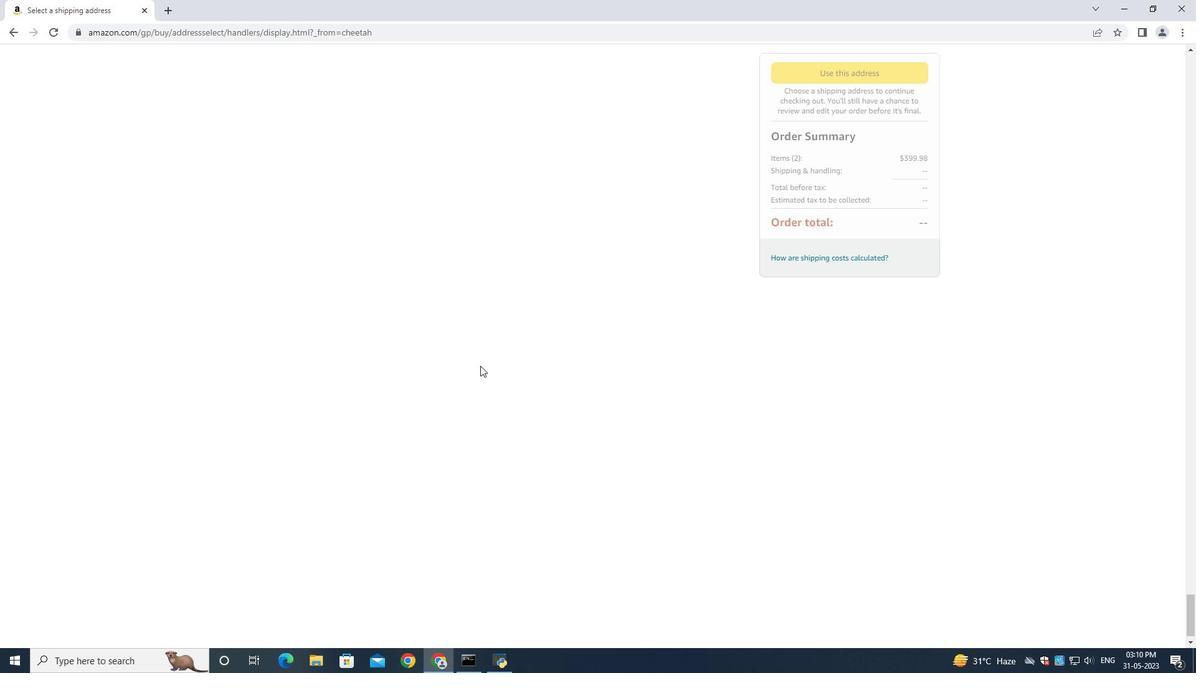 
